 Task: Research Airbnb properties in Villepinte, France from 1st November, 2023 to 9th November, 2023 for 4 adults.2 bedrooms having 2 beds and 2 bathrooms. Property type can be house. Booking option can be shelf check-in. Look for 3 properties as per requirement.
Action: Mouse pressed left at (424, 102)
Screenshot: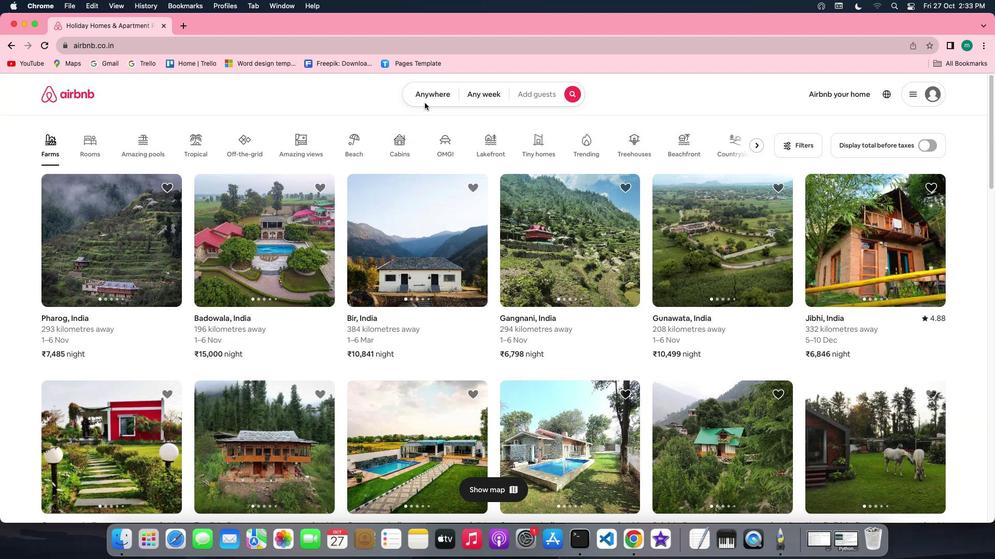 
Action: Mouse moved to (430, 97)
Screenshot: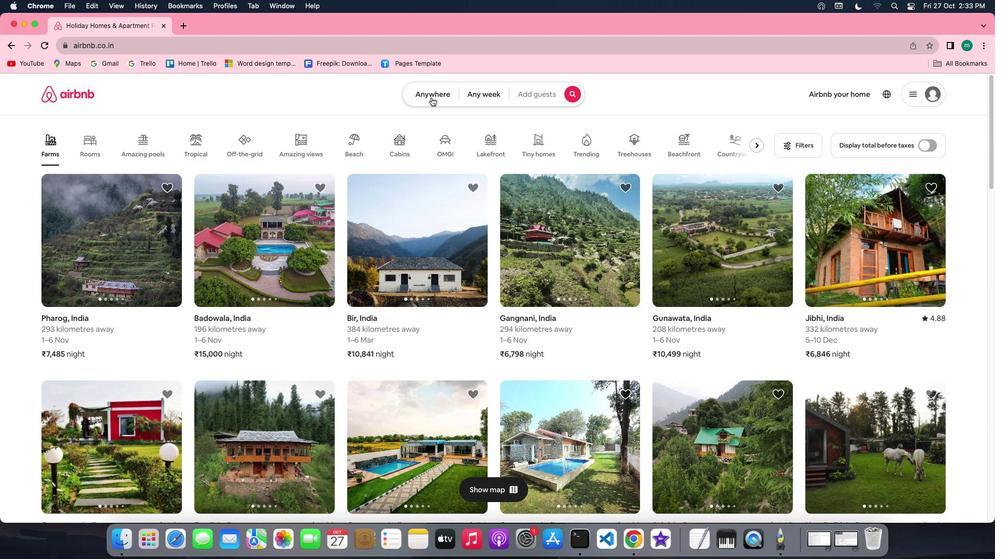 
Action: Mouse pressed left at (430, 97)
Screenshot: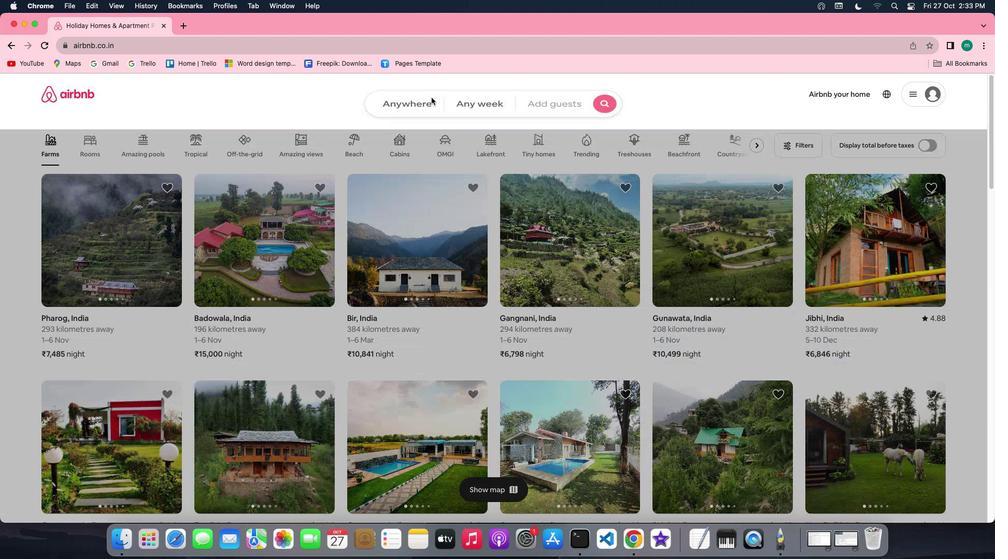 
Action: Mouse moved to (350, 143)
Screenshot: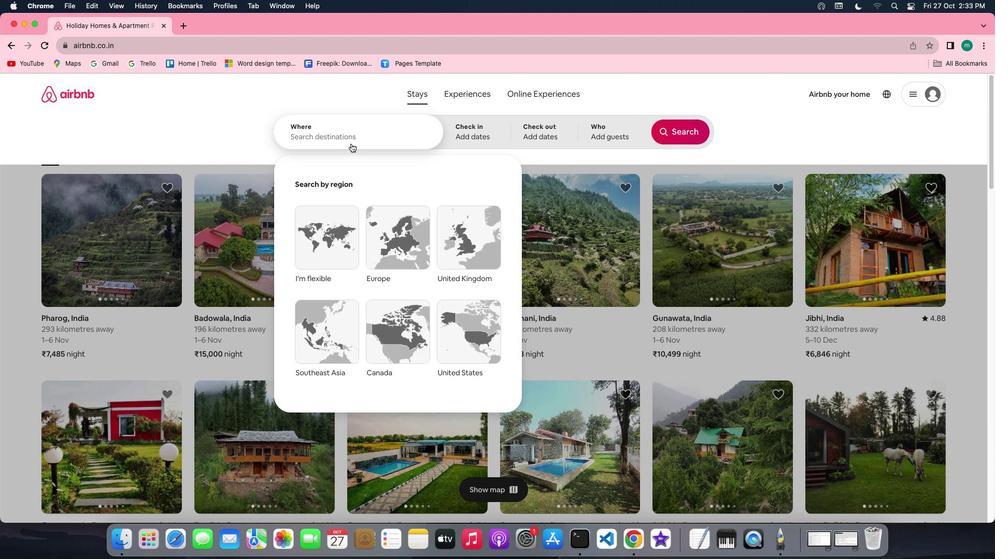 
Action: Key pressed Key.shift'V''i''l''l''e''p''i''n''t''e'','Key.spaceKey.shift'F''r''a''n''c''e'
Screenshot: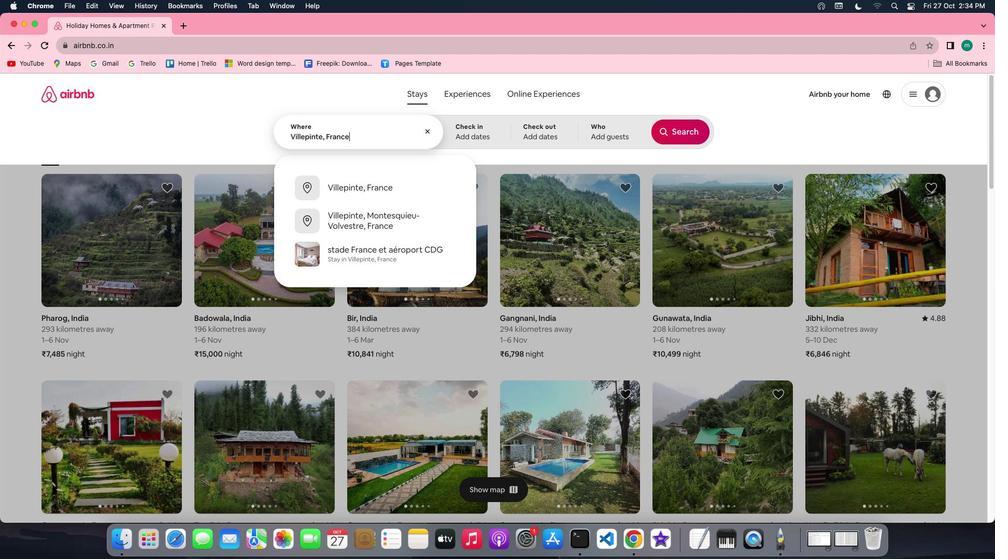 
Action: Mouse moved to (465, 132)
Screenshot: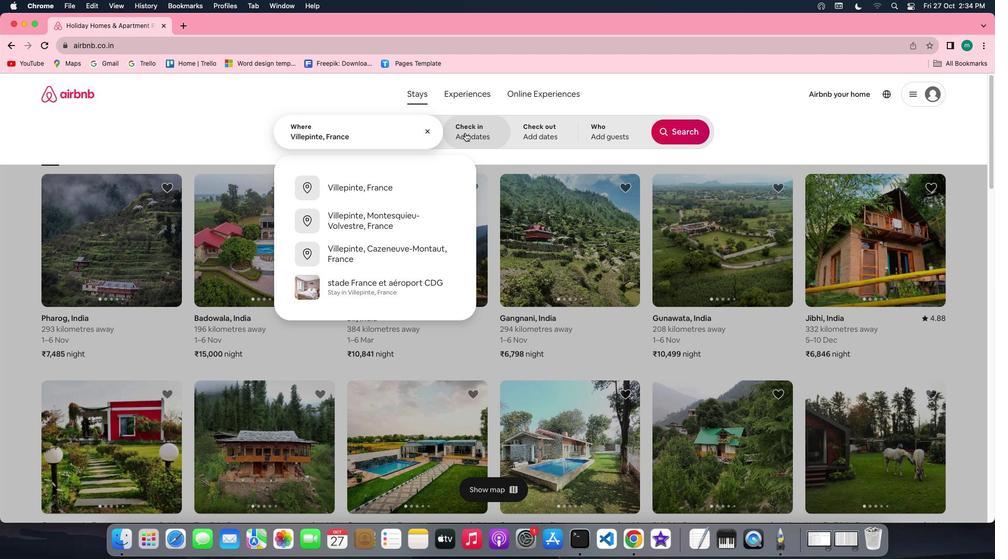 
Action: Mouse pressed left at (465, 132)
Screenshot: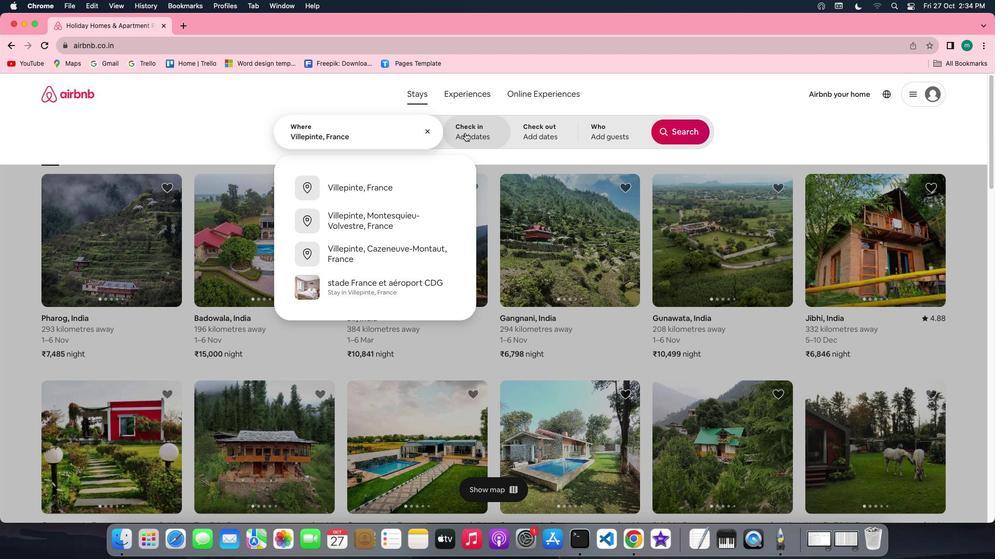 
Action: Mouse moved to (600, 251)
Screenshot: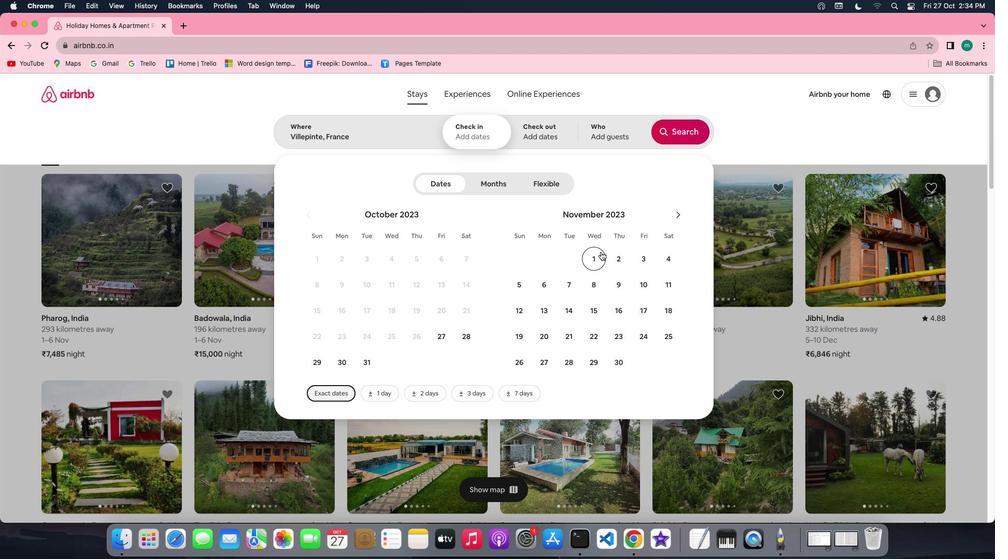 
Action: Mouse pressed left at (600, 251)
Screenshot: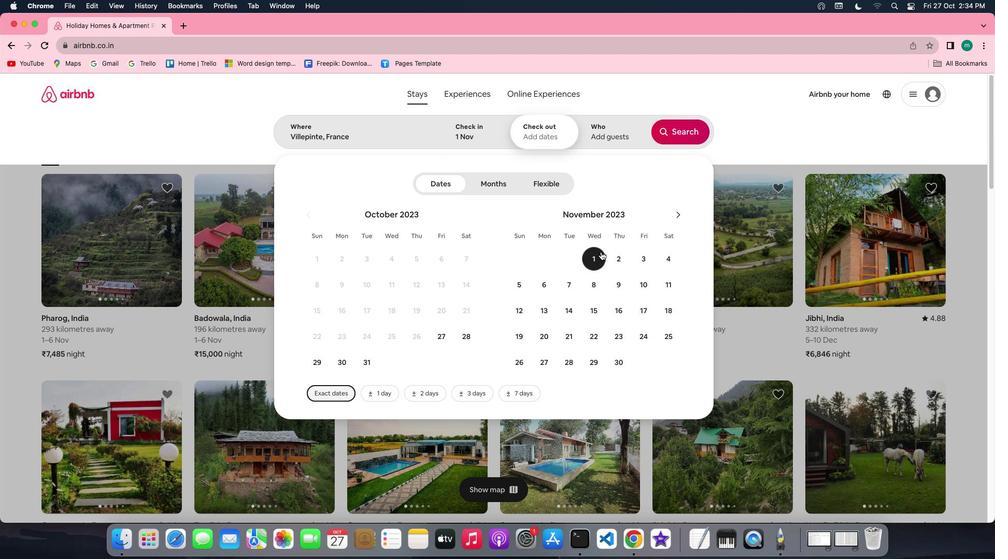 
Action: Mouse moved to (623, 274)
Screenshot: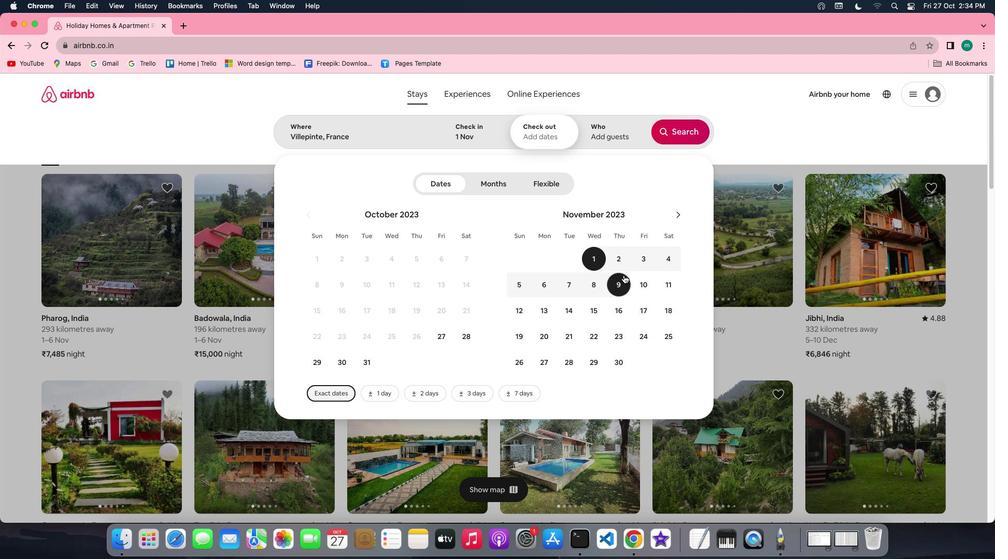 
Action: Mouse pressed left at (623, 274)
Screenshot: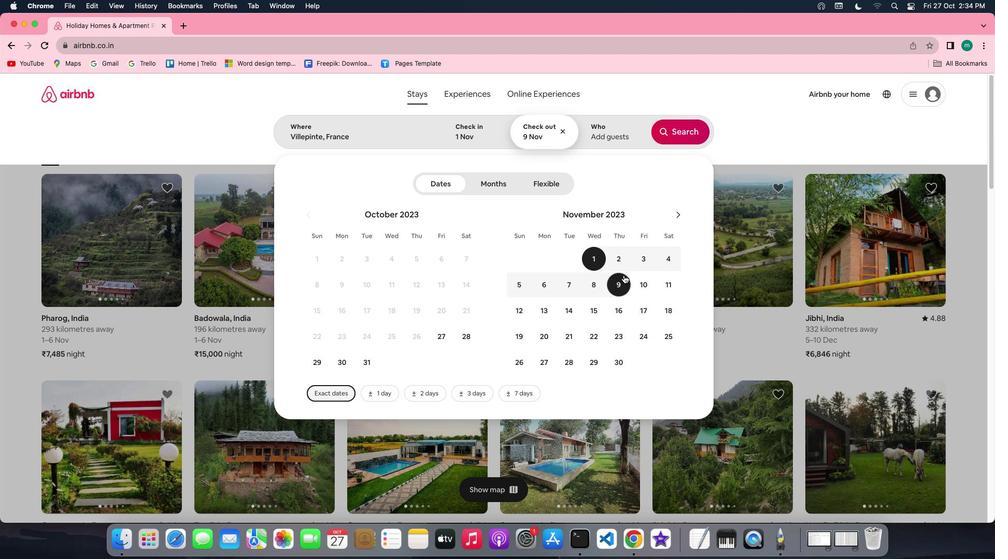
Action: Mouse moved to (600, 128)
Screenshot: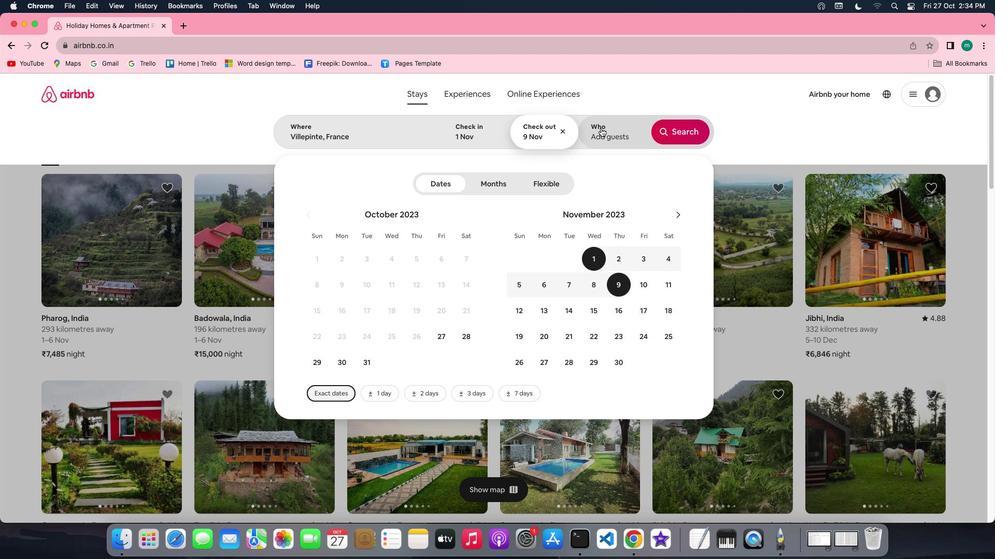
Action: Mouse pressed left at (600, 128)
Screenshot: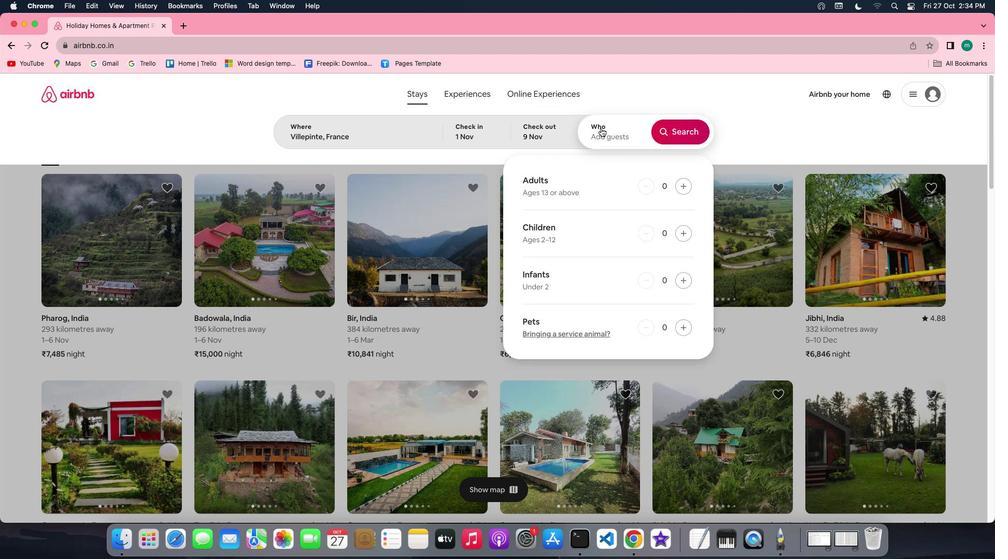 
Action: Mouse moved to (688, 189)
Screenshot: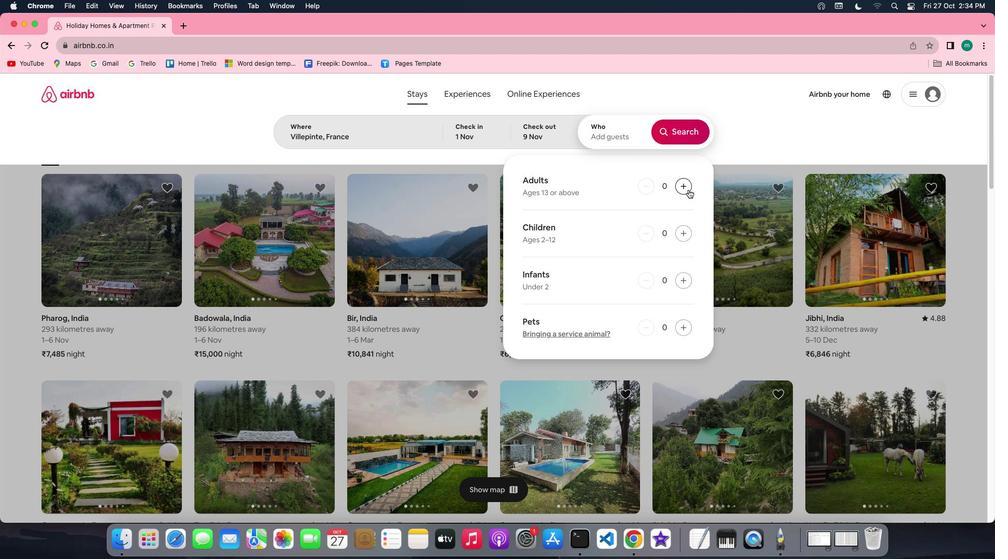 
Action: Mouse pressed left at (688, 189)
Screenshot: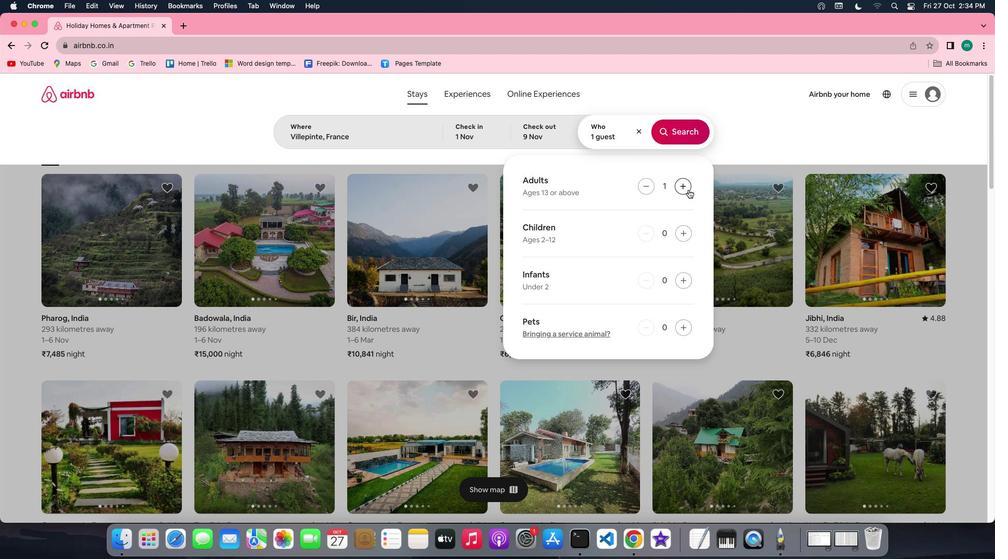 
Action: Mouse pressed left at (688, 189)
Screenshot: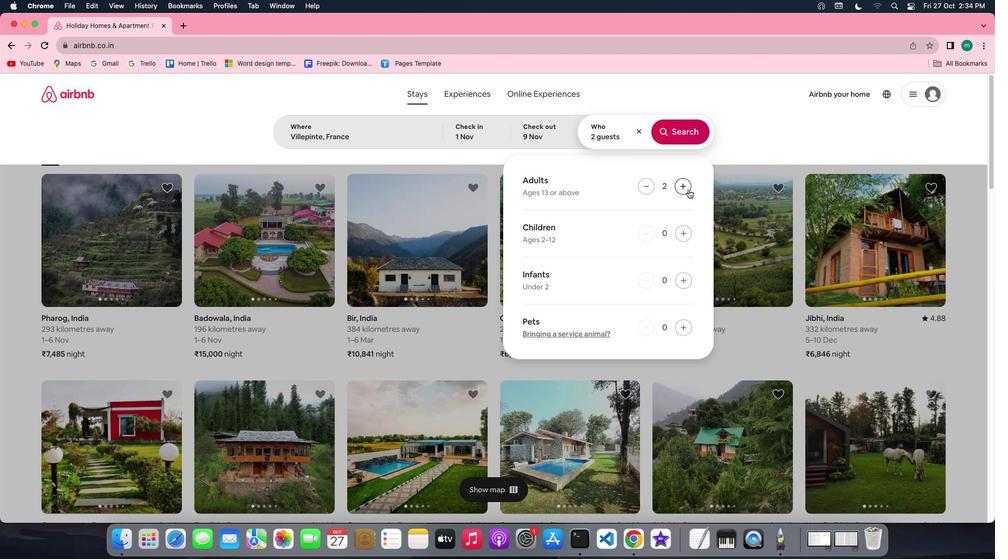 
Action: Mouse pressed left at (688, 189)
Screenshot: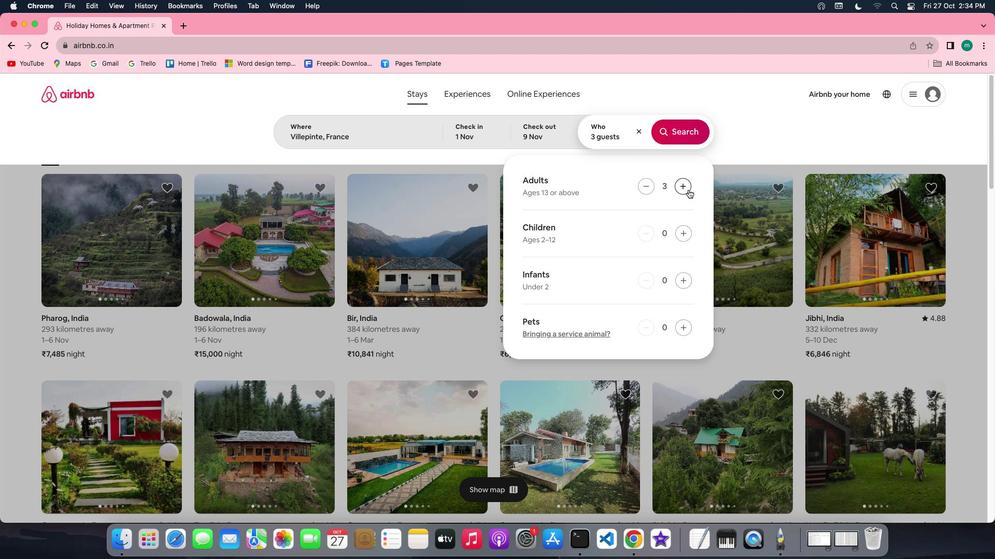 
Action: Mouse pressed left at (688, 189)
Screenshot: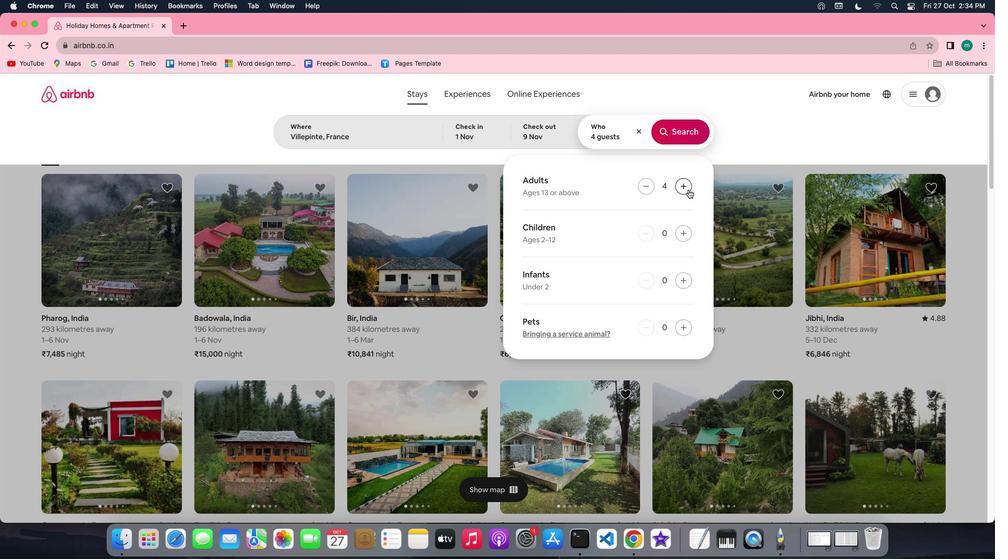 
Action: Mouse moved to (681, 137)
Screenshot: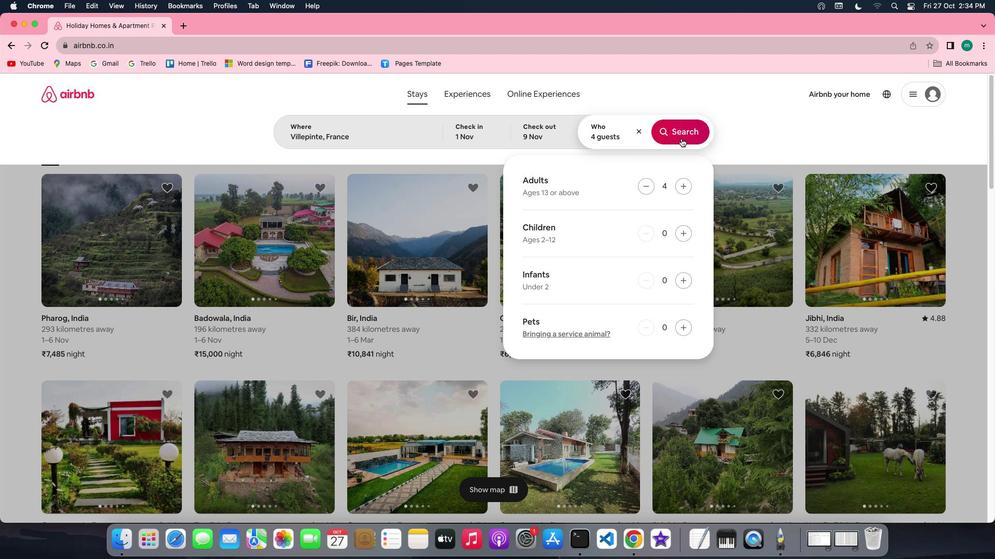 
Action: Mouse pressed left at (681, 137)
Screenshot: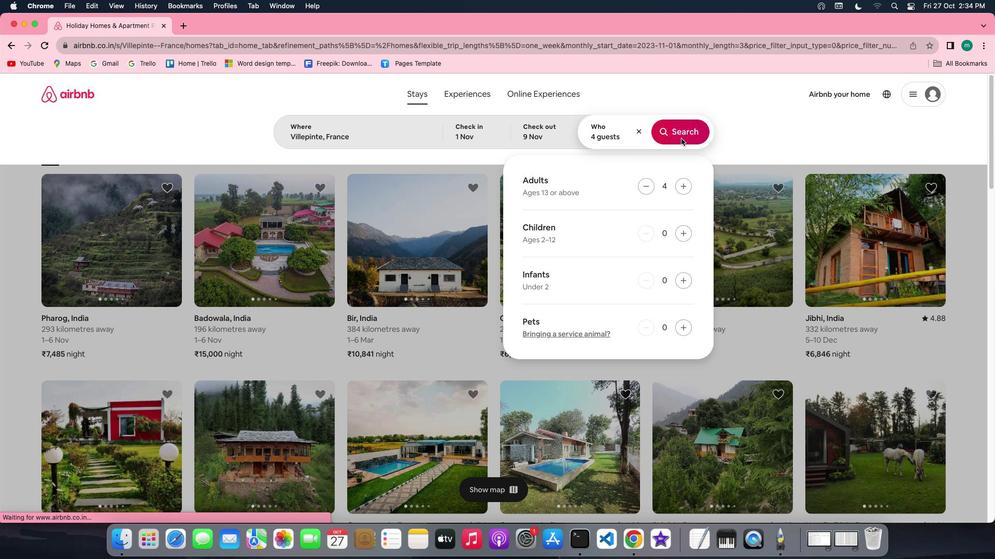 
Action: Mouse moved to (826, 131)
Screenshot: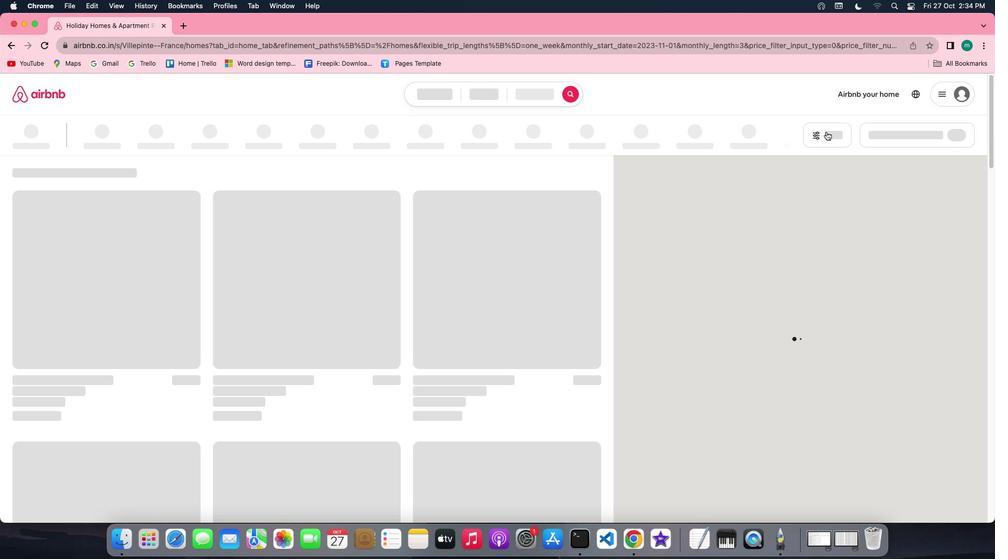 
Action: Mouse pressed left at (826, 131)
Screenshot: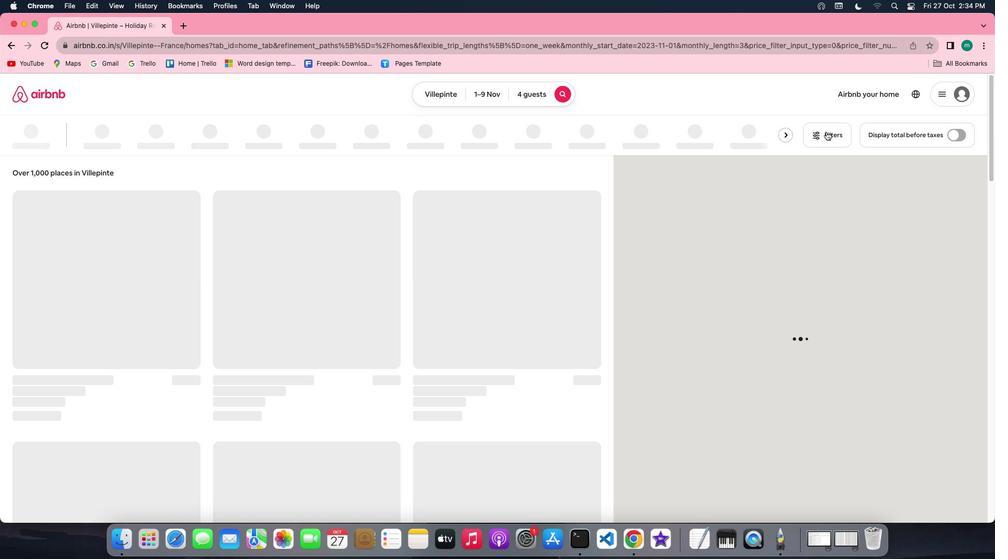 
Action: Mouse moved to (822, 132)
Screenshot: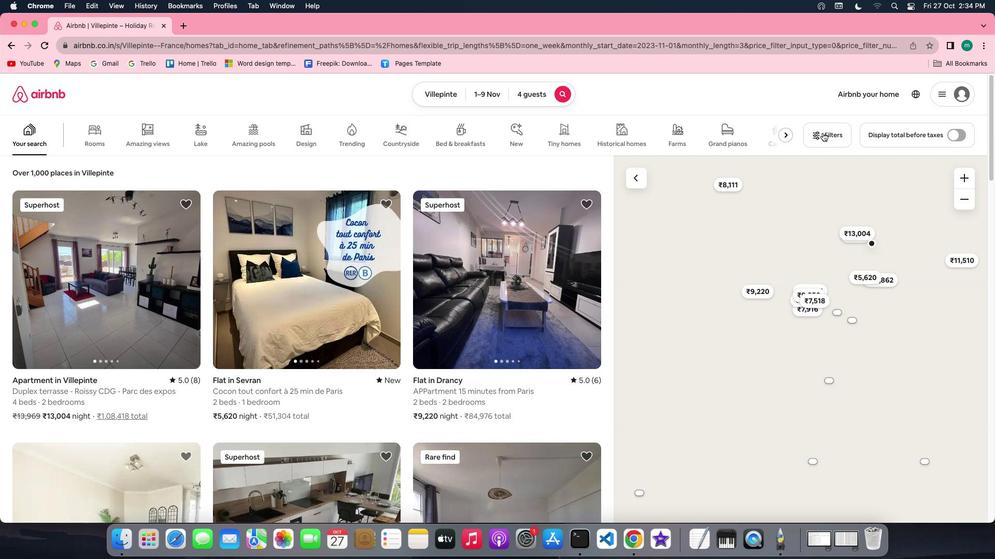 
Action: Mouse pressed left at (822, 132)
Screenshot: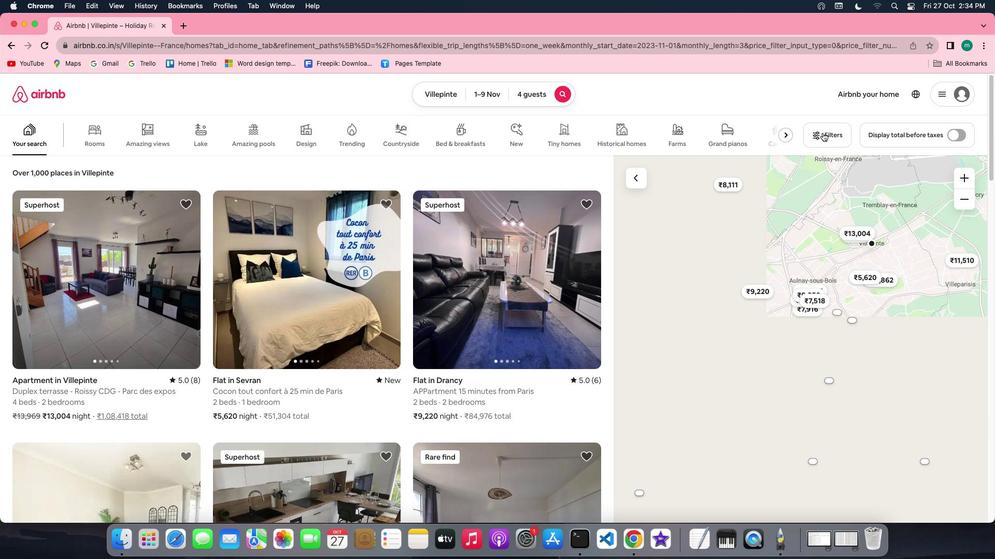 
Action: Mouse moved to (476, 295)
Screenshot: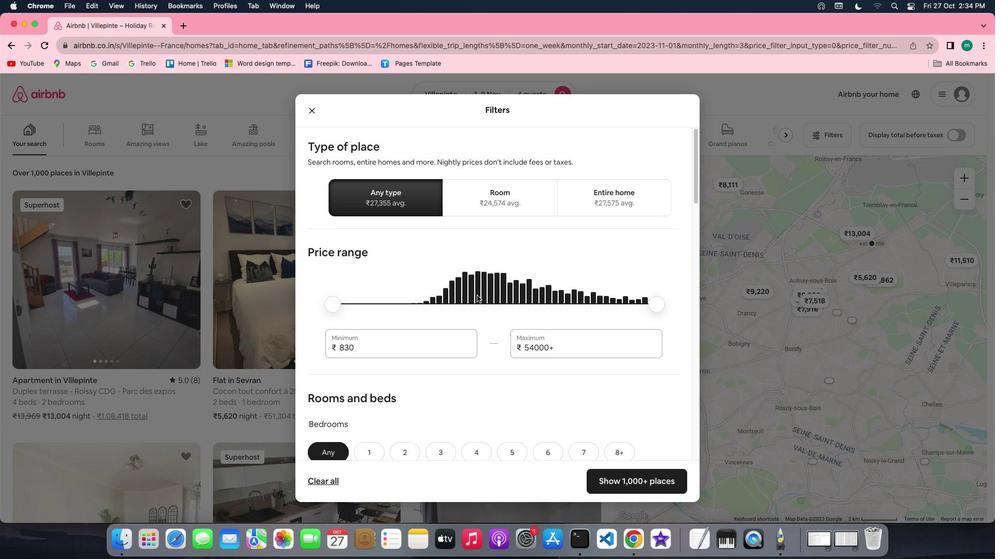 
Action: Mouse scrolled (476, 295) with delta (0, 0)
Screenshot: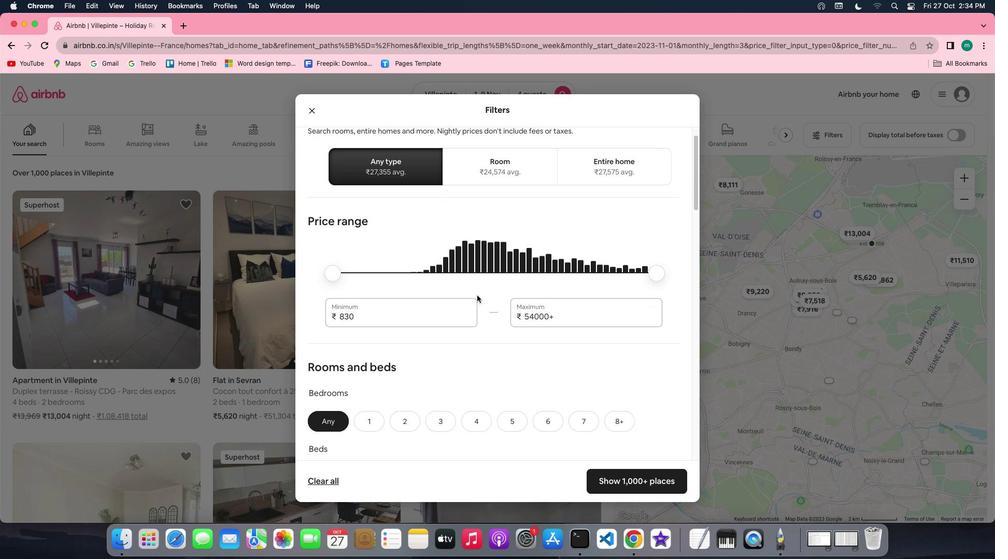 
Action: Mouse scrolled (476, 295) with delta (0, 0)
Screenshot: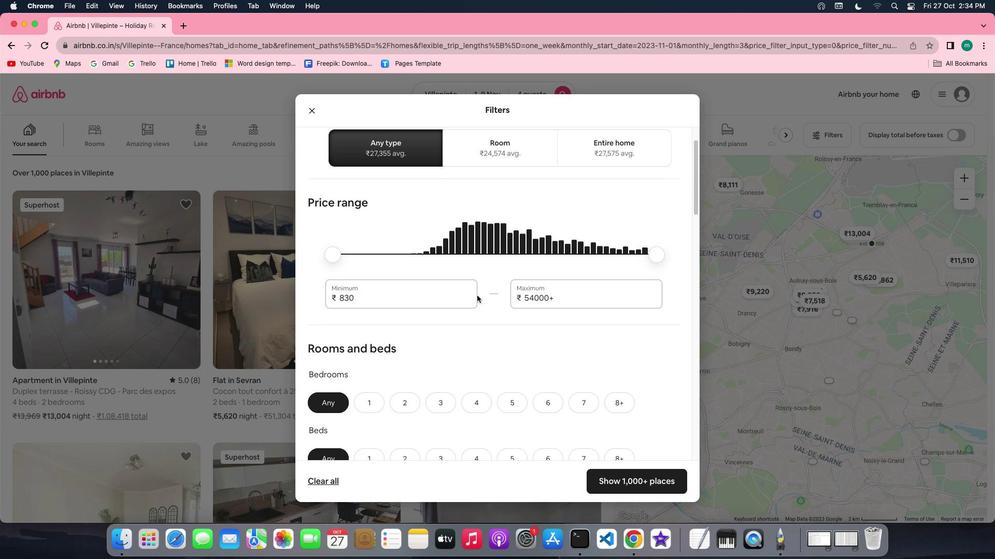 
Action: Mouse scrolled (476, 295) with delta (0, -1)
Screenshot: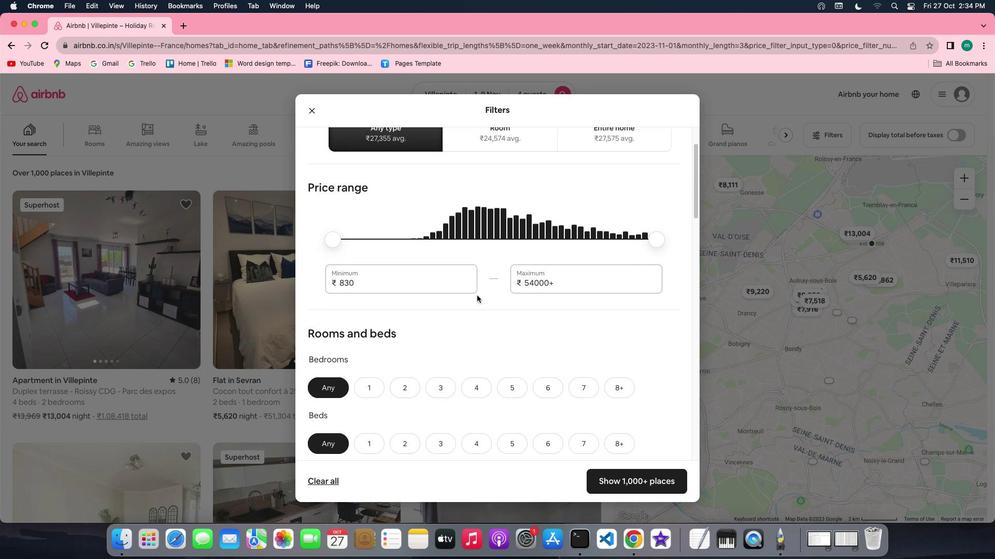 
Action: Mouse scrolled (476, 295) with delta (0, 0)
Screenshot: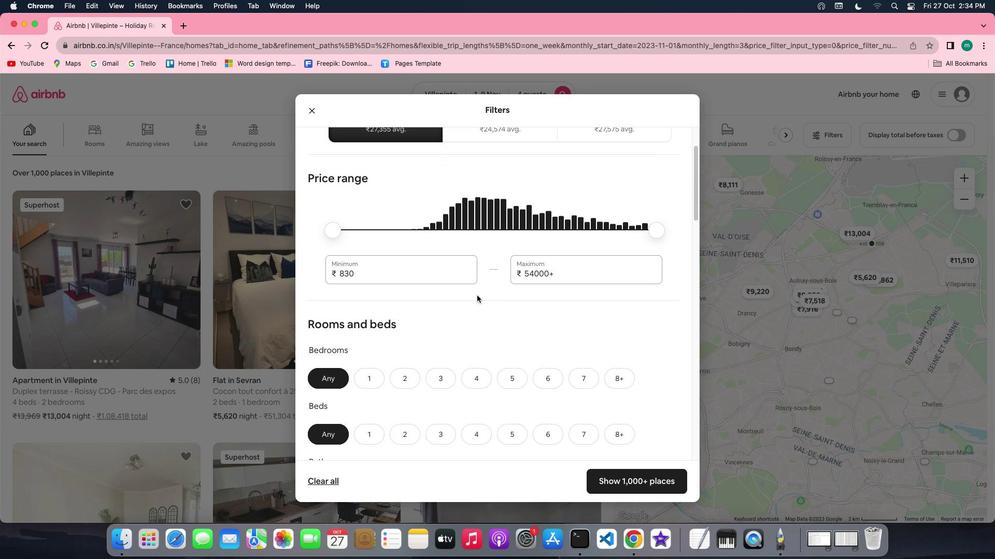 
Action: Mouse scrolled (476, 295) with delta (0, 0)
Screenshot: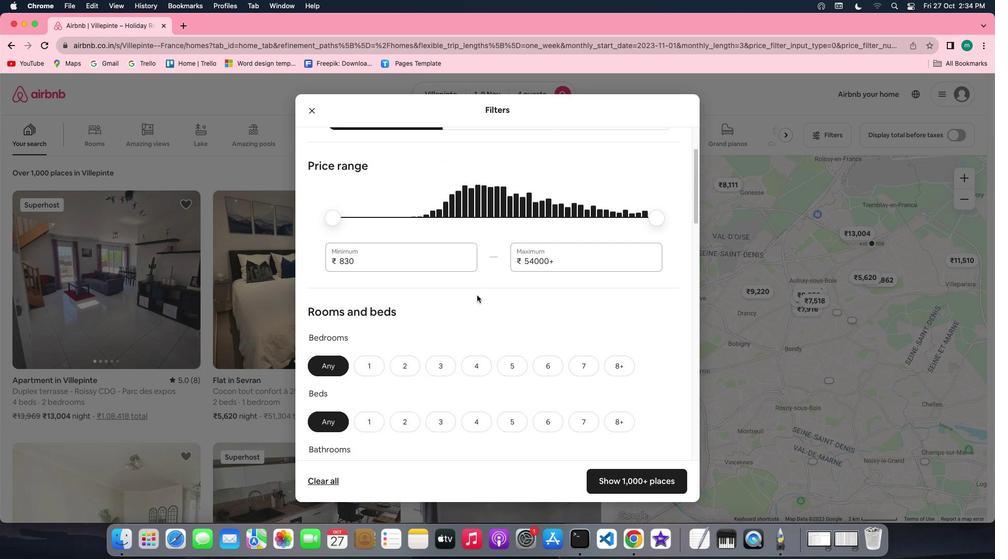 
Action: Mouse scrolled (476, 295) with delta (0, 0)
Screenshot: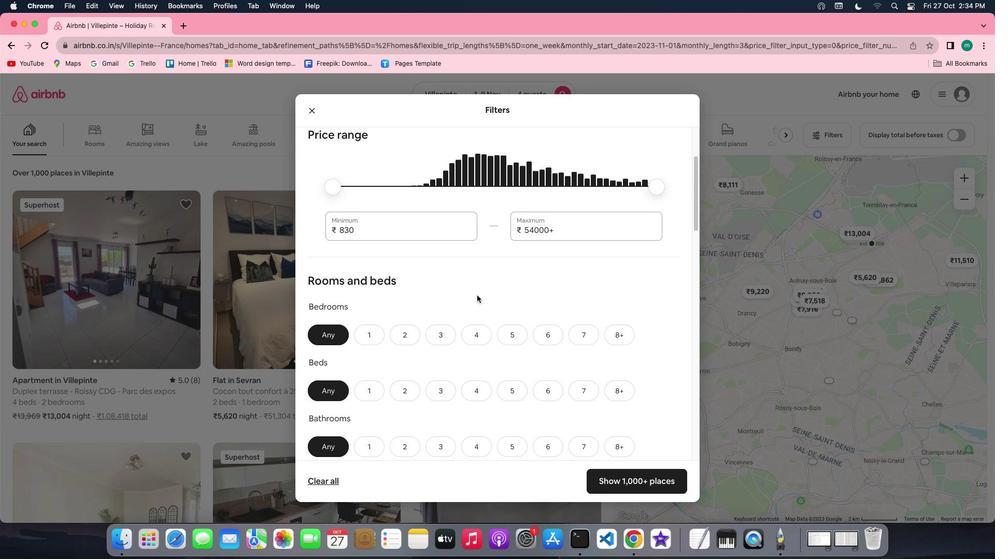 
Action: Mouse scrolled (476, 295) with delta (0, -1)
Screenshot: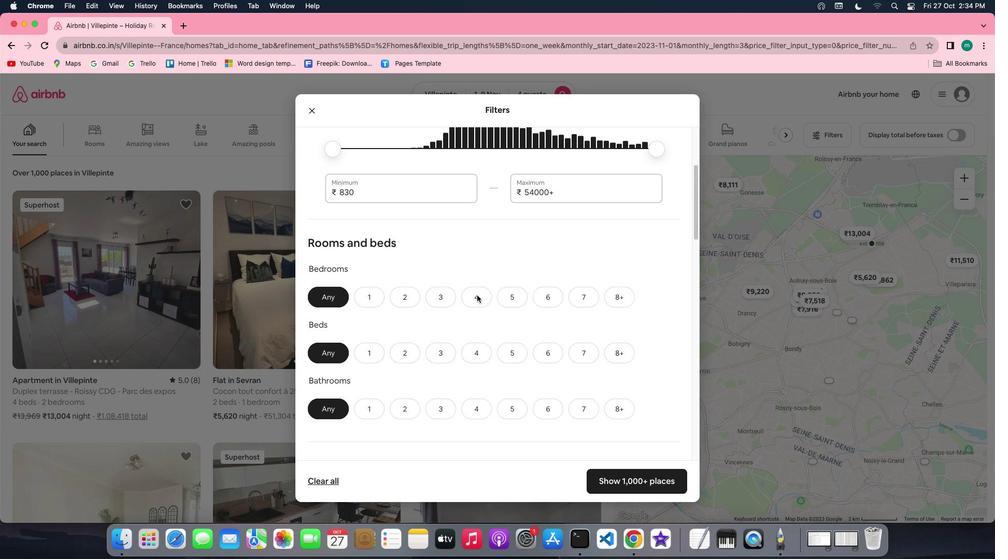 
Action: Mouse scrolled (476, 295) with delta (0, -1)
Screenshot: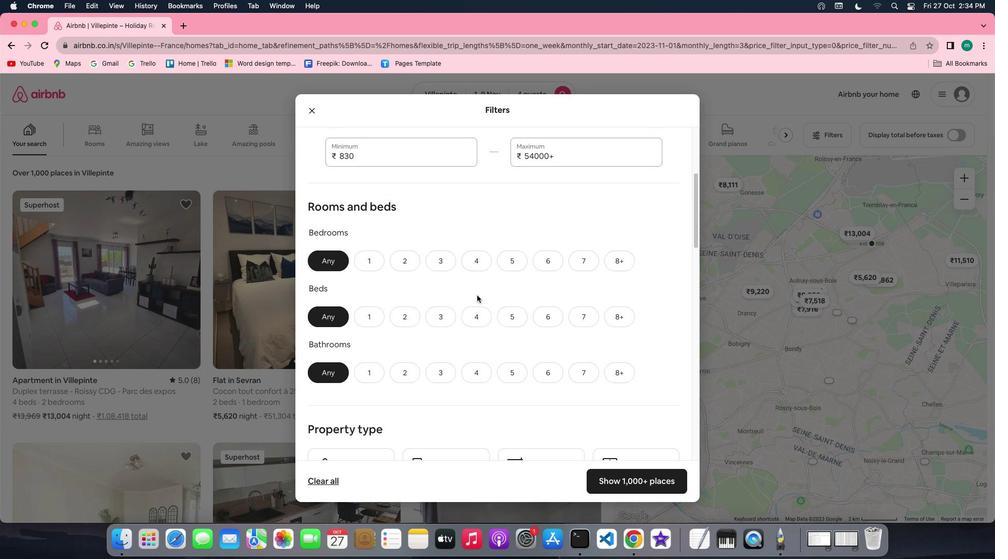 
Action: Mouse moved to (416, 264)
Screenshot: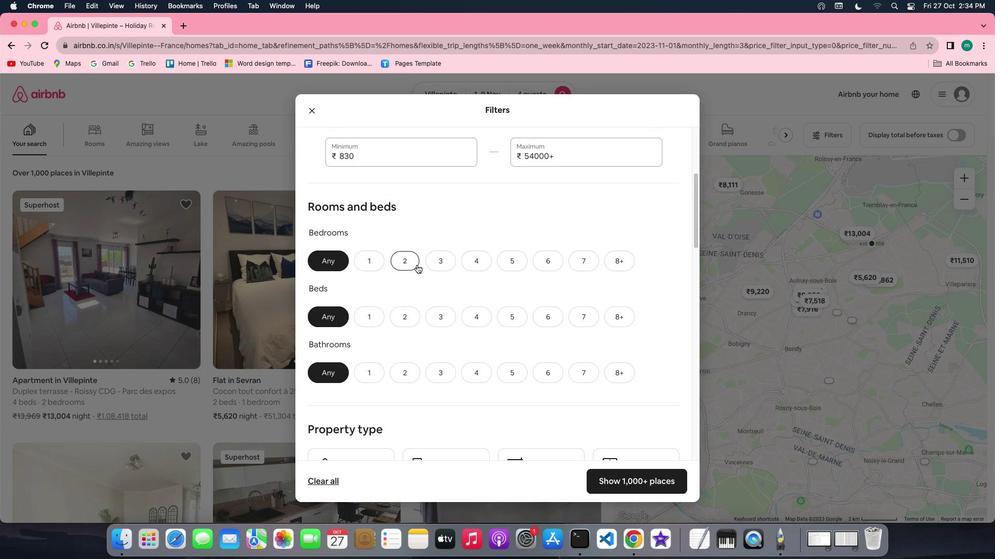 
Action: Mouse pressed left at (416, 264)
Screenshot: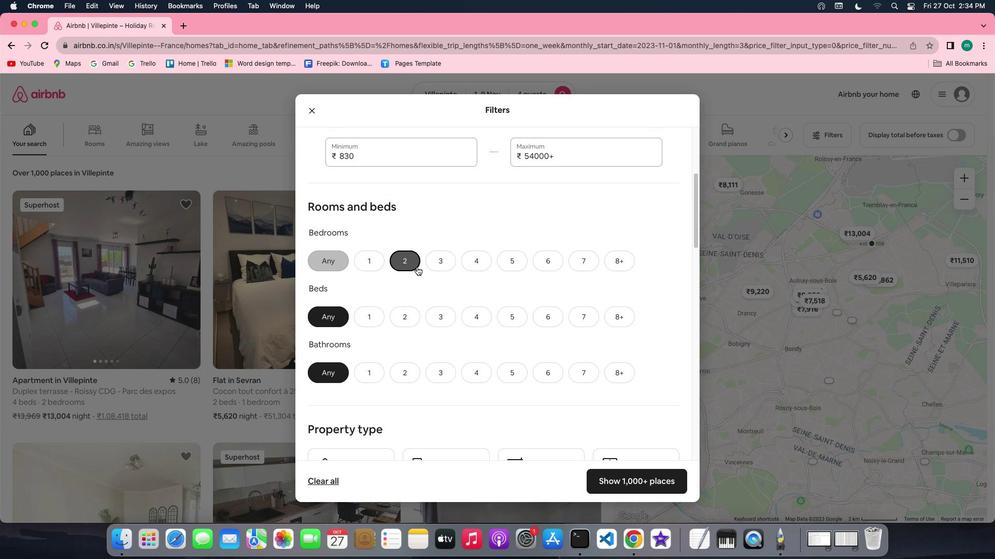 
Action: Mouse moved to (409, 308)
Screenshot: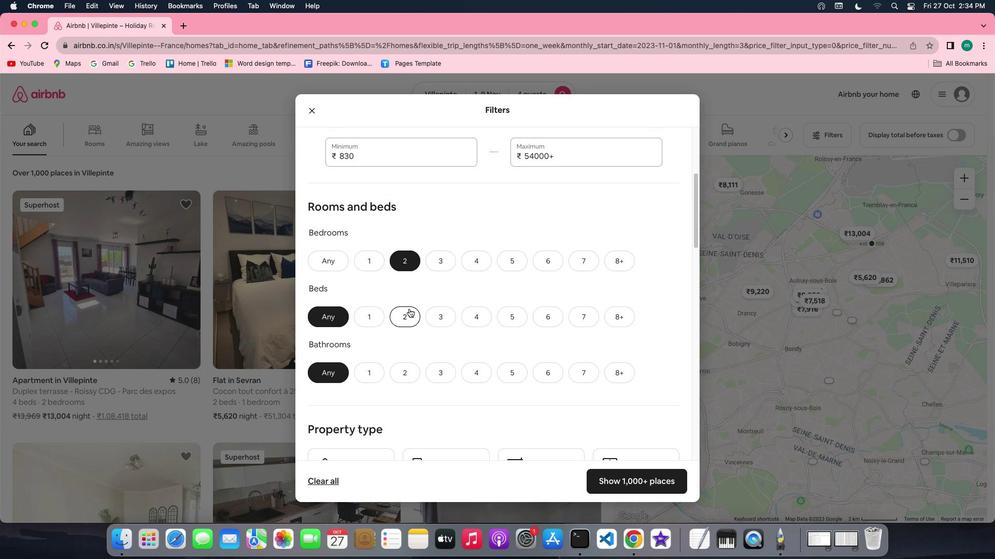 
Action: Mouse pressed left at (409, 308)
Screenshot: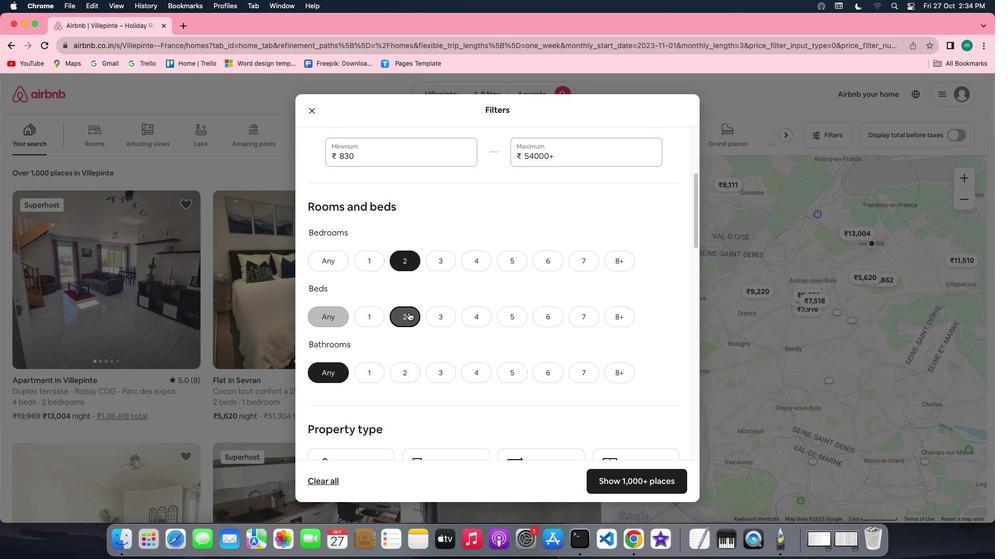 
Action: Mouse moved to (404, 373)
Screenshot: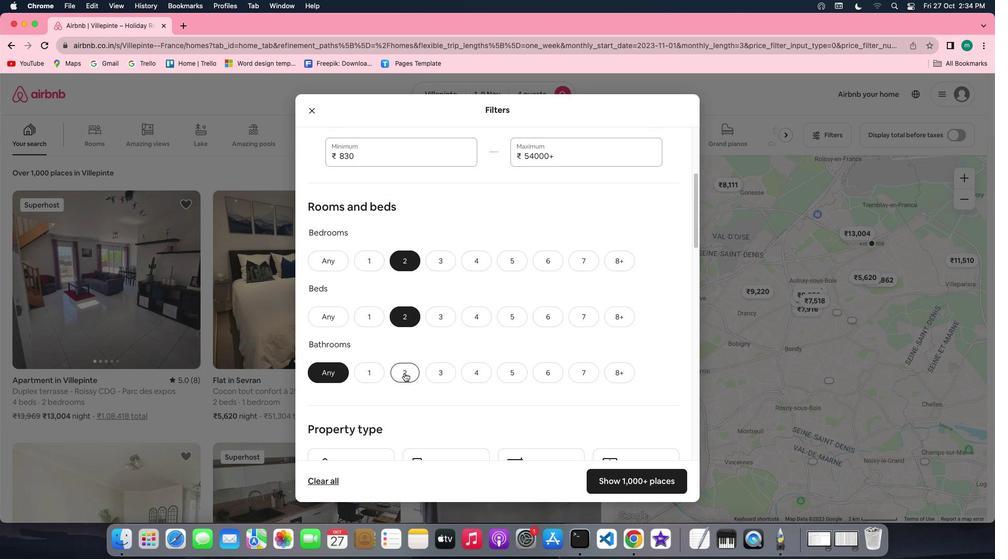 
Action: Mouse pressed left at (404, 373)
Screenshot: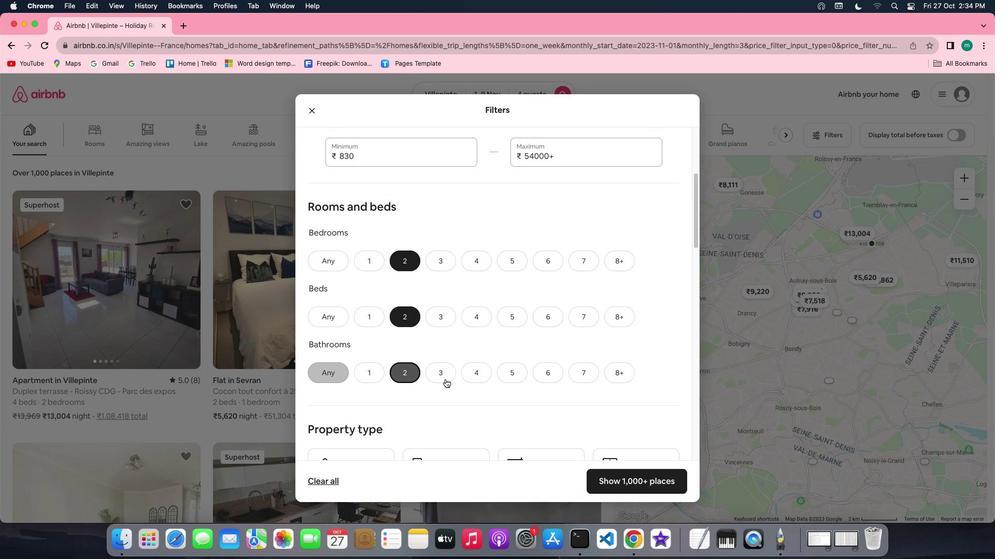 
Action: Mouse moved to (522, 375)
Screenshot: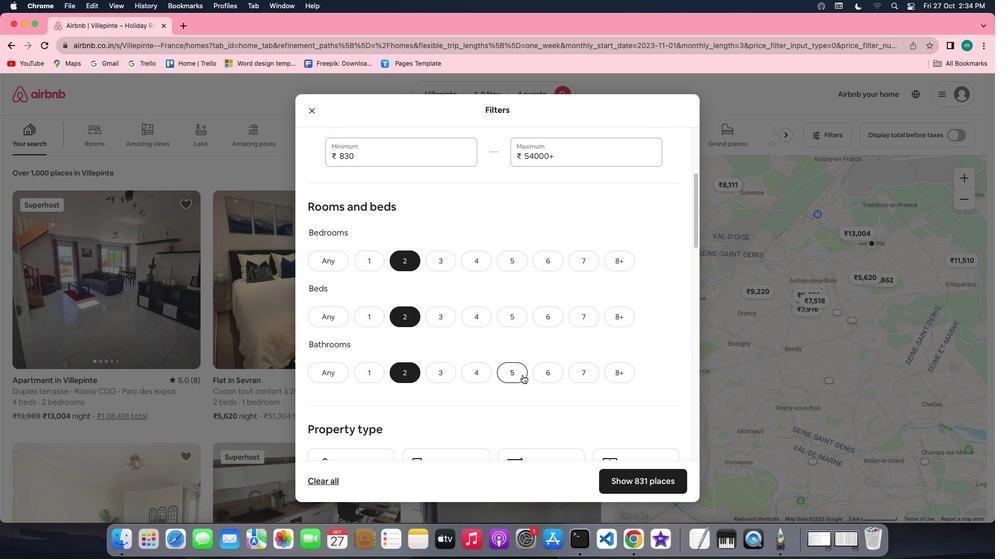 
Action: Mouse scrolled (522, 375) with delta (0, 0)
Screenshot: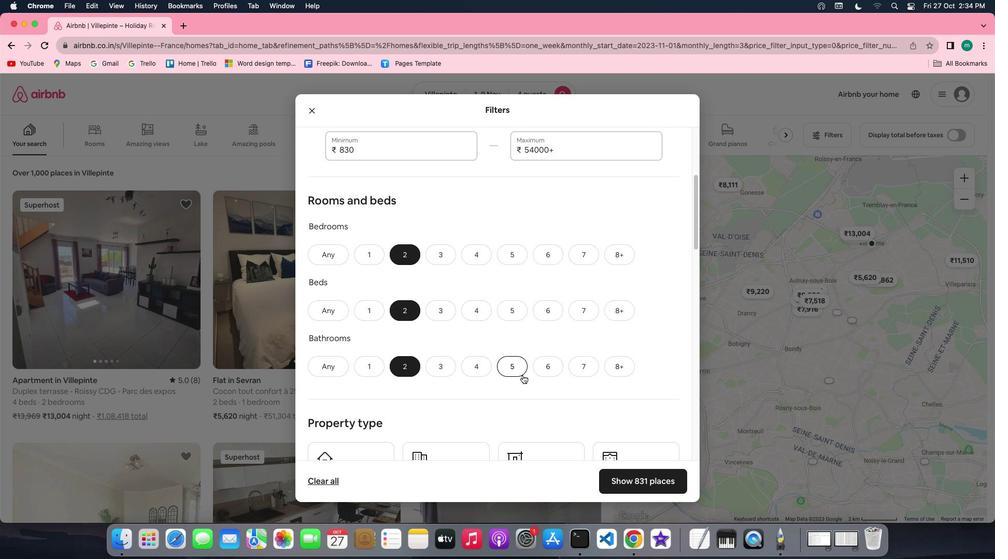 
Action: Mouse scrolled (522, 375) with delta (0, 0)
Screenshot: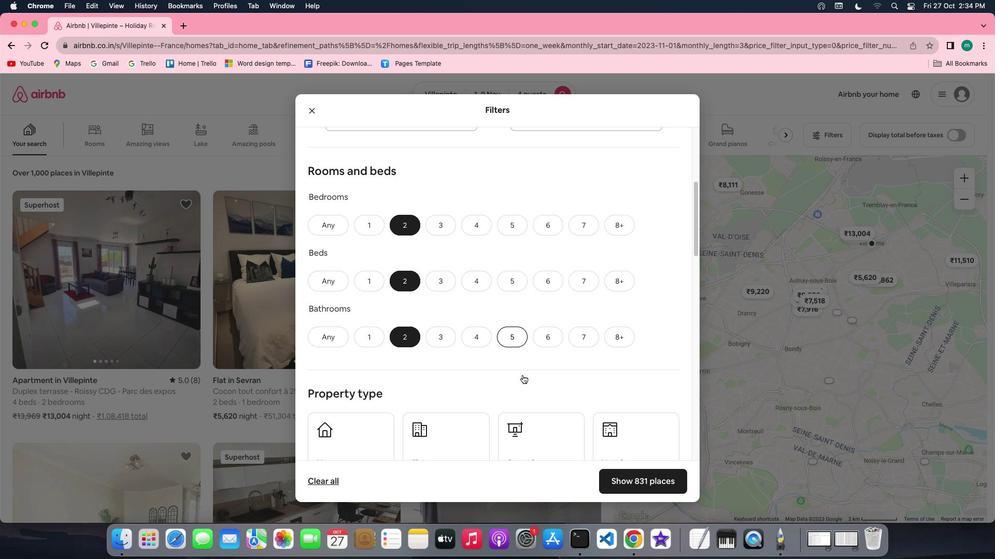
Action: Mouse scrolled (522, 375) with delta (0, 0)
Screenshot: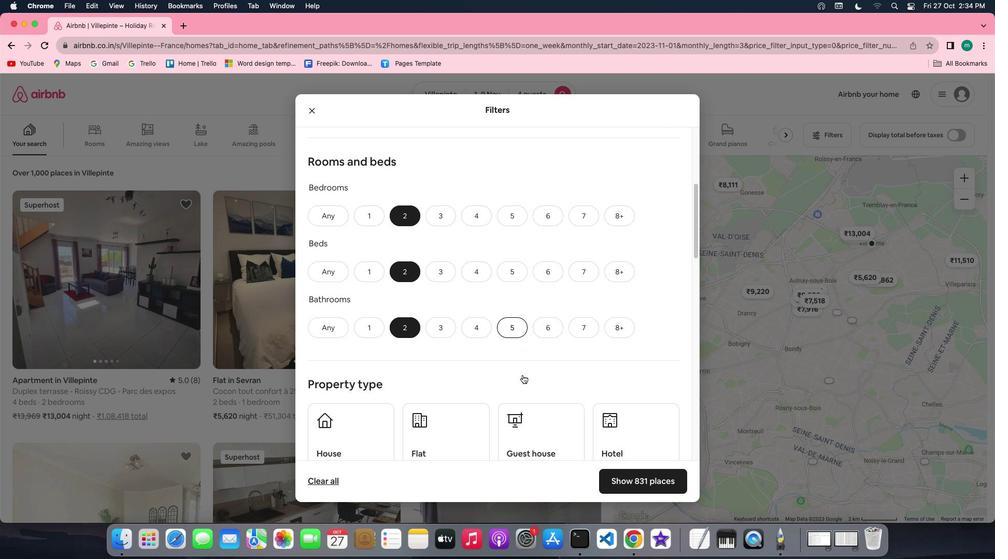 
Action: Mouse scrolled (522, 375) with delta (0, 0)
Screenshot: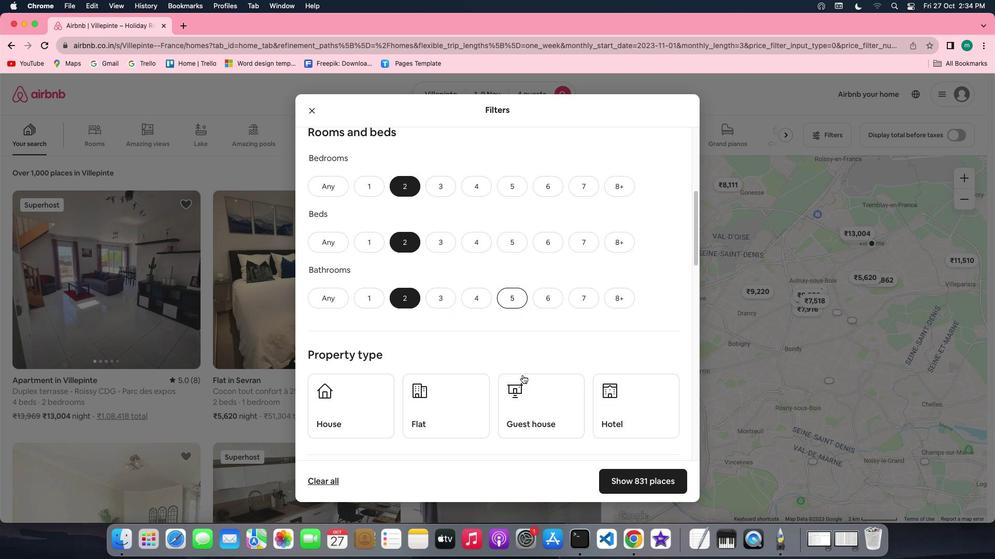 
Action: Mouse scrolled (522, 375) with delta (0, 0)
Screenshot: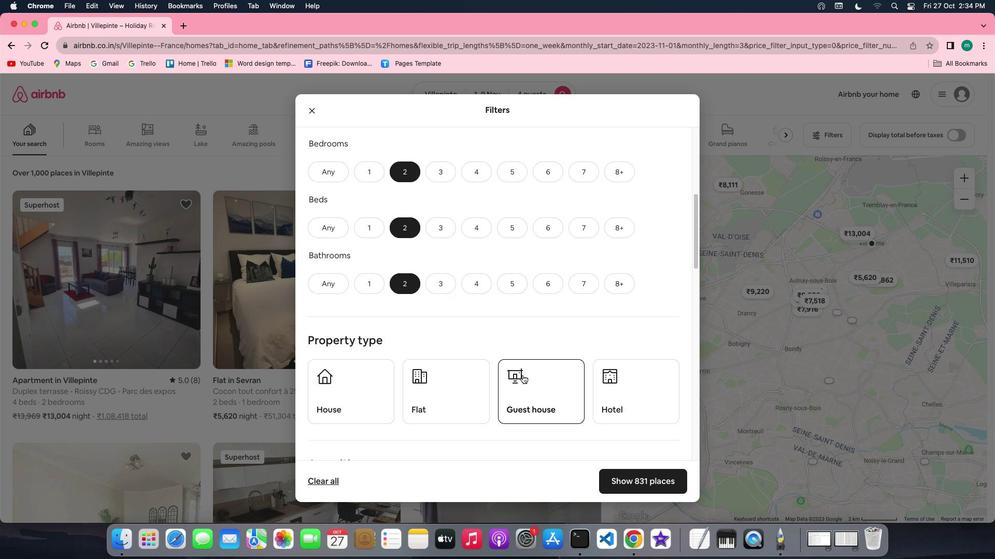 
Action: Mouse scrolled (522, 375) with delta (0, 0)
Screenshot: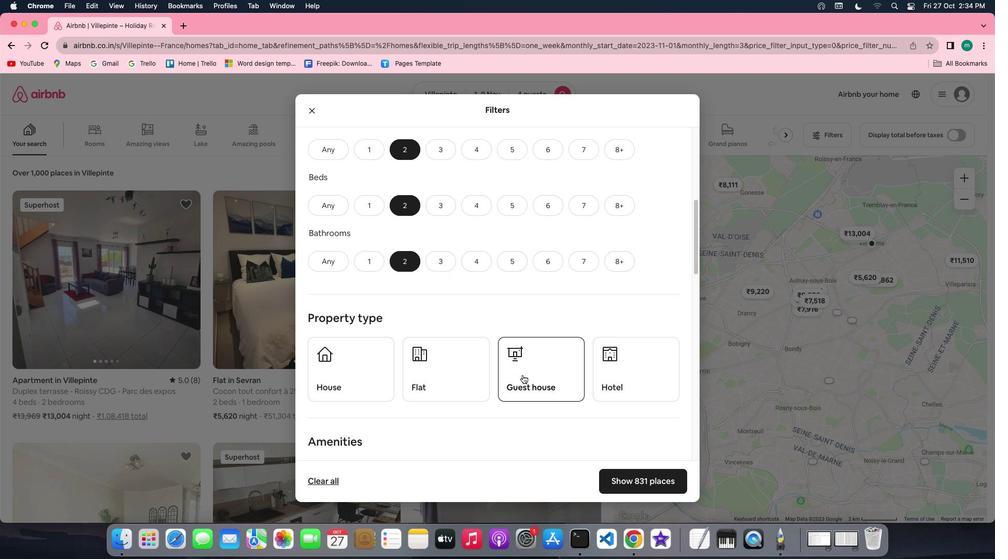 
Action: Mouse scrolled (522, 375) with delta (0, 0)
Screenshot: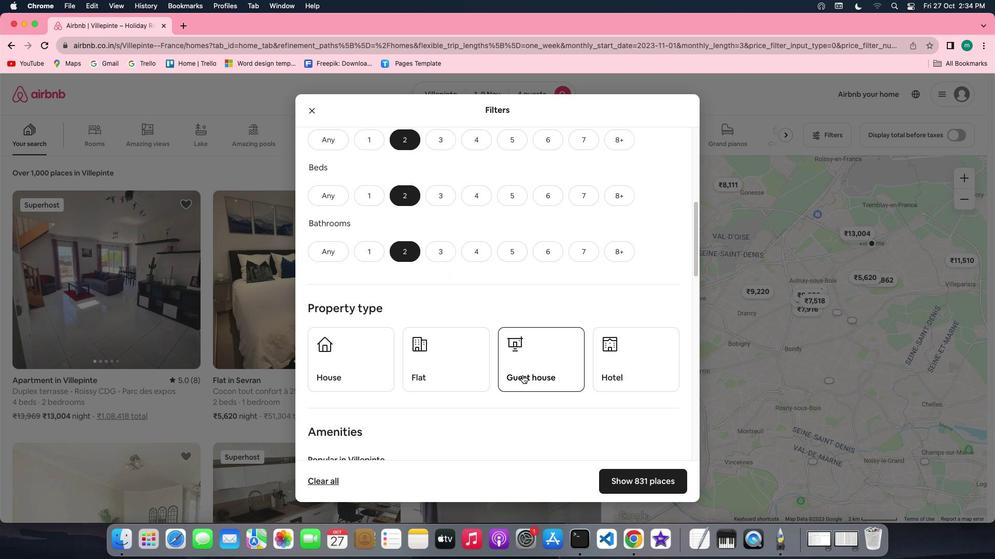 
Action: Mouse scrolled (522, 375) with delta (0, 0)
Screenshot: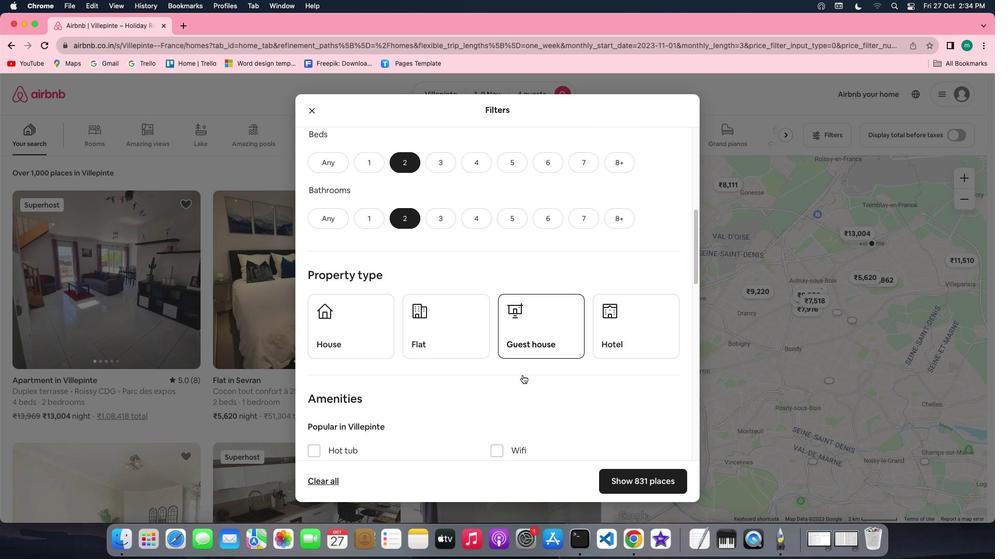 
Action: Mouse scrolled (522, 375) with delta (0, 0)
Screenshot: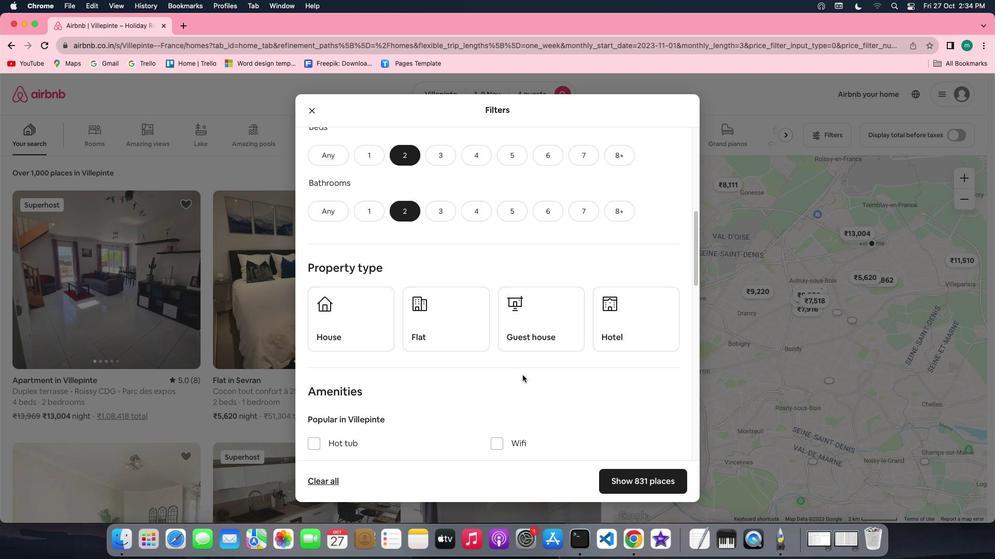 
Action: Mouse scrolled (522, 375) with delta (0, 0)
Screenshot: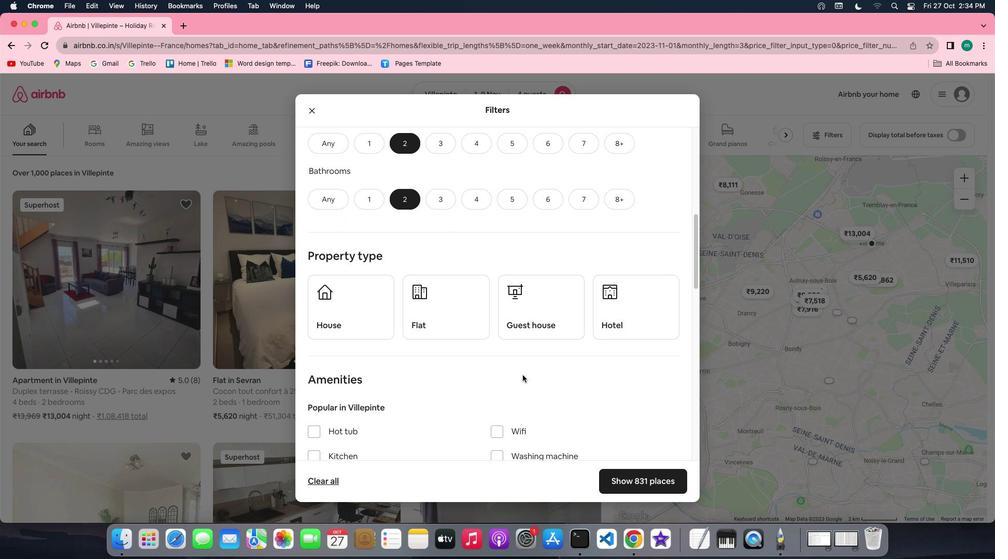 
Action: Mouse scrolled (522, 375) with delta (0, 0)
Screenshot: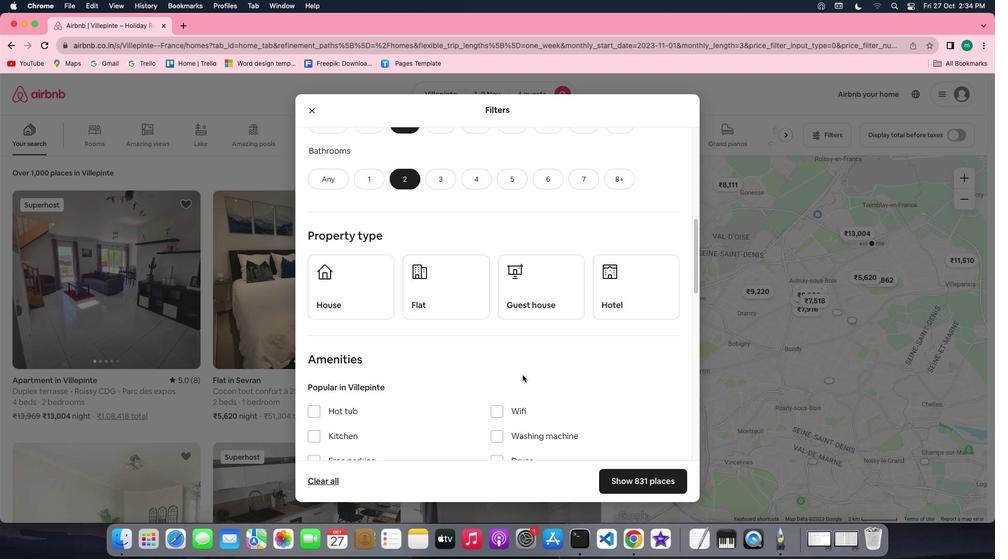 
Action: Mouse moved to (377, 288)
Screenshot: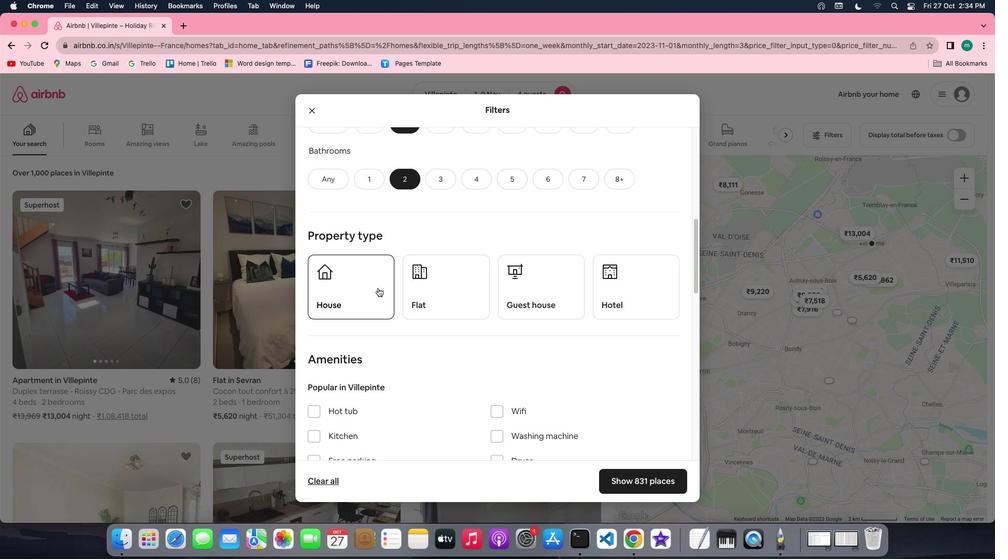 
Action: Mouse pressed left at (377, 288)
Screenshot: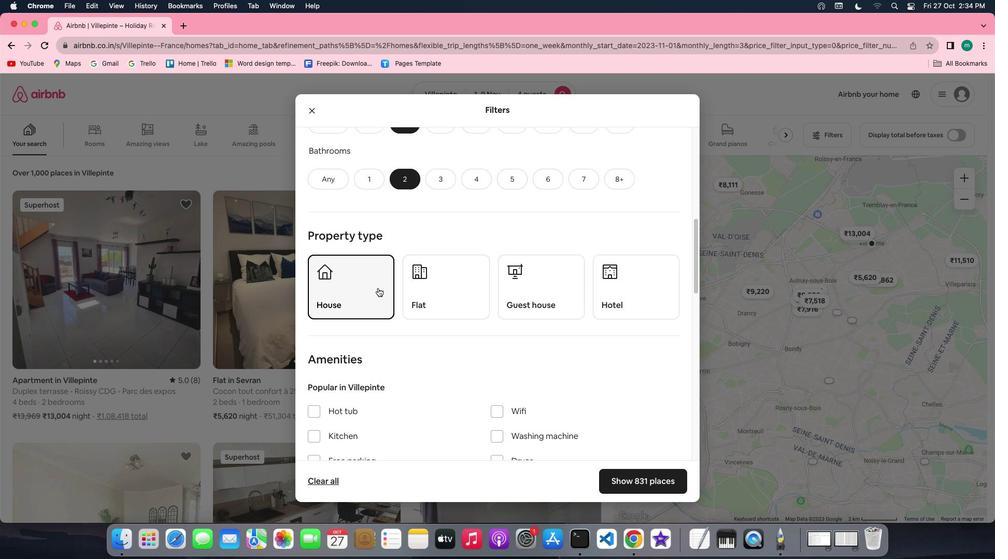 
Action: Mouse moved to (497, 326)
Screenshot: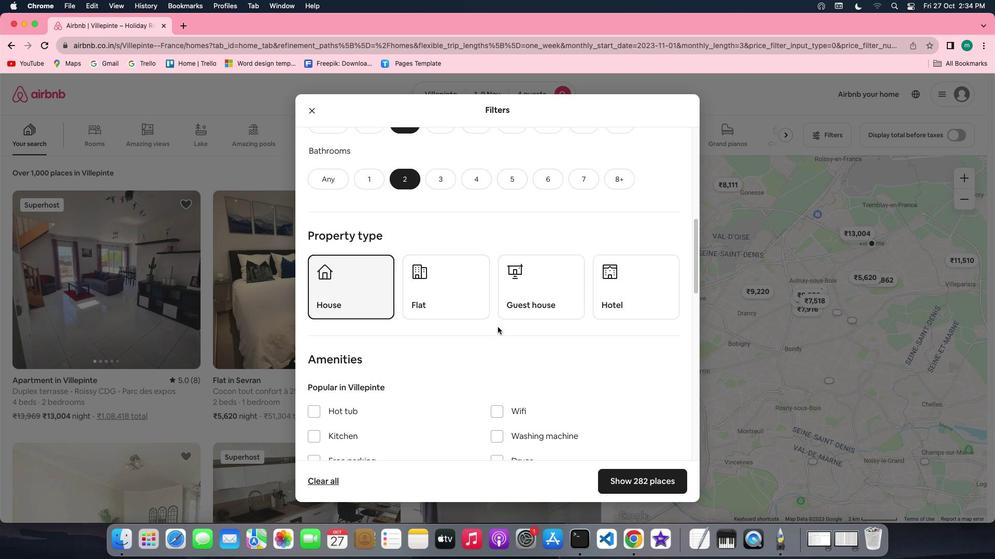
Action: Mouse scrolled (497, 326) with delta (0, 0)
Screenshot: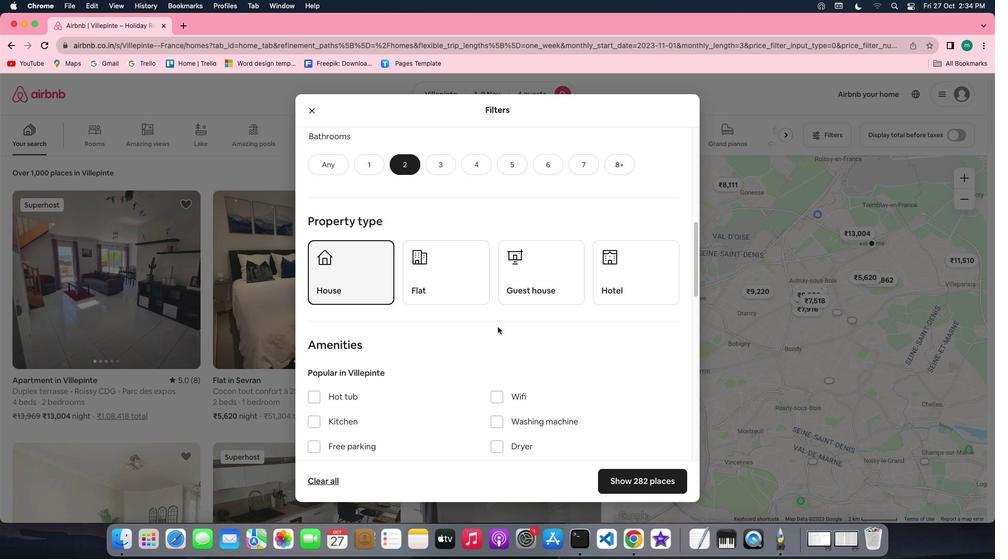 
Action: Mouse scrolled (497, 326) with delta (0, 0)
Screenshot: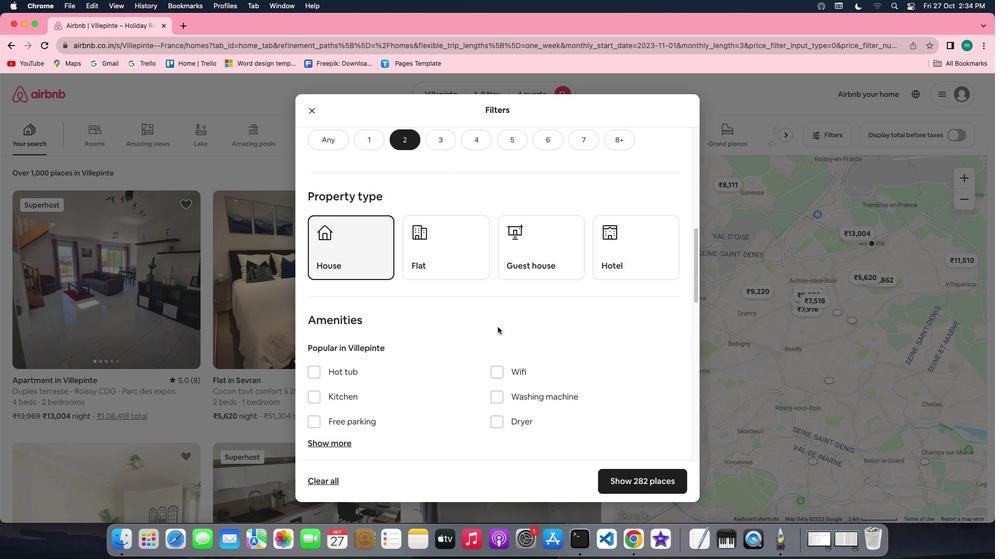 
Action: Mouse scrolled (497, 326) with delta (0, 0)
Screenshot: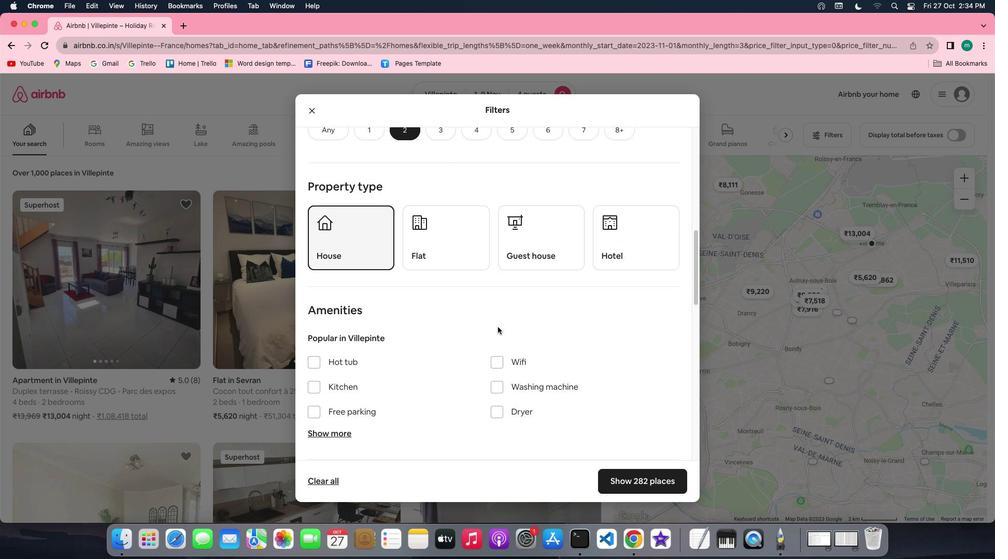 
Action: Mouse moved to (529, 346)
Screenshot: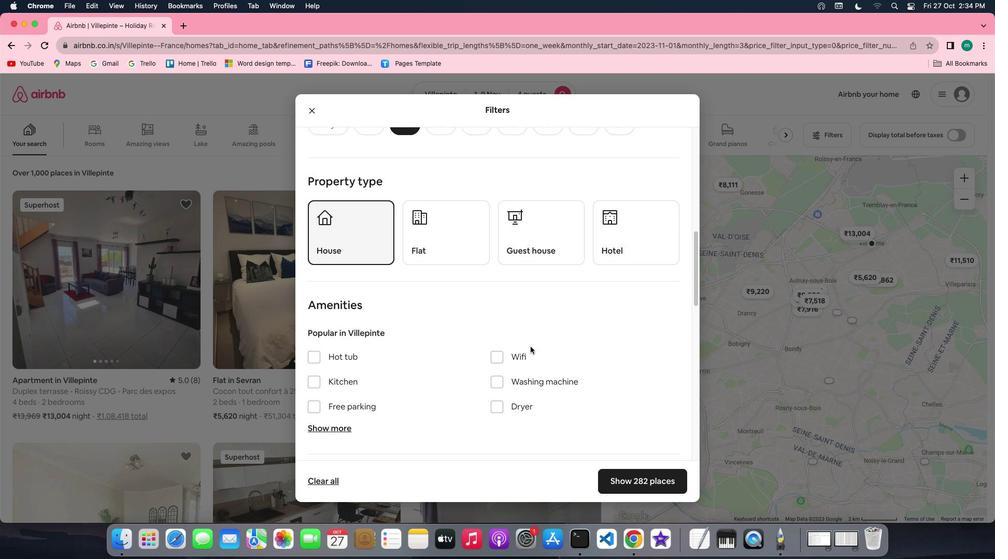 
Action: Mouse scrolled (529, 346) with delta (0, 0)
Screenshot: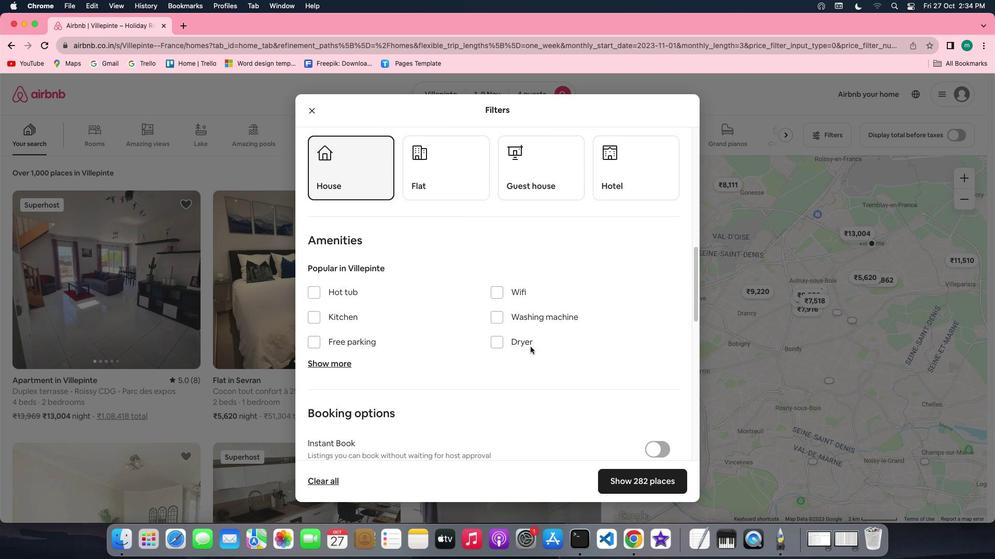 
Action: Mouse scrolled (529, 346) with delta (0, 0)
Screenshot: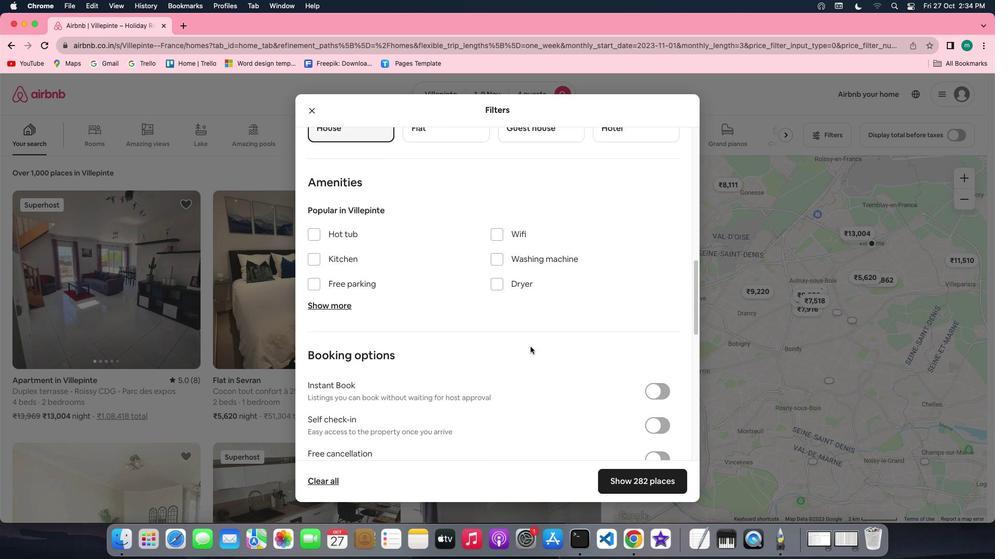 
Action: Mouse scrolled (529, 346) with delta (0, -1)
Screenshot: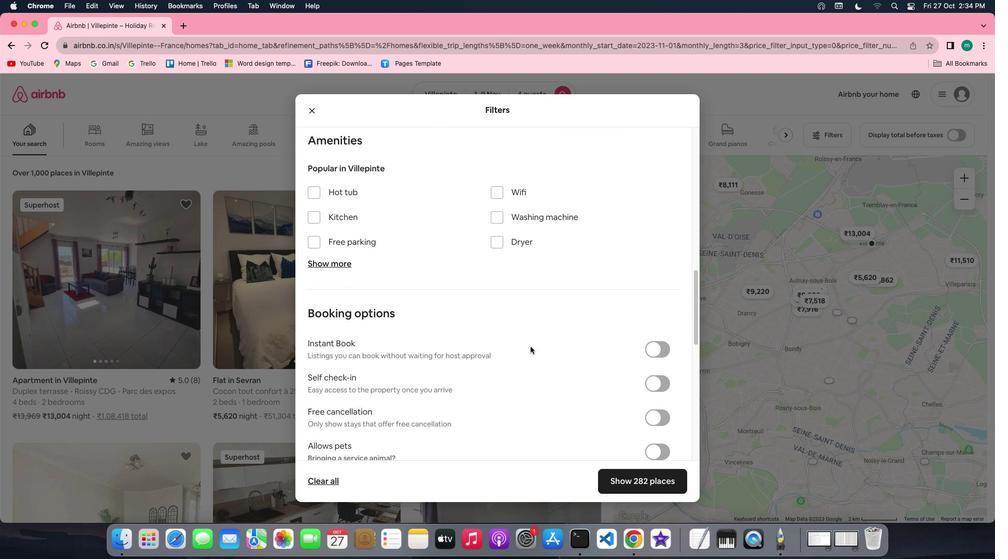 
Action: Mouse scrolled (529, 346) with delta (0, -2)
Screenshot: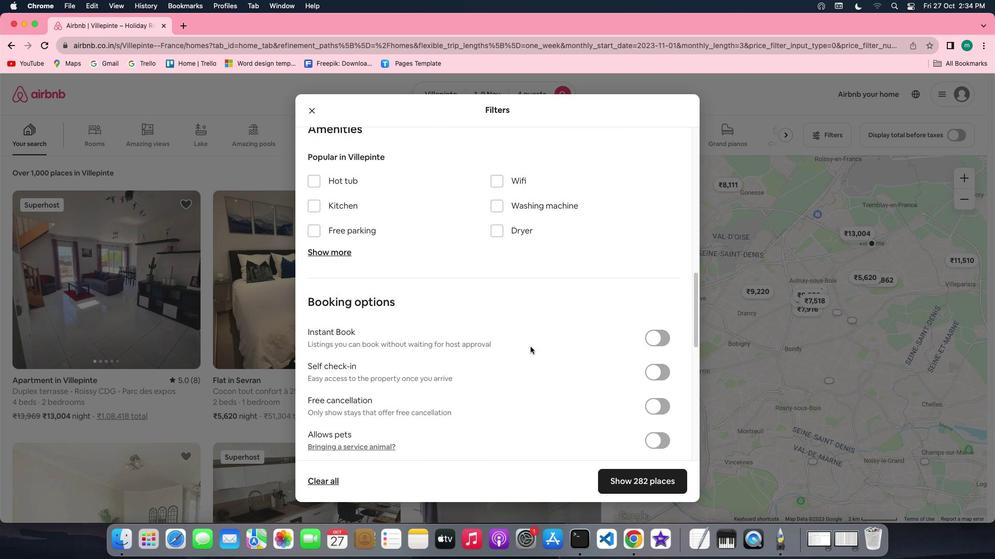 
Action: Mouse moved to (658, 377)
Screenshot: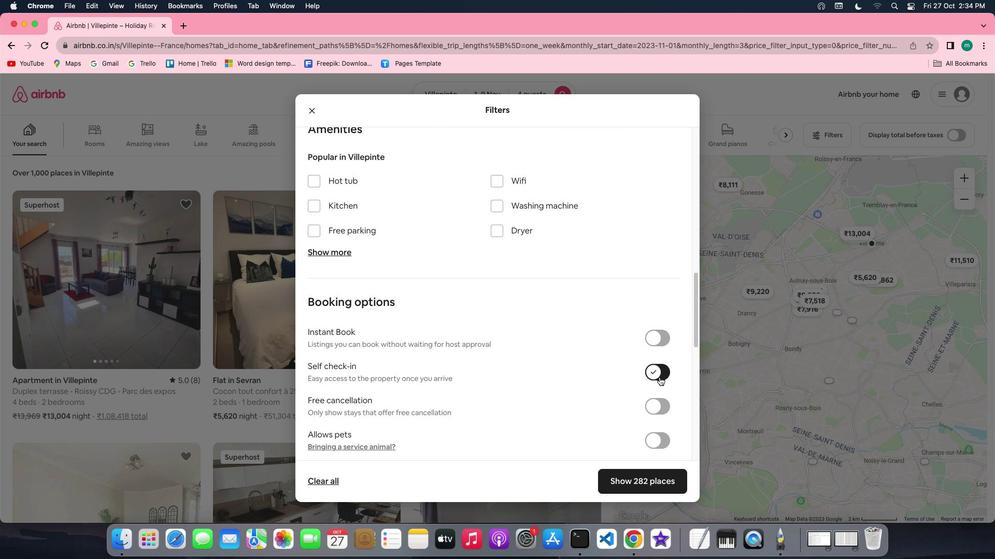 
Action: Mouse pressed left at (658, 377)
Screenshot: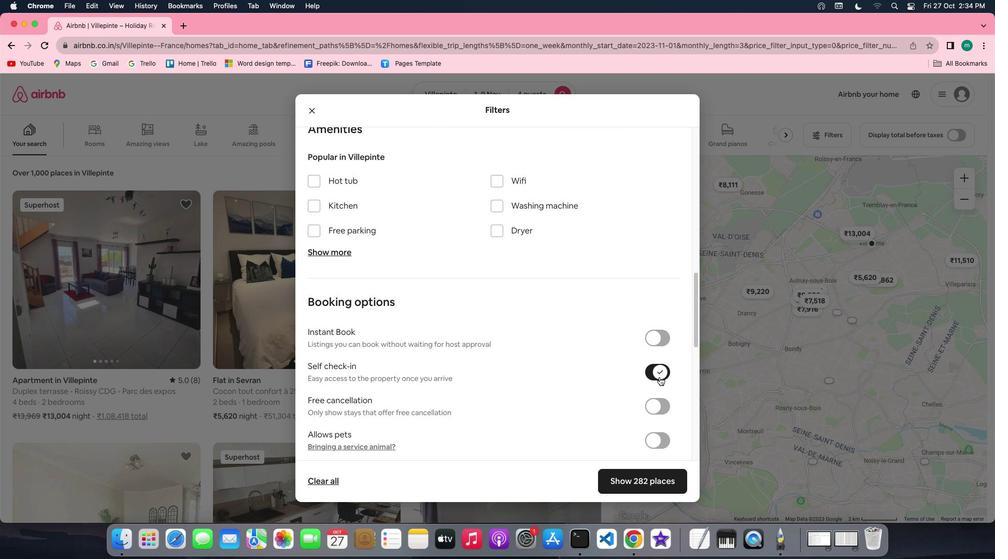 
Action: Mouse moved to (532, 424)
Screenshot: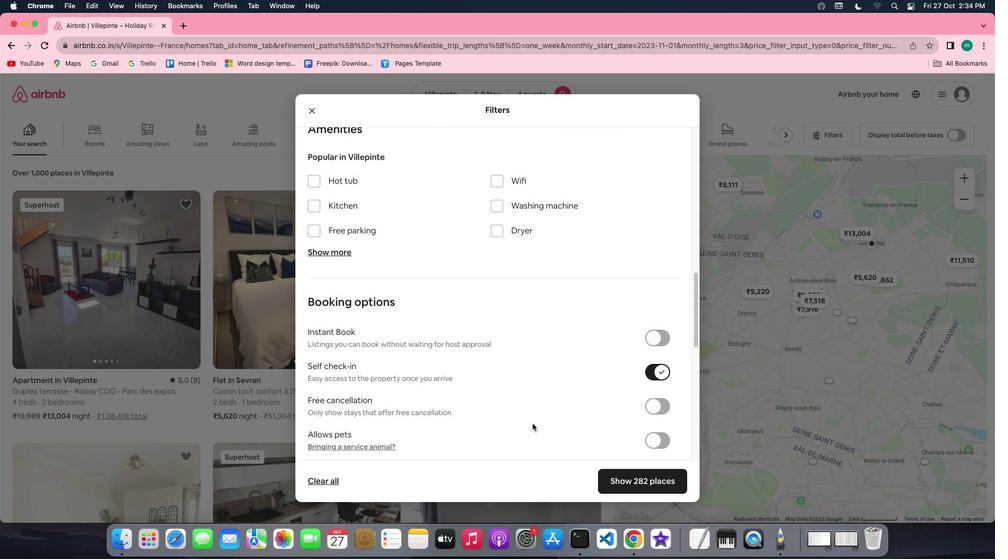 
Action: Mouse scrolled (532, 424) with delta (0, 0)
Screenshot: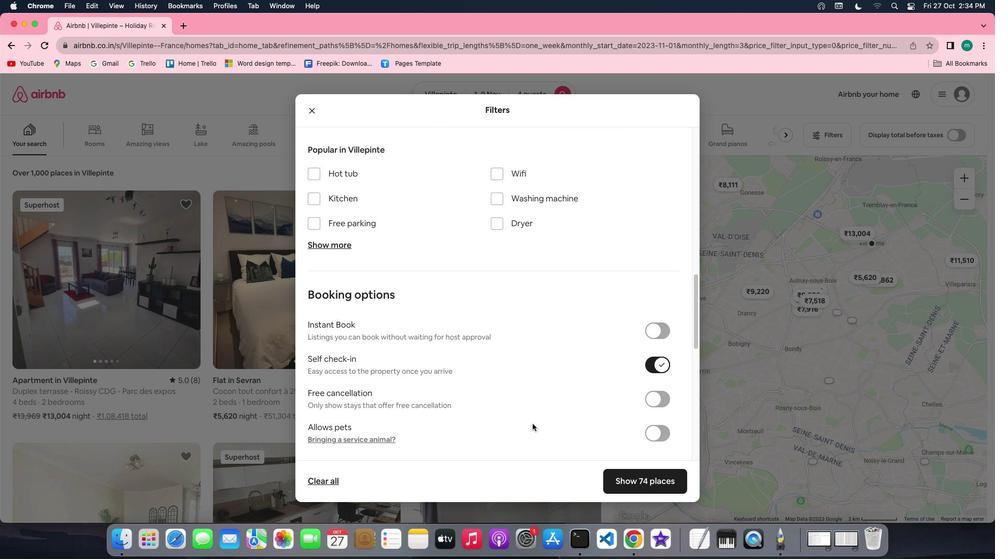 
Action: Mouse scrolled (532, 424) with delta (0, 0)
Screenshot: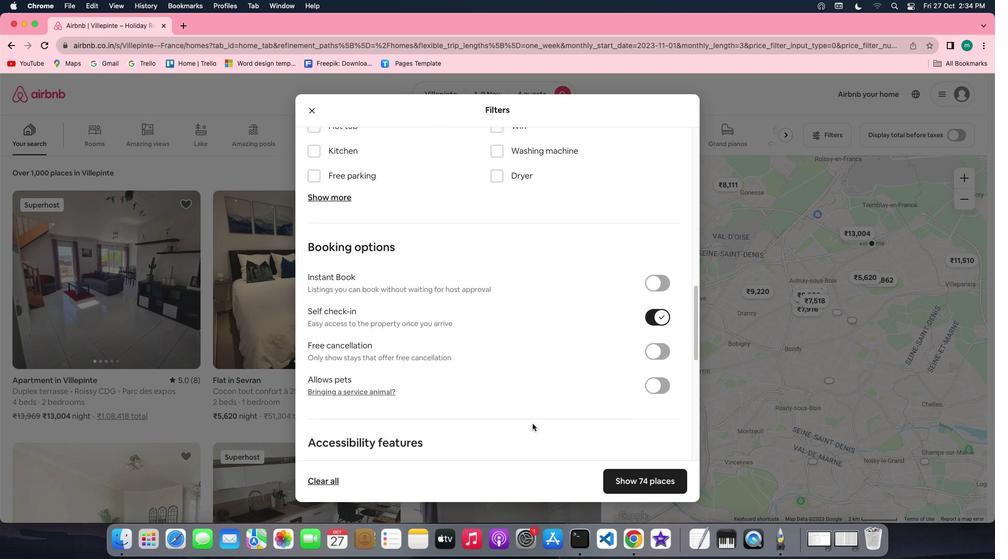 
Action: Mouse scrolled (532, 424) with delta (0, 0)
Screenshot: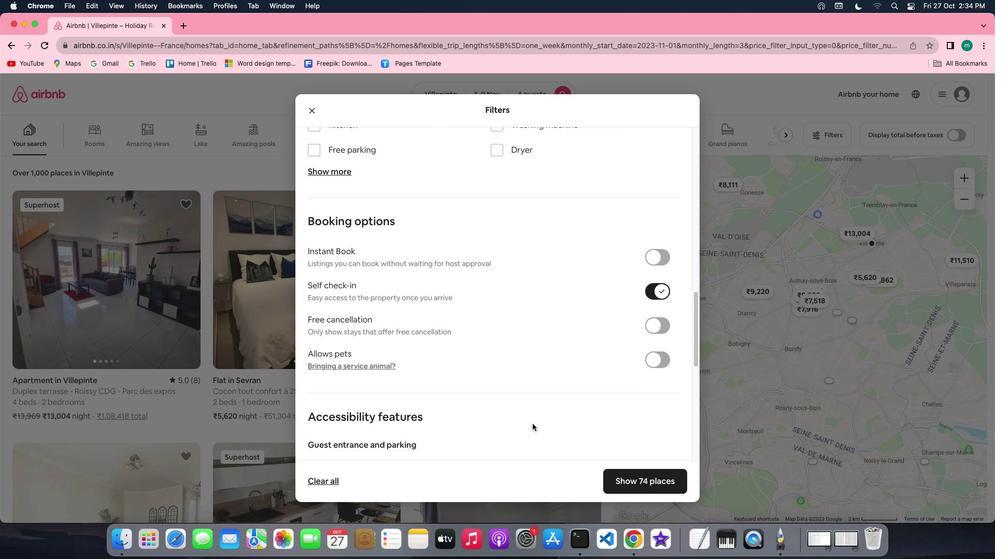 
Action: Mouse scrolled (532, 424) with delta (0, -1)
Screenshot: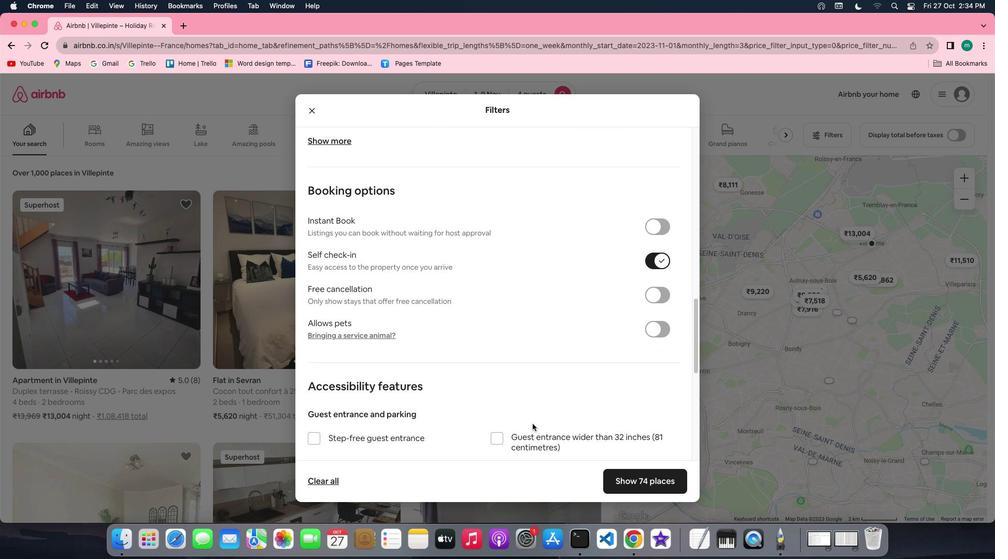 
Action: Mouse scrolled (532, 424) with delta (0, 0)
Screenshot: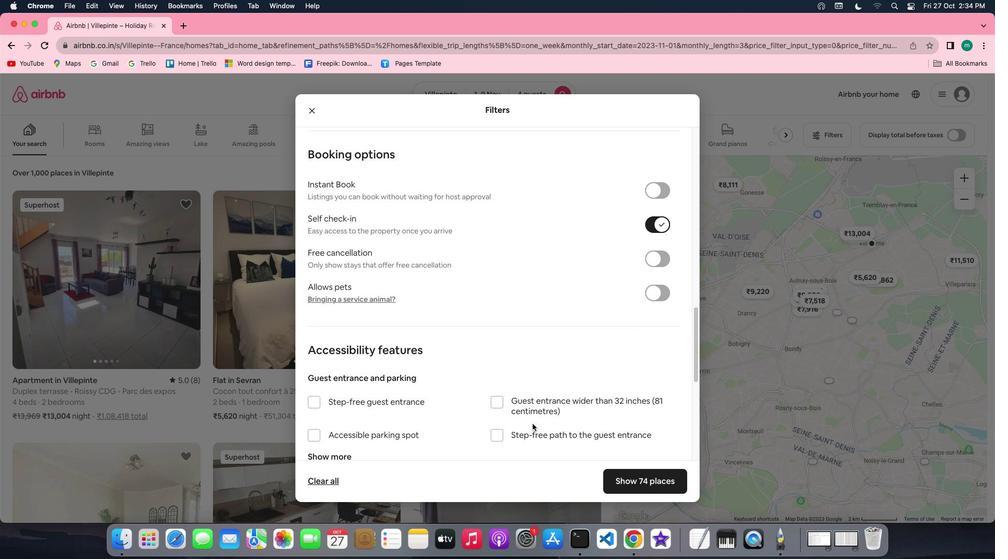 
Action: Mouse scrolled (532, 424) with delta (0, 0)
Screenshot: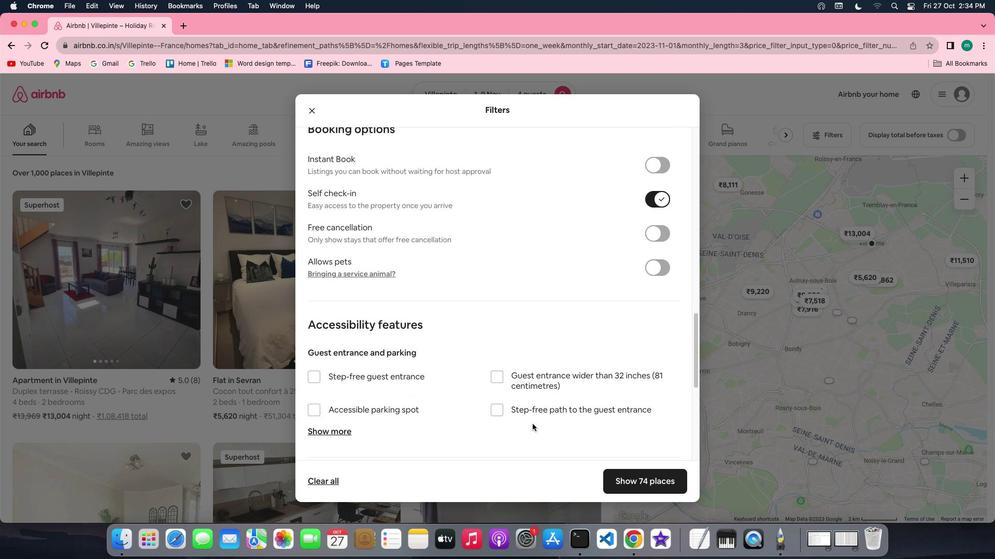 
Action: Mouse scrolled (532, 424) with delta (0, -1)
Screenshot: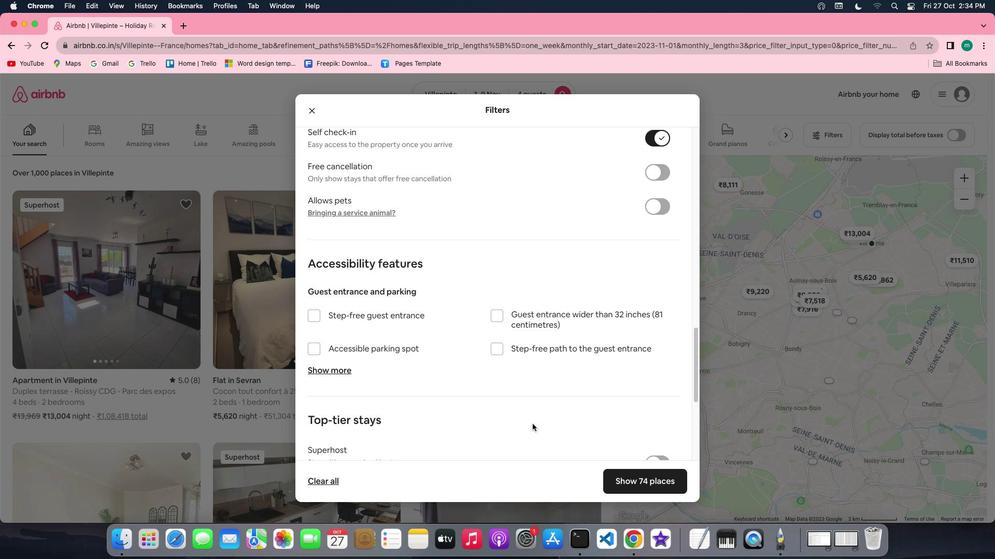 
Action: Mouse scrolled (532, 424) with delta (0, -1)
Screenshot: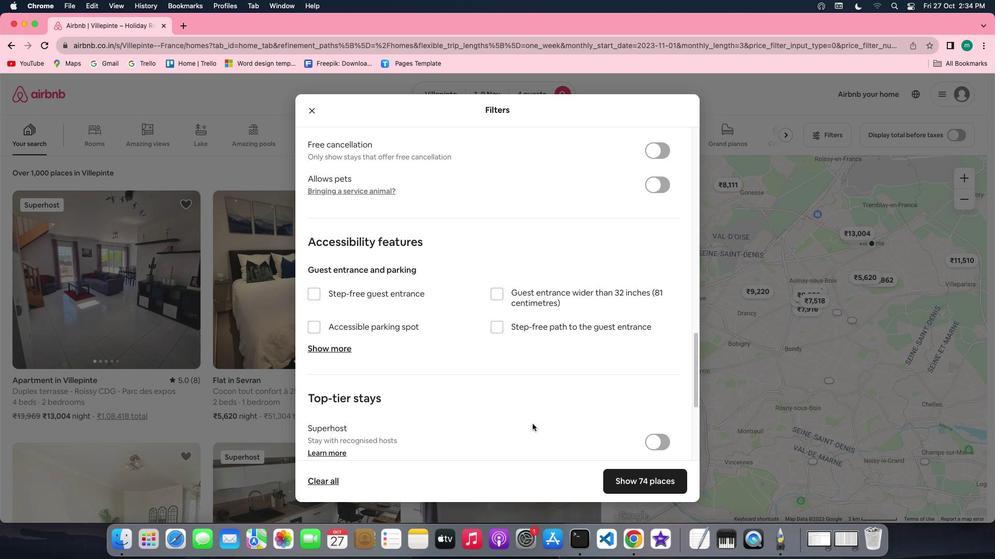
Action: Mouse scrolled (532, 424) with delta (0, 0)
Screenshot: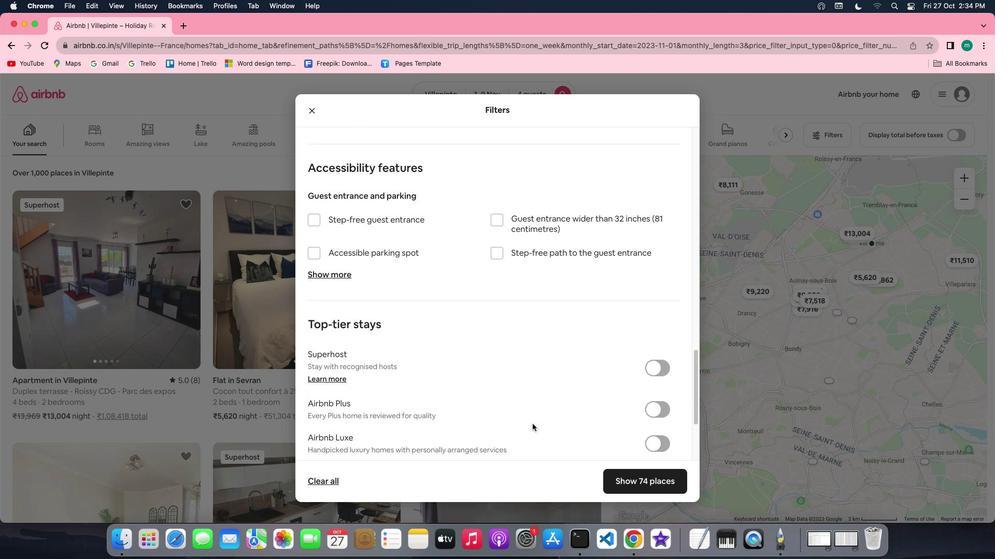 
Action: Mouse scrolled (532, 424) with delta (0, 0)
Screenshot: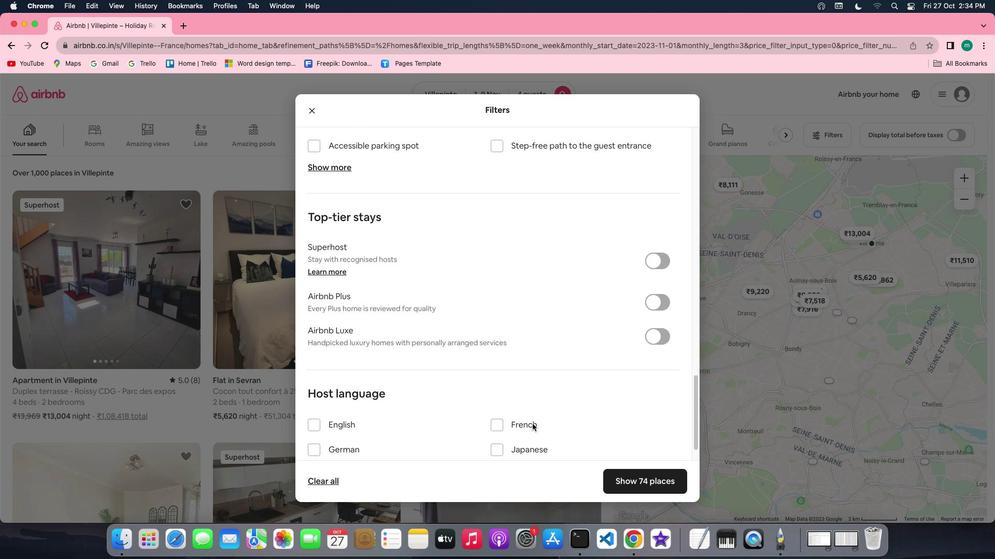 
Action: Mouse scrolled (532, 424) with delta (0, -1)
Screenshot: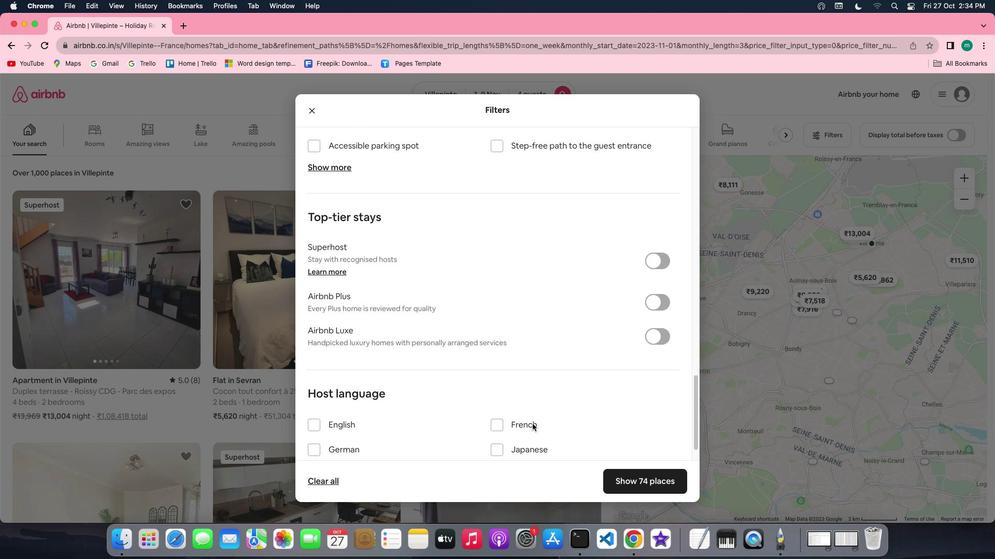 
Action: Mouse scrolled (532, 424) with delta (0, -2)
Screenshot: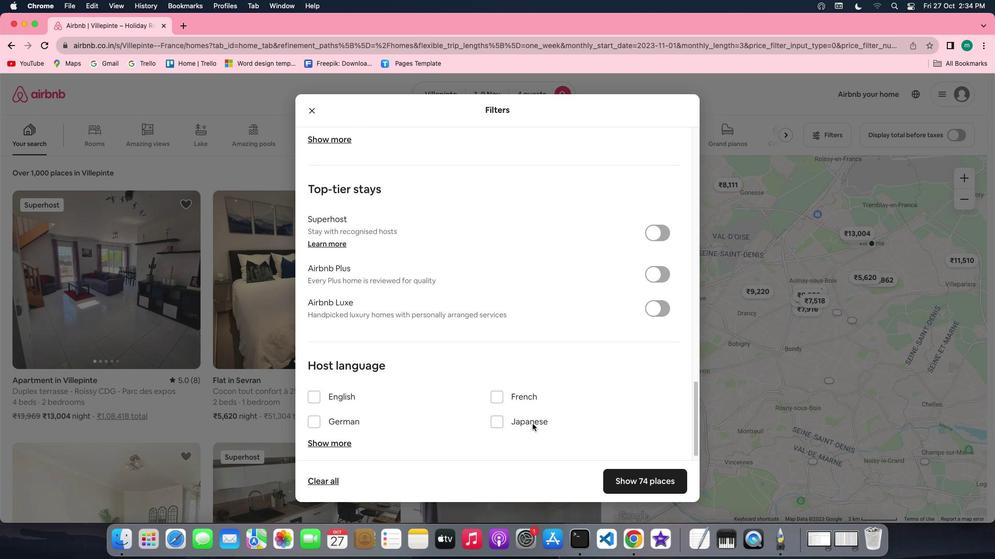 
Action: Mouse scrolled (532, 424) with delta (0, -2)
Screenshot: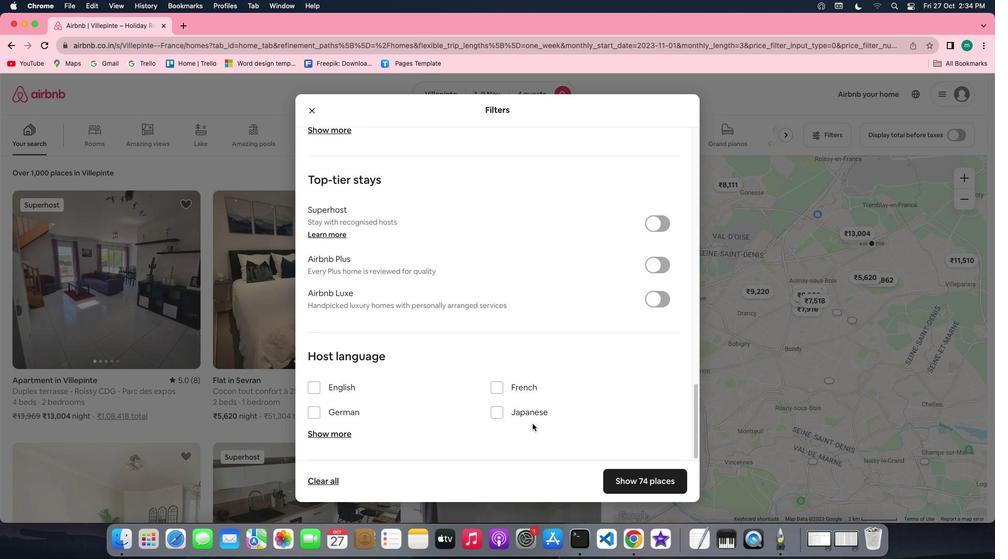 
Action: Mouse scrolled (532, 424) with delta (0, 0)
Screenshot: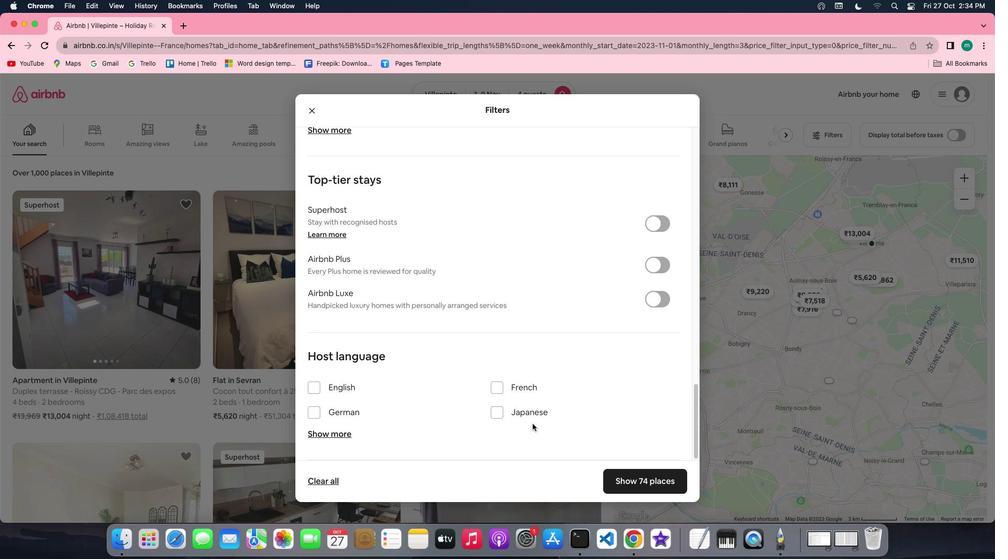 
Action: Mouse scrolled (532, 424) with delta (0, 0)
Screenshot: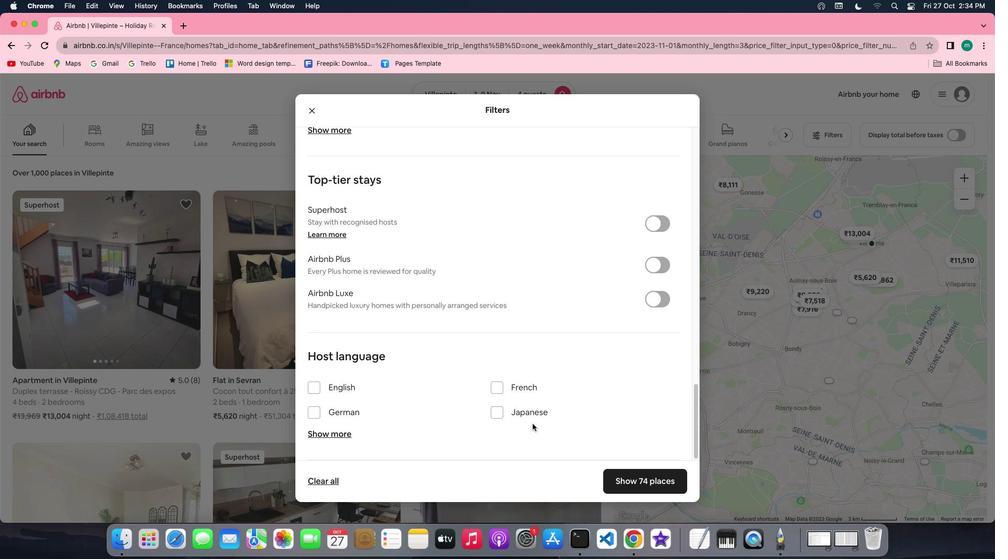 
Action: Mouse scrolled (532, 424) with delta (0, -1)
Screenshot: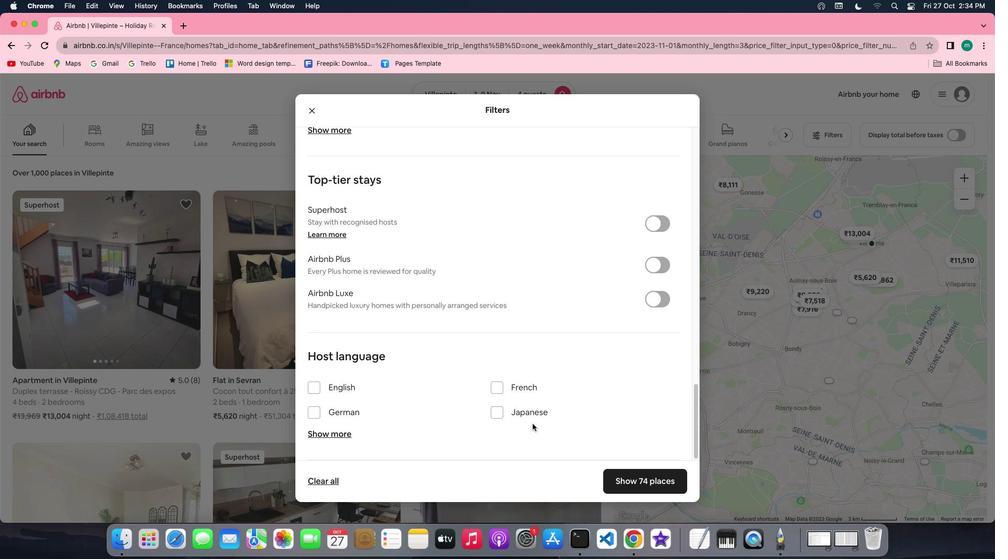 
Action: Mouse scrolled (532, 424) with delta (0, -2)
Screenshot: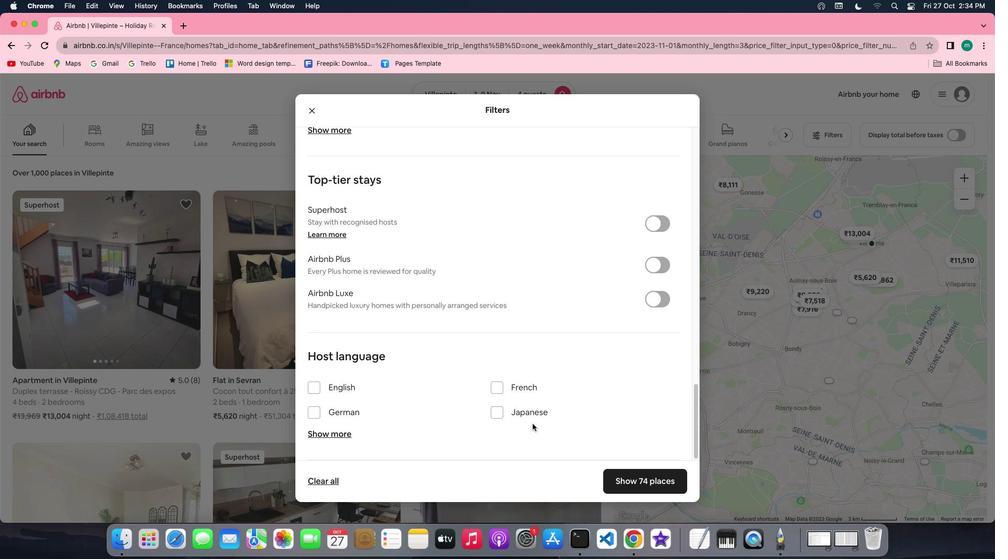 
Action: Mouse scrolled (532, 424) with delta (0, -2)
Screenshot: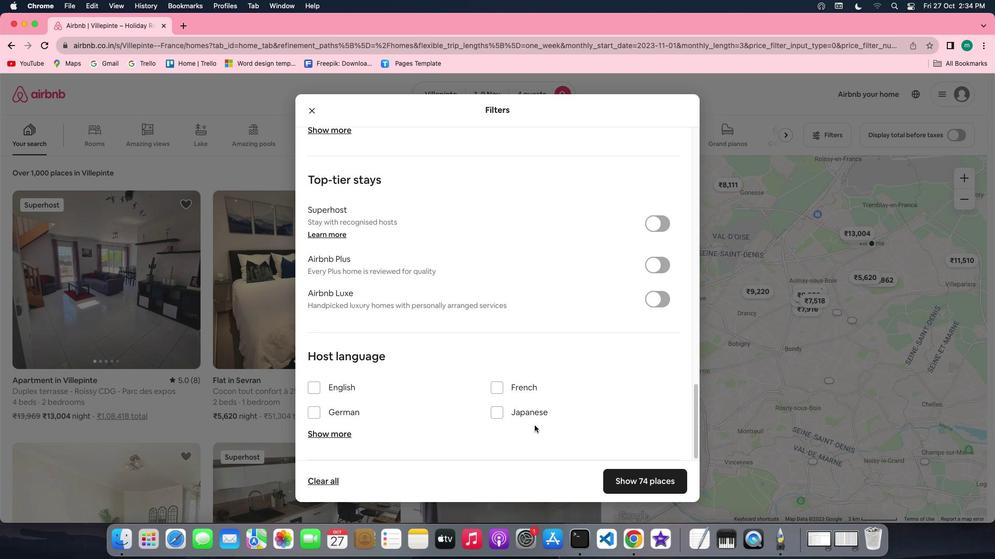 
Action: Mouse scrolled (532, 424) with delta (0, -2)
Screenshot: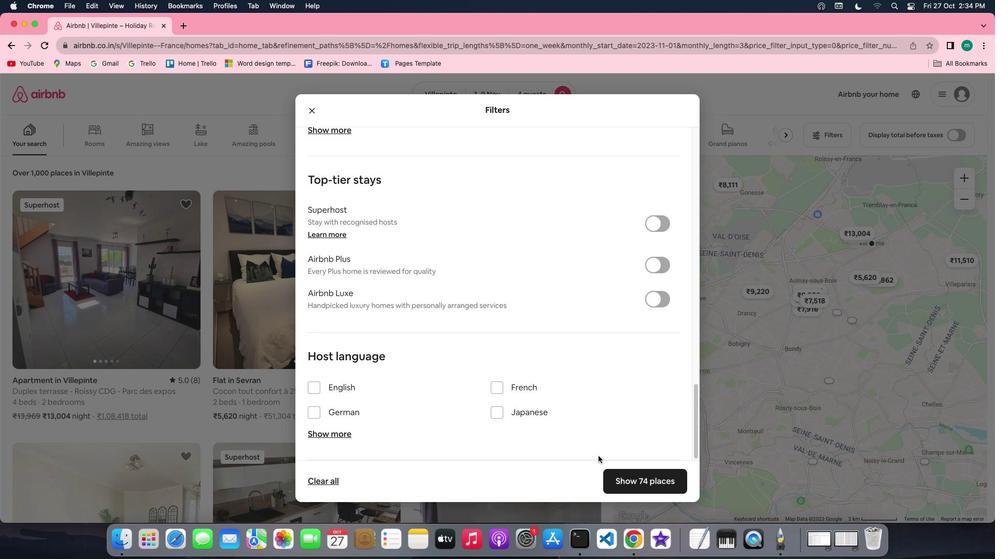 
Action: Mouse moved to (651, 480)
Screenshot: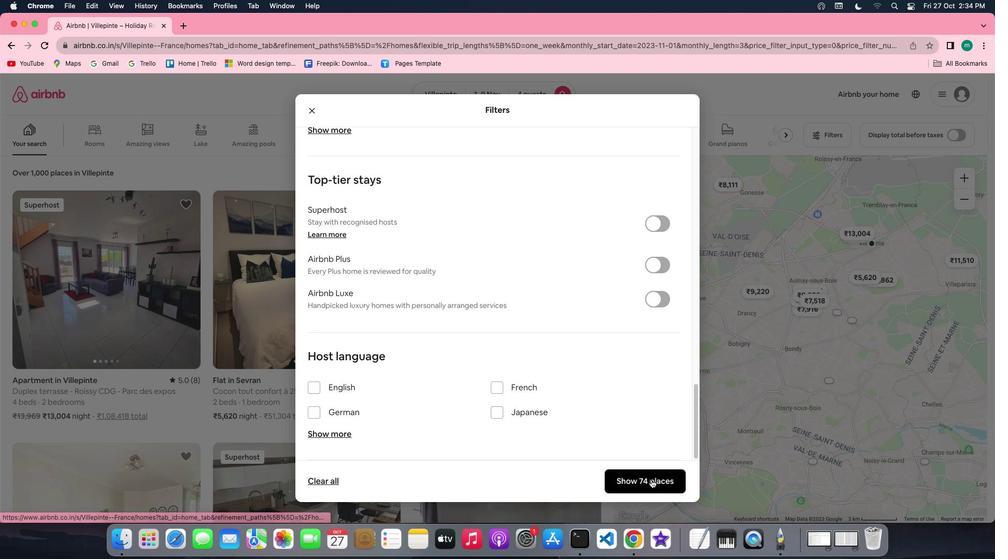 
Action: Mouse pressed left at (651, 480)
Screenshot: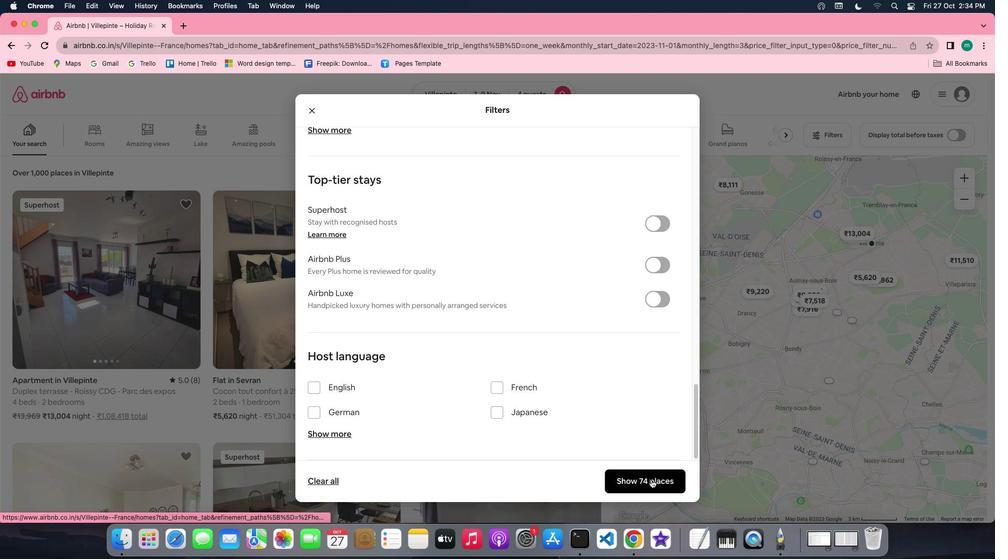 
Action: Mouse moved to (173, 300)
Screenshot: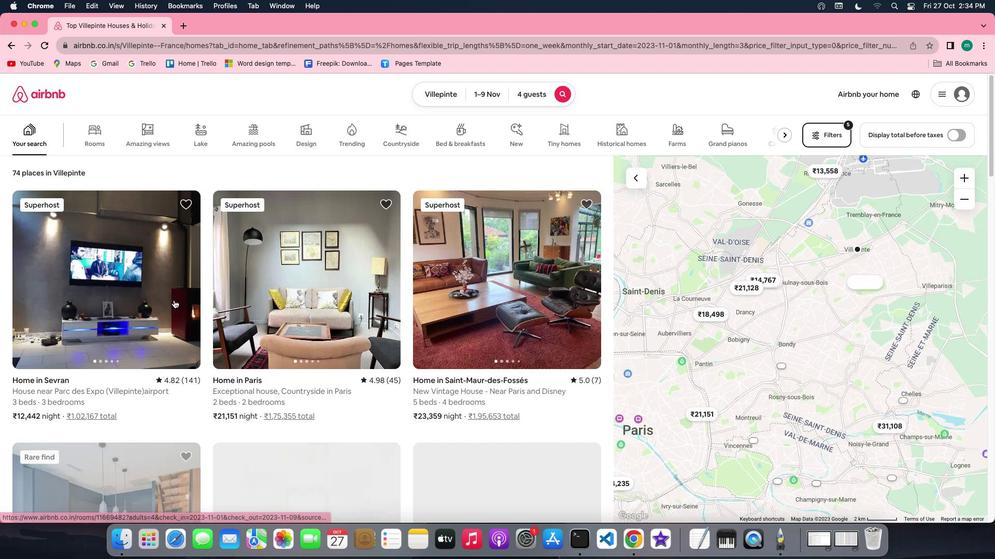 
Action: Mouse pressed left at (173, 300)
Screenshot: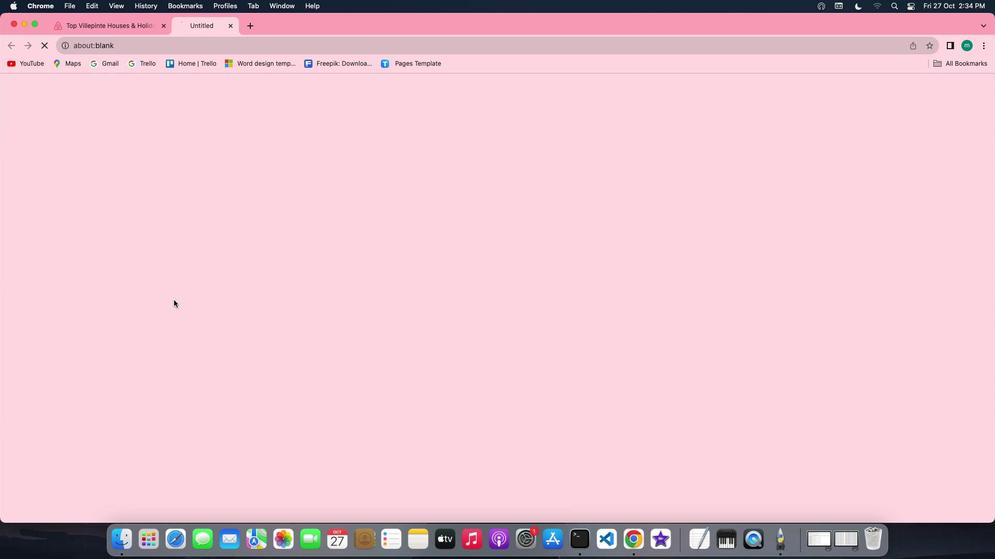 
Action: Mouse moved to (740, 374)
Screenshot: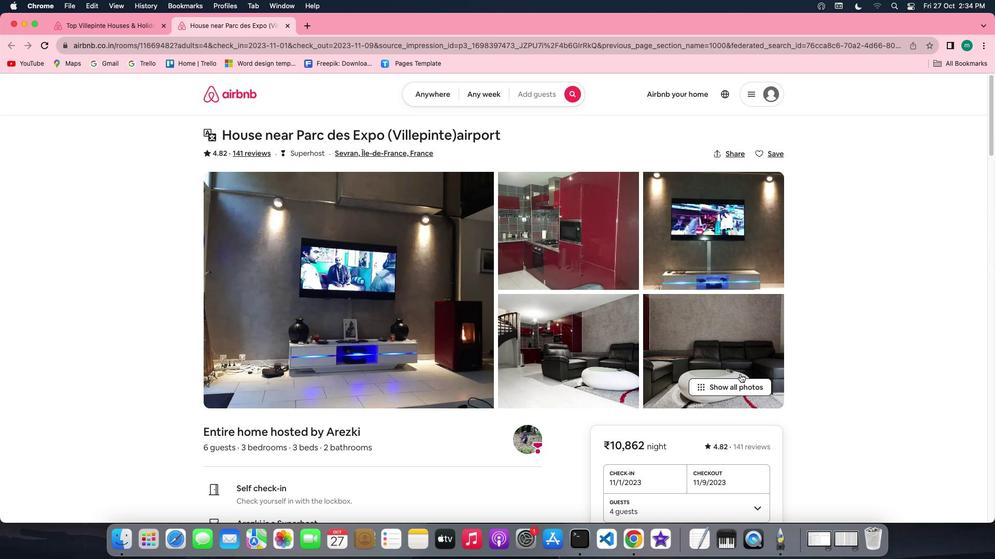 
Action: Mouse pressed left at (740, 374)
Screenshot: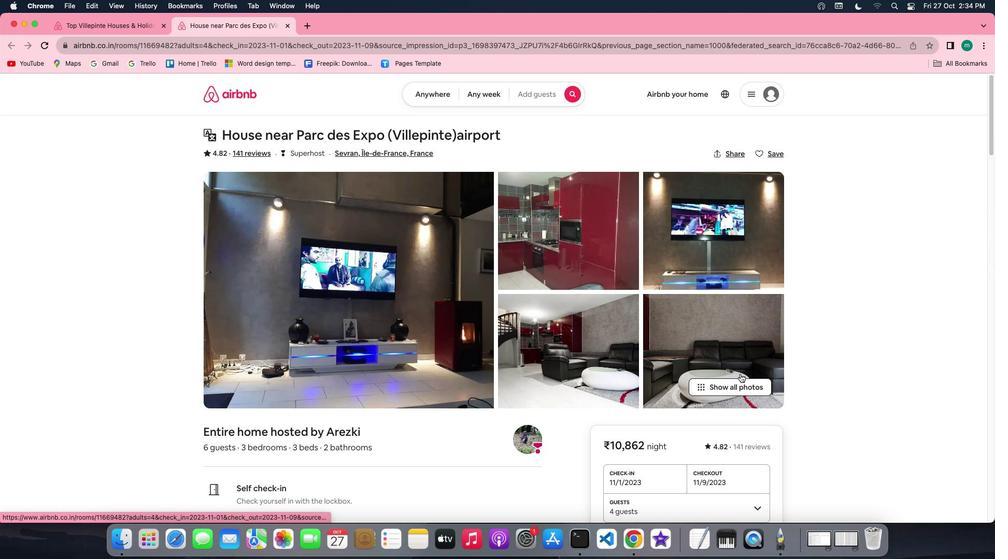 
Action: Mouse moved to (738, 377)
Screenshot: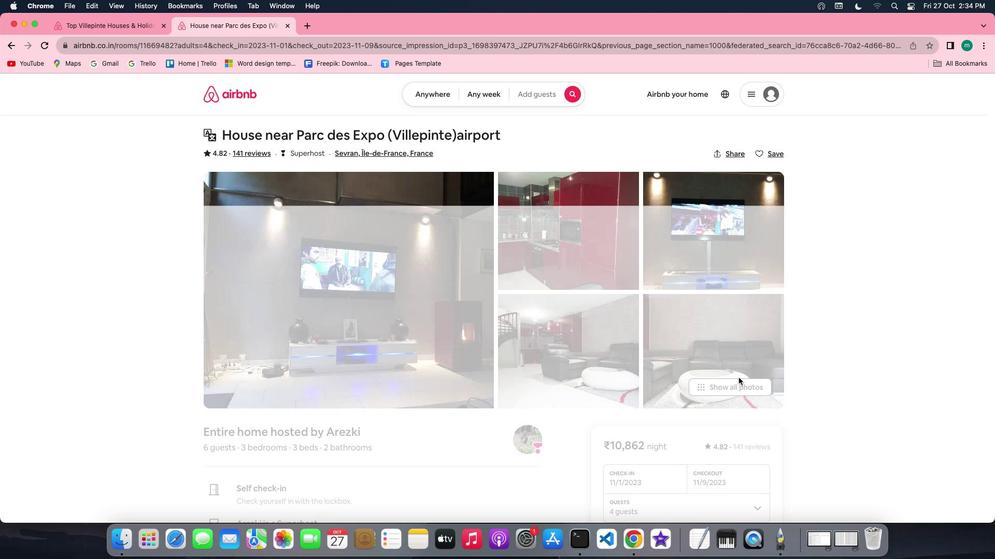 
Action: Mouse pressed left at (738, 377)
Screenshot: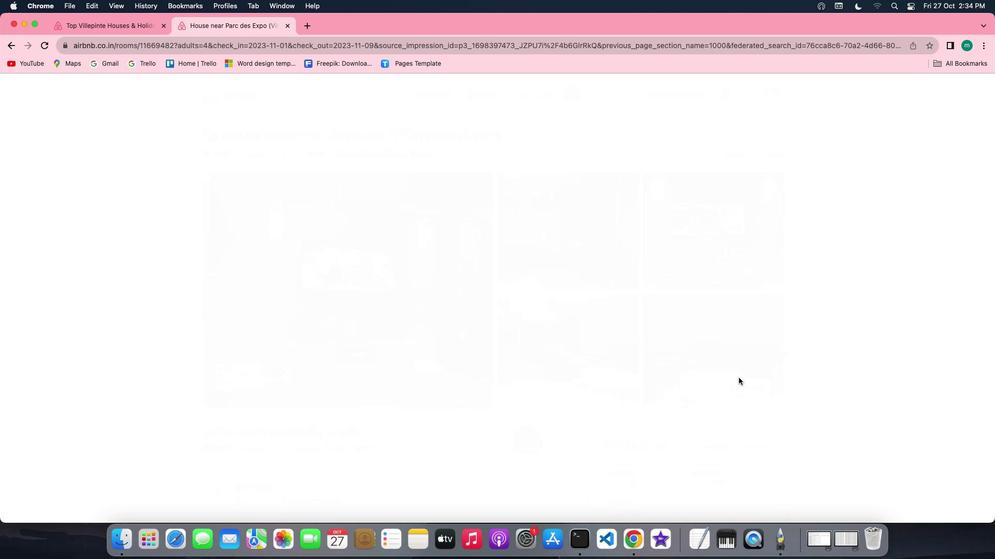 
Action: Mouse moved to (732, 392)
Screenshot: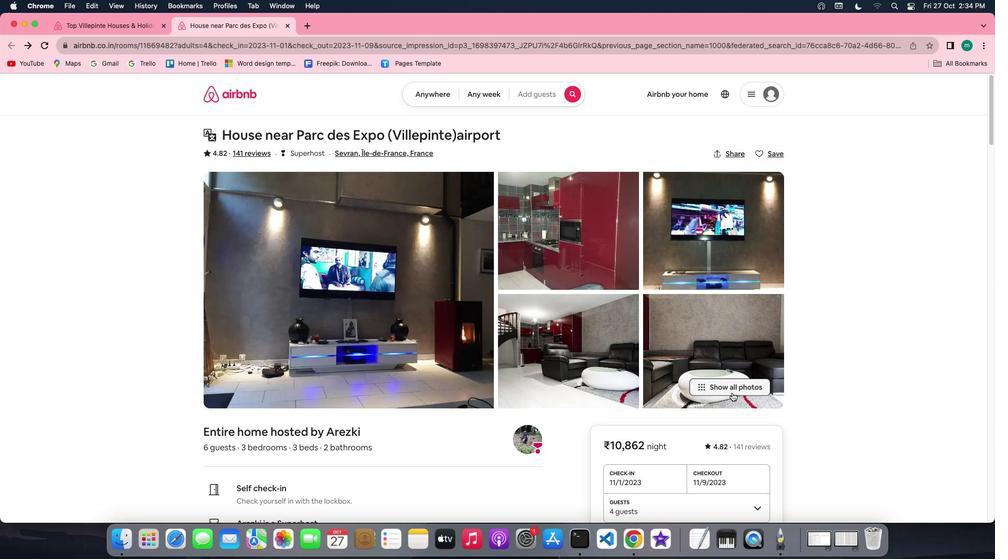 
Action: Mouse pressed left at (732, 392)
Screenshot: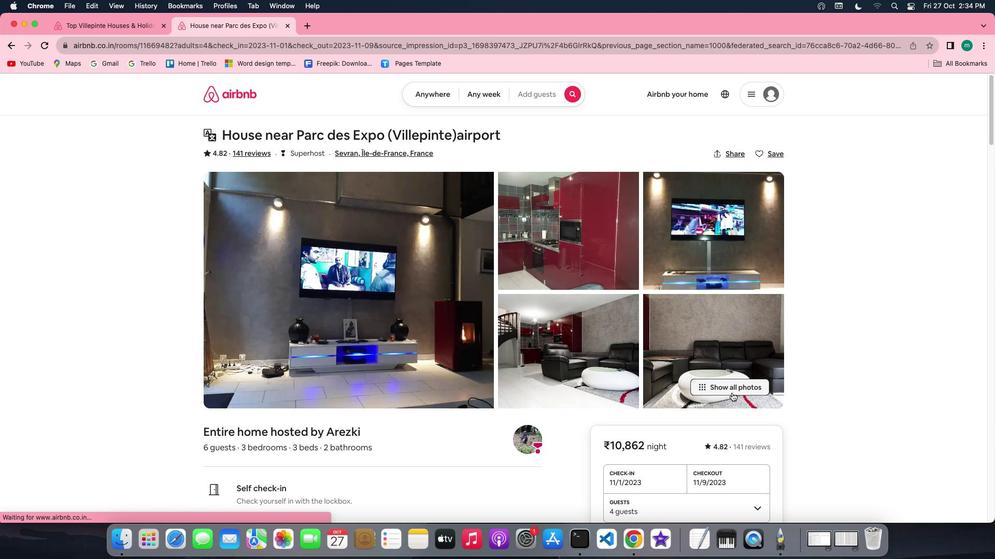 
Action: Mouse moved to (473, 378)
Screenshot: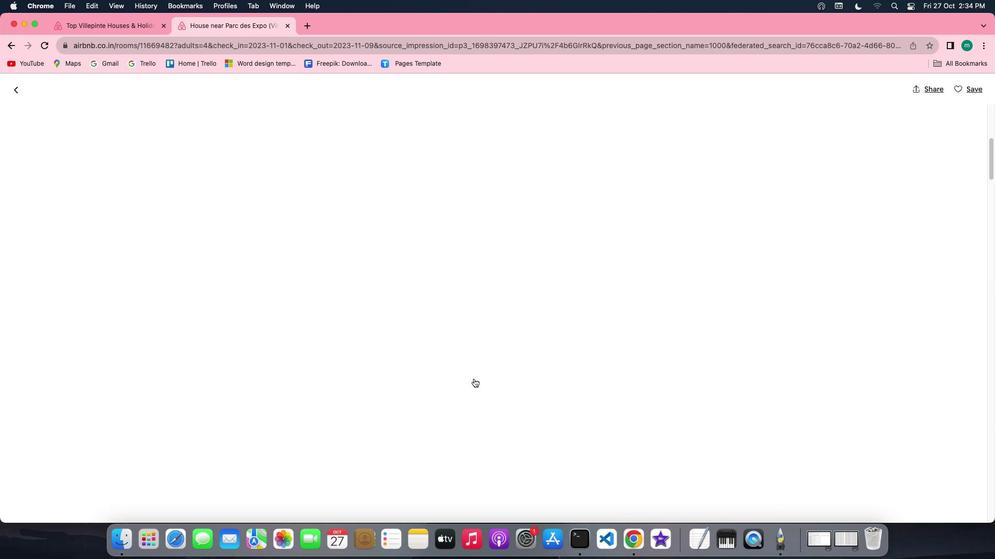 
Action: Mouse scrolled (473, 378) with delta (0, 0)
Screenshot: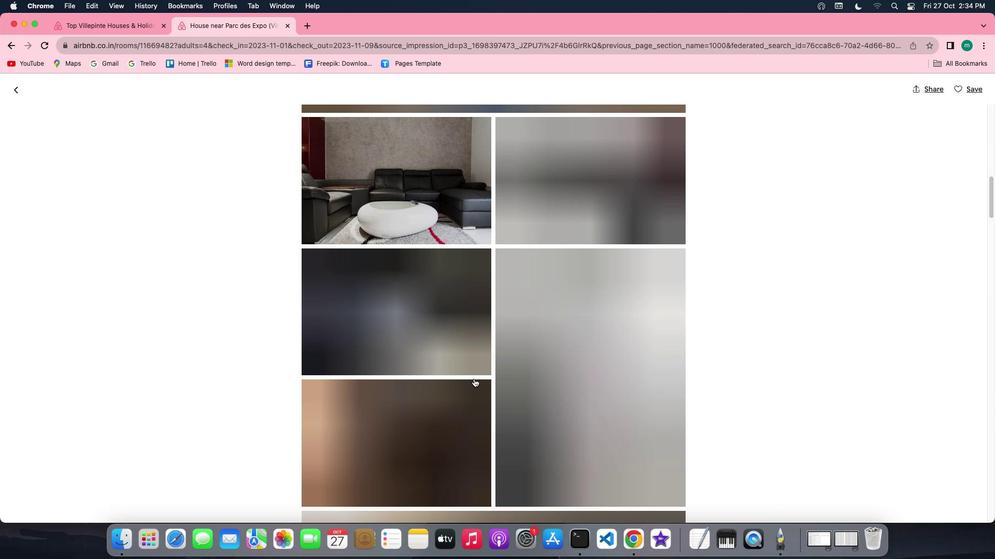
Action: Mouse scrolled (473, 378) with delta (0, 0)
Screenshot: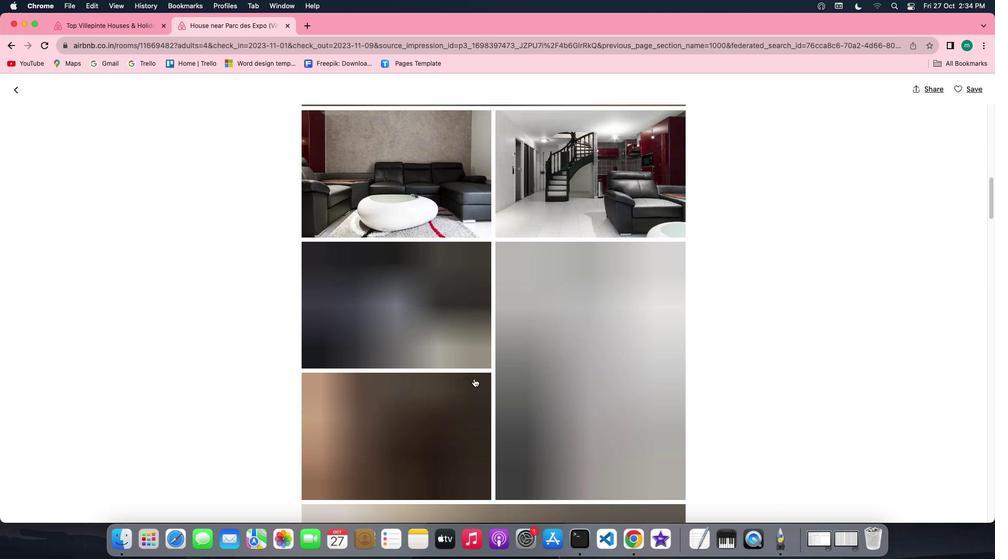 
Action: Mouse scrolled (473, 378) with delta (0, 0)
Screenshot: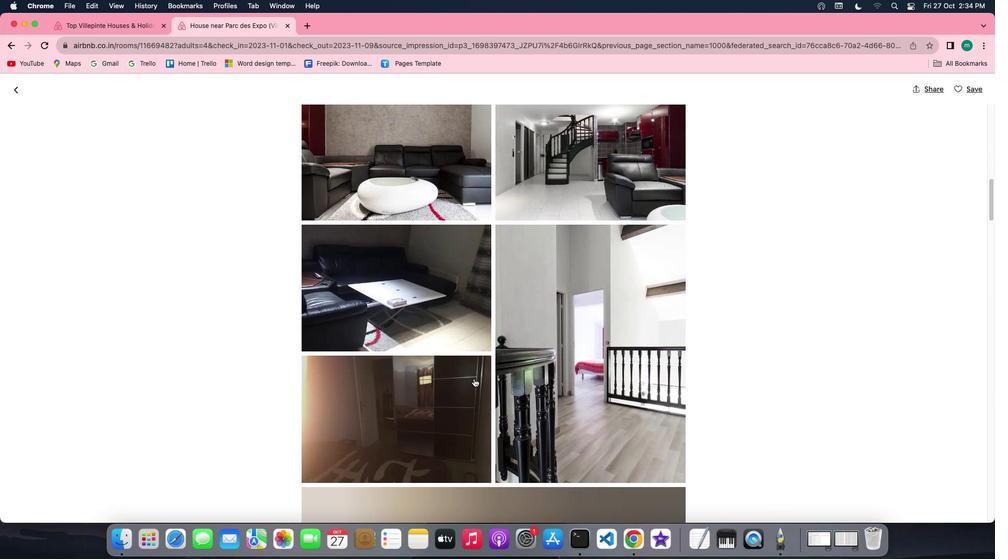 
Action: Mouse scrolled (473, 378) with delta (0, 0)
Screenshot: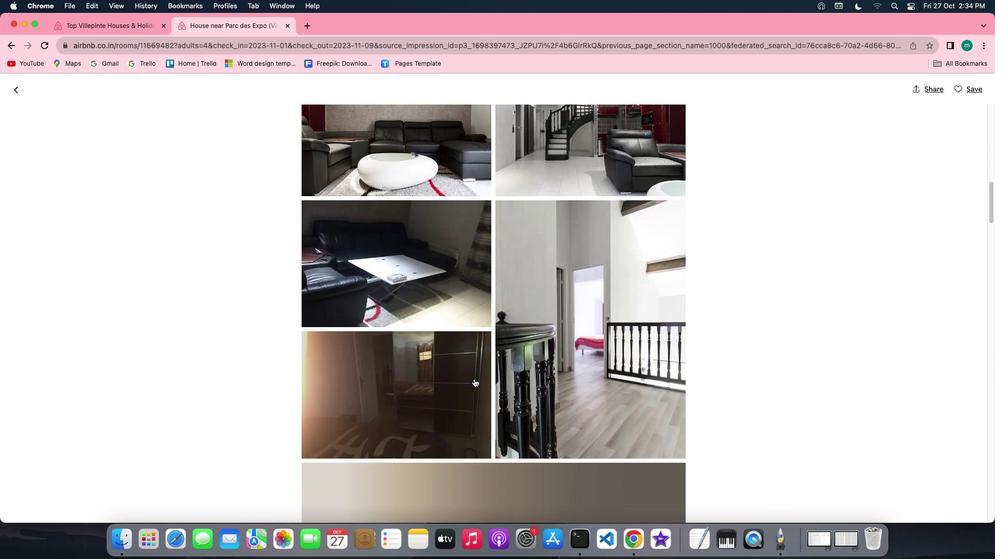 
Action: Mouse scrolled (473, 378) with delta (0, 0)
Screenshot: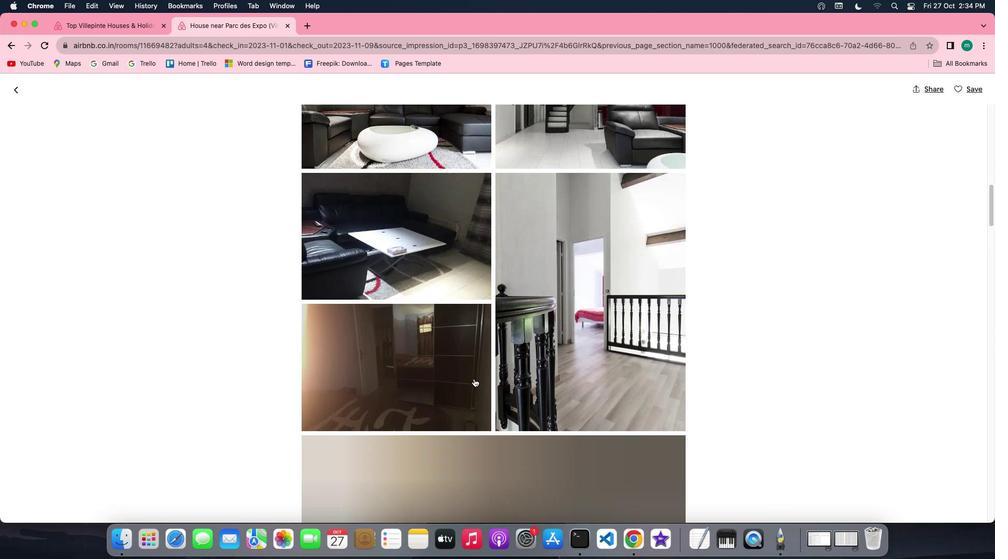 
Action: Mouse scrolled (473, 378) with delta (0, 0)
Screenshot: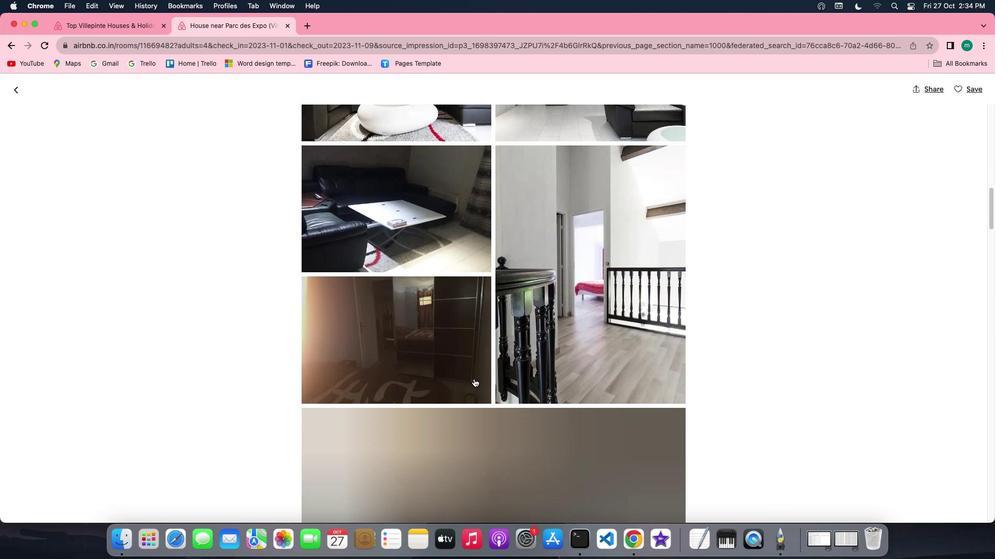 
Action: Mouse scrolled (473, 378) with delta (0, 0)
Screenshot: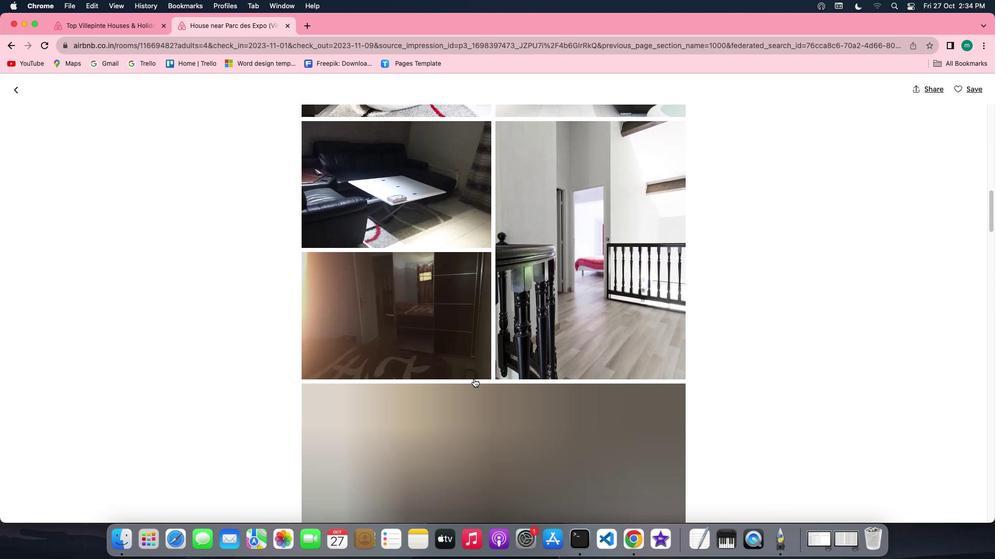 
Action: Mouse scrolled (473, 378) with delta (0, 0)
Screenshot: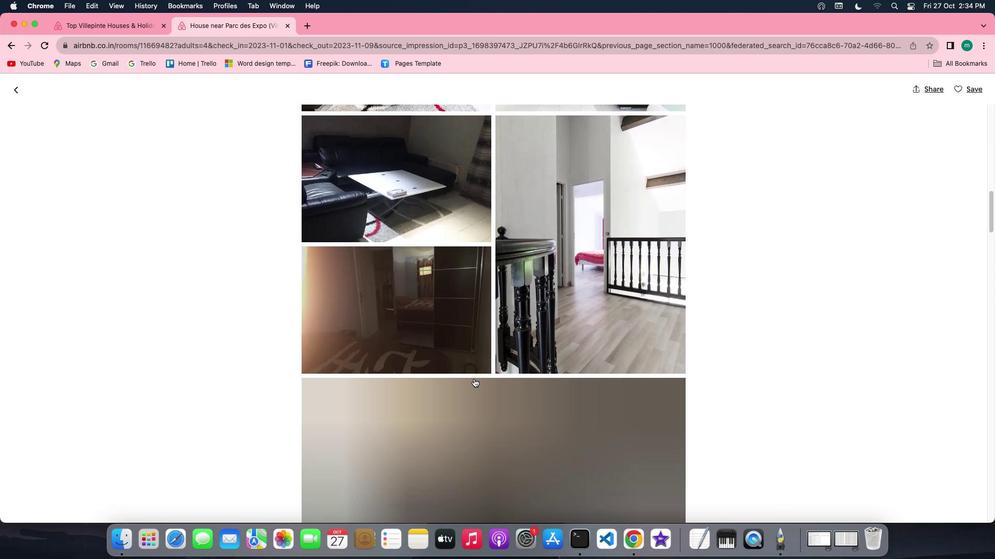 
Action: Mouse scrolled (473, 378) with delta (0, 0)
Screenshot: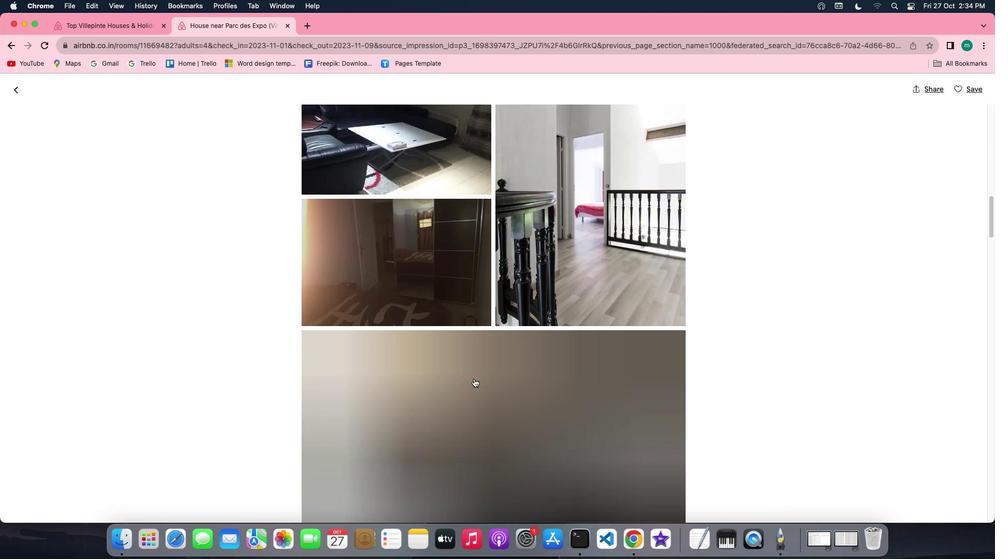 
Action: Mouse scrolled (473, 378) with delta (0, -1)
Screenshot: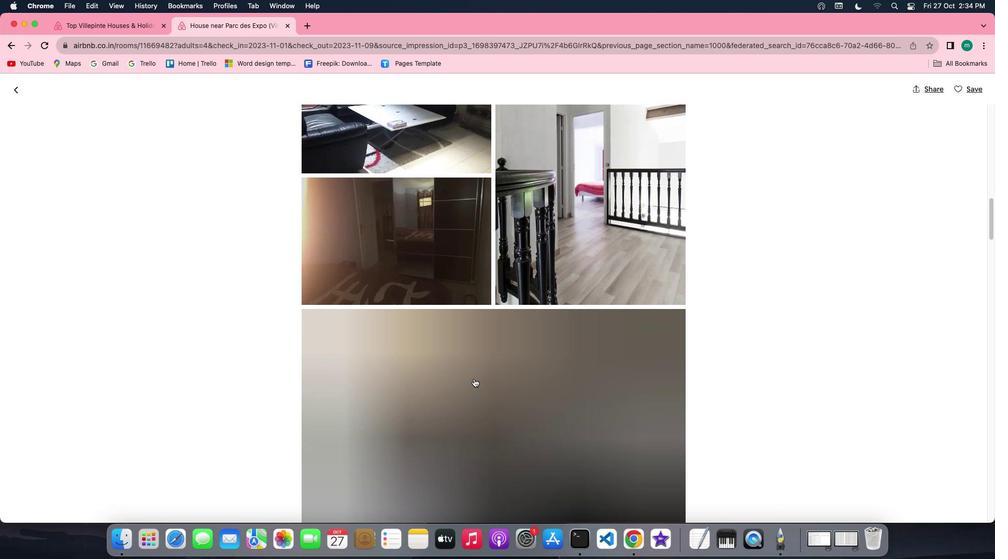 
Action: Mouse scrolled (473, 378) with delta (0, 0)
Screenshot: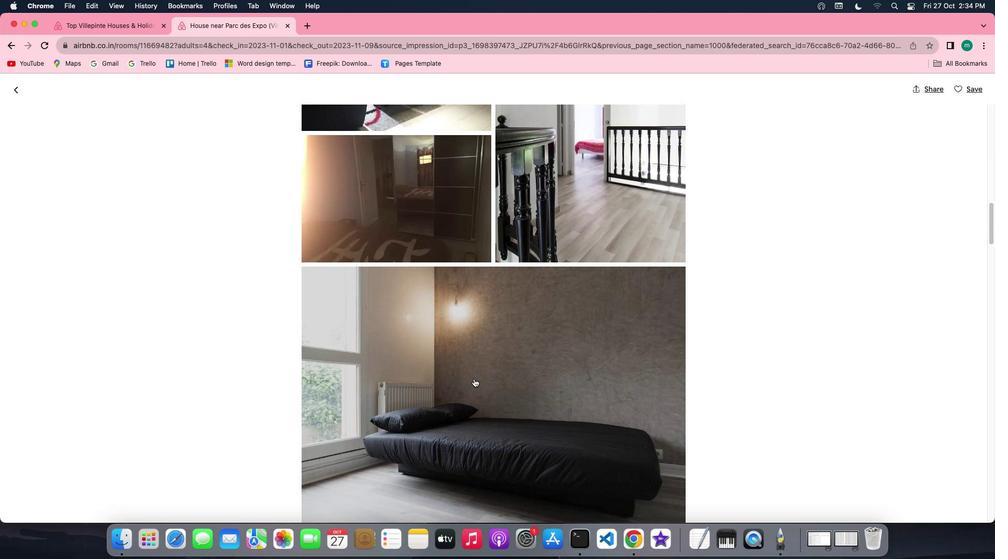 
Action: Mouse scrolled (473, 378) with delta (0, 0)
Screenshot: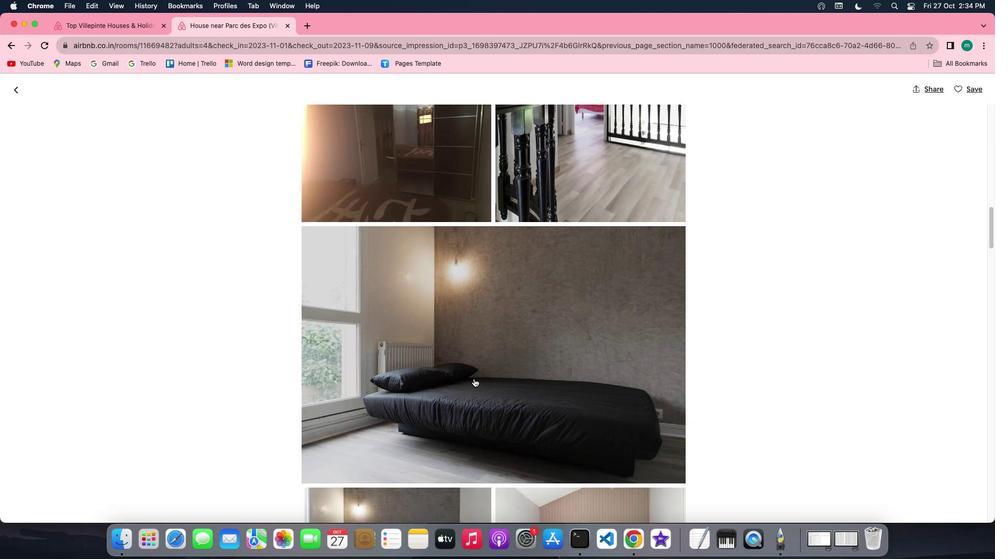 
Action: Mouse scrolled (473, 378) with delta (0, -1)
Screenshot: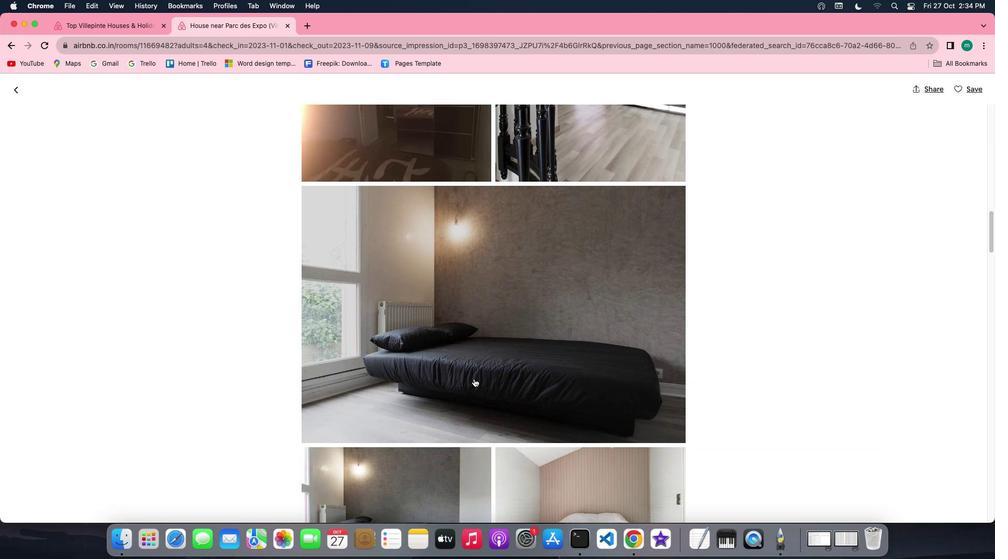 
Action: Mouse scrolled (473, 378) with delta (0, -1)
Screenshot: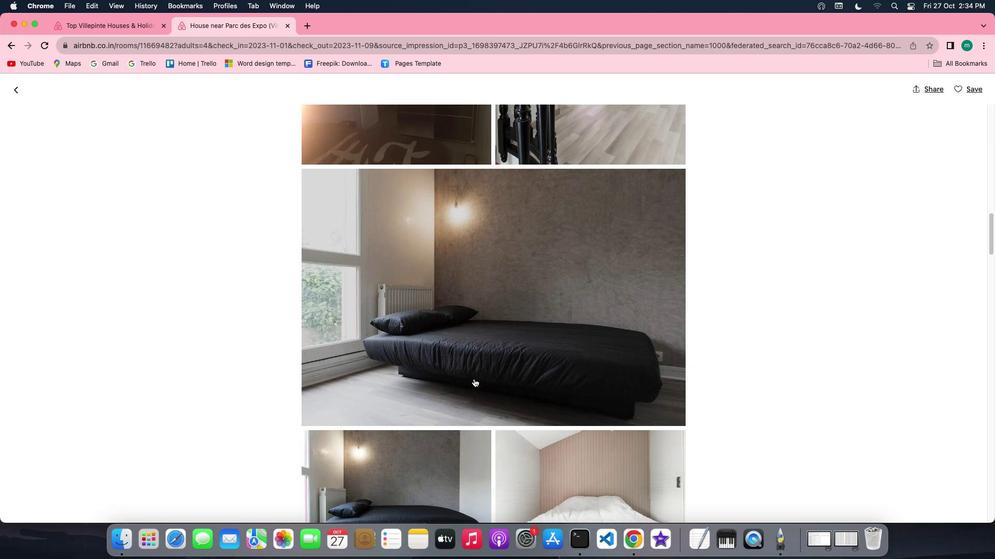 
Action: Mouse scrolled (473, 378) with delta (0, 0)
Screenshot: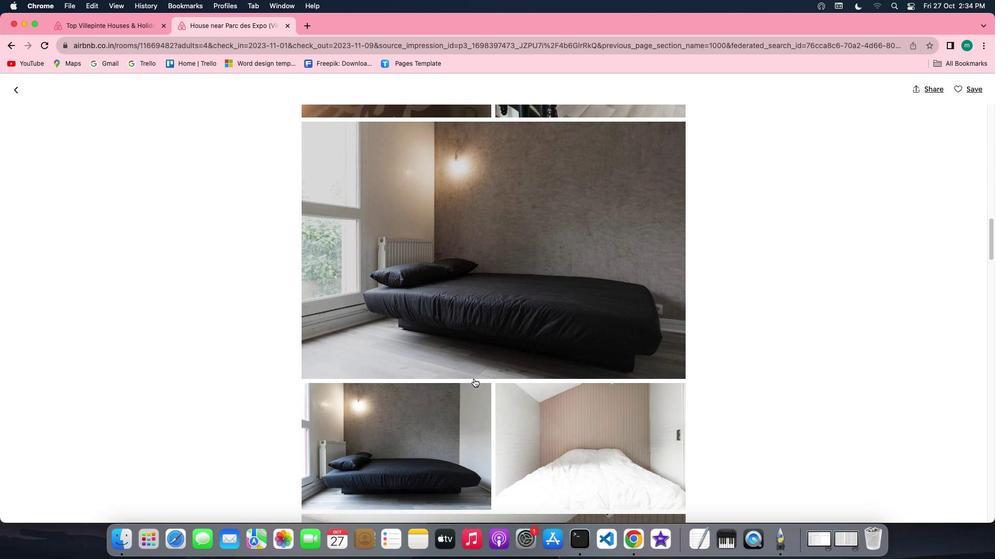 
Action: Mouse scrolled (473, 378) with delta (0, 0)
Screenshot: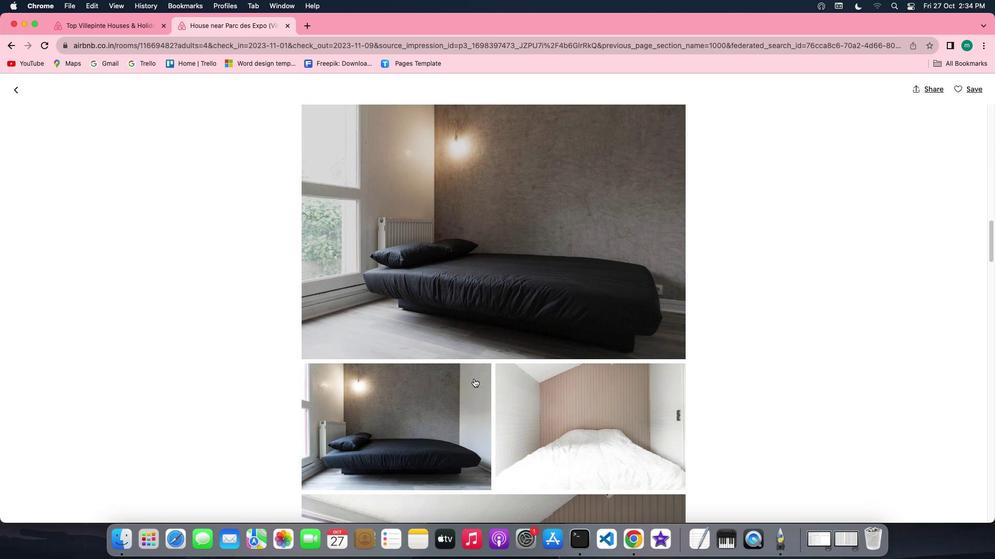 
Action: Mouse scrolled (473, 378) with delta (0, -1)
Screenshot: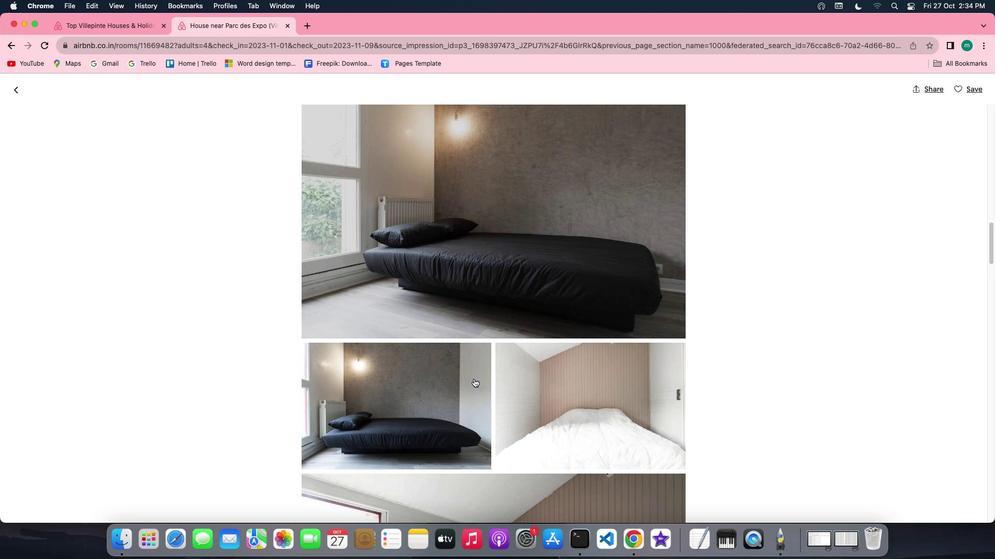 
Action: Mouse scrolled (473, 378) with delta (0, -1)
Screenshot: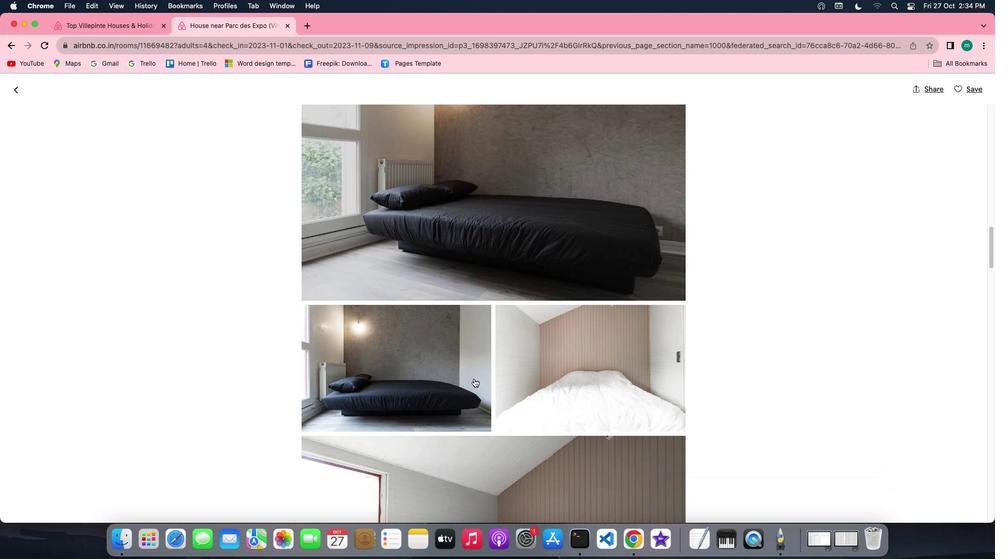 
Action: Mouse scrolled (473, 378) with delta (0, 0)
Screenshot: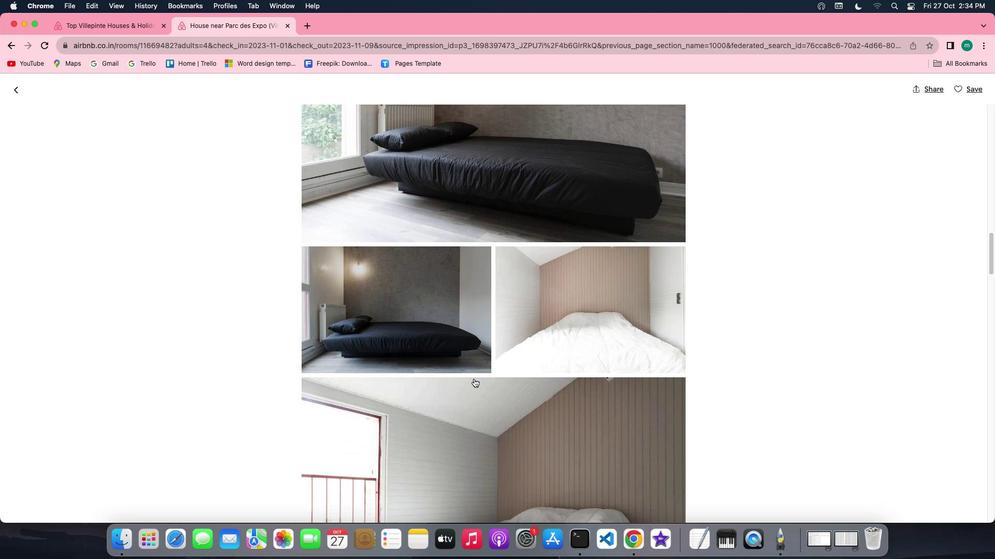 
Action: Mouse scrolled (473, 378) with delta (0, 0)
Screenshot: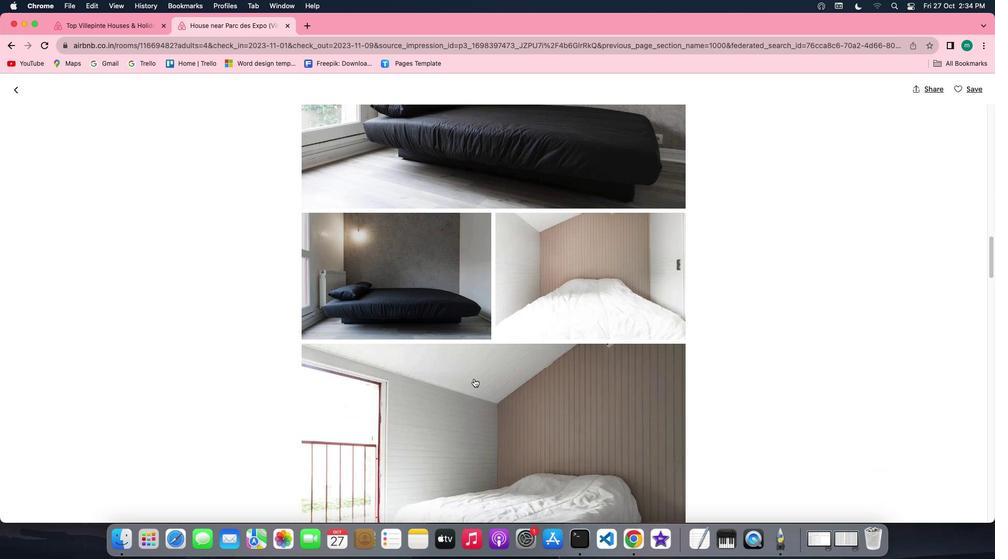 
Action: Mouse scrolled (473, 378) with delta (0, -1)
Screenshot: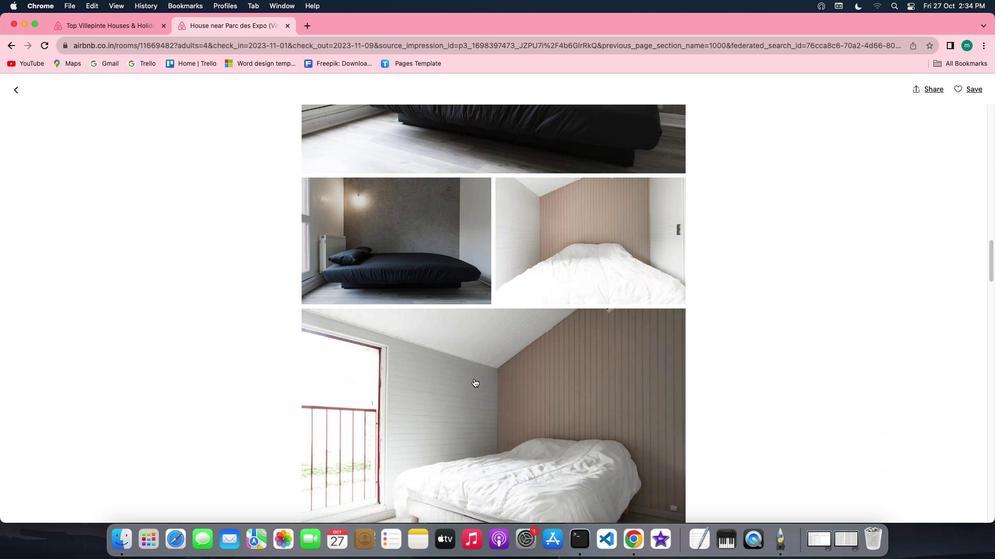 
Action: Mouse scrolled (473, 378) with delta (0, -1)
Screenshot: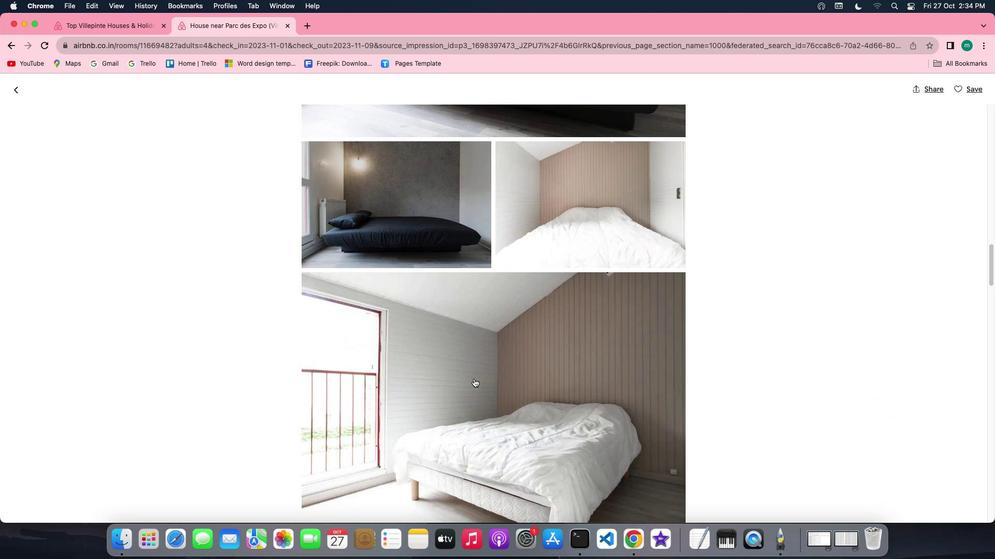 
Action: Mouse scrolled (473, 378) with delta (0, 0)
Screenshot: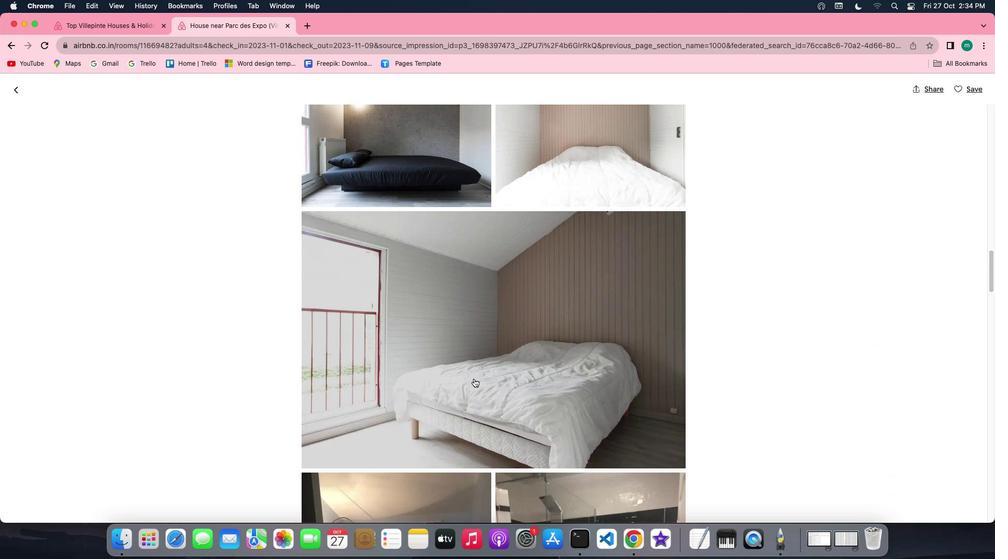 
Action: Mouse scrolled (473, 378) with delta (0, 0)
Screenshot: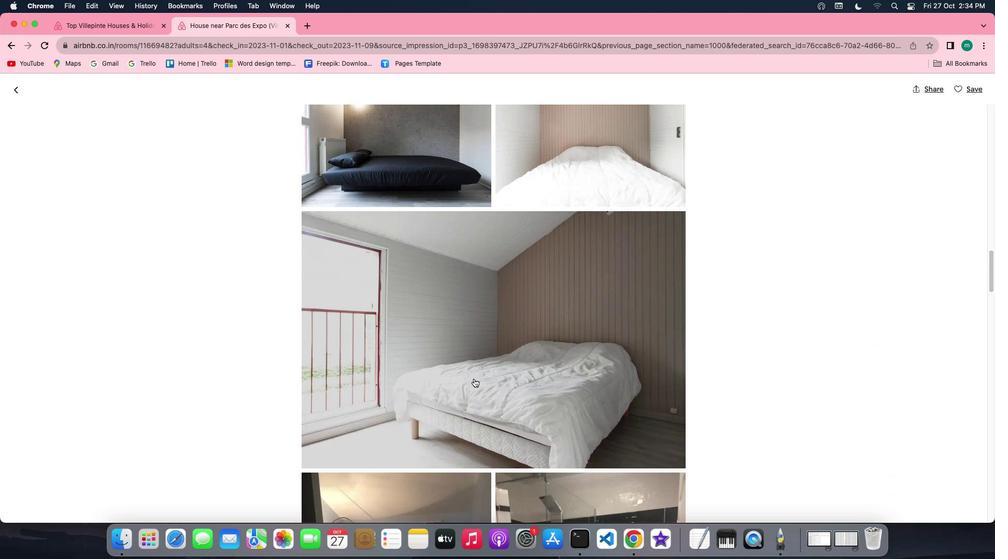 
Action: Mouse scrolled (473, 378) with delta (0, -1)
Screenshot: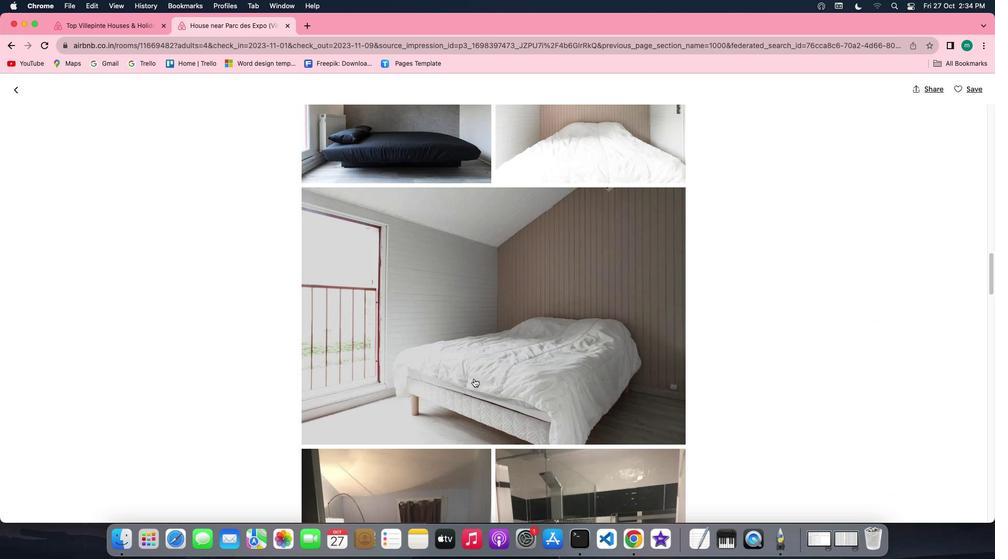 
Action: Mouse scrolled (473, 378) with delta (0, -1)
Screenshot: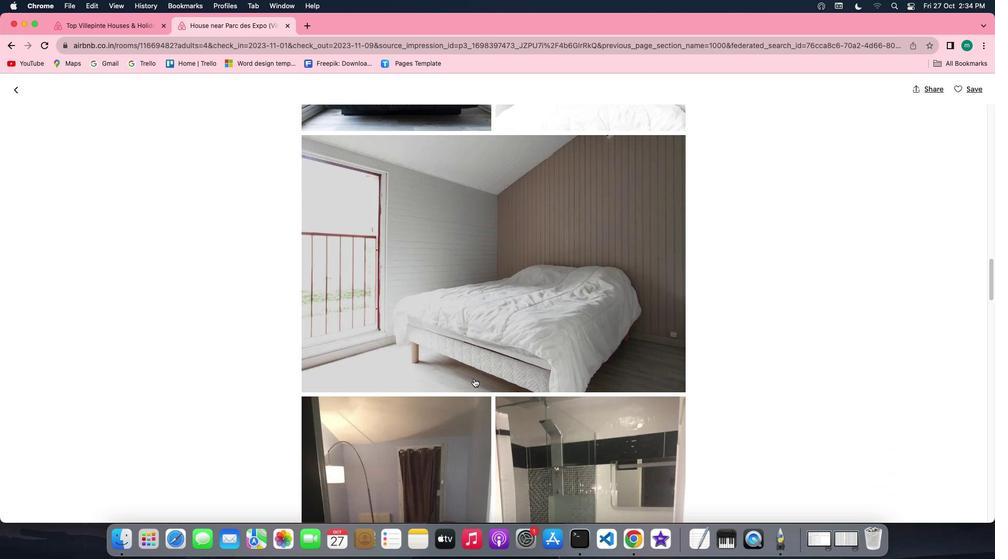 
Action: Mouse scrolled (473, 378) with delta (0, 0)
Screenshot: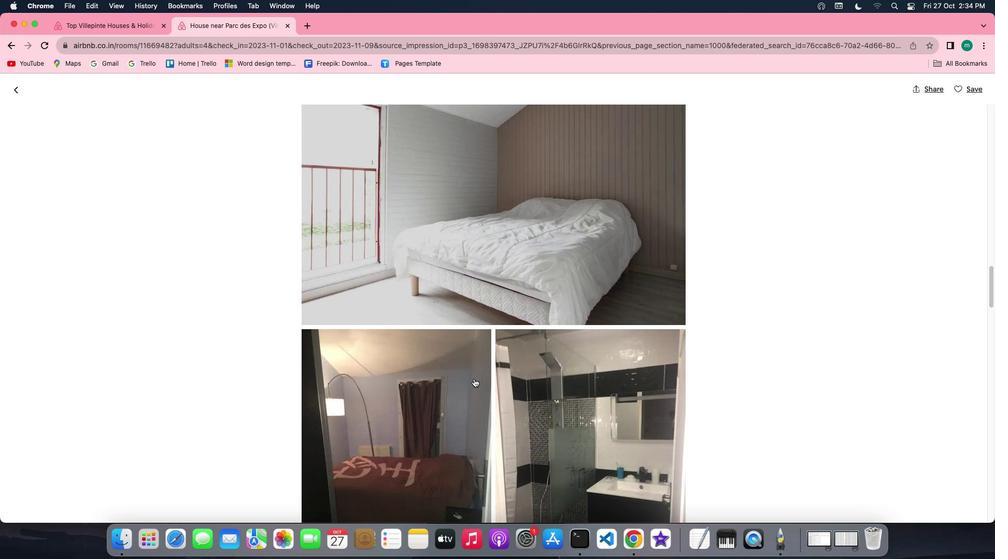 
Action: Mouse scrolled (473, 378) with delta (0, 0)
Screenshot: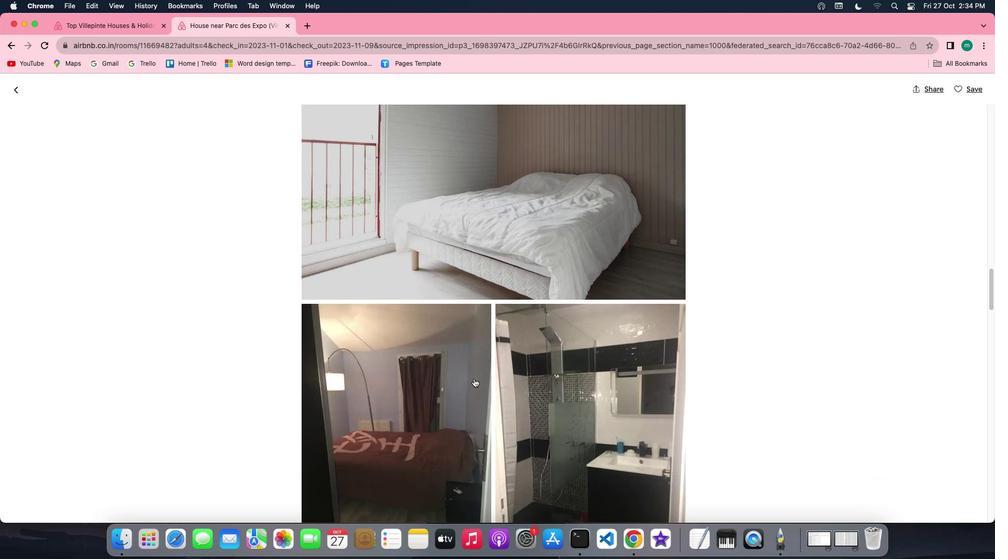 
Action: Mouse scrolled (473, 378) with delta (0, -1)
Screenshot: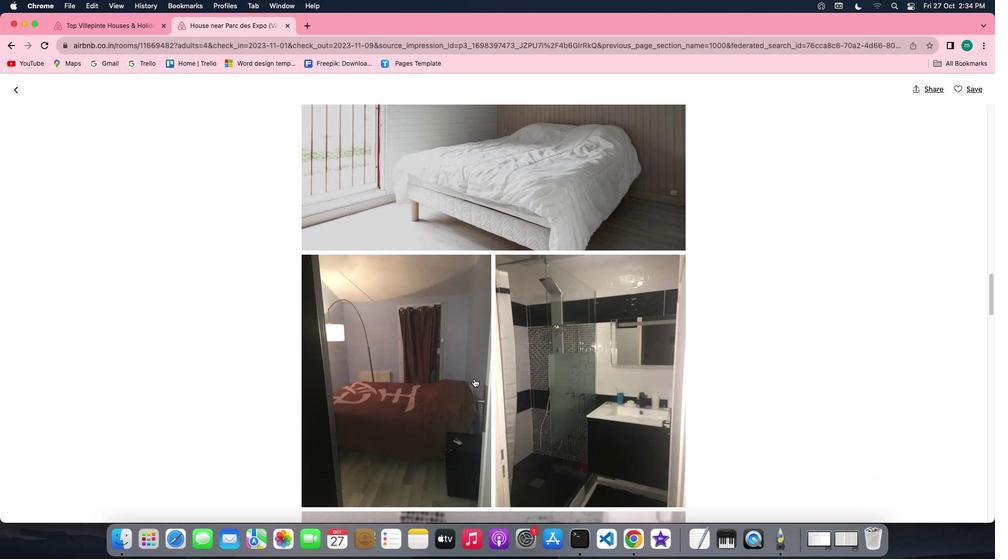 
Action: Mouse scrolled (473, 378) with delta (0, -2)
Screenshot: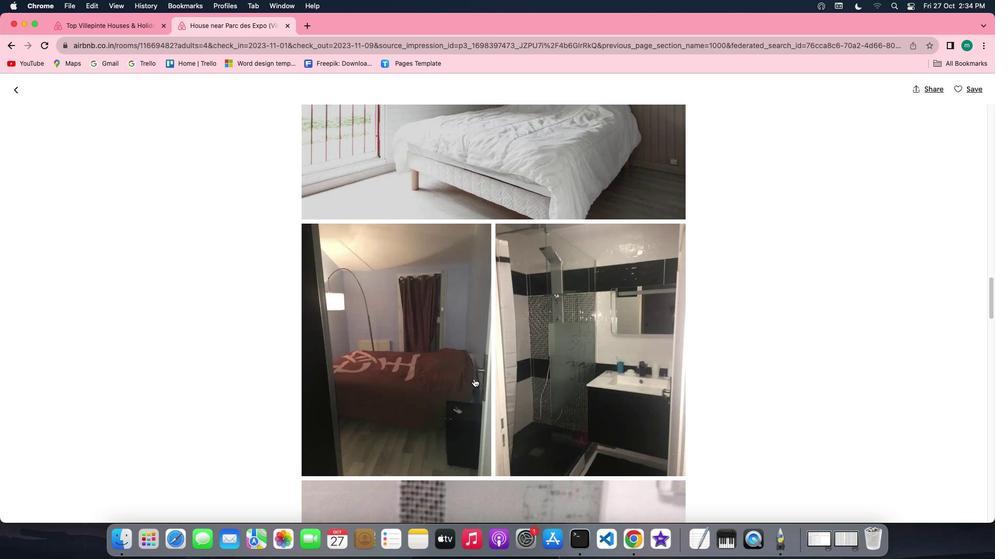 
Action: Mouse scrolled (473, 378) with delta (0, 0)
Screenshot: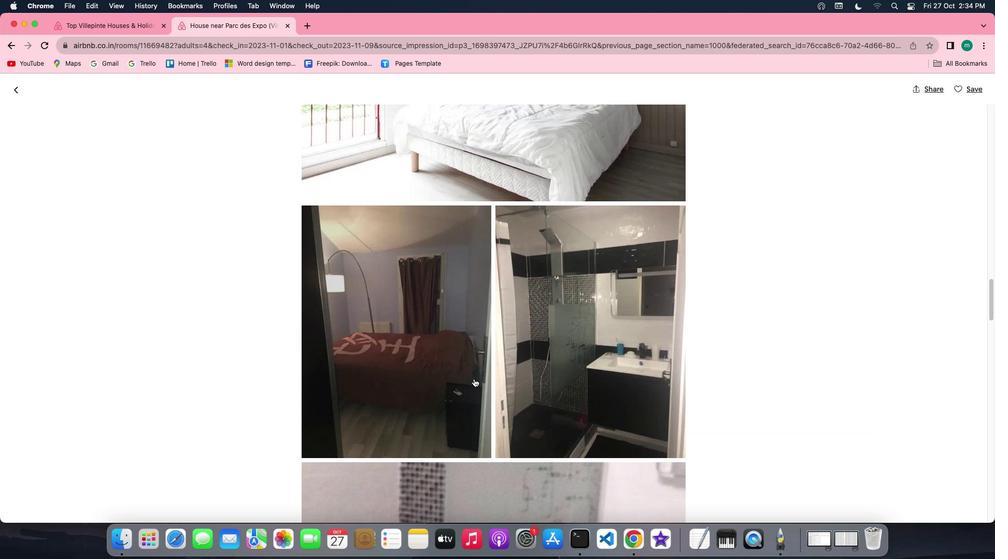 
Action: Mouse scrolled (473, 378) with delta (0, 0)
Screenshot: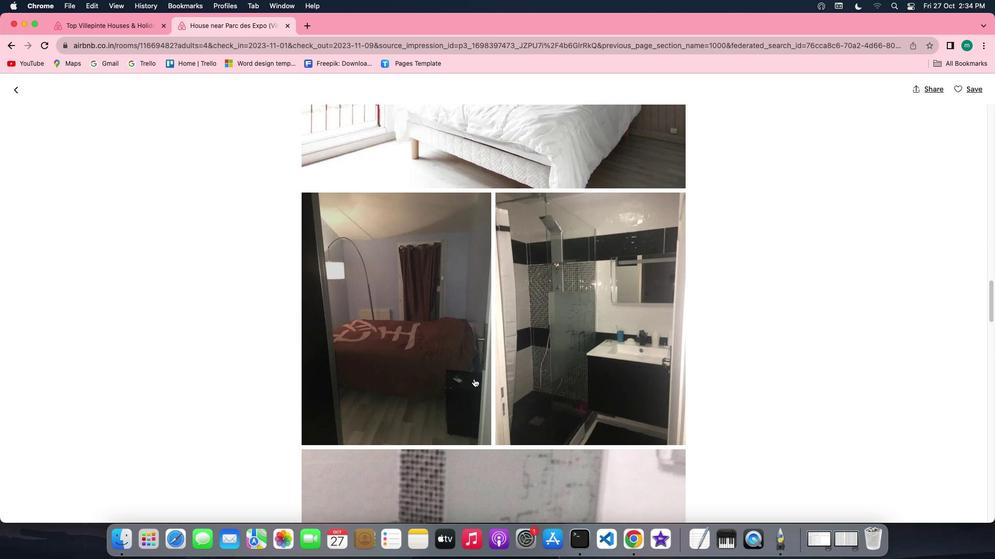 
Action: Mouse scrolled (473, 378) with delta (0, 0)
Screenshot: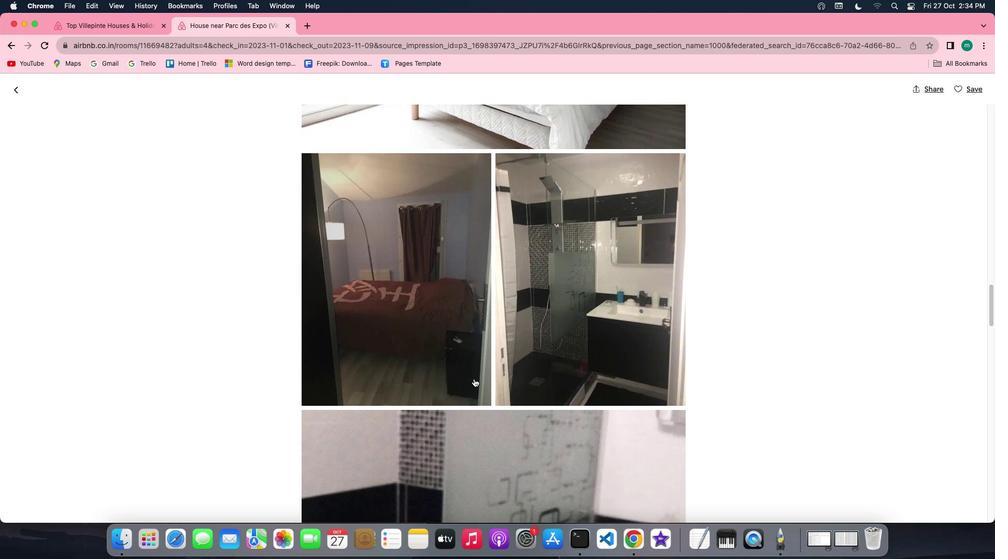 
Action: Mouse scrolled (473, 378) with delta (0, 0)
Screenshot: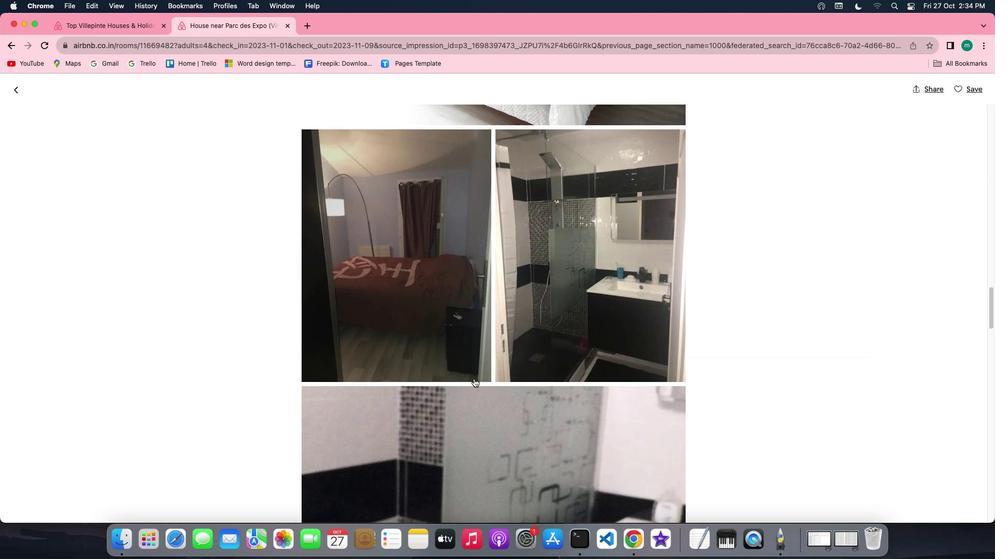 
Action: Mouse scrolled (473, 378) with delta (0, 0)
Screenshot: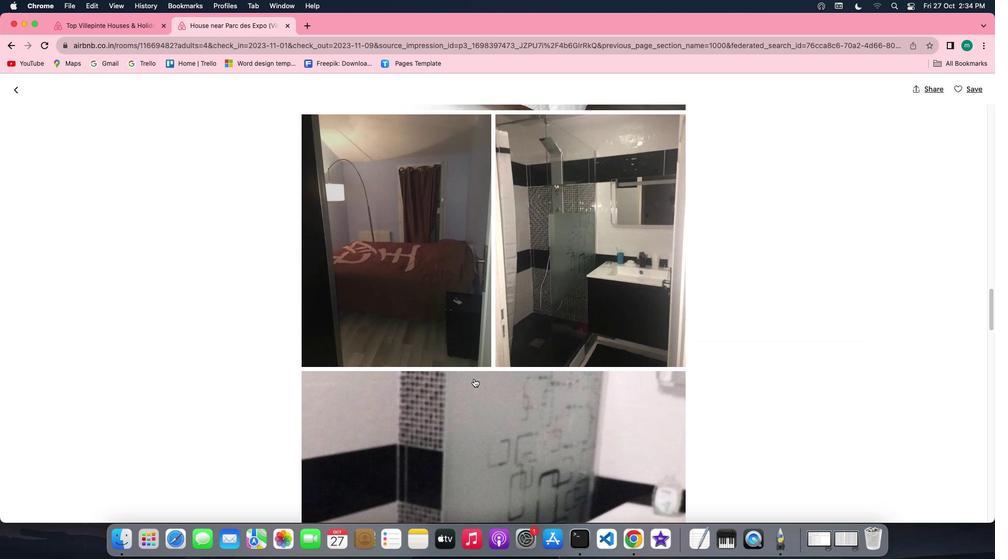 
Action: Mouse scrolled (473, 378) with delta (0, 0)
Screenshot: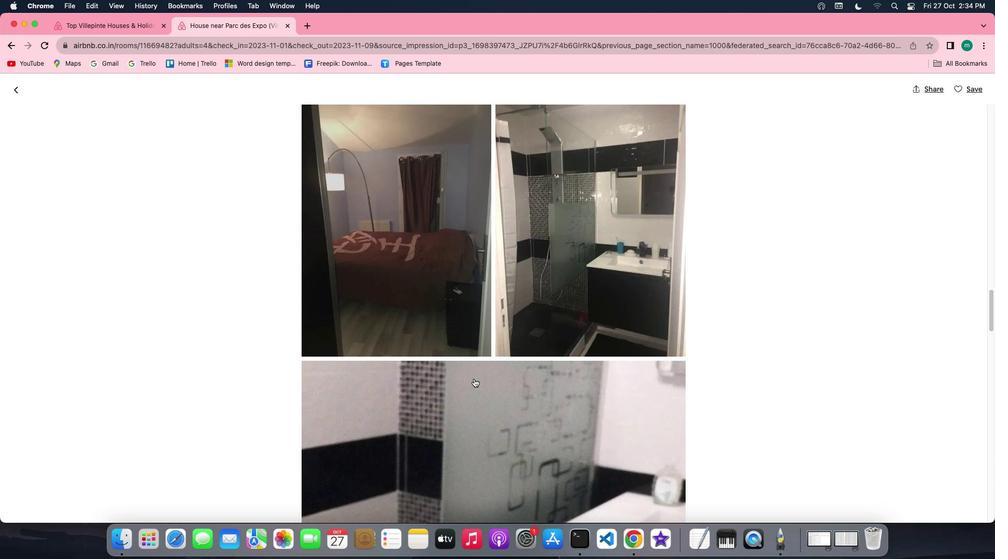 
Action: Mouse scrolled (473, 378) with delta (0, 0)
Screenshot: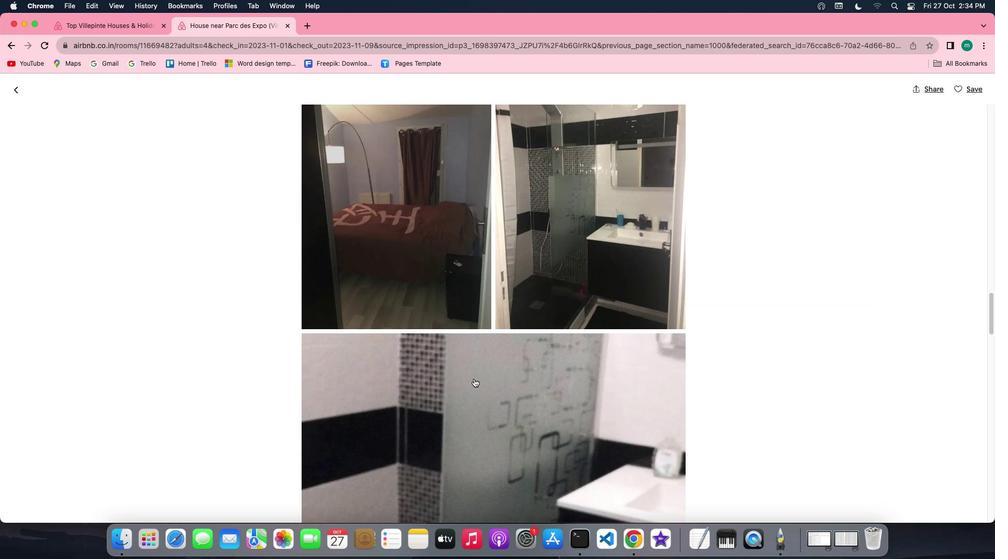 
Action: Mouse scrolled (473, 378) with delta (0, 0)
Screenshot: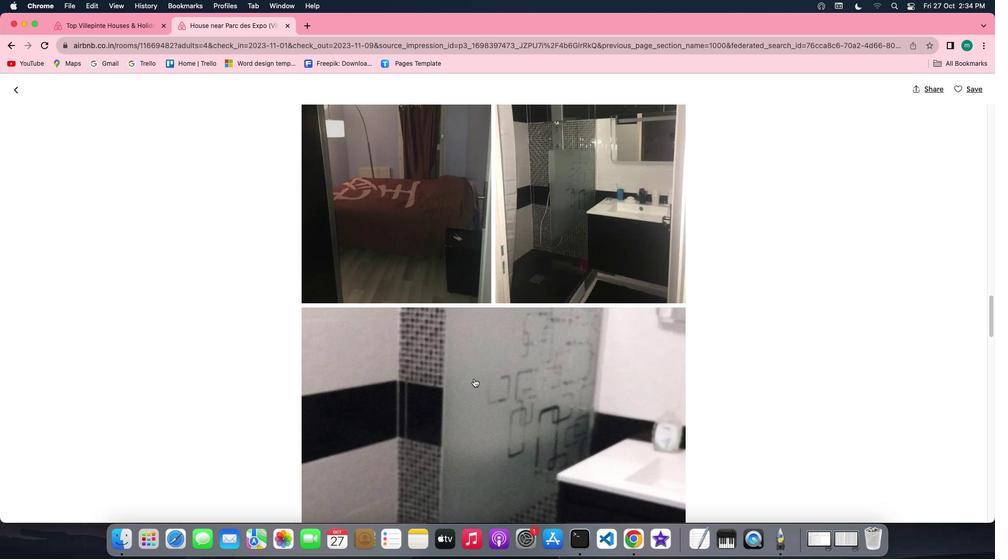 
Action: Mouse scrolled (473, 378) with delta (0, 0)
Screenshot: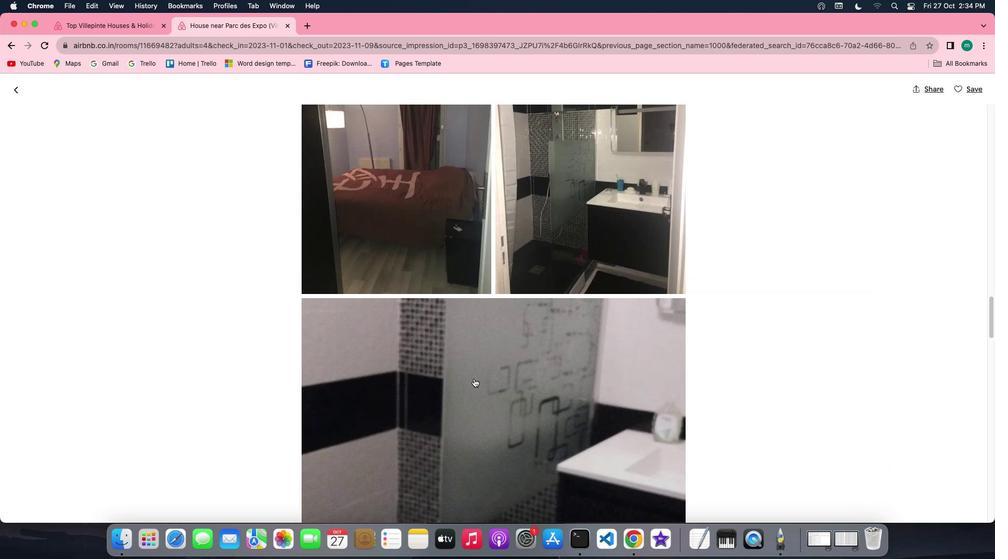 
Action: Mouse scrolled (473, 378) with delta (0, 0)
Screenshot: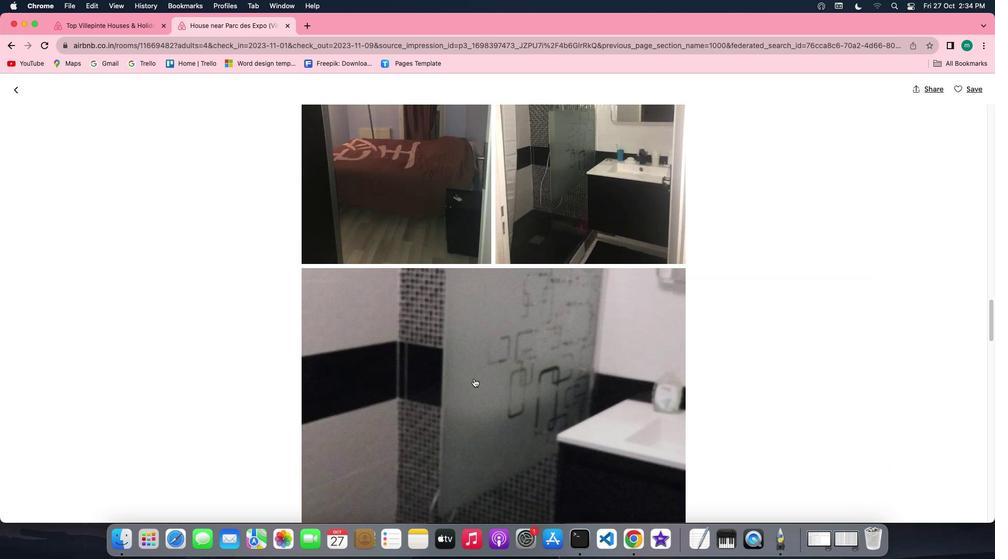 
Action: Mouse scrolled (473, 378) with delta (0, 0)
Screenshot: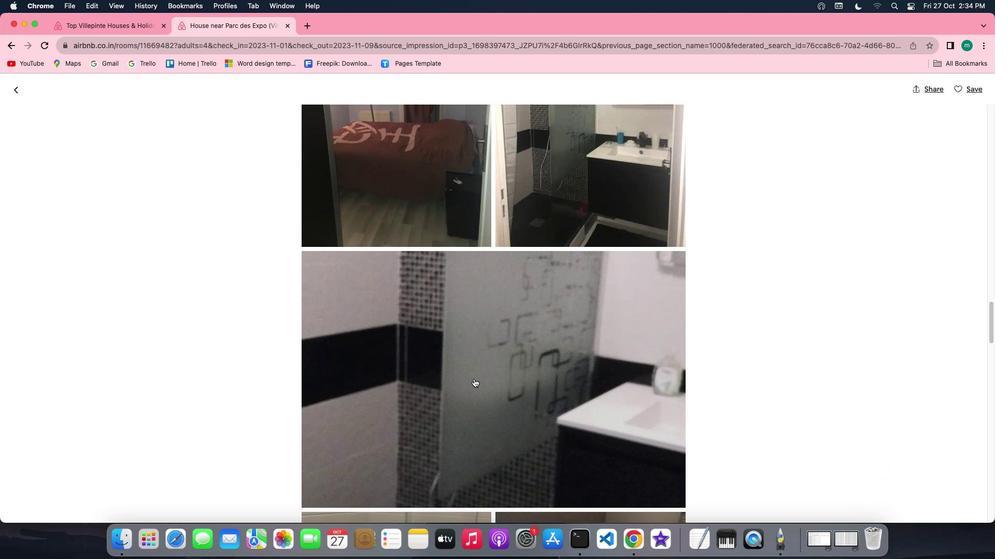 
Action: Mouse scrolled (473, 378) with delta (0, -1)
Screenshot: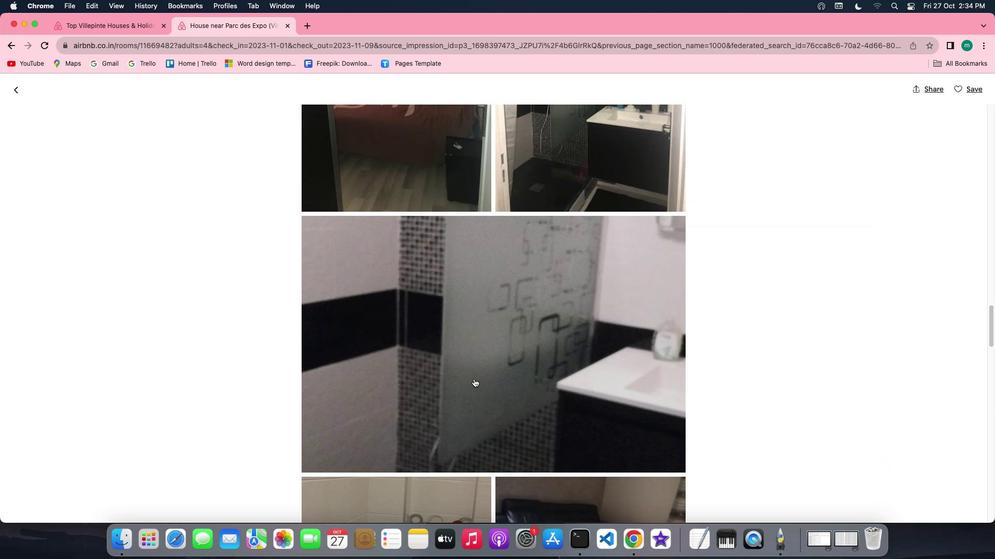 
Action: Mouse scrolled (473, 378) with delta (0, 0)
Screenshot: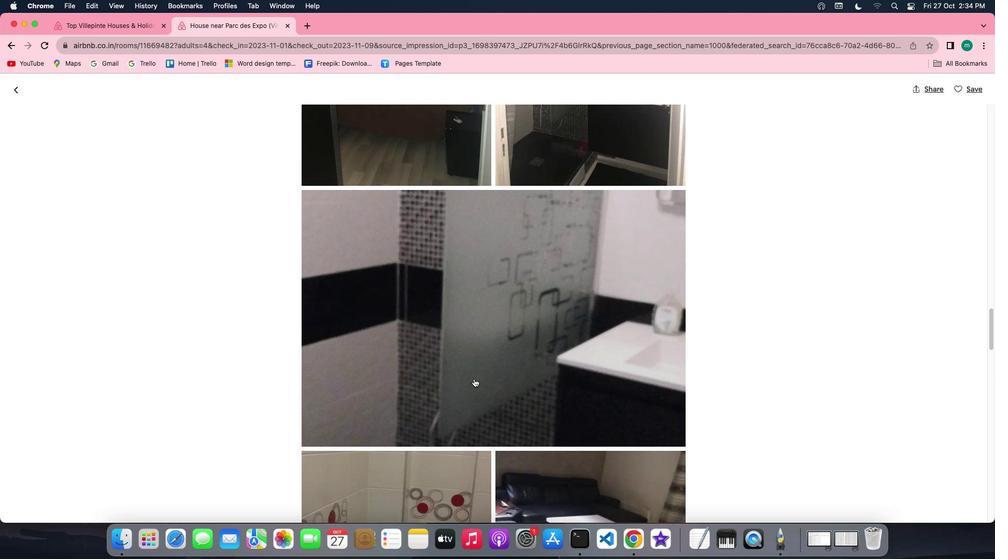 
Action: Mouse scrolled (473, 378) with delta (0, 0)
Screenshot: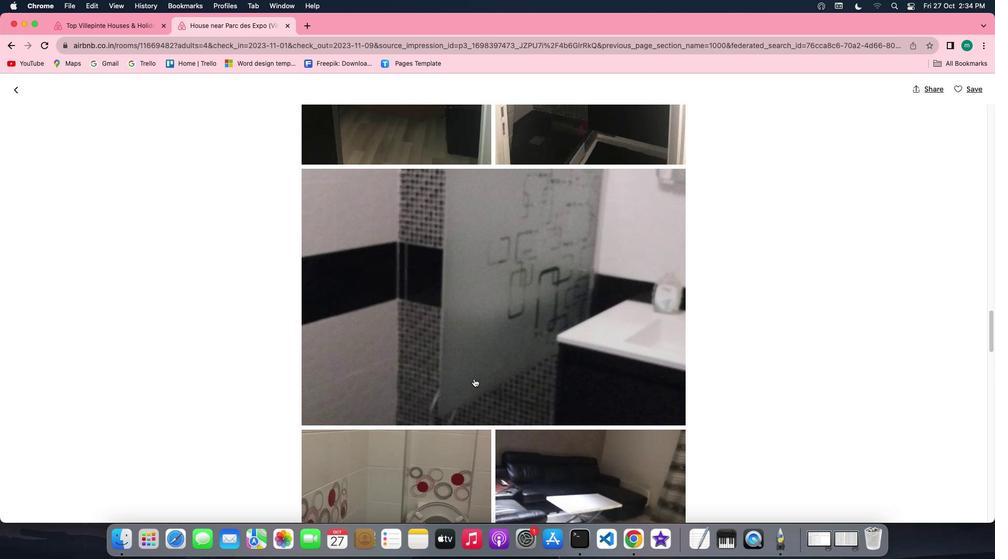 
Action: Mouse scrolled (473, 378) with delta (0, -1)
Screenshot: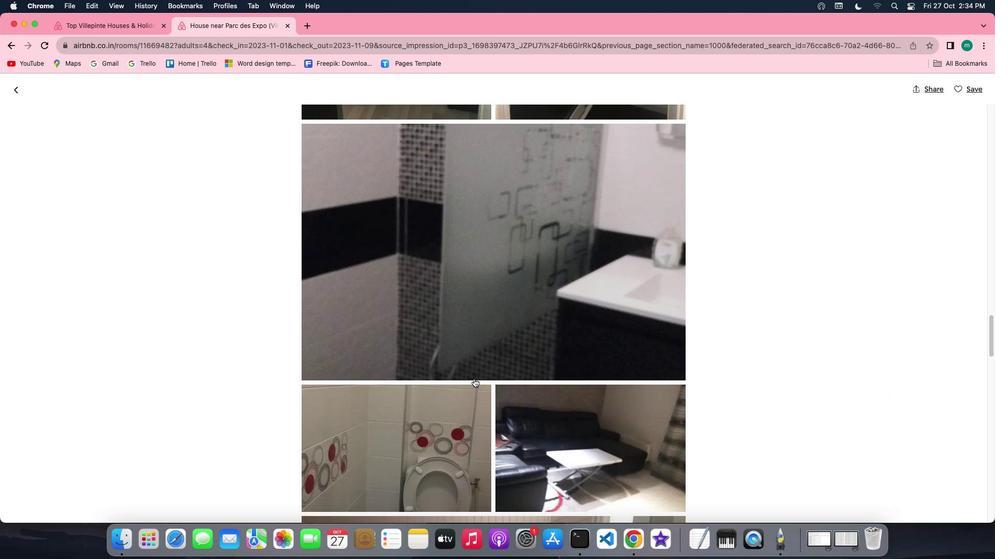 
Action: Mouse scrolled (473, 378) with delta (0, -1)
Screenshot: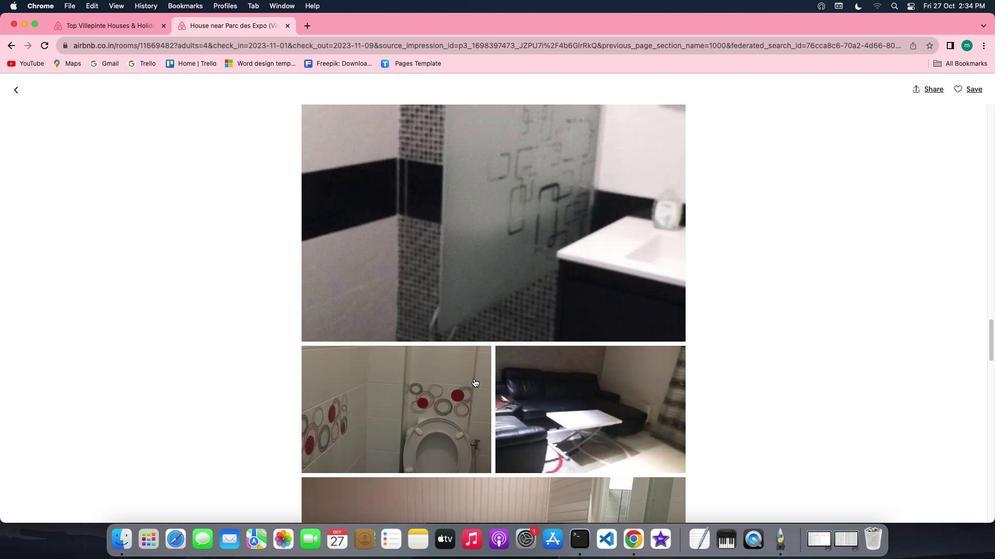 
Action: Mouse scrolled (473, 378) with delta (0, 0)
Screenshot: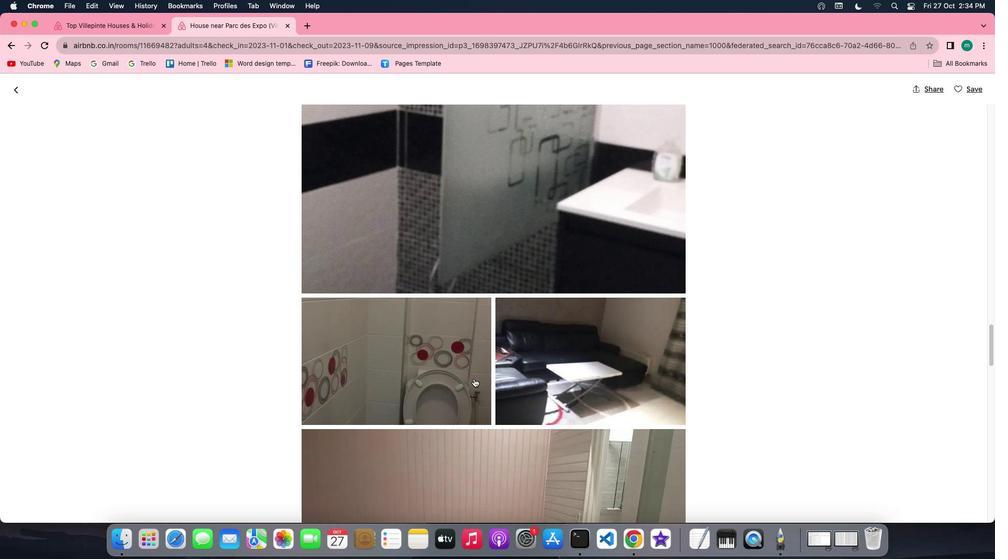 
Action: Mouse scrolled (473, 378) with delta (0, 0)
Screenshot: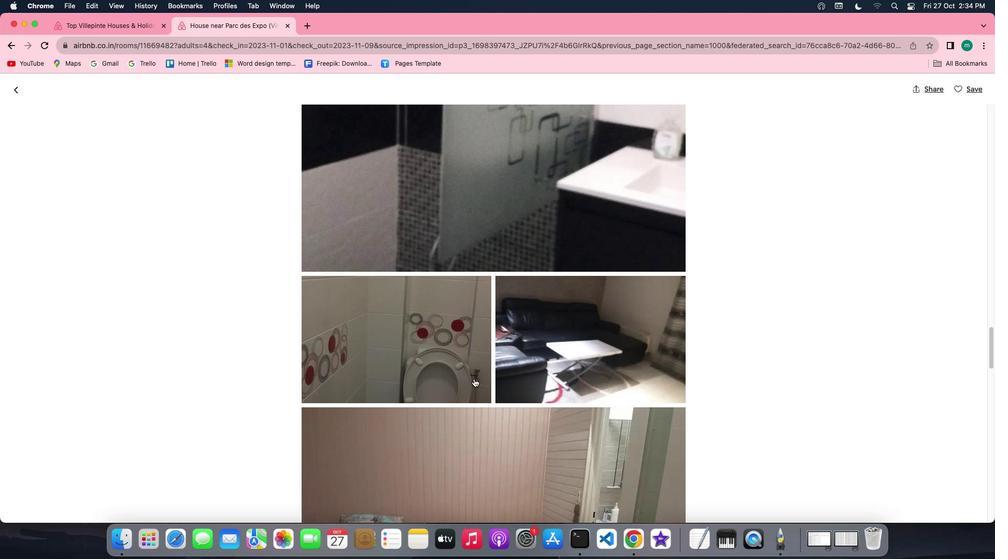 
Action: Mouse scrolled (473, 378) with delta (0, -1)
Screenshot: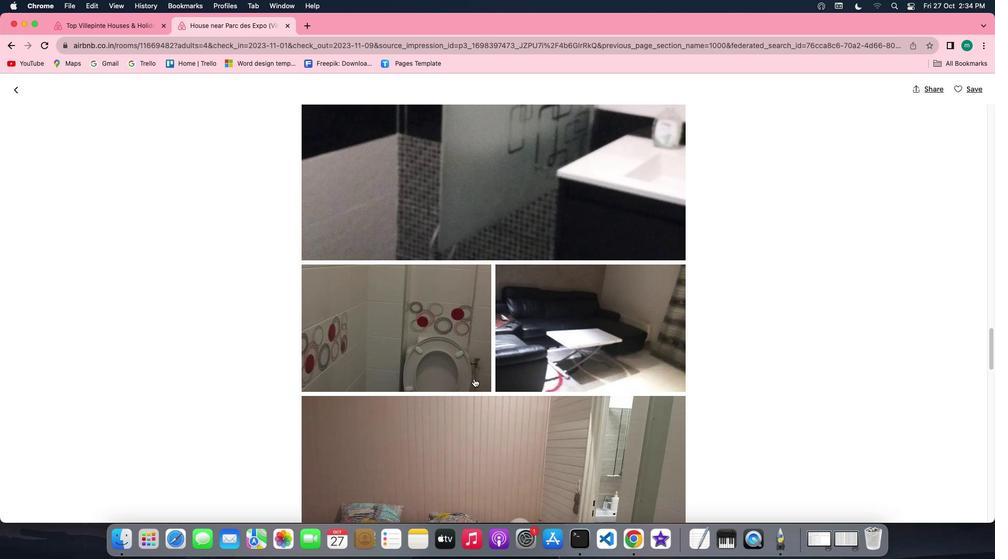 
Action: Mouse scrolled (473, 378) with delta (0, -1)
Screenshot: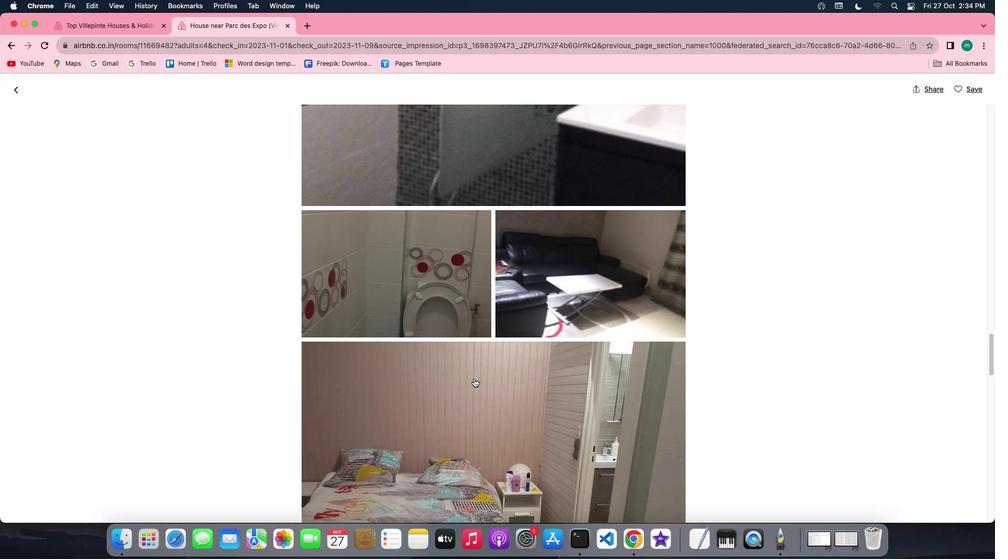 
Action: Mouse scrolled (473, 378) with delta (0, 0)
Screenshot: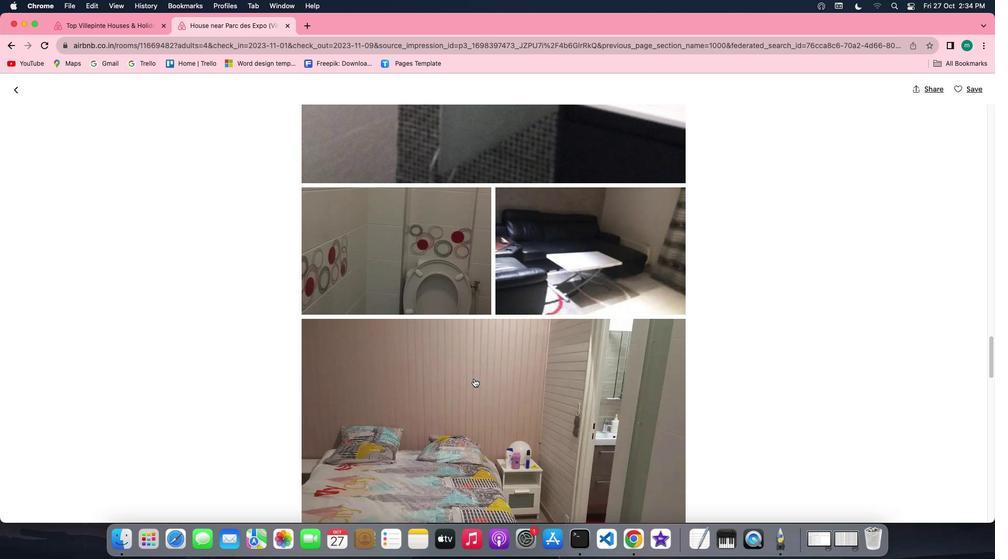 
Action: Mouse scrolled (473, 378) with delta (0, 0)
Screenshot: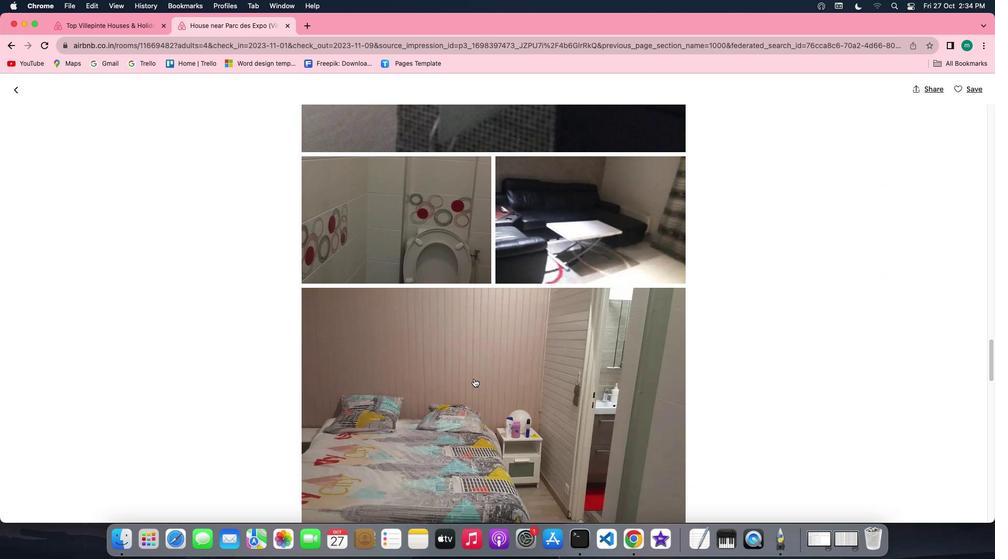 
Action: Mouse scrolled (473, 378) with delta (0, -1)
Screenshot: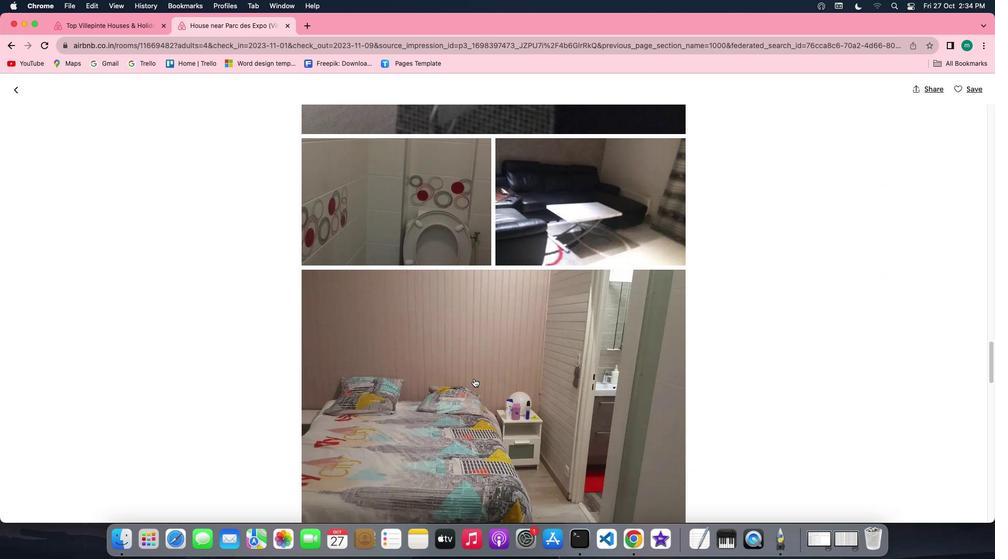 
Action: Mouse scrolled (473, 378) with delta (0, -1)
Screenshot: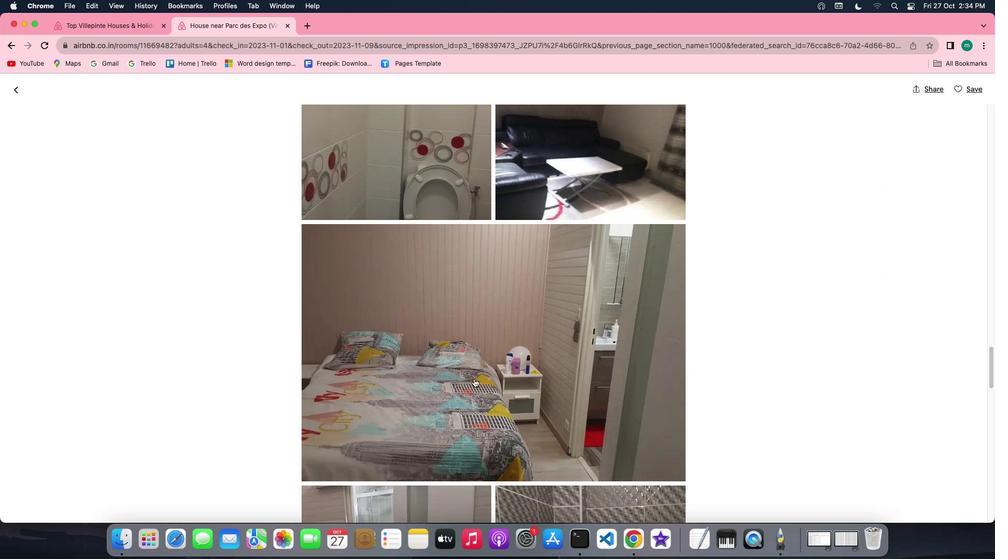 
Action: Mouse scrolled (473, 378) with delta (0, 0)
Screenshot: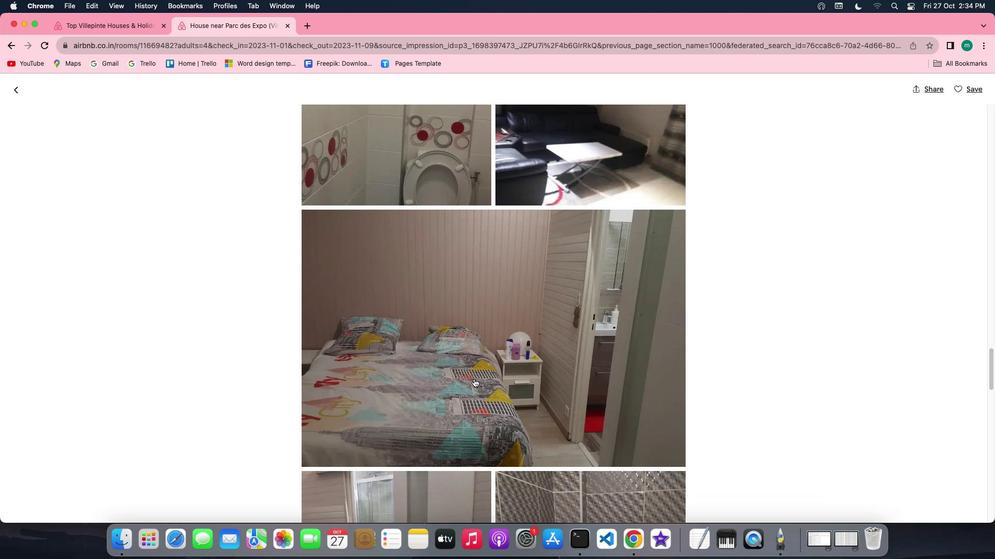 
Action: Mouse scrolled (473, 378) with delta (0, 0)
Screenshot: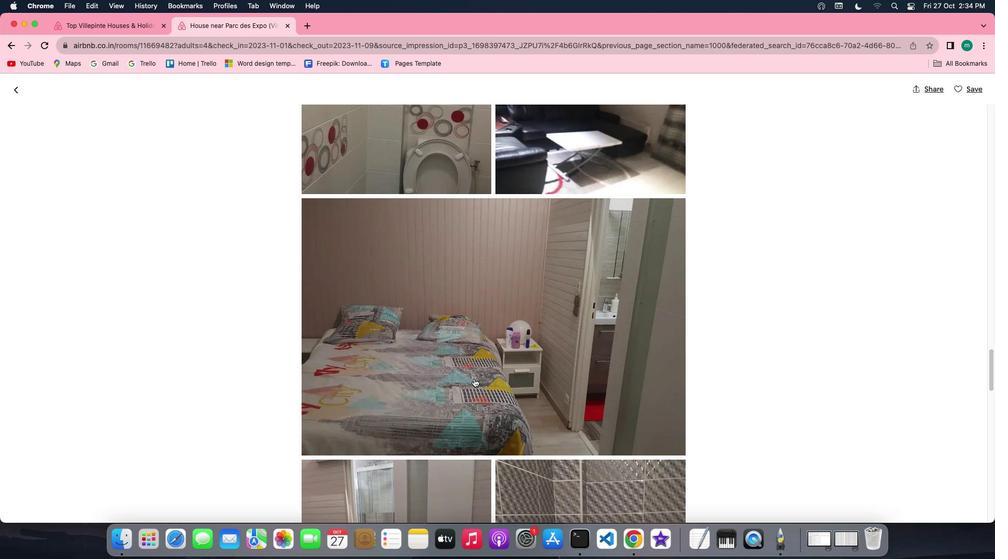 
Action: Mouse scrolled (473, 378) with delta (0, 0)
Screenshot: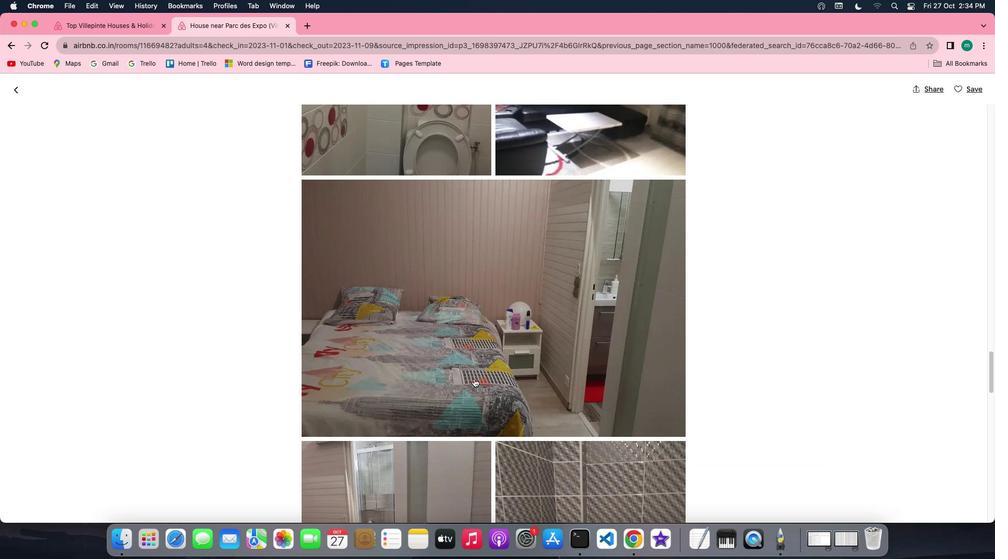 
Action: Mouse scrolled (473, 378) with delta (0, 0)
Screenshot: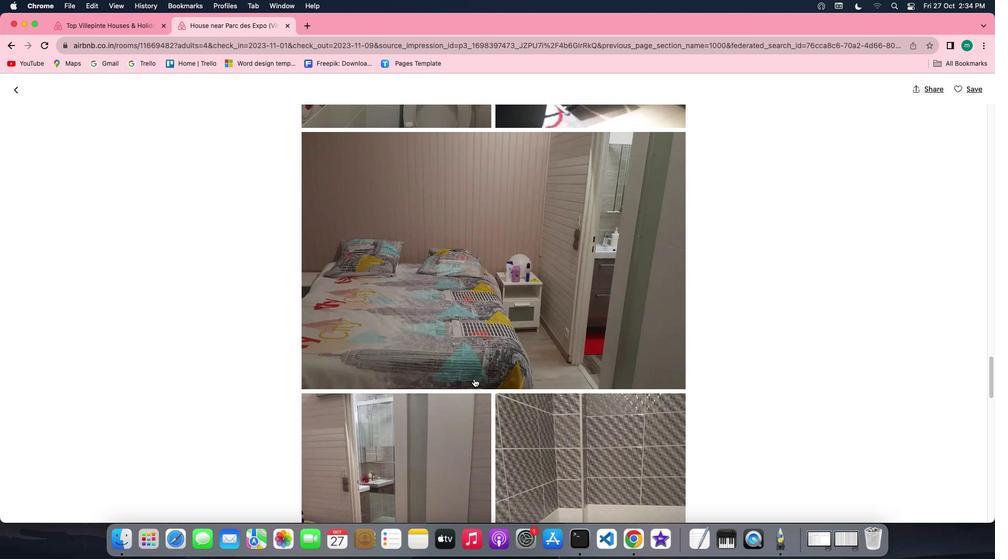 
Action: Mouse scrolled (473, 378) with delta (0, 0)
Screenshot: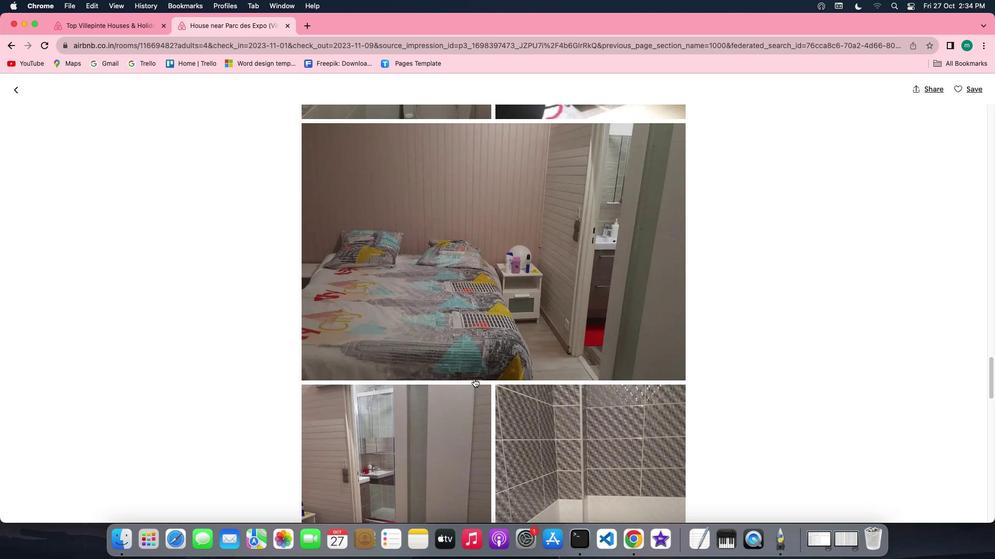 
Action: Mouse scrolled (473, 378) with delta (0, 0)
Screenshot: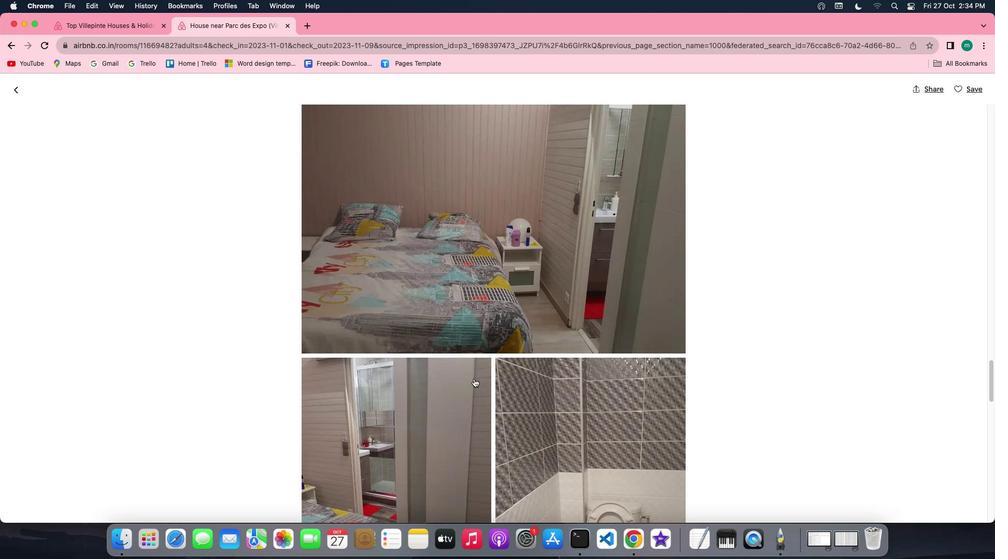 
Action: Mouse scrolled (473, 378) with delta (0, 0)
Screenshot: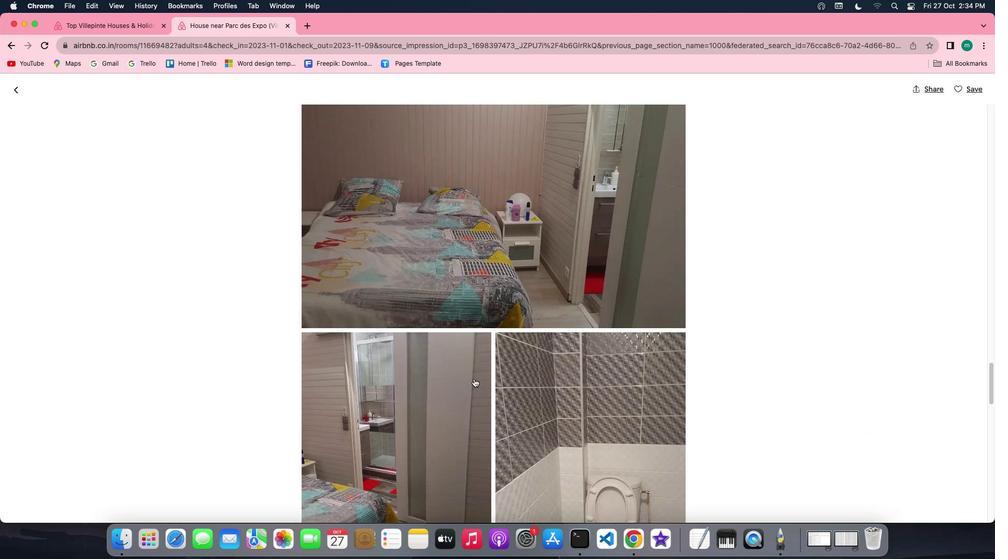 
Action: Mouse scrolled (473, 378) with delta (0, 0)
Screenshot: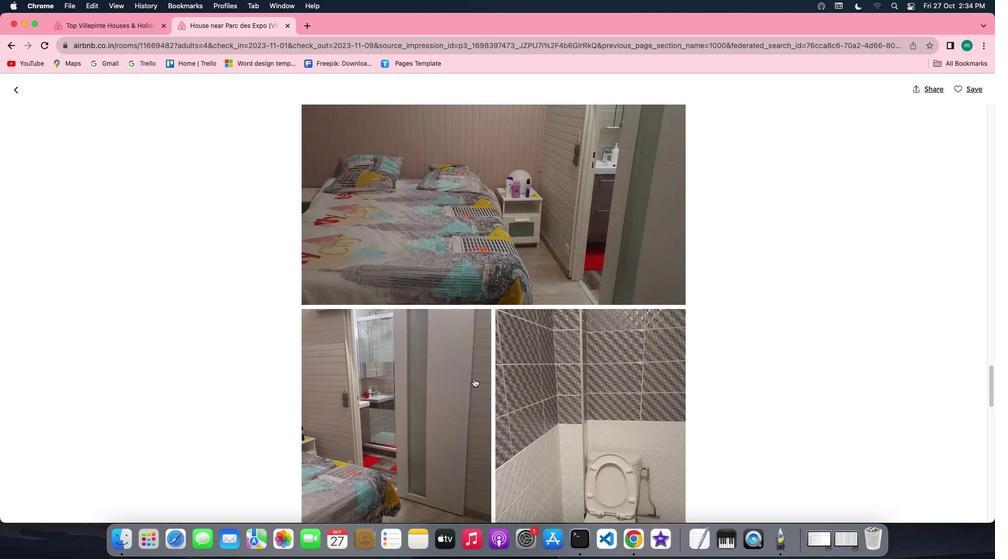 
Action: Mouse scrolled (473, 378) with delta (0, 0)
Screenshot: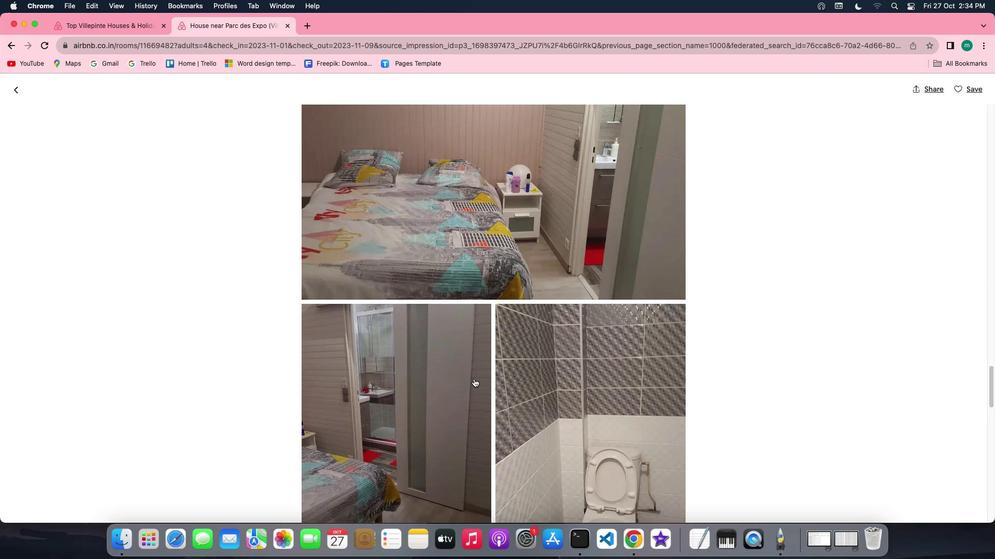 
Action: Mouse scrolled (473, 378) with delta (0, 0)
Screenshot: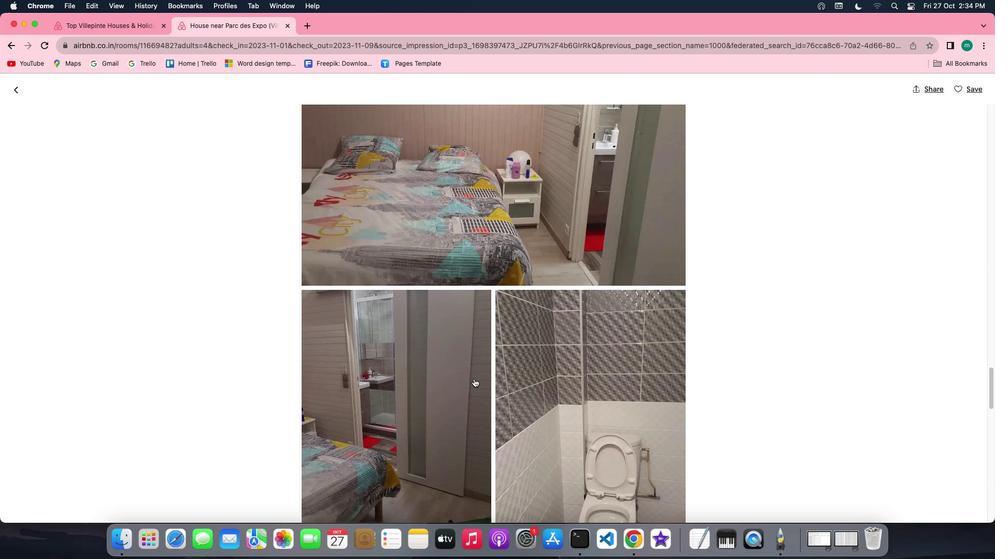
Action: Mouse scrolled (473, 378) with delta (0, 0)
Screenshot: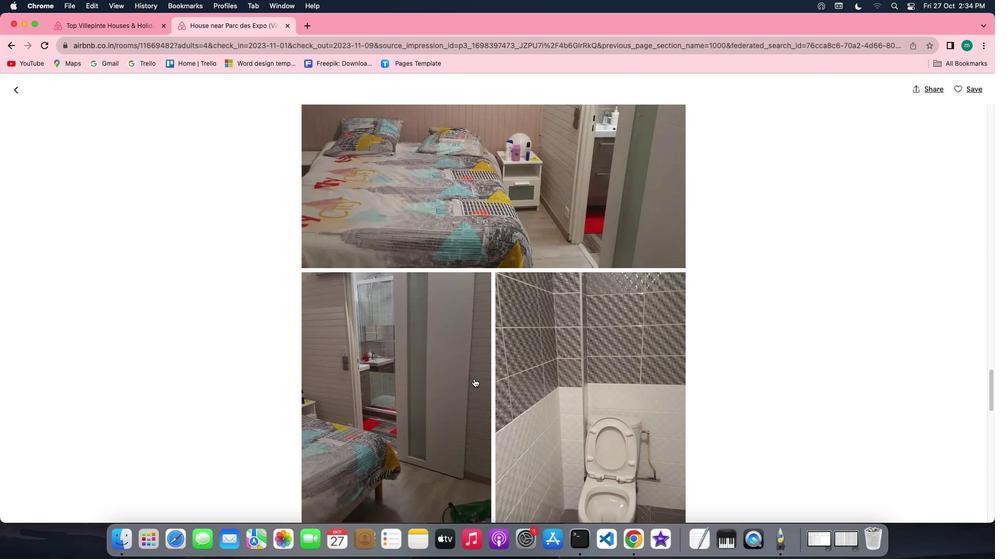 
Action: Mouse scrolled (473, 378) with delta (0, 0)
Screenshot: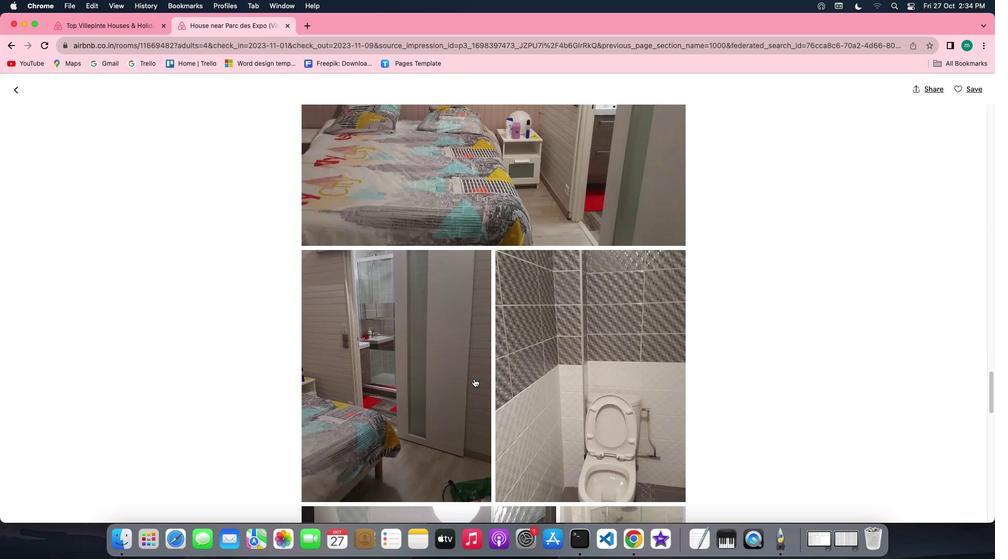 
Action: Mouse scrolled (473, 378) with delta (0, 0)
Screenshot: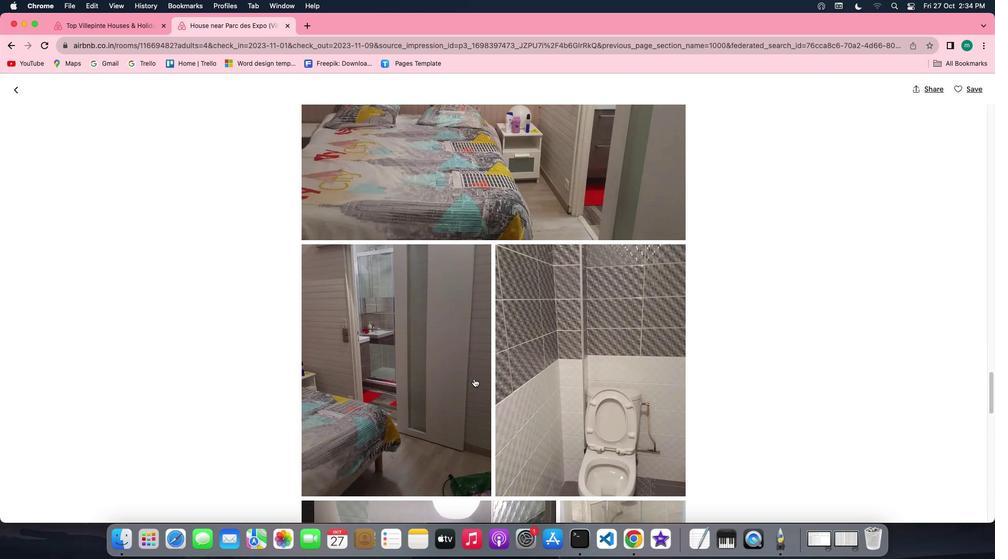 
Action: Mouse scrolled (473, 378) with delta (0, 0)
Screenshot: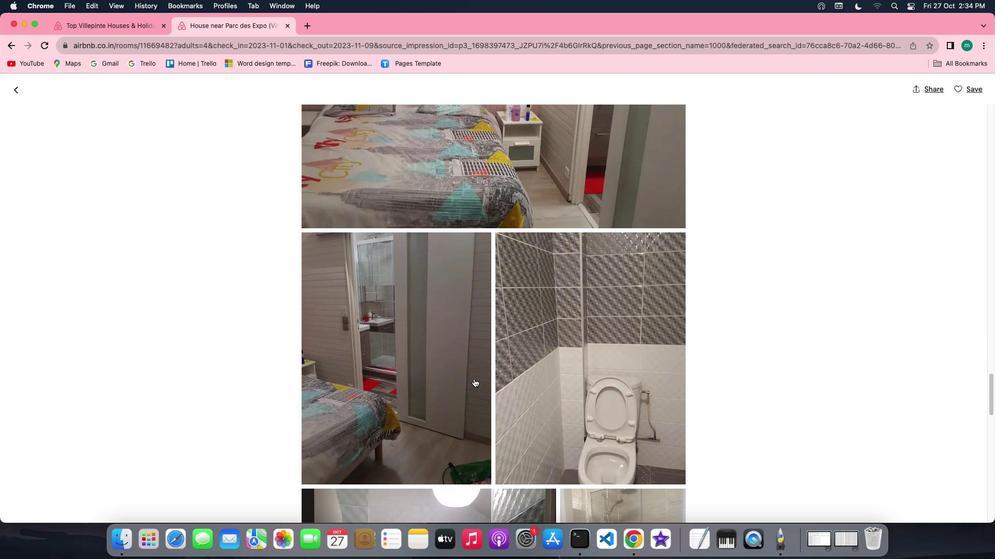 
Action: Mouse scrolled (473, 378) with delta (0, 0)
Screenshot: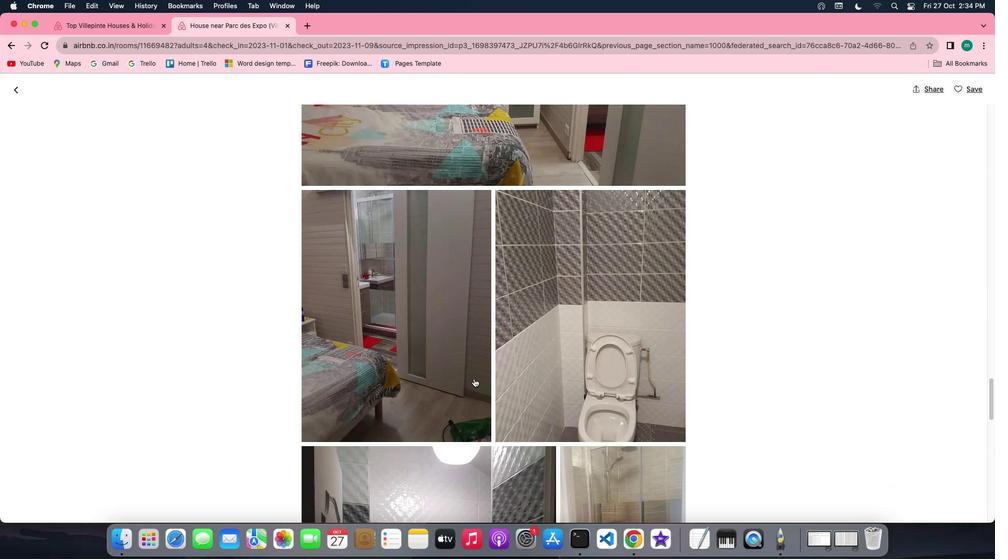 
Action: Mouse scrolled (473, 378) with delta (0, -1)
Screenshot: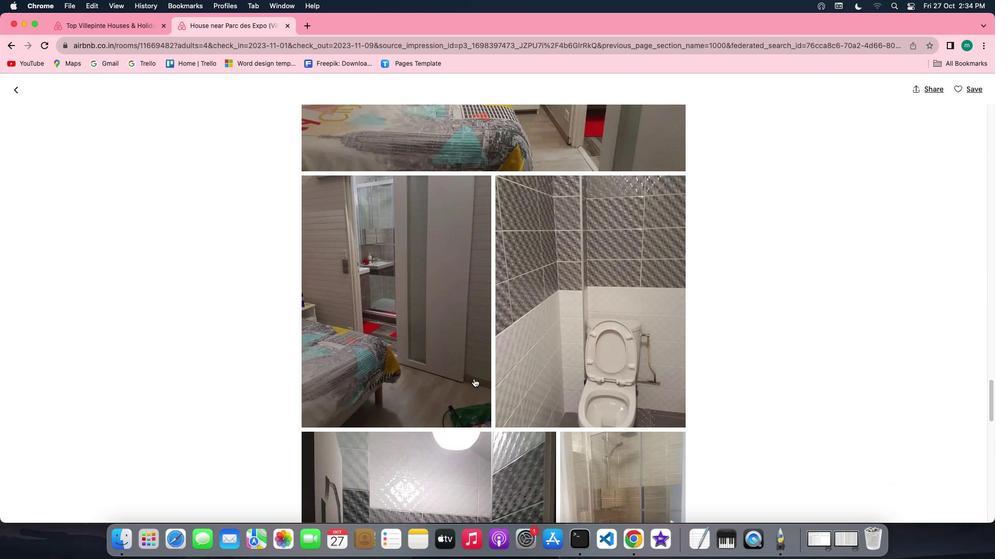 
Action: Mouse scrolled (473, 378) with delta (0, 0)
Screenshot: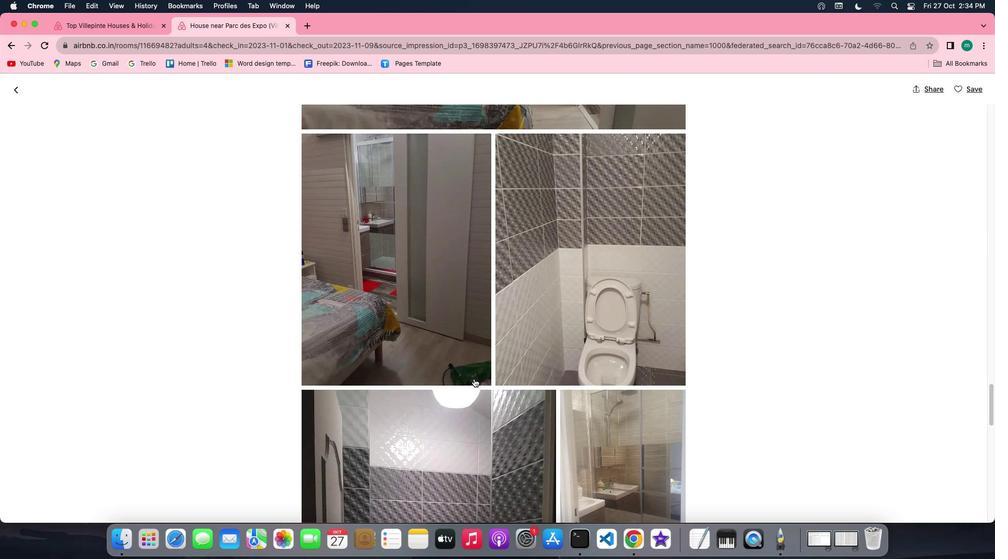 
Action: Mouse scrolled (473, 378) with delta (0, 0)
Screenshot: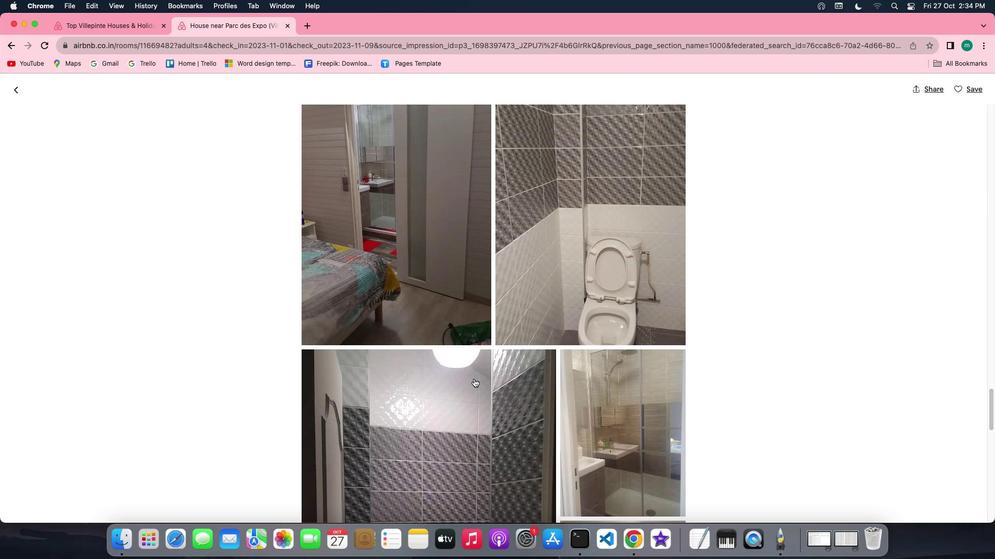 
Action: Mouse scrolled (473, 378) with delta (0, -1)
Screenshot: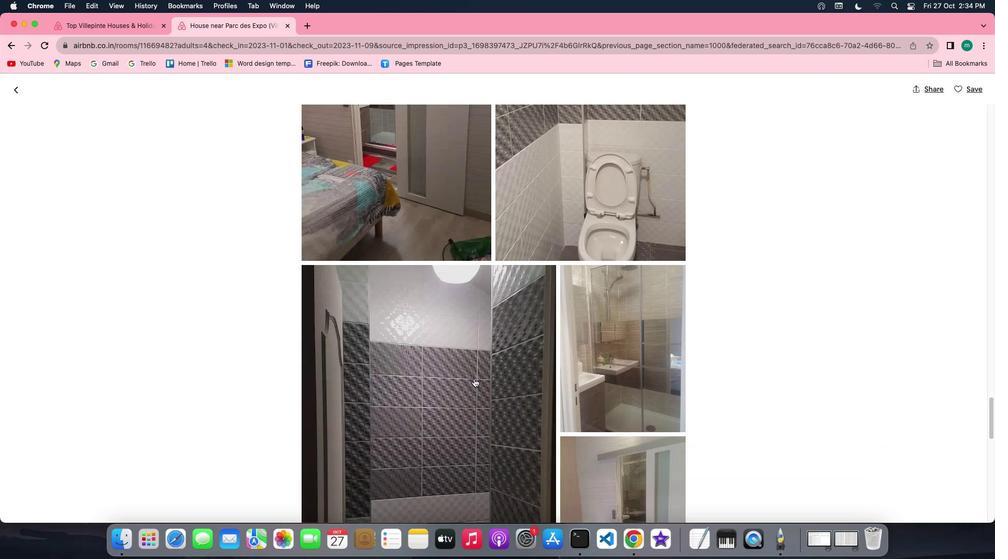 
Action: Mouse scrolled (473, 378) with delta (0, -2)
Screenshot: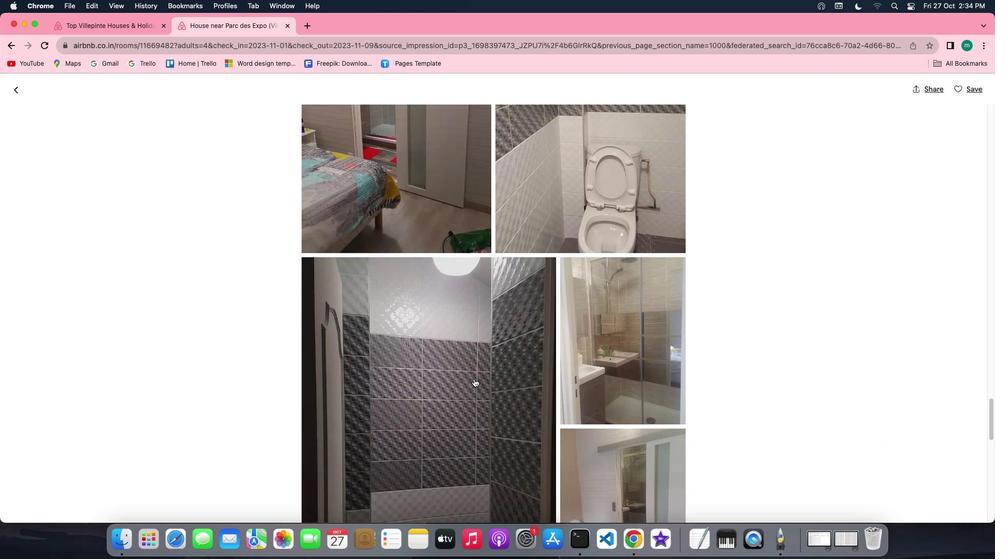
Action: Mouse scrolled (473, 378) with delta (0, -1)
Screenshot: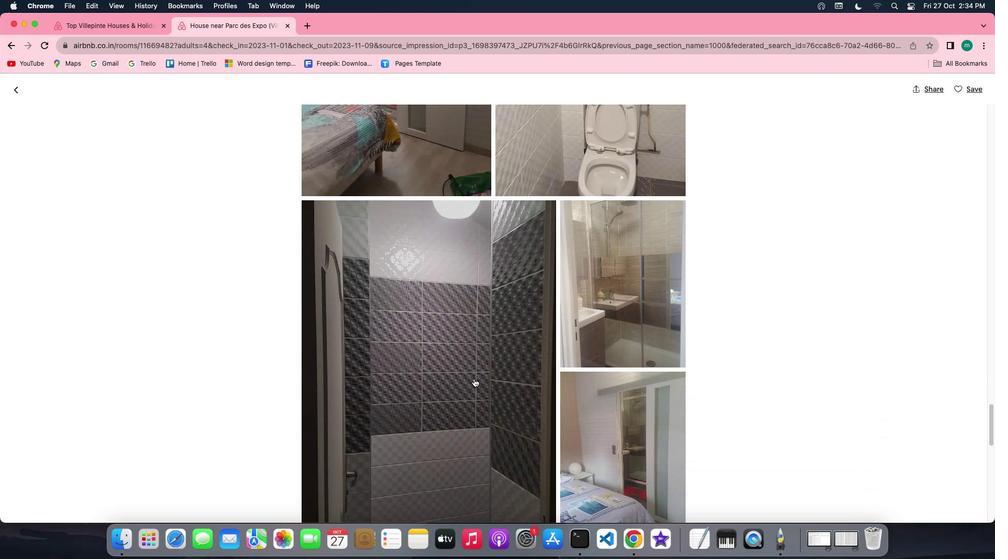 
Action: Mouse scrolled (473, 378) with delta (0, 0)
Screenshot: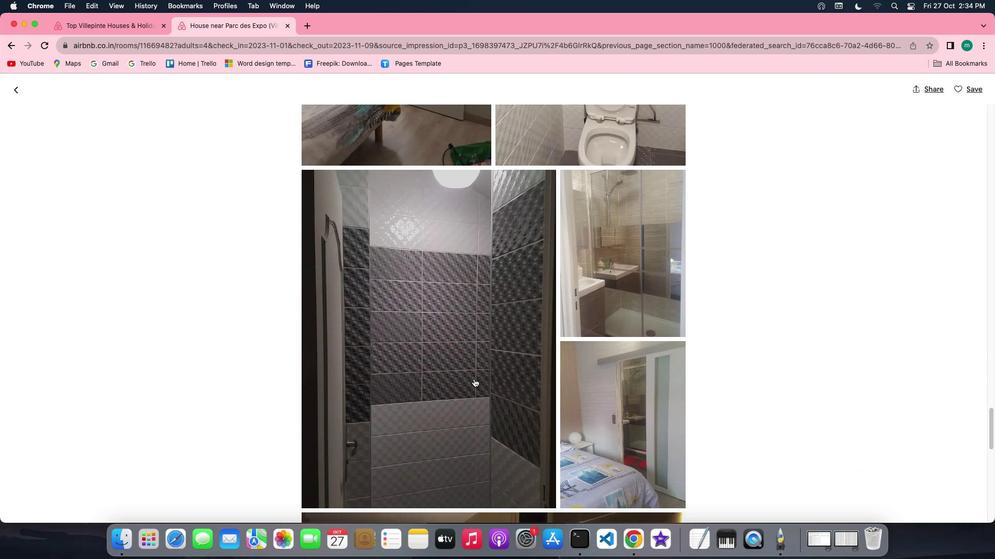 
Action: Mouse scrolled (473, 378) with delta (0, 0)
Screenshot: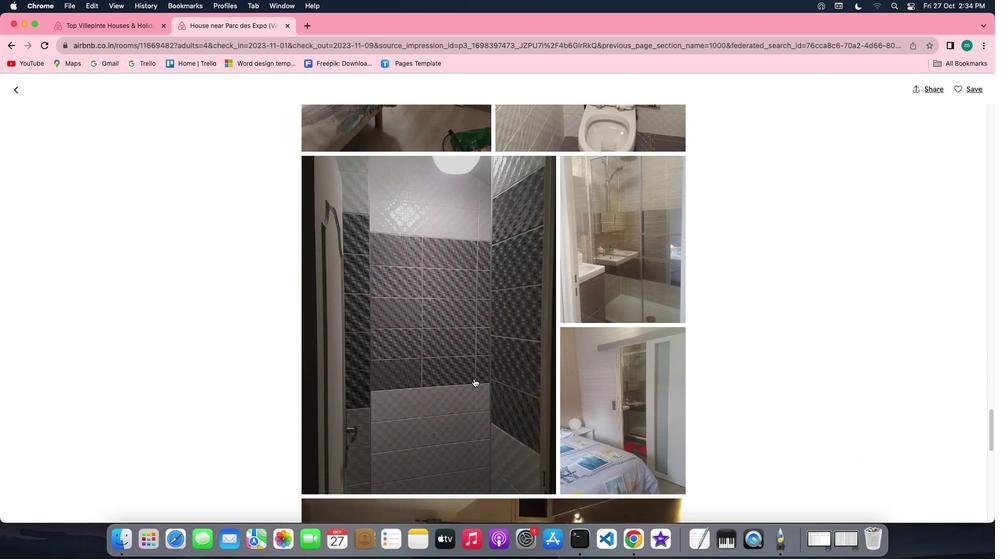 
Action: Mouse scrolled (473, 378) with delta (0, -1)
Screenshot: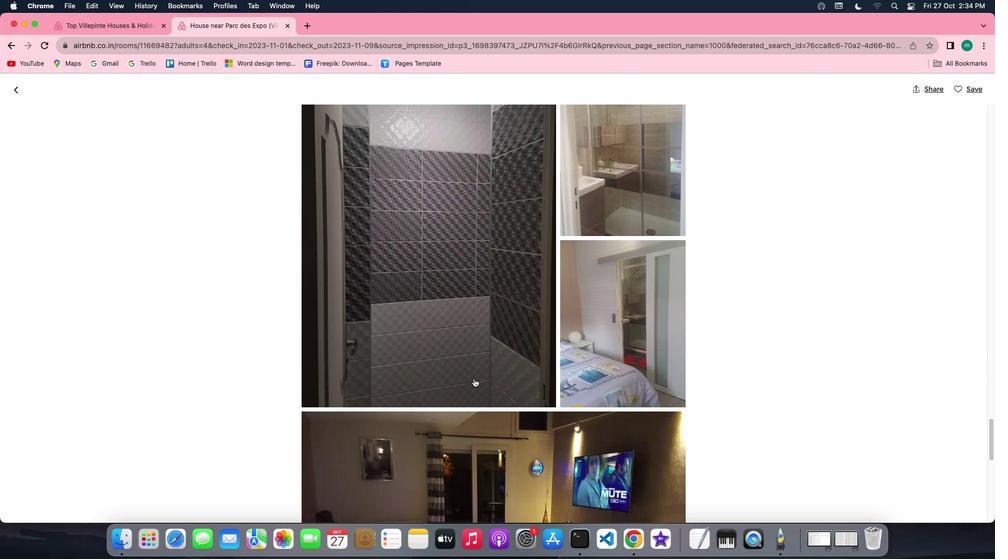 
Action: Mouse scrolled (473, 378) with delta (0, -1)
Screenshot: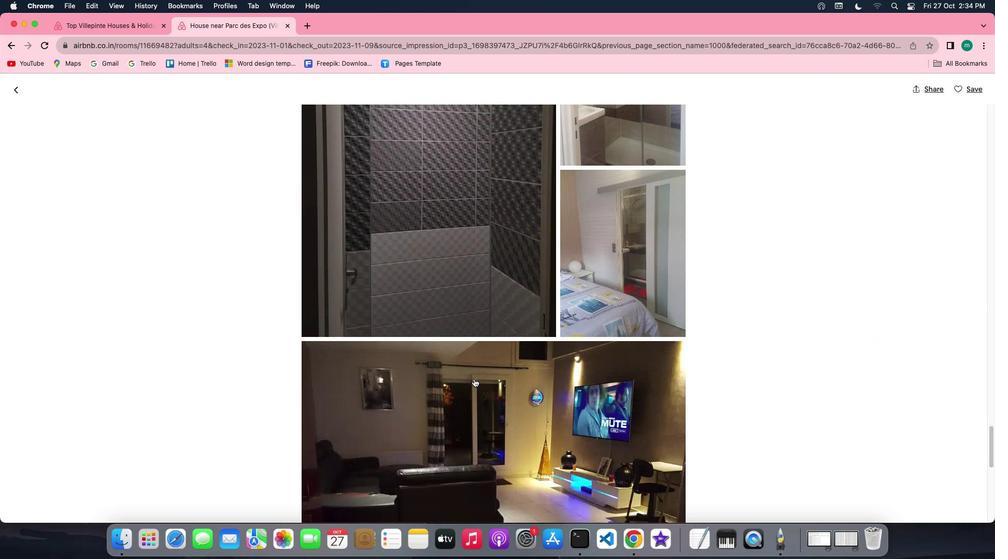 
Action: Mouse scrolled (473, 378) with delta (0, -2)
Screenshot: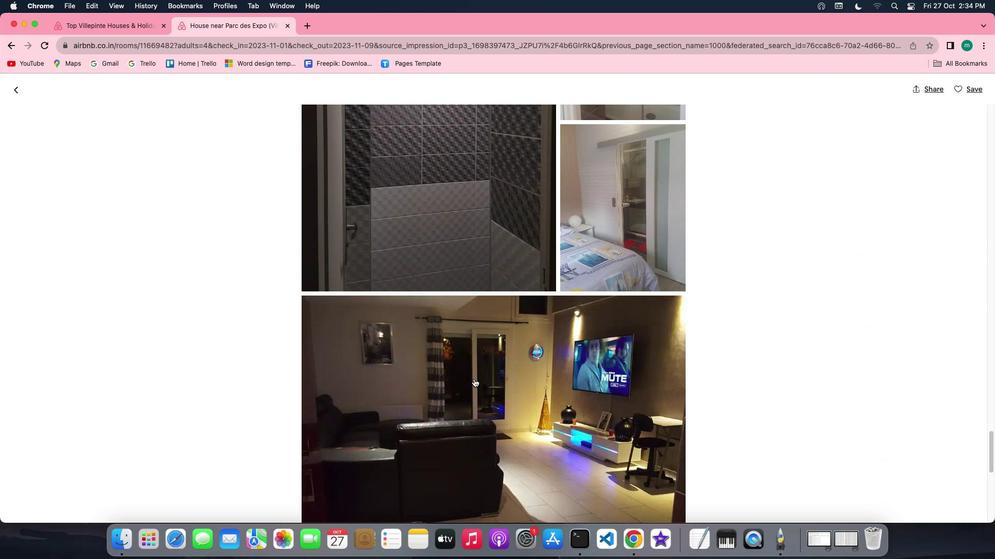 
Action: Mouse scrolled (473, 378) with delta (0, 0)
Screenshot: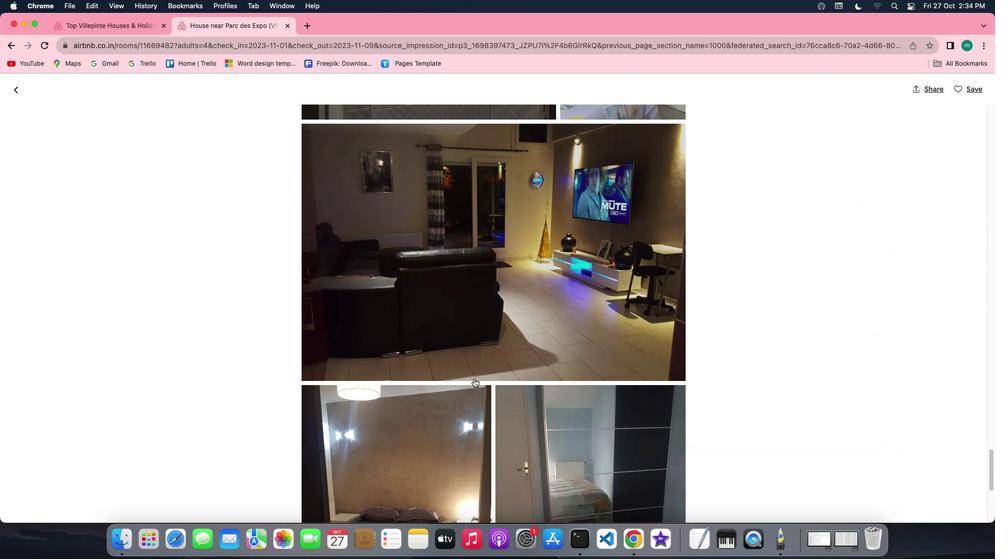 
Action: Mouse scrolled (473, 378) with delta (0, 0)
Screenshot: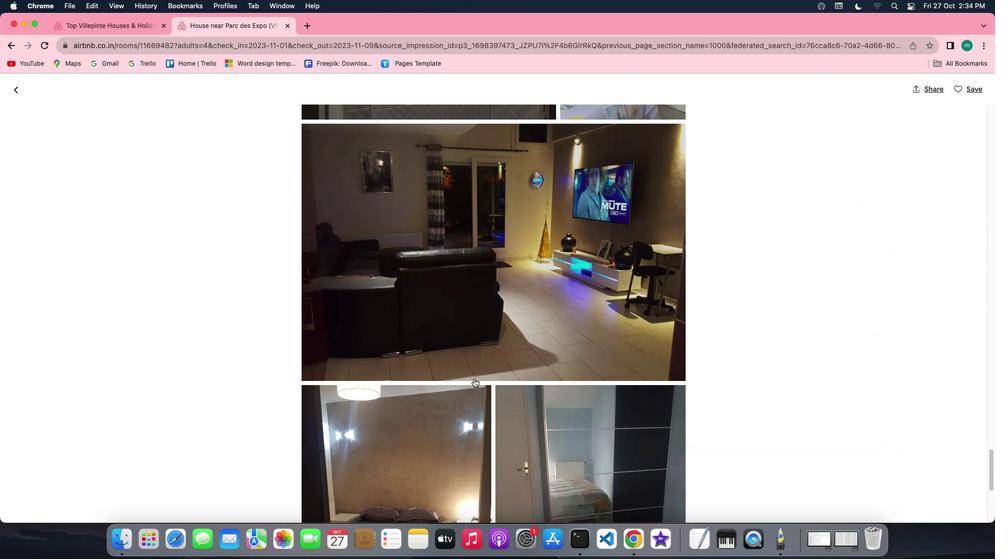 
Action: Mouse scrolled (473, 378) with delta (0, -1)
Screenshot: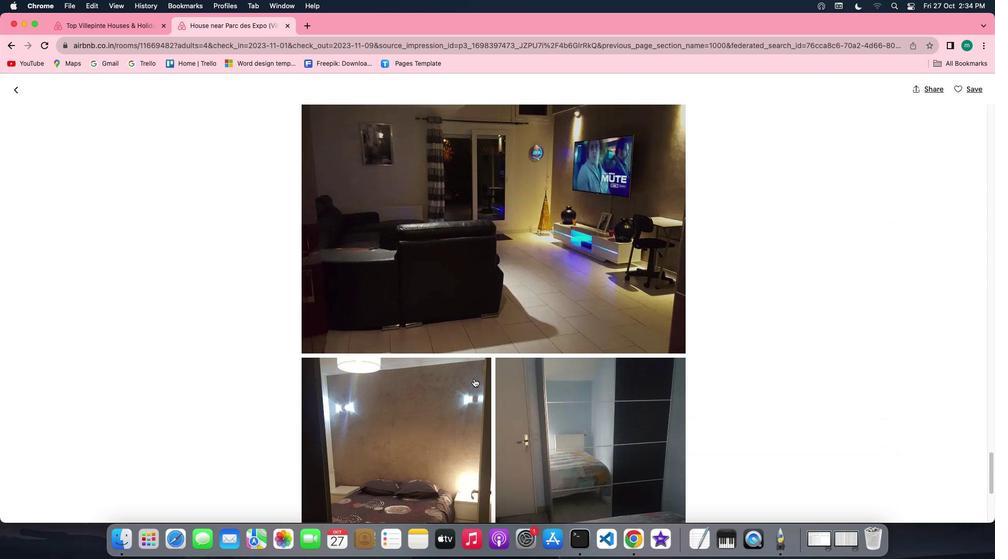 
Action: Mouse scrolled (473, 378) with delta (0, -2)
Screenshot: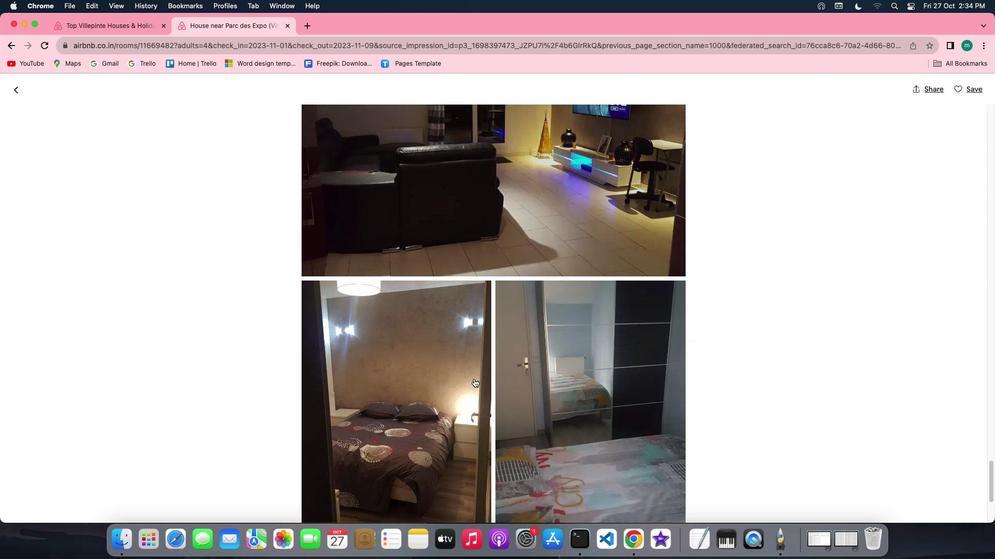 
Action: Mouse scrolled (473, 378) with delta (0, -2)
Screenshot: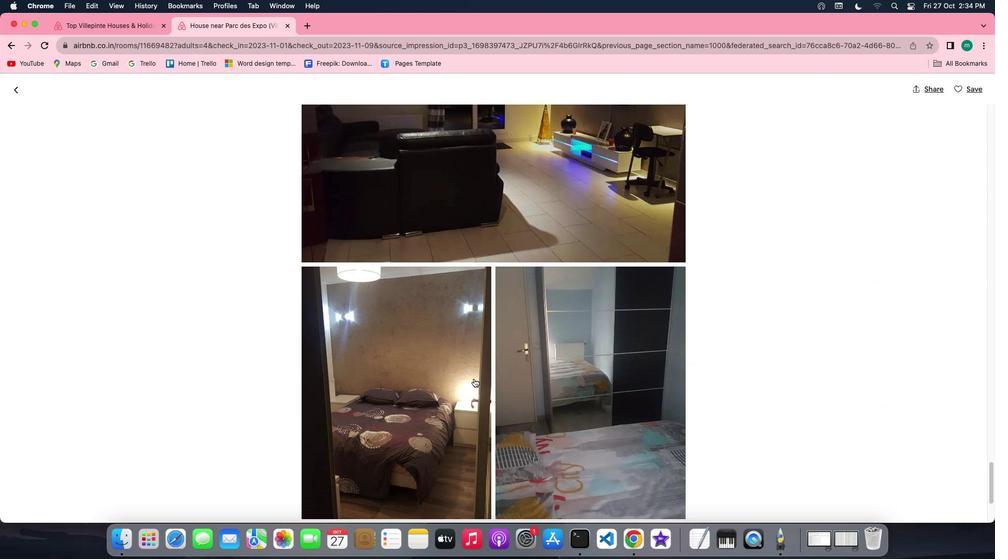 
Action: Mouse scrolled (473, 378) with delta (0, 0)
Screenshot: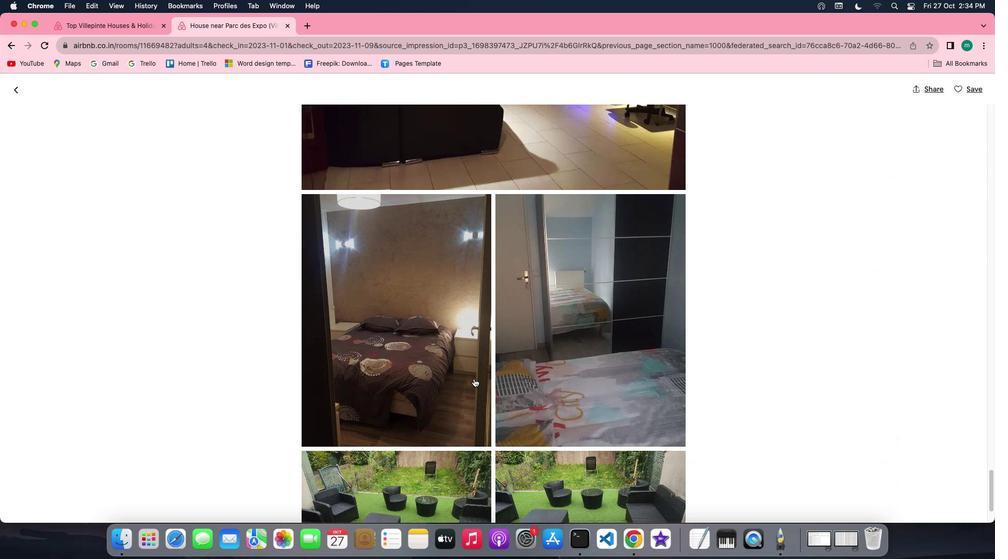 
Action: Mouse scrolled (473, 378) with delta (0, 0)
Screenshot: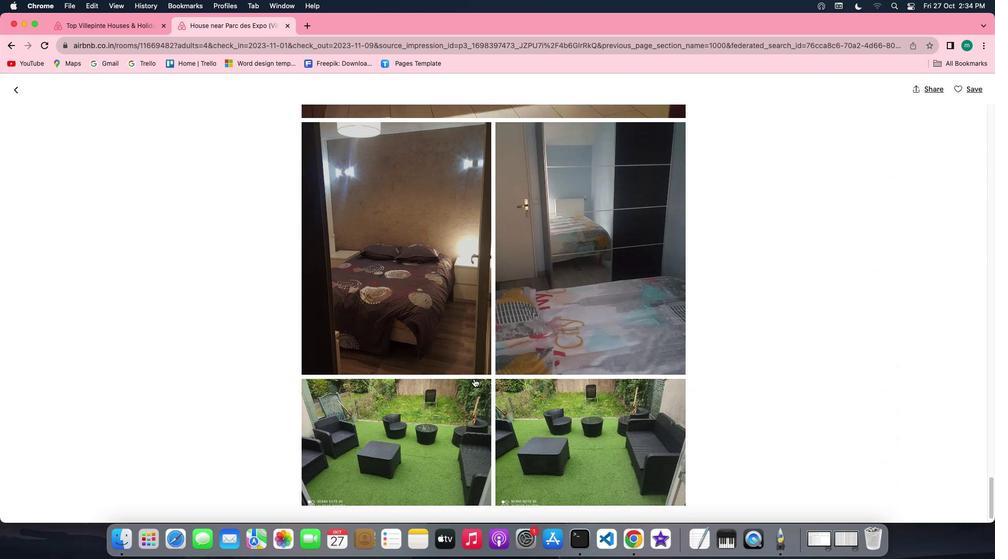 
Action: Mouse scrolled (473, 378) with delta (0, -1)
Screenshot: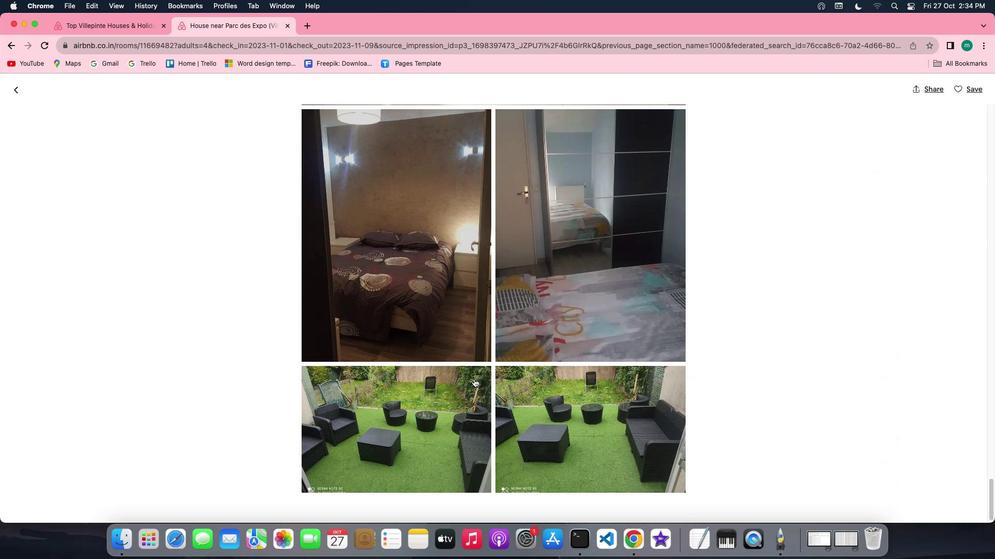 
Action: Mouse scrolled (473, 378) with delta (0, -2)
Screenshot: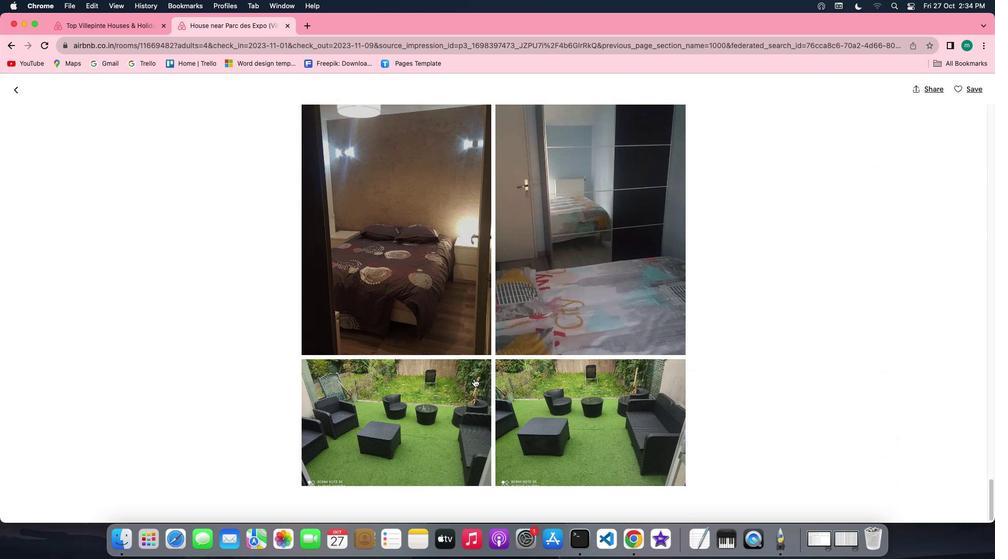
Action: Mouse scrolled (473, 378) with delta (0, -2)
Screenshot: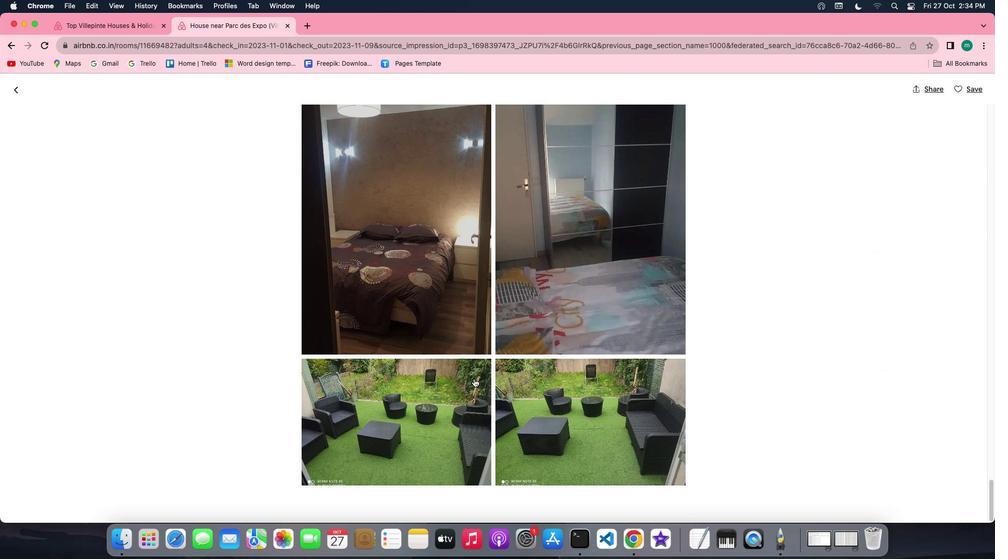 
Action: Mouse scrolled (473, 378) with delta (0, 0)
Screenshot: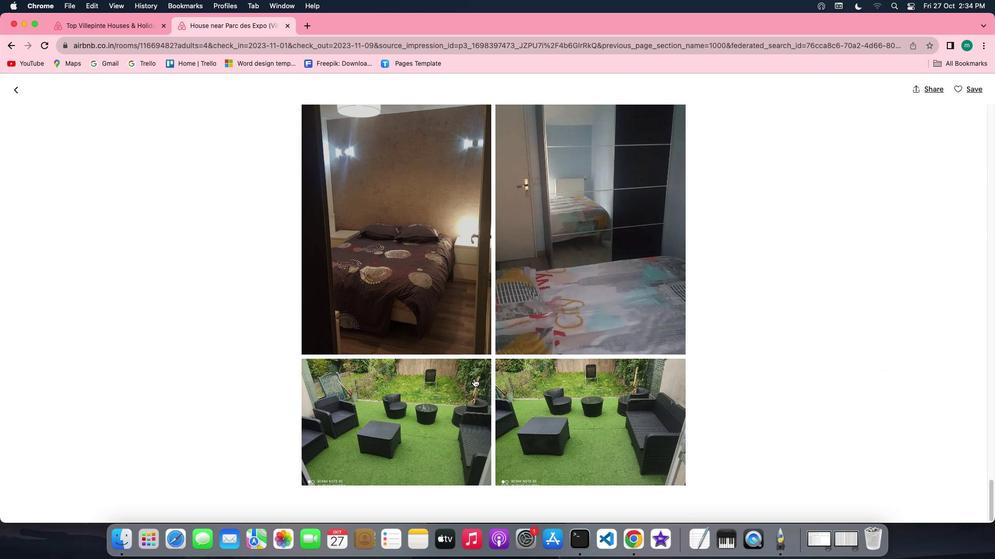 
Action: Mouse scrolled (473, 378) with delta (0, 0)
Screenshot: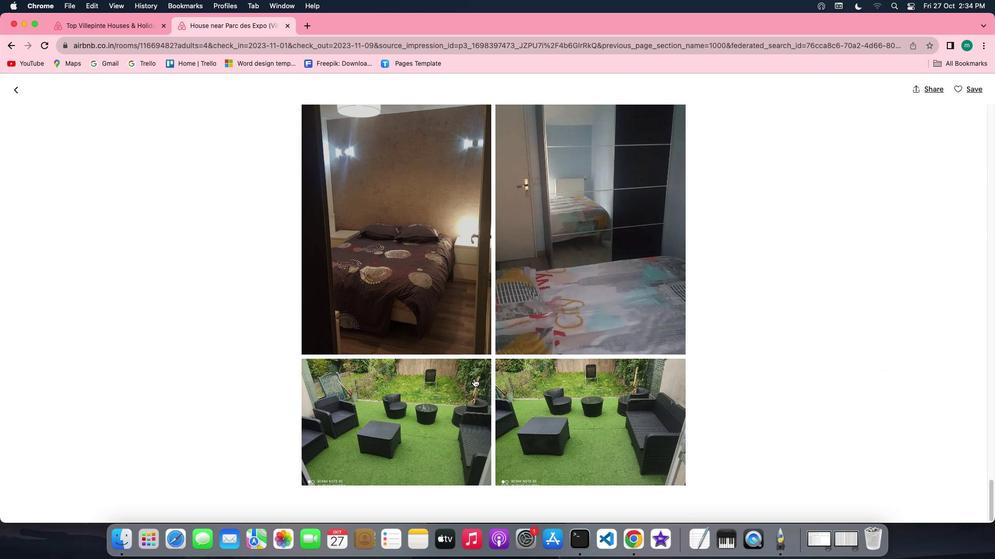 
Action: Mouse scrolled (473, 378) with delta (0, -1)
Screenshot: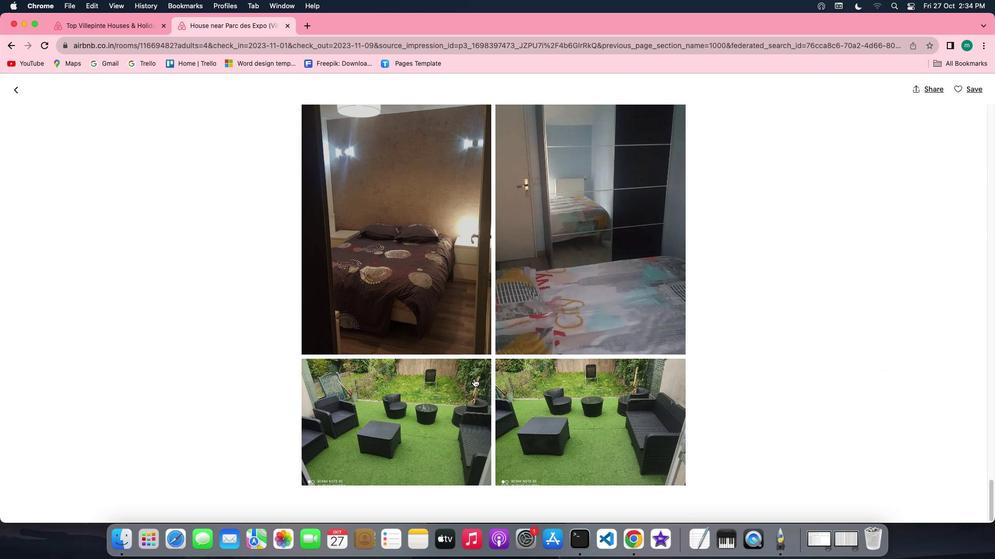 
Action: Mouse scrolled (473, 378) with delta (0, -2)
Screenshot: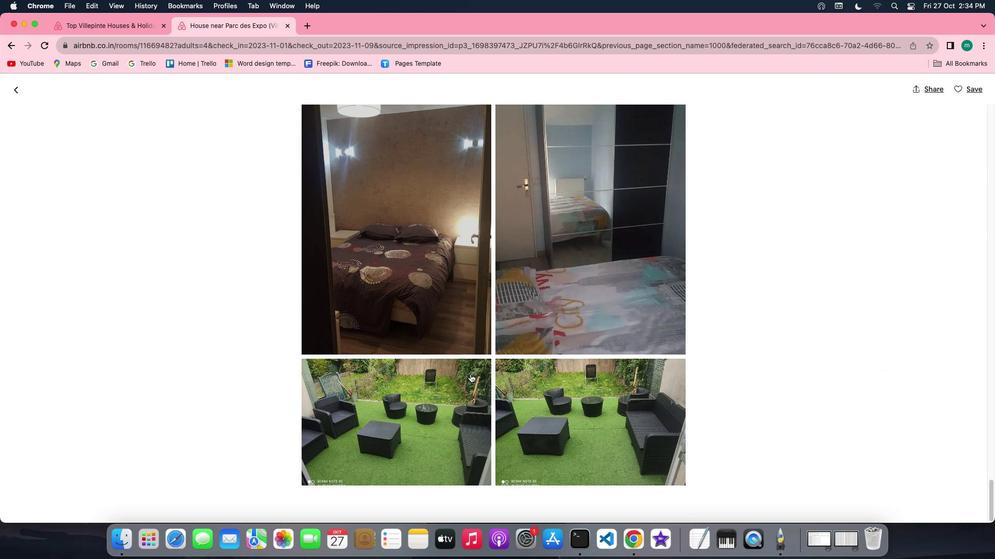 
Action: Mouse scrolled (473, 378) with delta (0, -2)
Screenshot: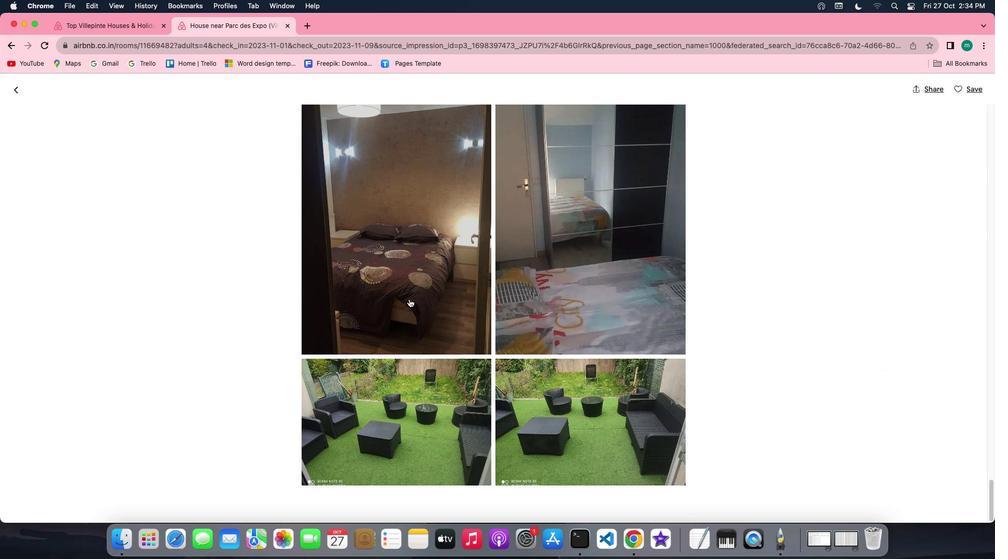 
Action: Mouse moved to (13, 89)
Screenshot: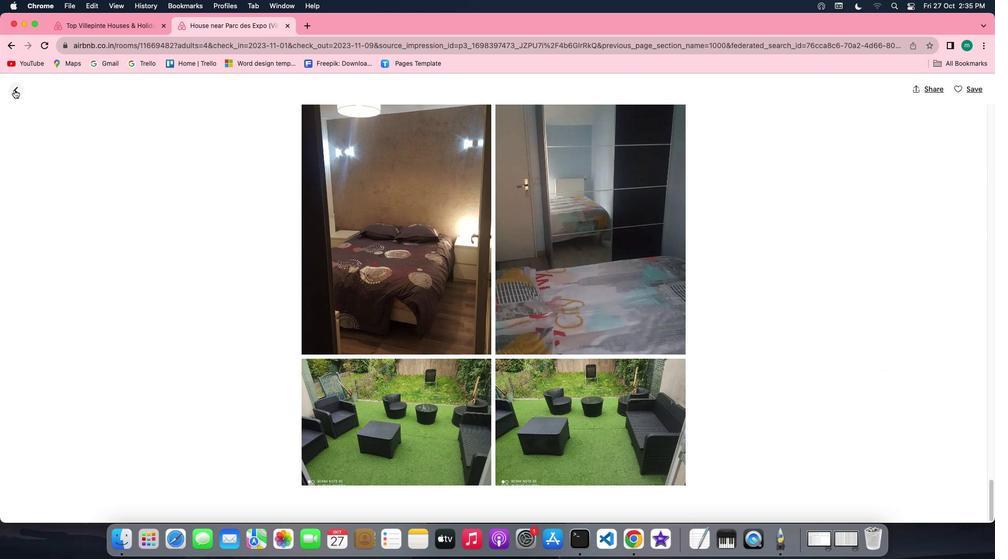 
Action: Mouse pressed left at (13, 89)
Screenshot: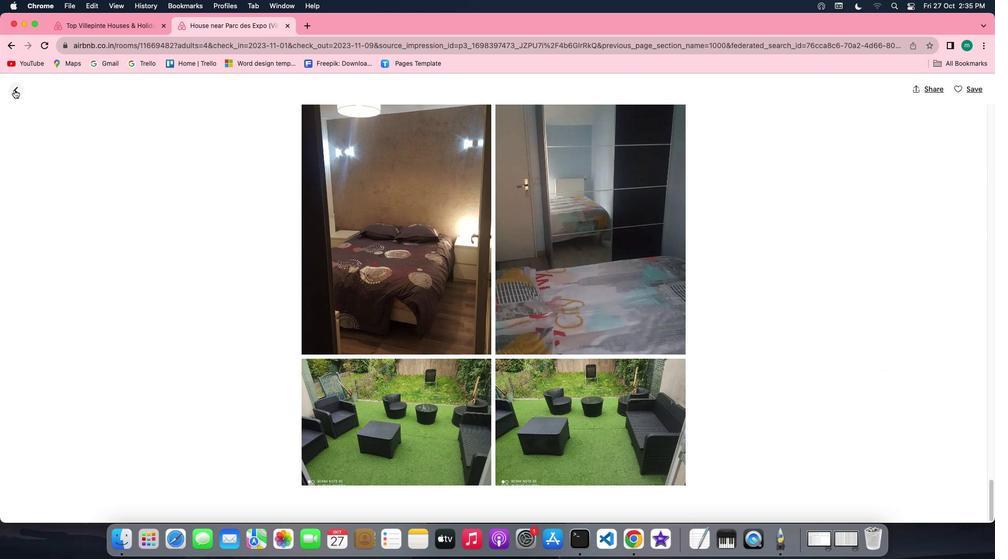 
Action: Mouse moved to (431, 251)
Screenshot: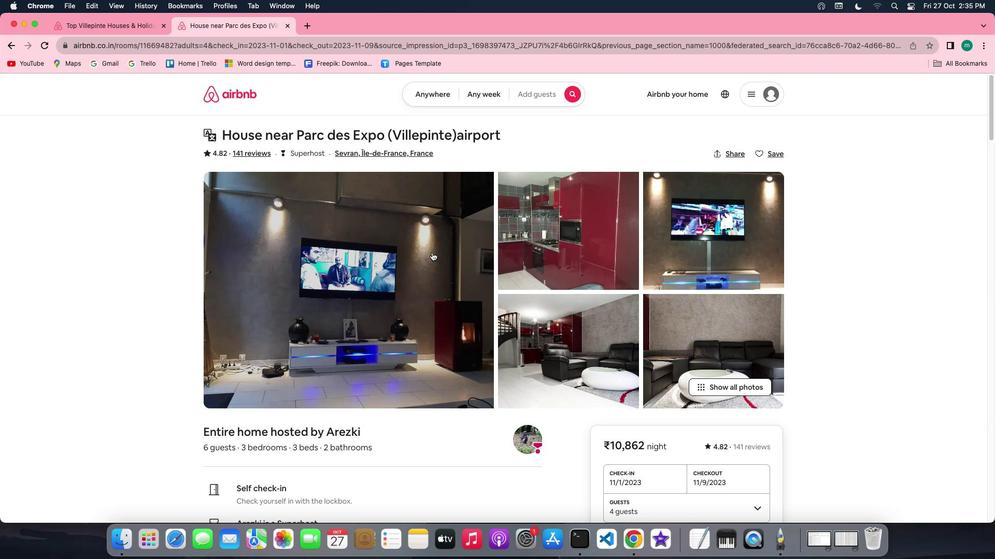 
Action: Mouse scrolled (431, 251) with delta (0, 0)
Screenshot: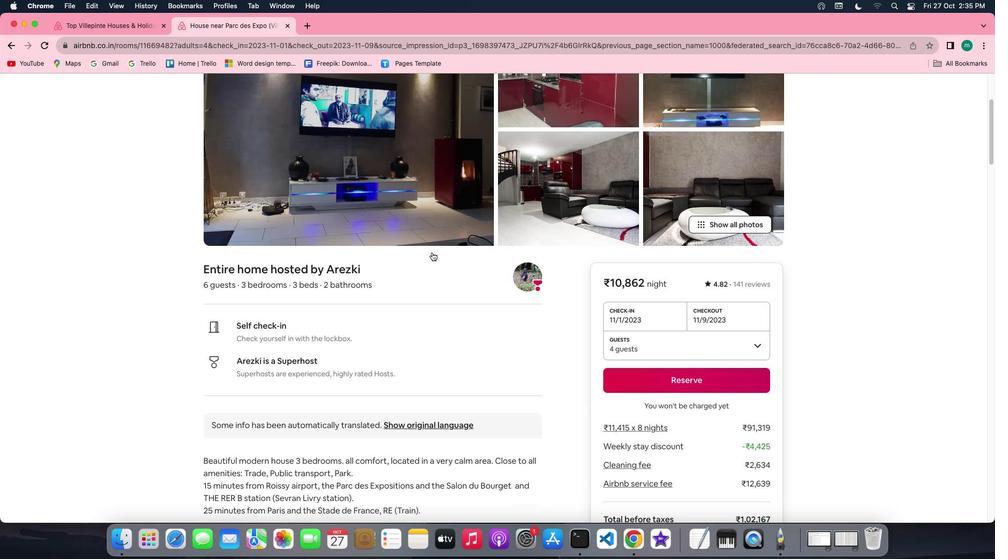 
Action: Mouse scrolled (431, 251) with delta (0, 0)
Screenshot: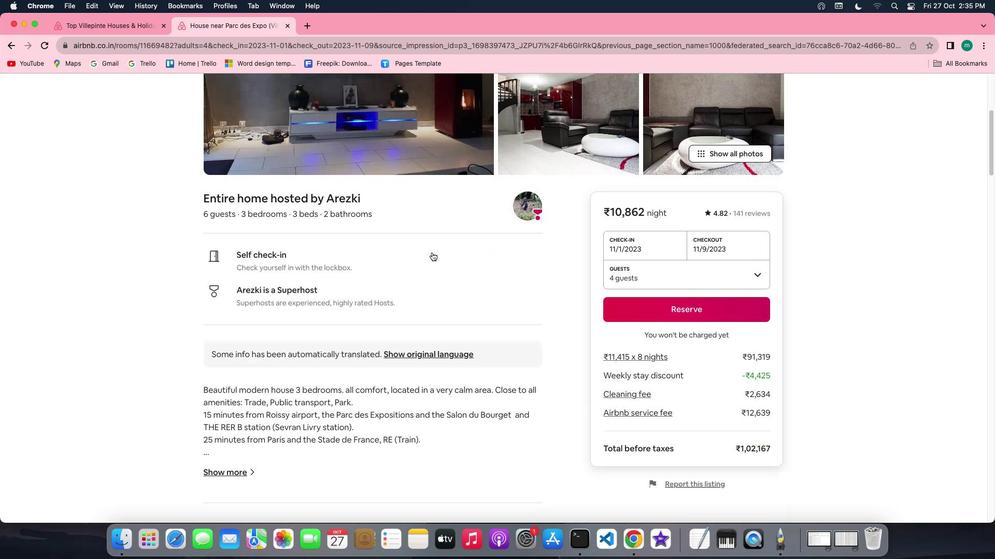 
Action: Mouse scrolled (431, 251) with delta (0, -1)
Screenshot: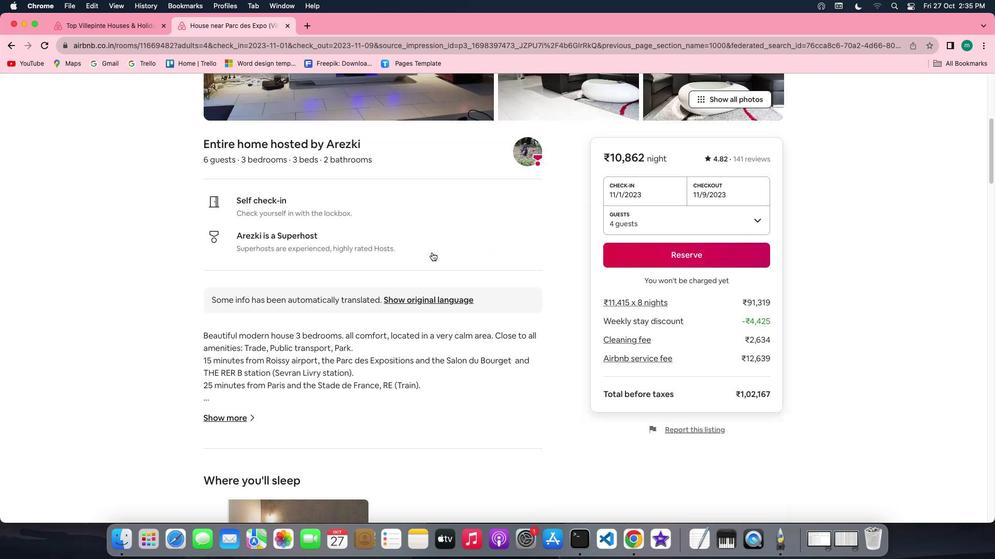
Action: Mouse scrolled (431, 251) with delta (0, -2)
Screenshot: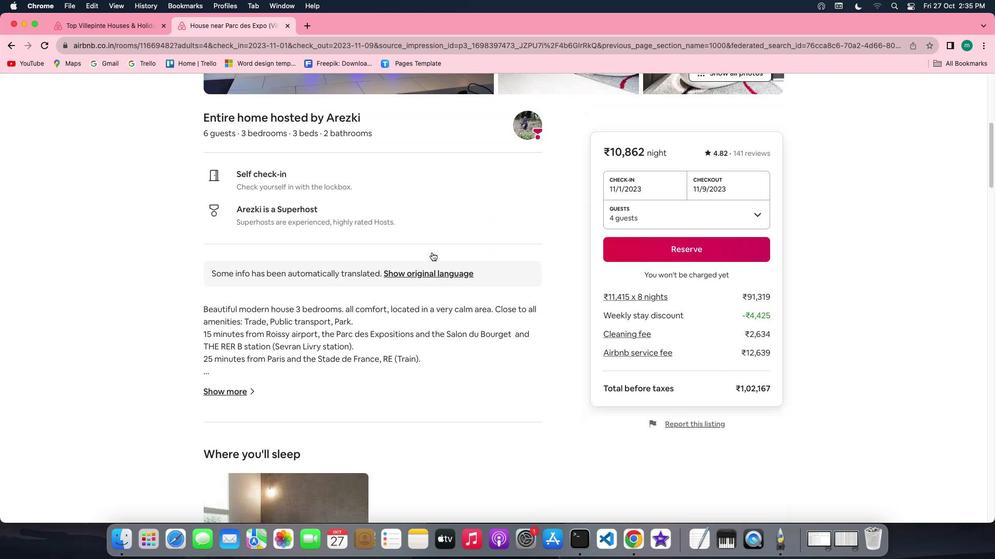 
Action: Mouse scrolled (431, 251) with delta (0, -2)
Screenshot: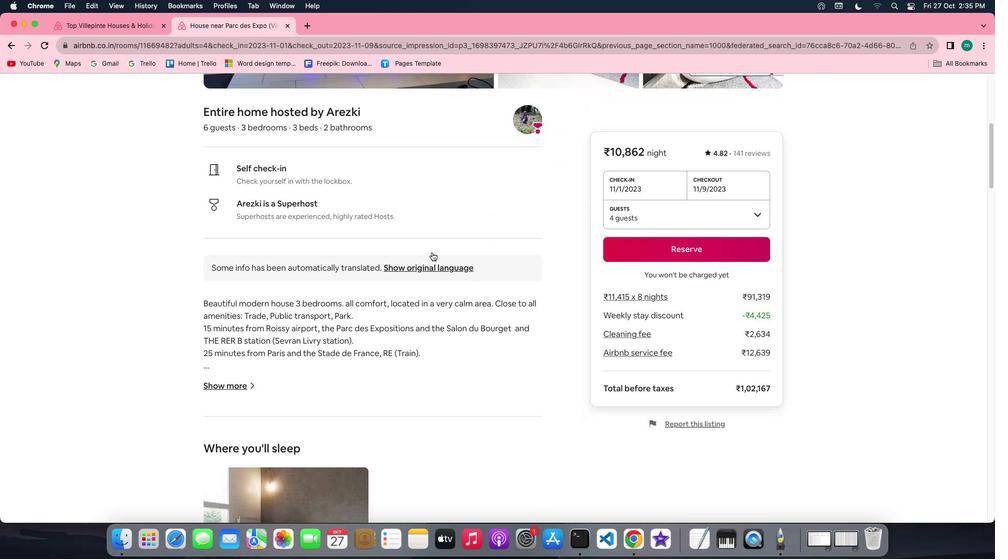 
Action: Mouse moved to (431, 253)
Screenshot: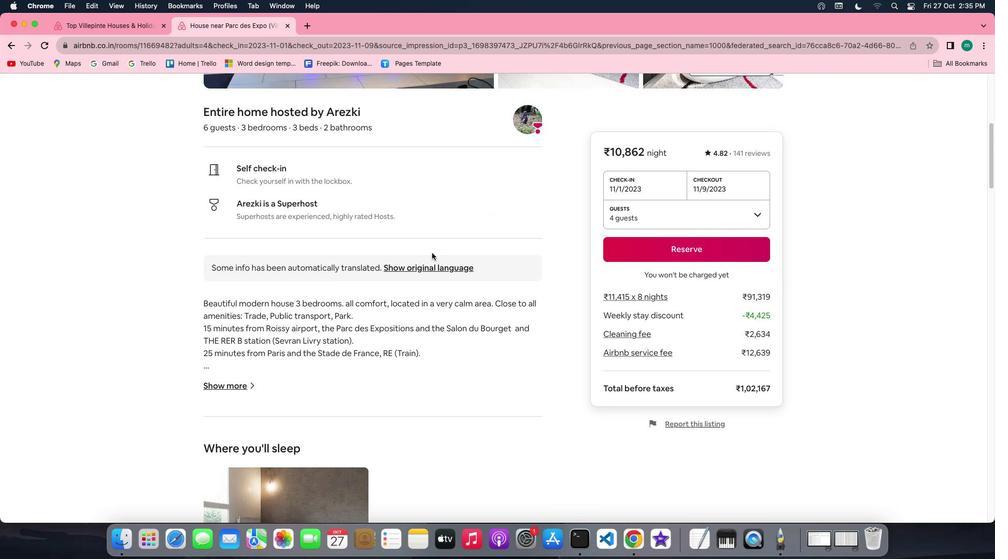 
Action: Mouse scrolled (431, 253) with delta (0, 0)
Screenshot: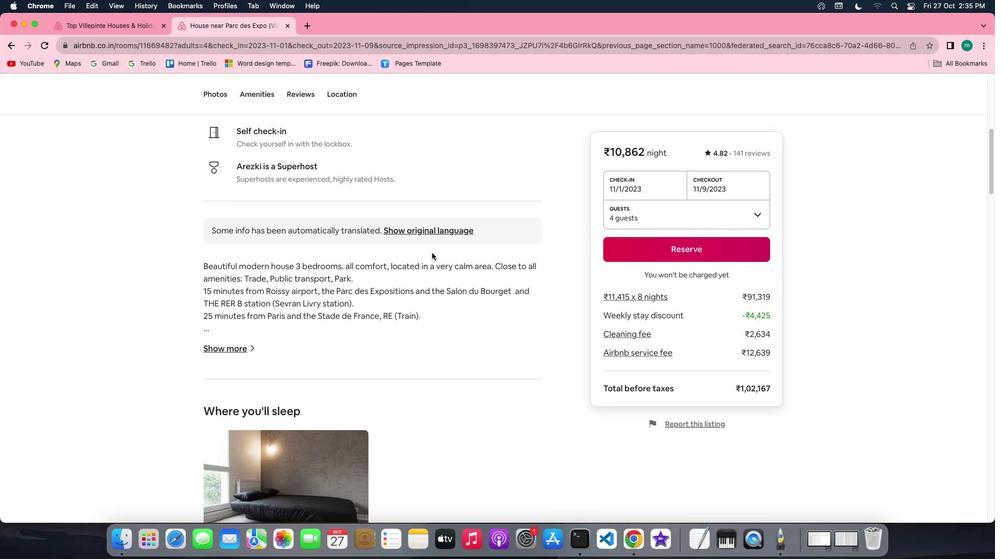
Action: Mouse scrolled (431, 253) with delta (0, 0)
Screenshot: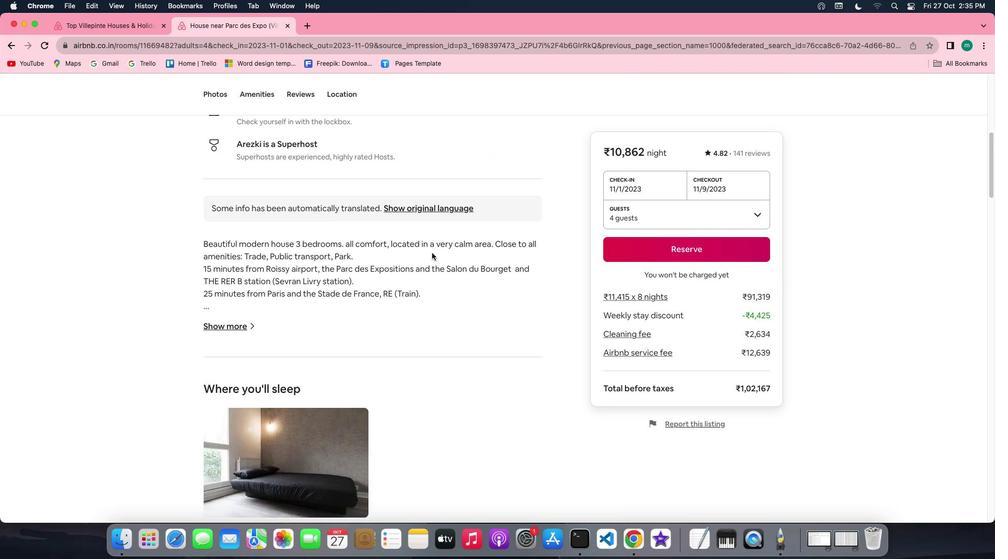 
Action: Mouse scrolled (431, 253) with delta (0, -1)
Screenshot: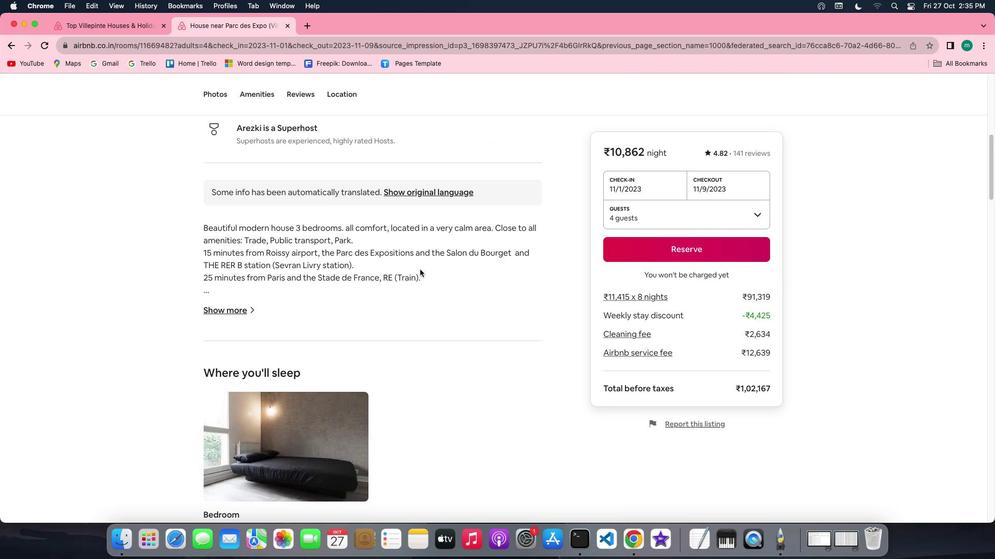 
Action: Mouse moved to (223, 304)
Screenshot: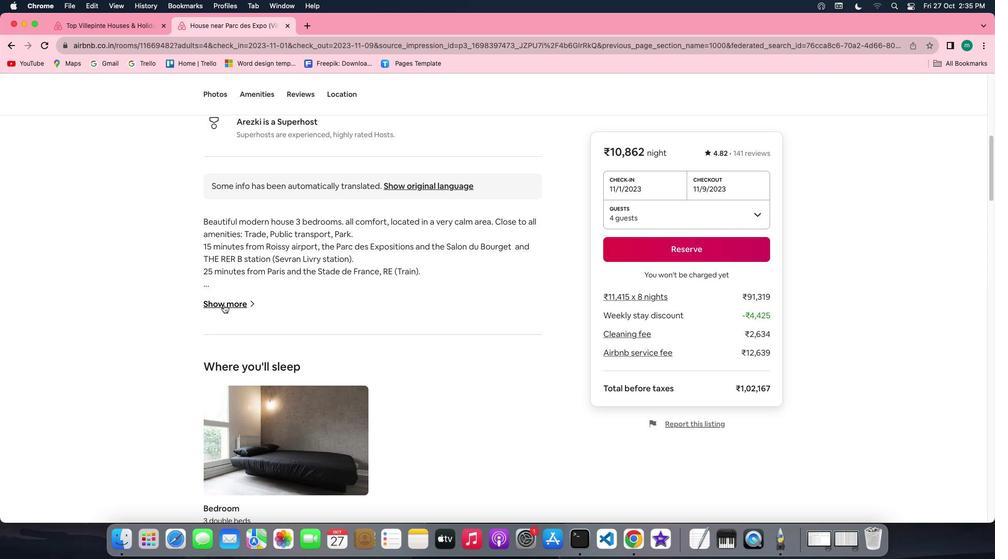 
Action: Mouse pressed left at (223, 304)
Screenshot: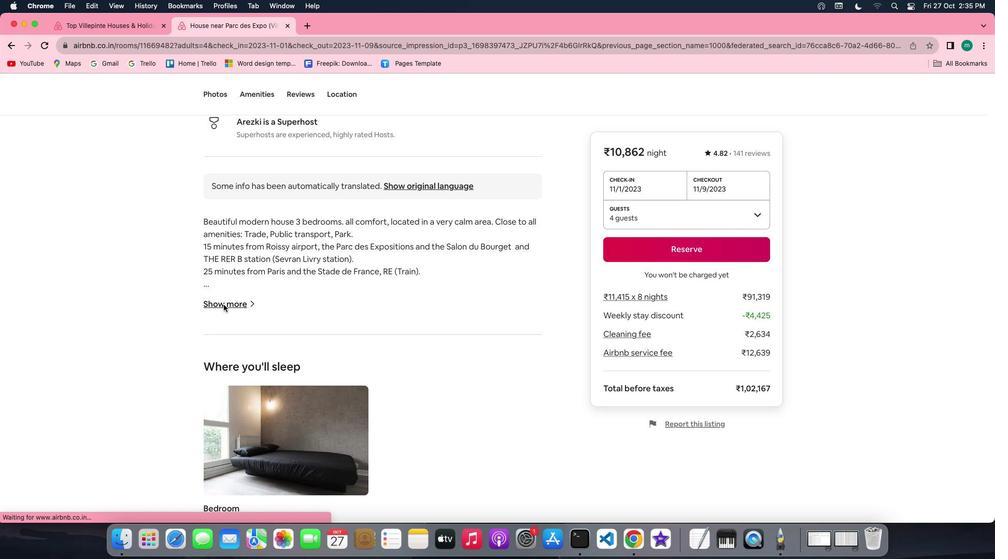
Action: Mouse moved to (527, 368)
Screenshot: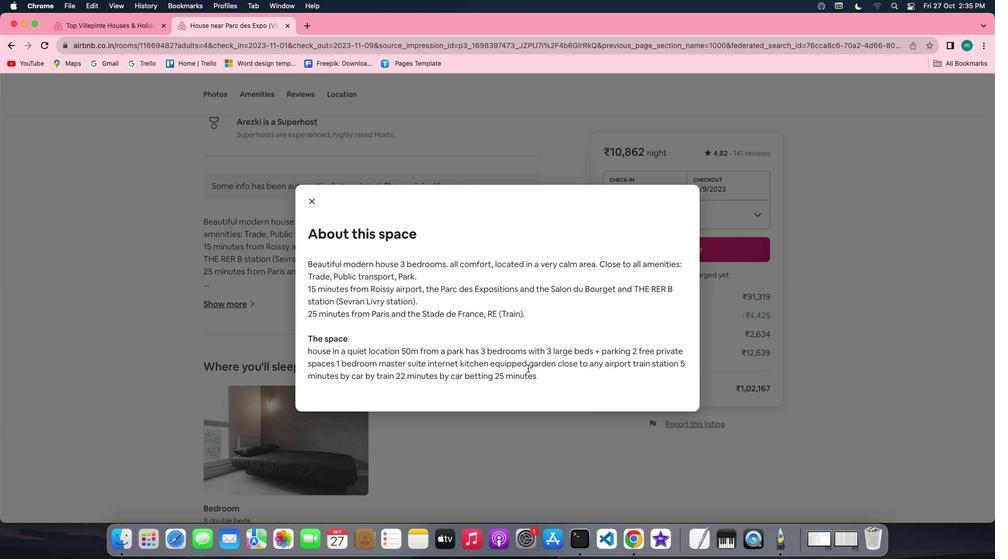 
Action: Mouse scrolled (527, 368) with delta (0, 0)
Screenshot: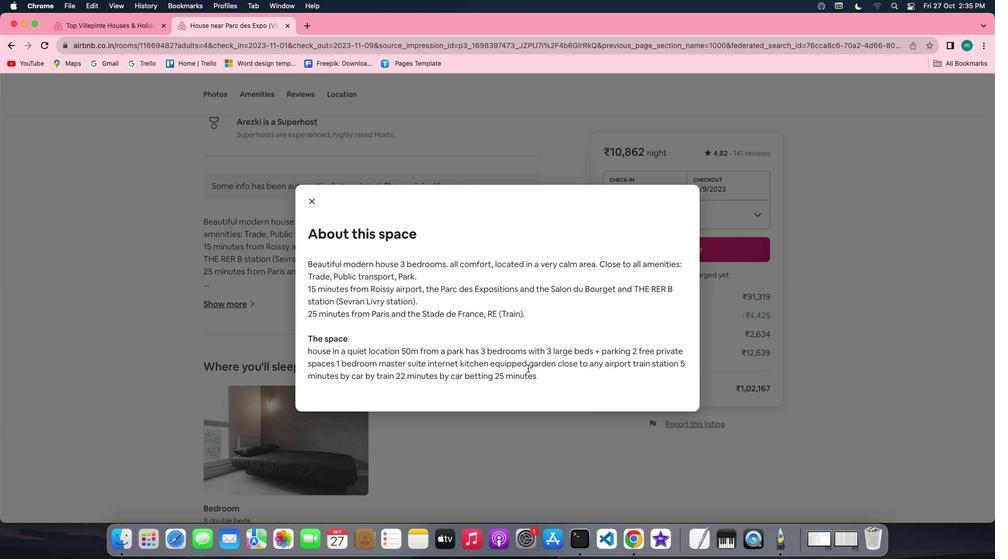 
Action: Mouse scrolled (527, 368) with delta (0, 0)
Screenshot: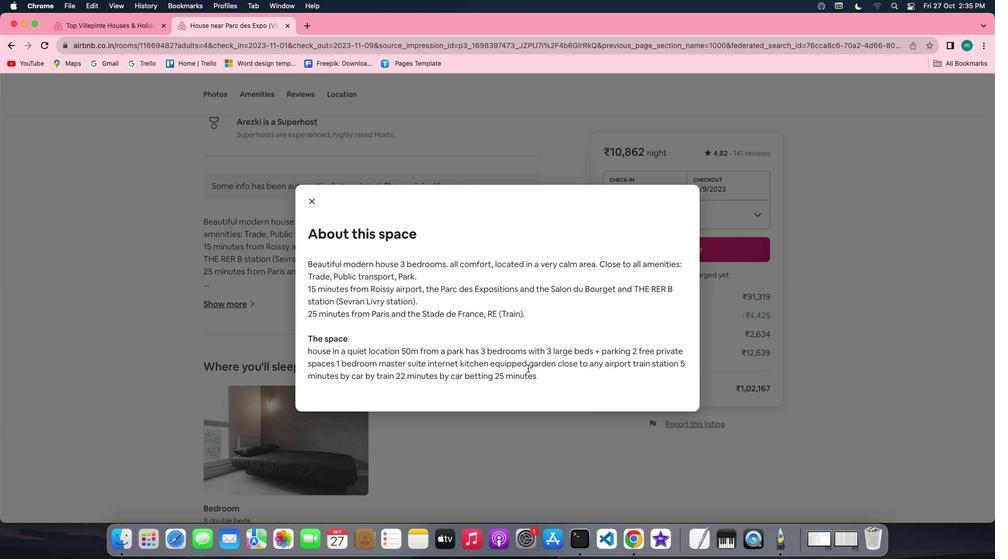
Action: Mouse scrolled (527, 368) with delta (0, -1)
Screenshot: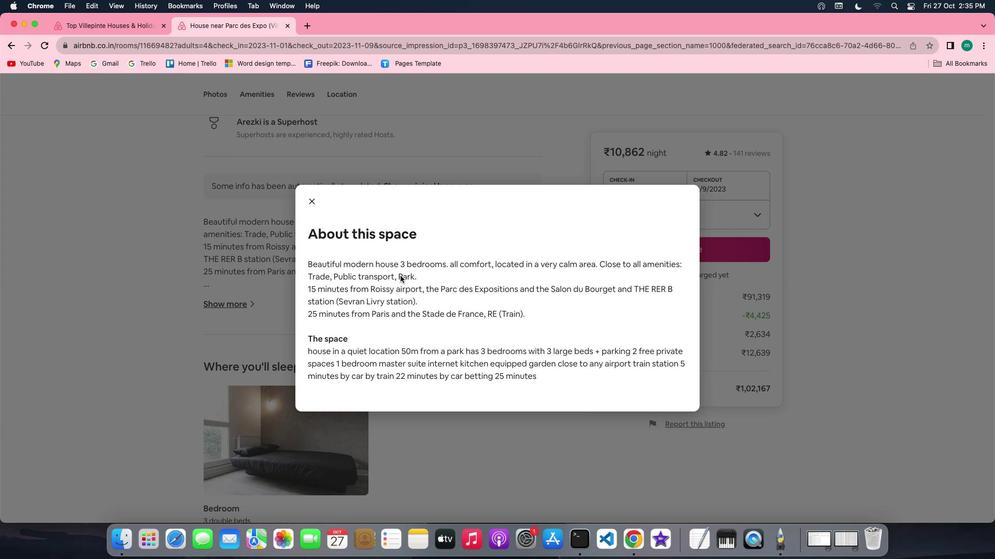 
Action: Mouse moved to (308, 201)
Screenshot: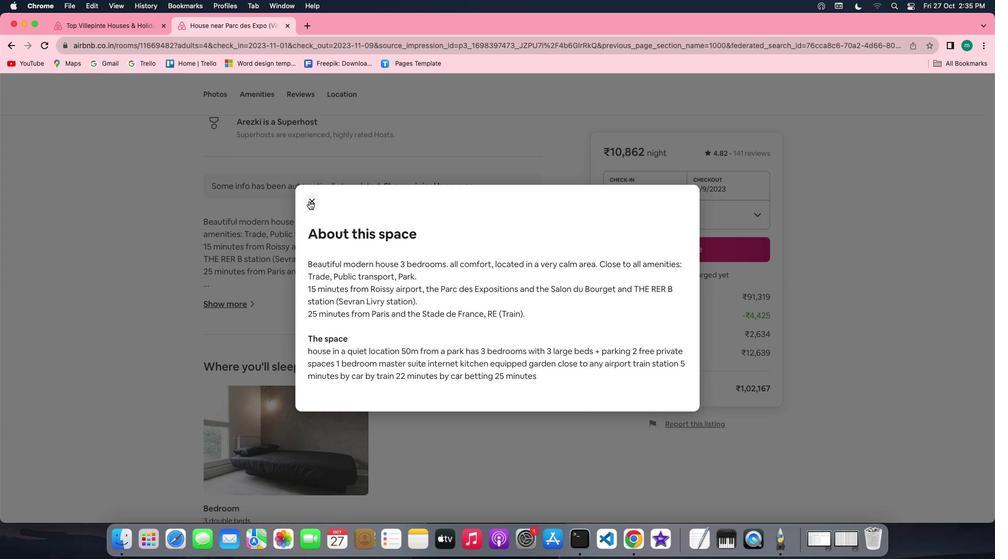 
Action: Mouse pressed left at (308, 201)
Screenshot: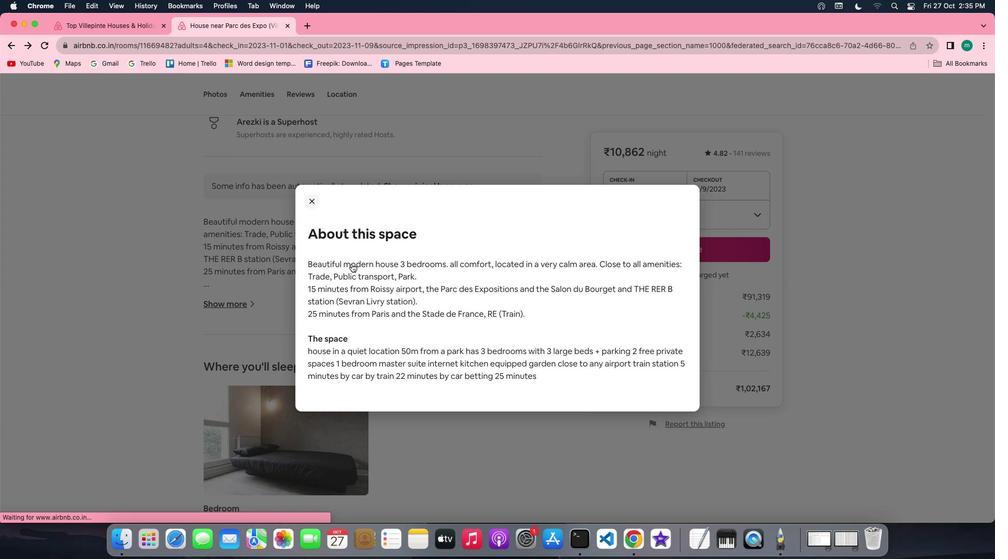 
Action: Mouse moved to (438, 362)
Screenshot: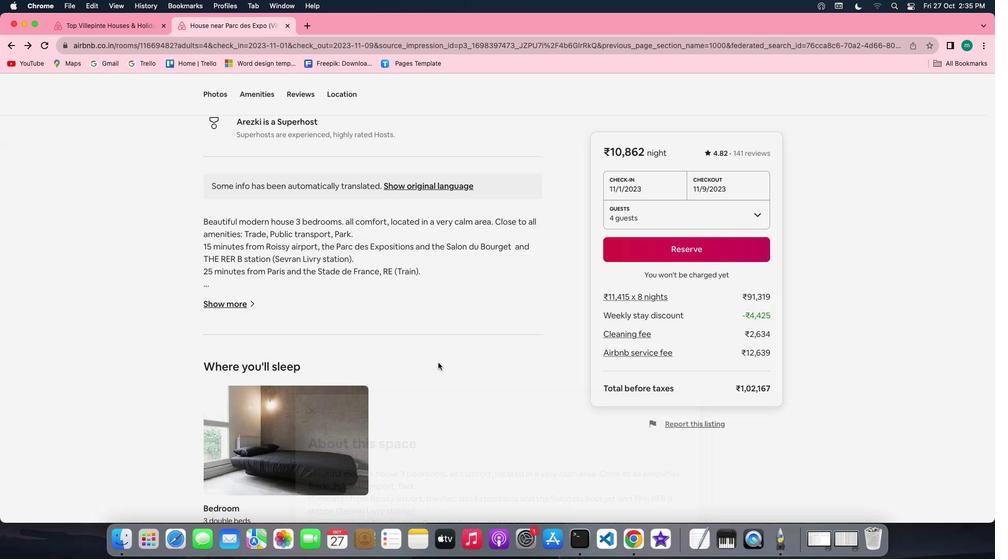 
Action: Mouse scrolled (438, 362) with delta (0, 0)
Screenshot: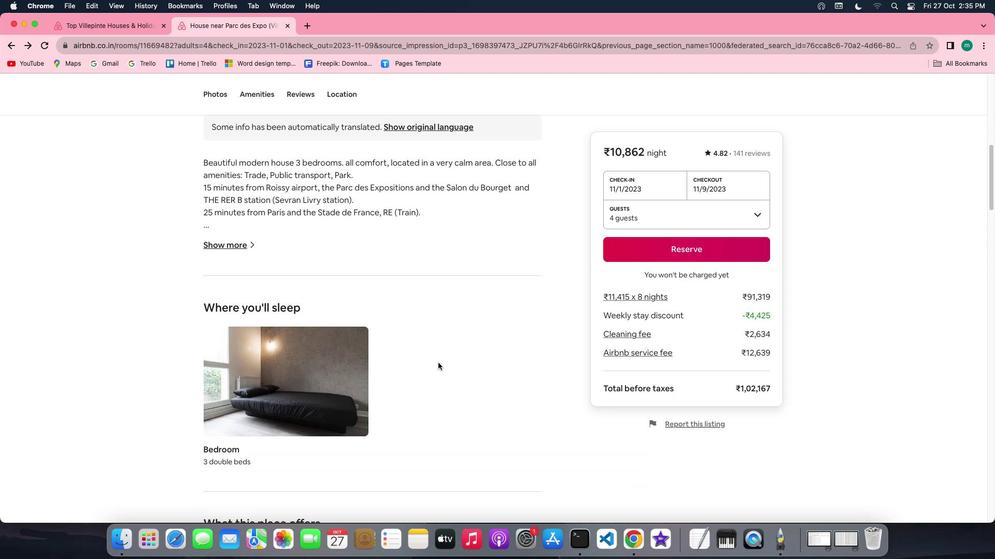 
Action: Mouse scrolled (438, 362) with delta (0, 0)
Screenshot: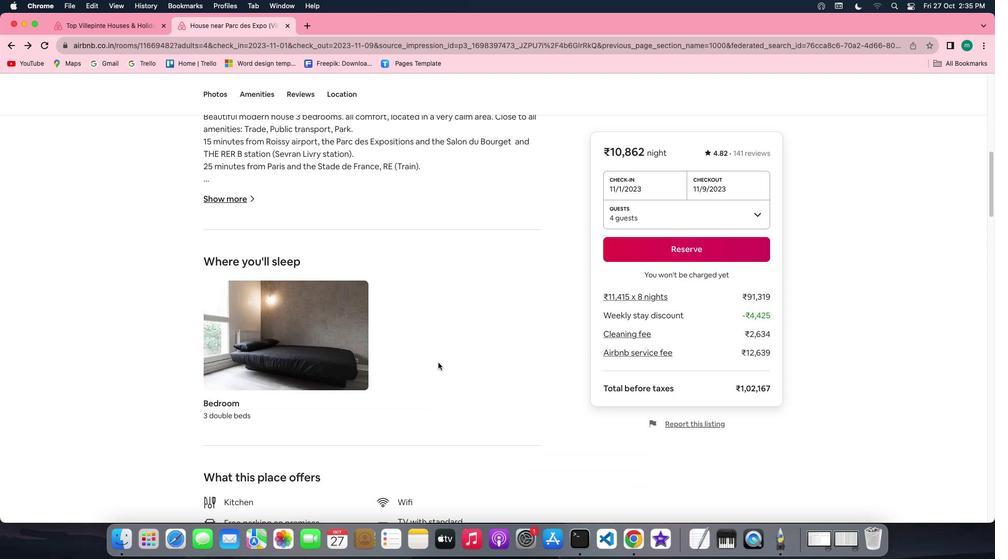 
Action: Mouse scrolled (438, 362) with delta (0, -1)
Screenshot: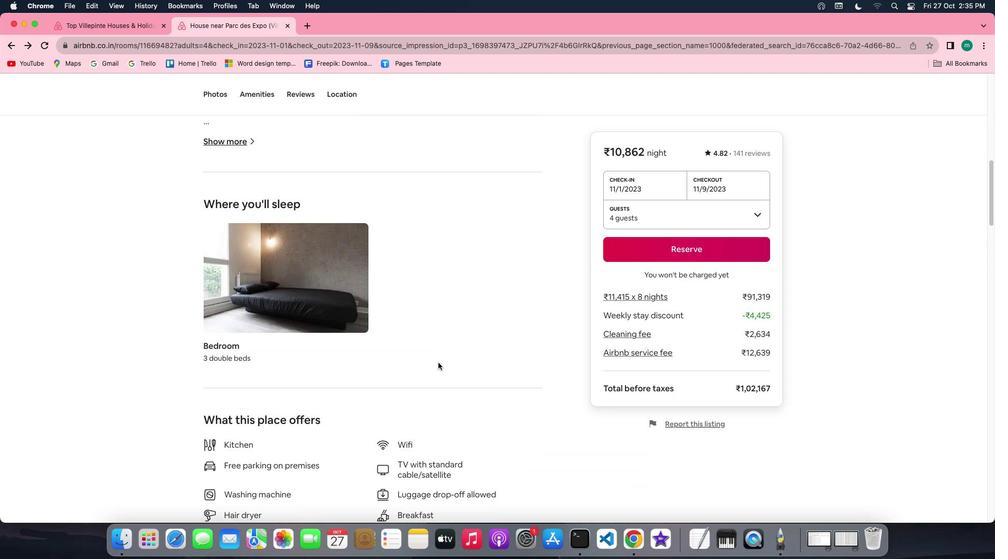 
Action: Mouse scrolled (438, 362) with delta (0, -2)
Screenshot: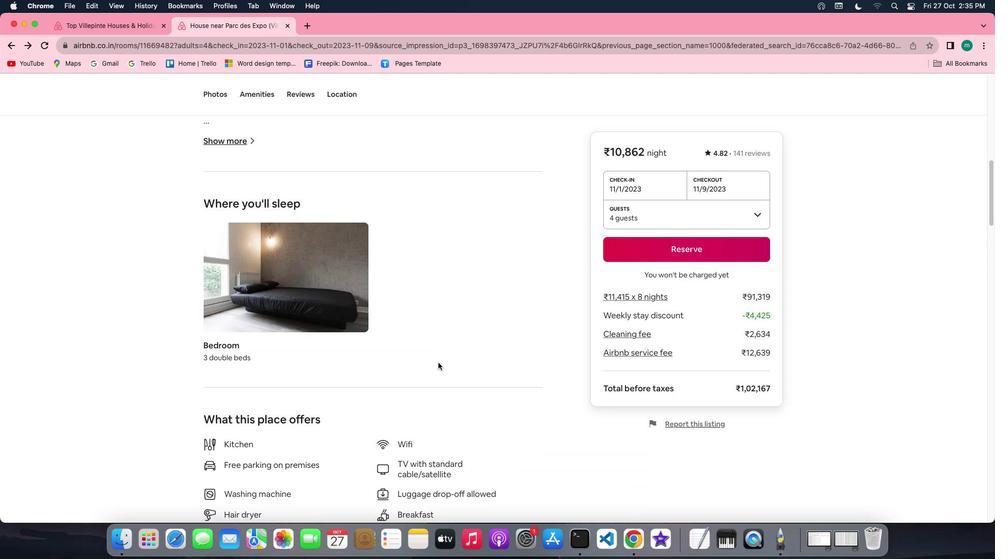 
Action: Mouse moved to (437, 362)
Screenshot: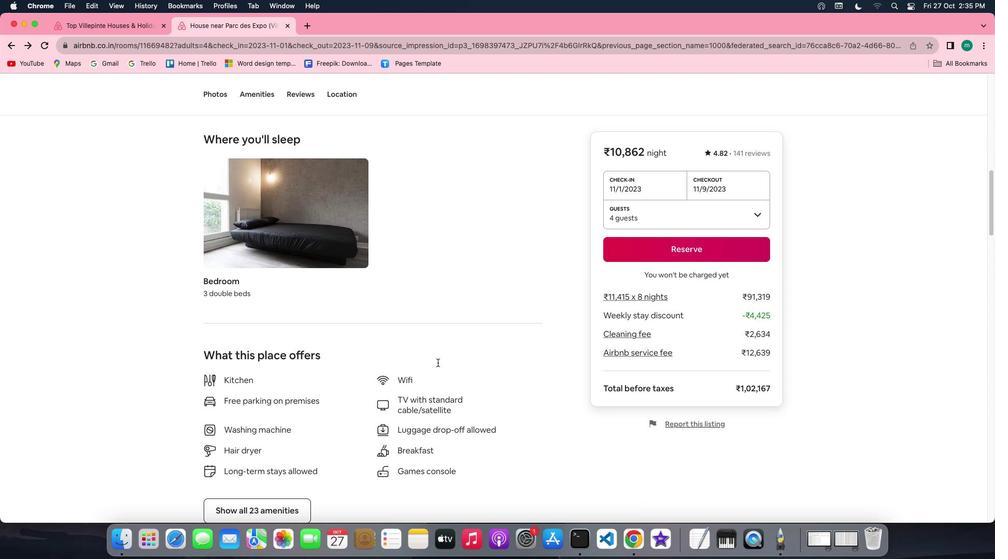 
Action: Mouse scrolled (437, 362) with delta (0, 0)
Screenshot: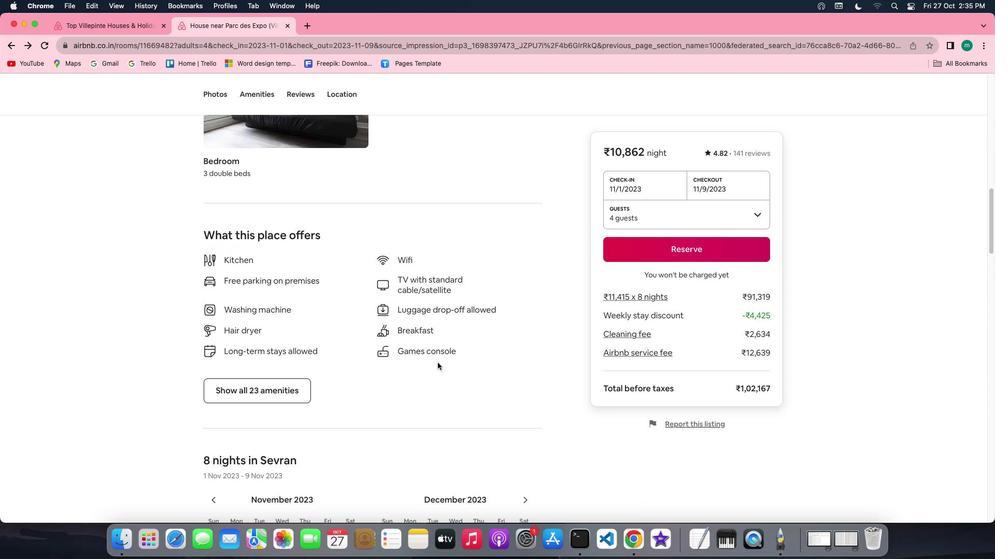 
Action: Mouse scrolled (437, 362) with delta (0, 0)
Screenshot: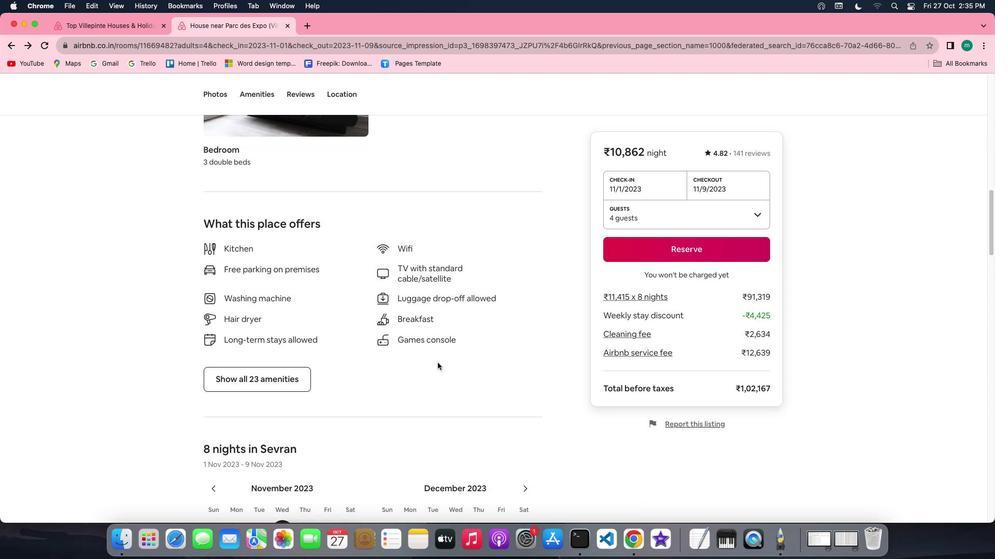 
Action: Mouse scrolled (437, 362) with delta (0, -1)
Screenshot: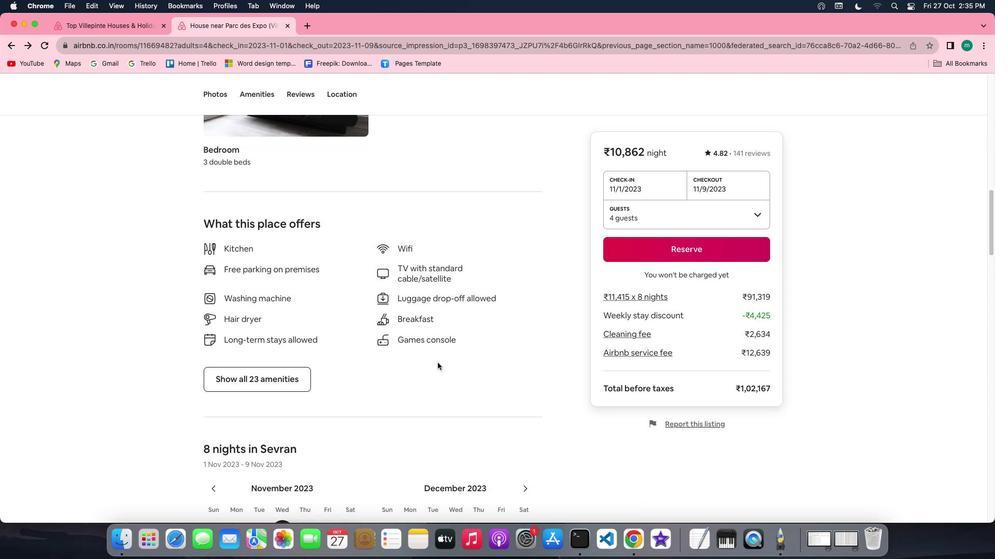 
Action: Mouse scrolled (437, 362) with delta (0, -2)
Screenshot: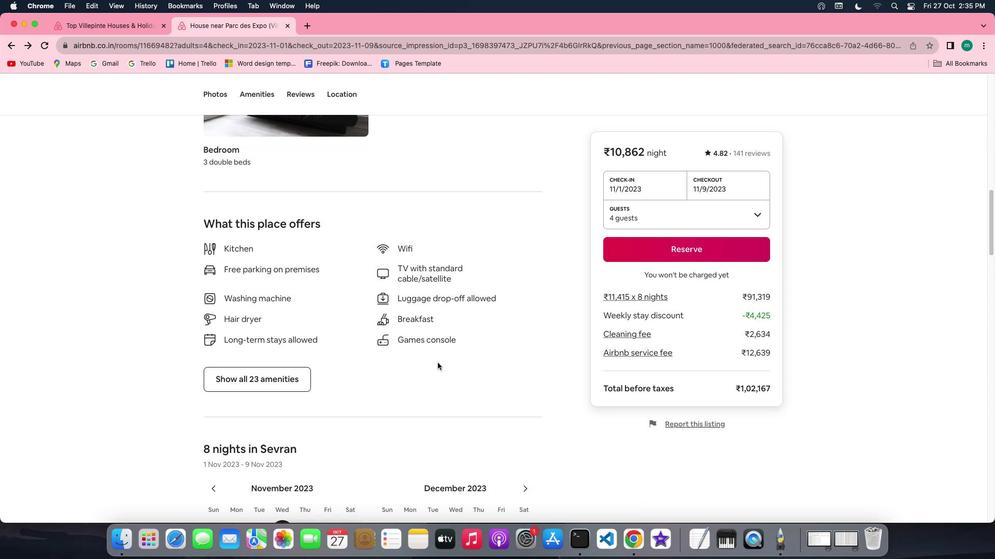 
Action: Mouse scrolled (437, 362) with delta (0, 0)
Screenshot: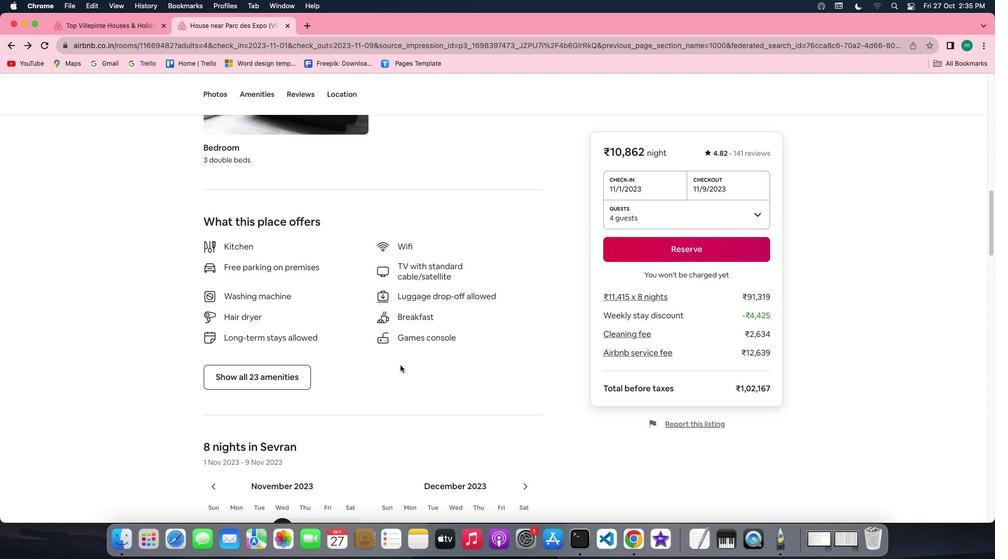 
Action: Mouse moved to (301, 372)
Screenshot: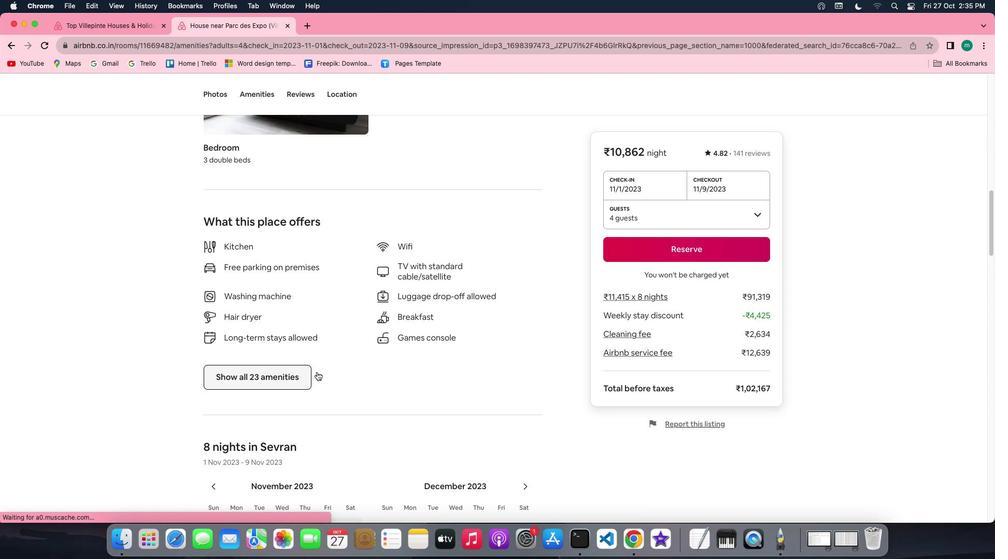 
Action: Mouse pressed left at (301, 372)
Screenshot: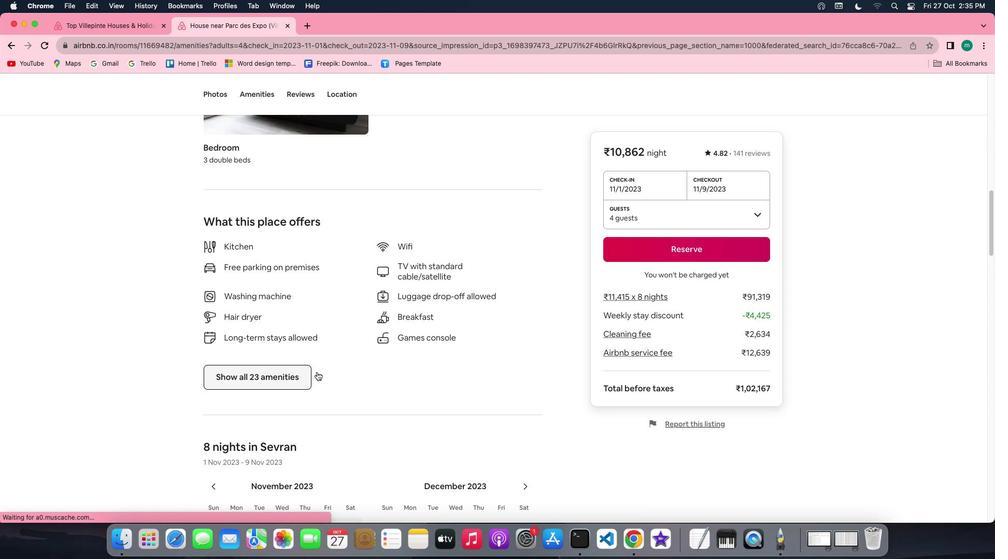 
Action: Mouse moved to (509, 381)
Screenshot: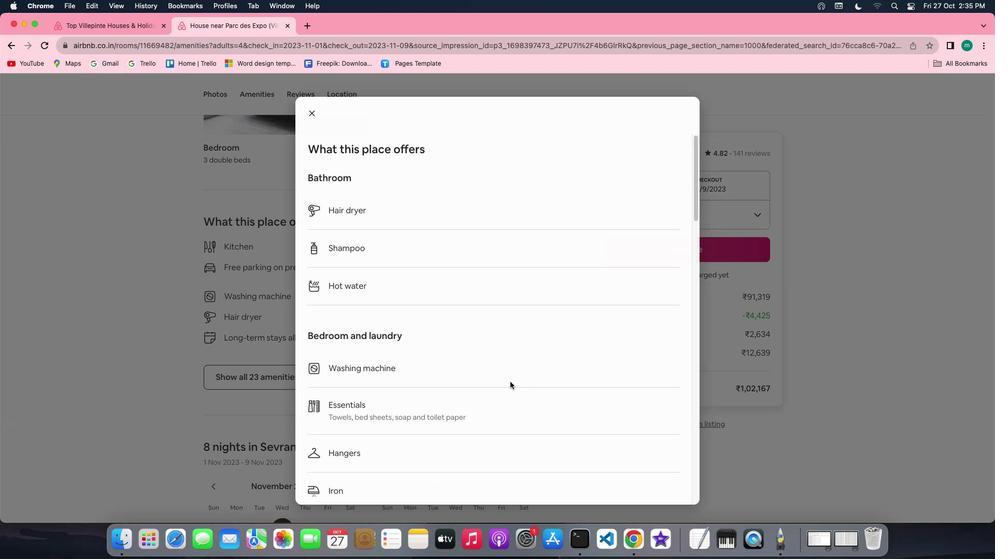 
Action: Mouse scrolled (509, 381) with delta (0, 0)
Screenshot: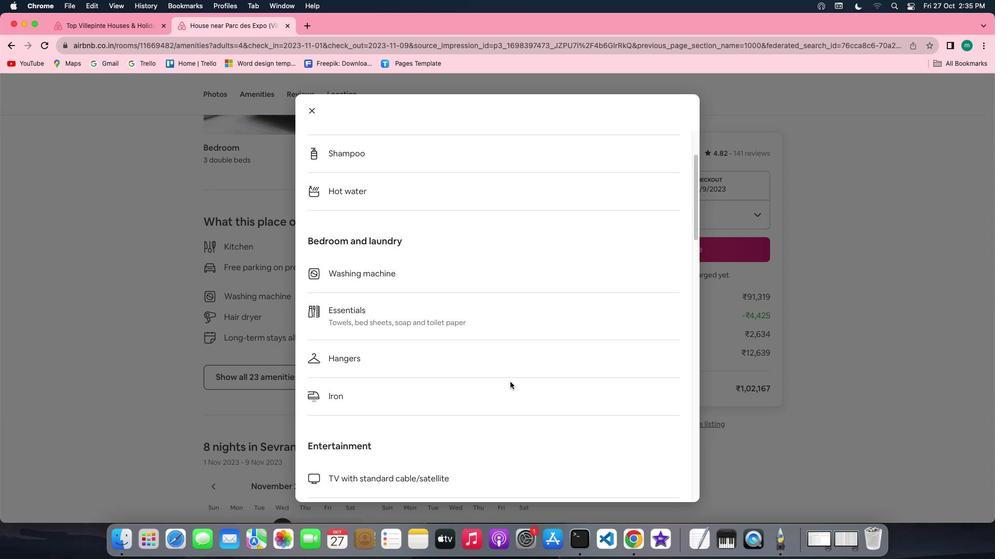 
Action: Mouse scrolled (509, 381) with delta (0, 0)
Screenshot: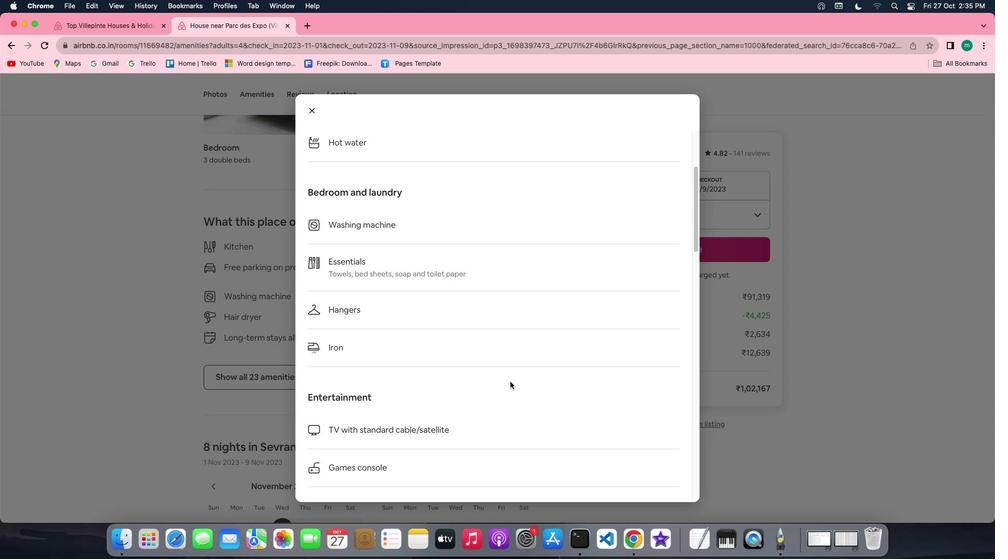 
Action: Mouse scrolled (509, 381) with delta (0, -1)
Screenshot: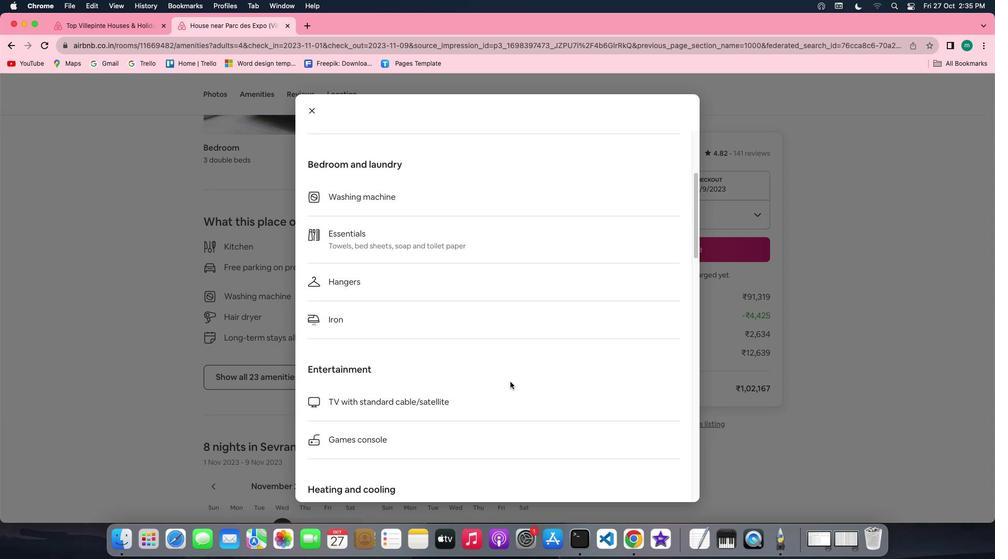 
Action: Mouse scrolled (509, 381) with delta (0, -2)
Screenshot: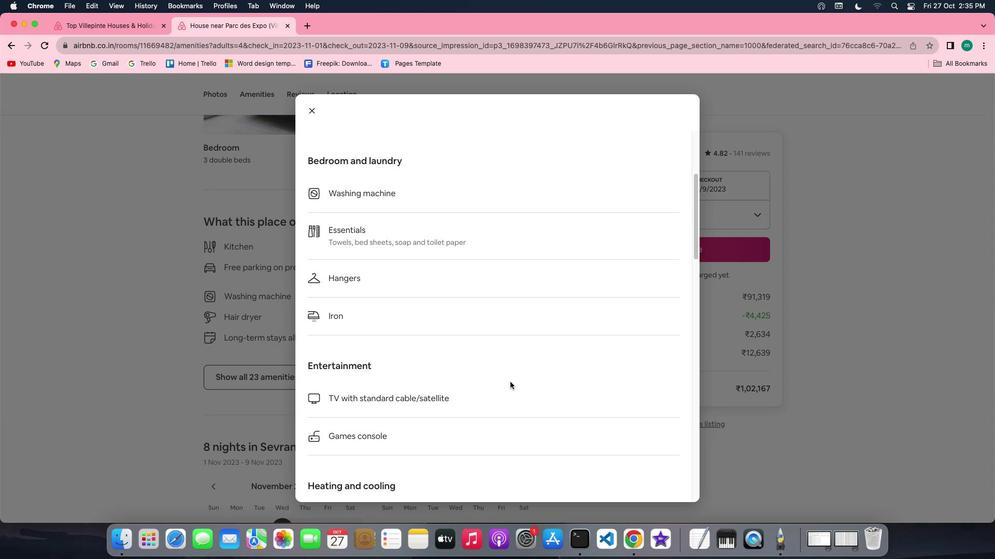 
Action: Mouse scrolled (509, 381) with delta (0, 0)
Screenshot: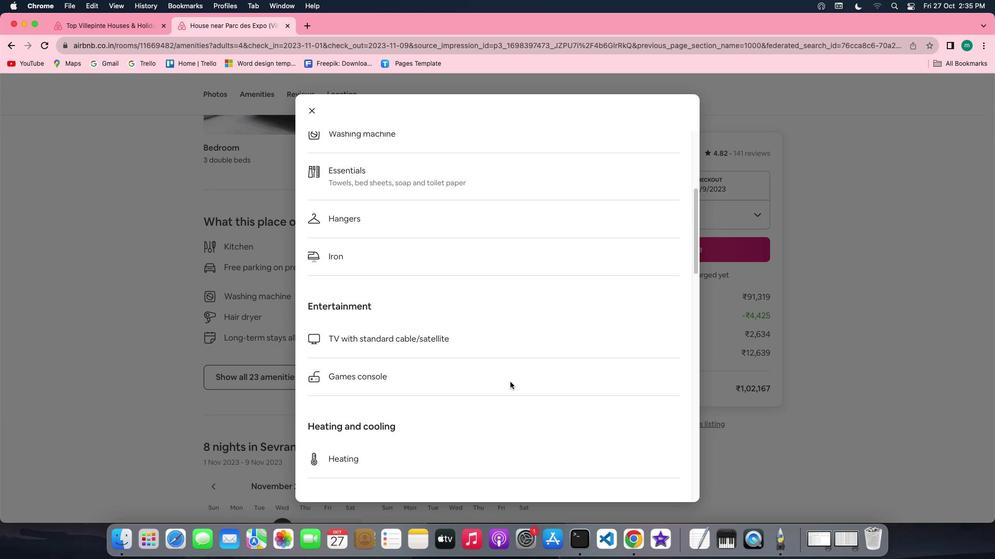 
Action: Mouse scrolled (509, 381) with delta (0, 0)
Screenshot: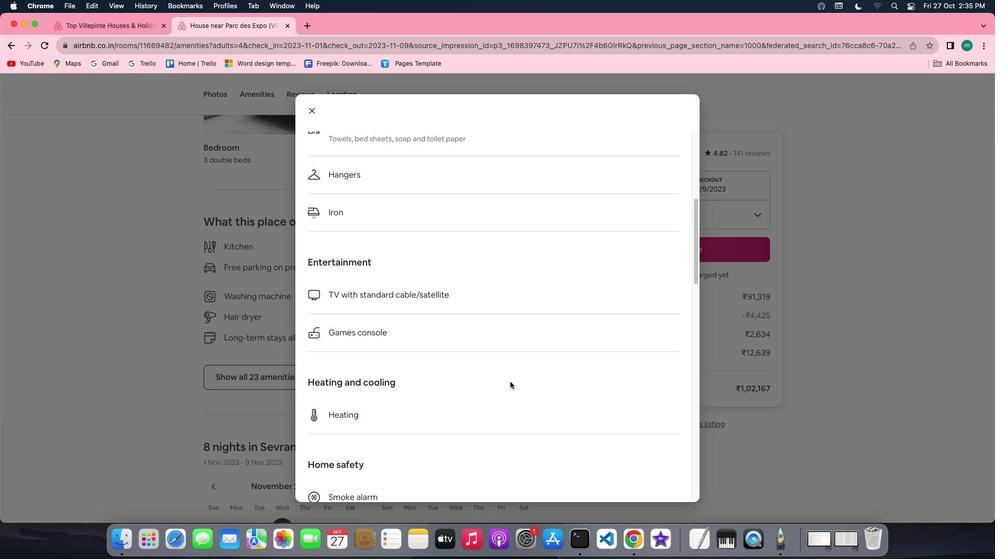 
Action: Mouse scrolled (509, 381) with delta (0, -1)
Screenshot: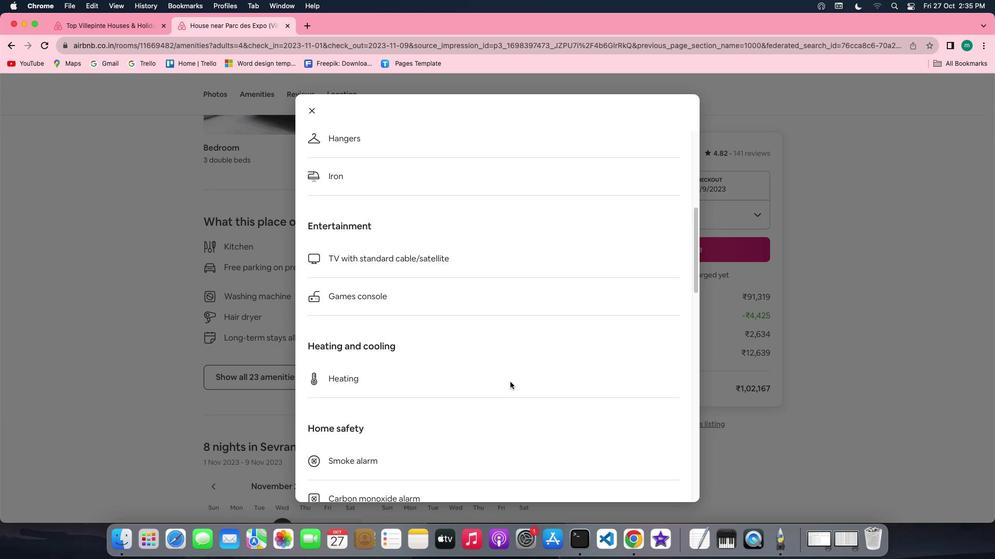 
Action: Mouse scrolled (509, 381) with delta (0, -1)
Screenshot: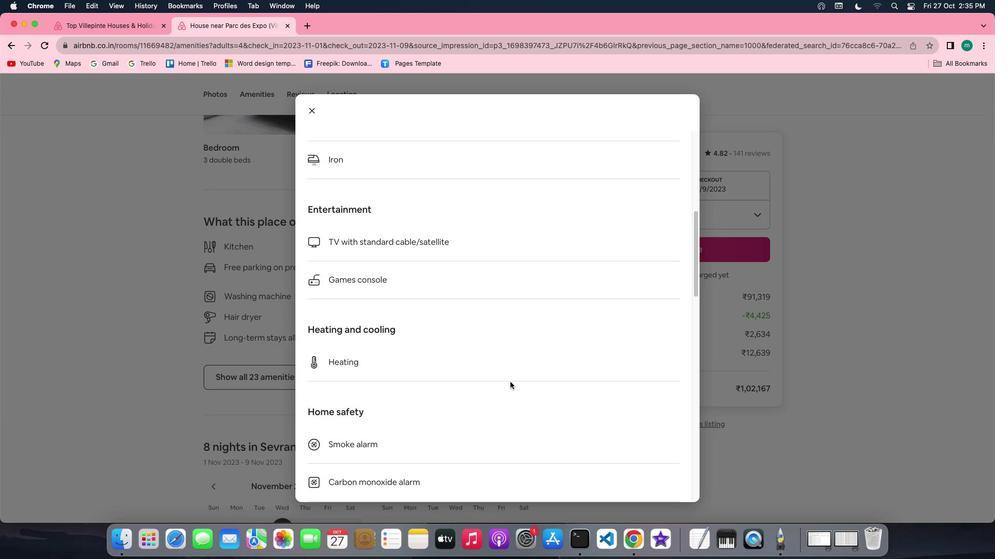 
Action: Mouse scrolled (509, 381) with delta (0, 0)
Screenshot: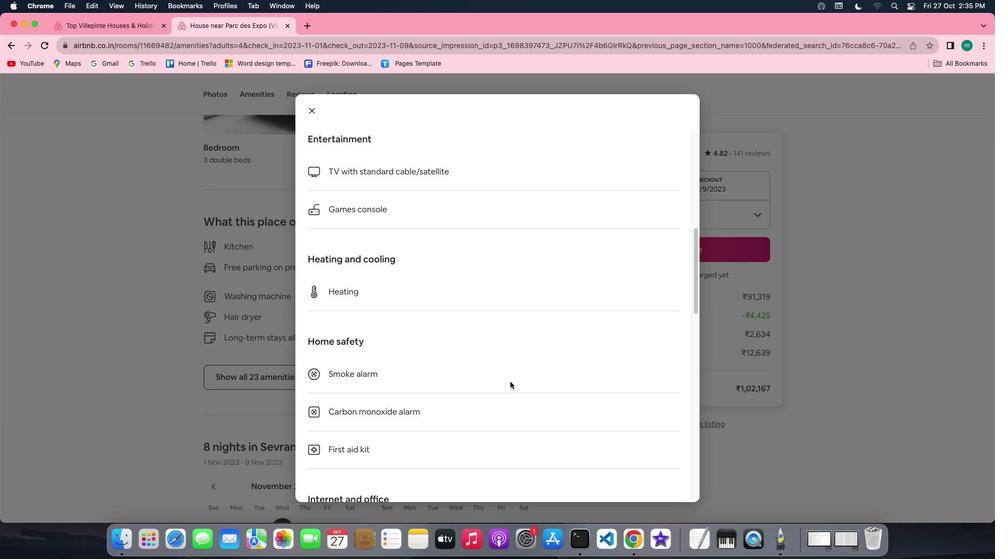 
Action: Mouse scrolled (509, 381) with delta (0, 0)
Screenshot: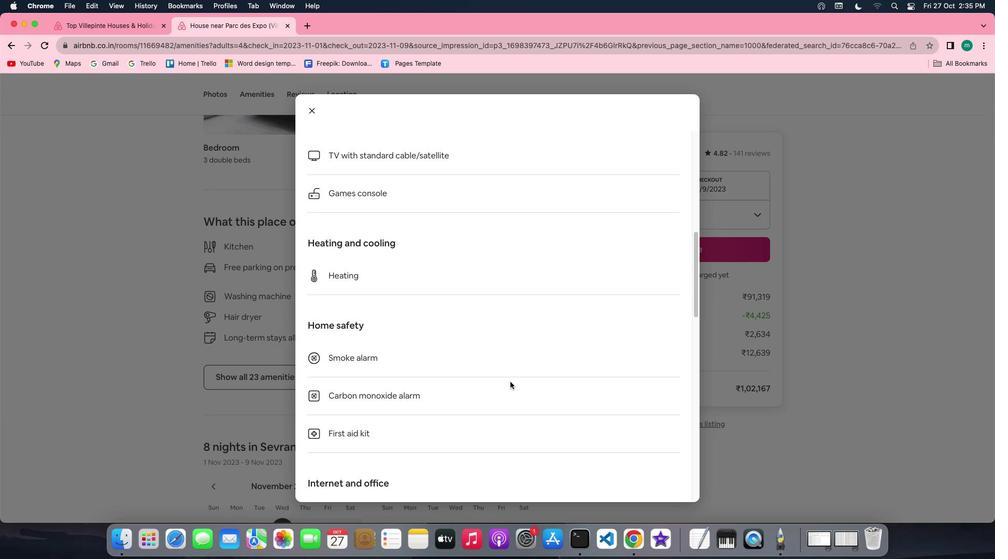 
Action: Mouse scrolled (509, 381) with delta (0, -1)
Screenshot: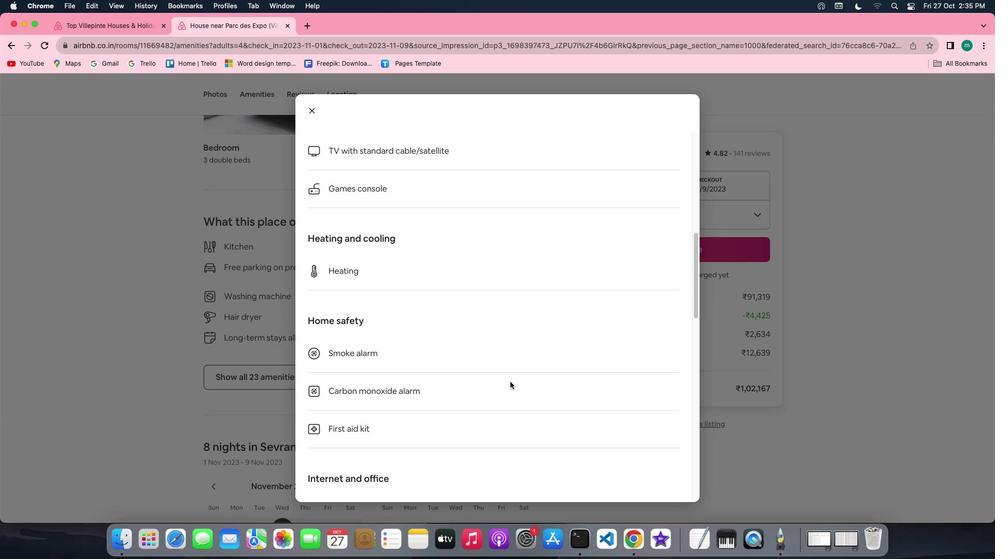
Action: Mouse scrolled (509, 381) with delta (0, 0)
Screenshot: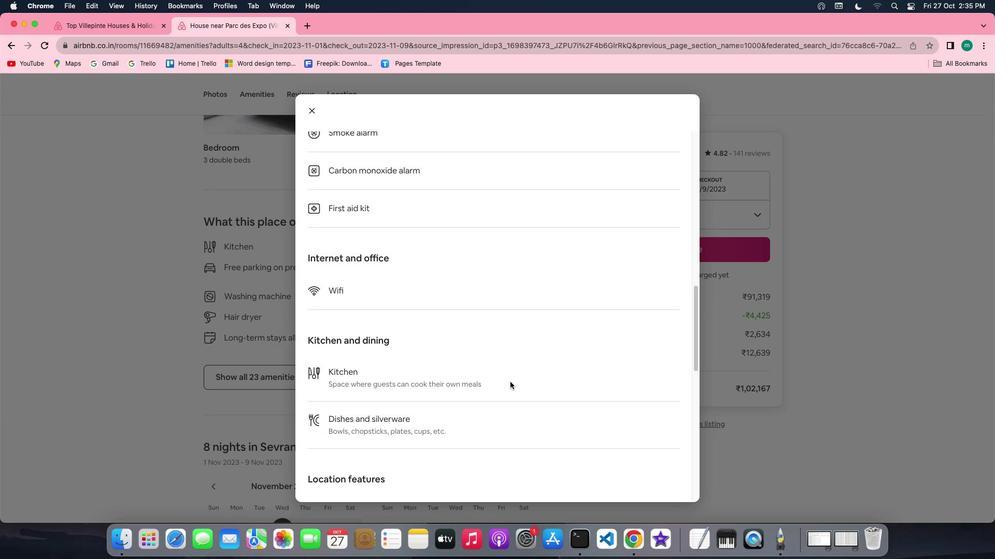 
Action: Mouse scrolled (509, 381) with delta (0, 0)
Screenshot: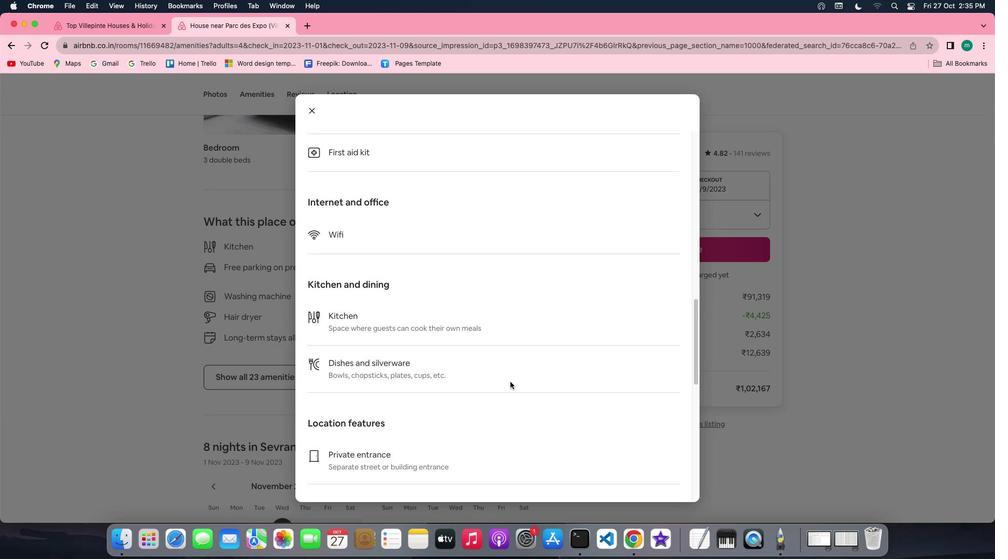 
Action: Mouse scrolled (509, 381) with delta (0, -1)
Screenshot: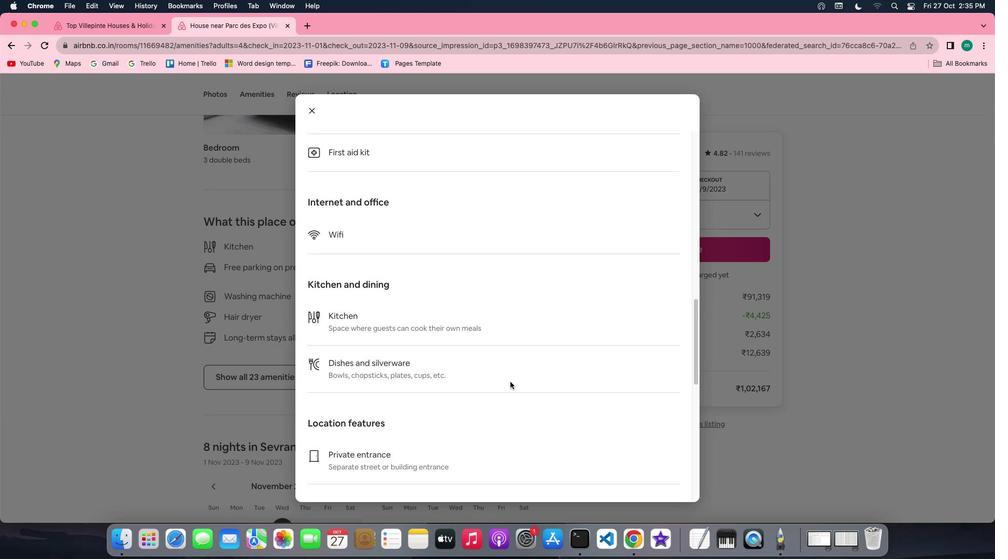 
Action: Mouse scrolled (509, 381) with delta (0, -2)
Screenshot: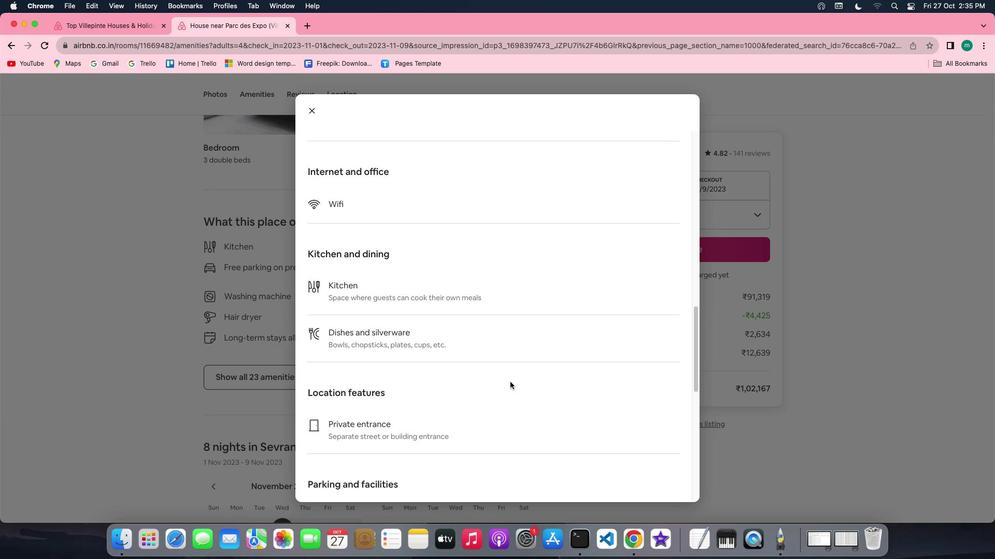 
Action: Mouse scrolled (509, 381) with delta (0, -2)
Screenshot: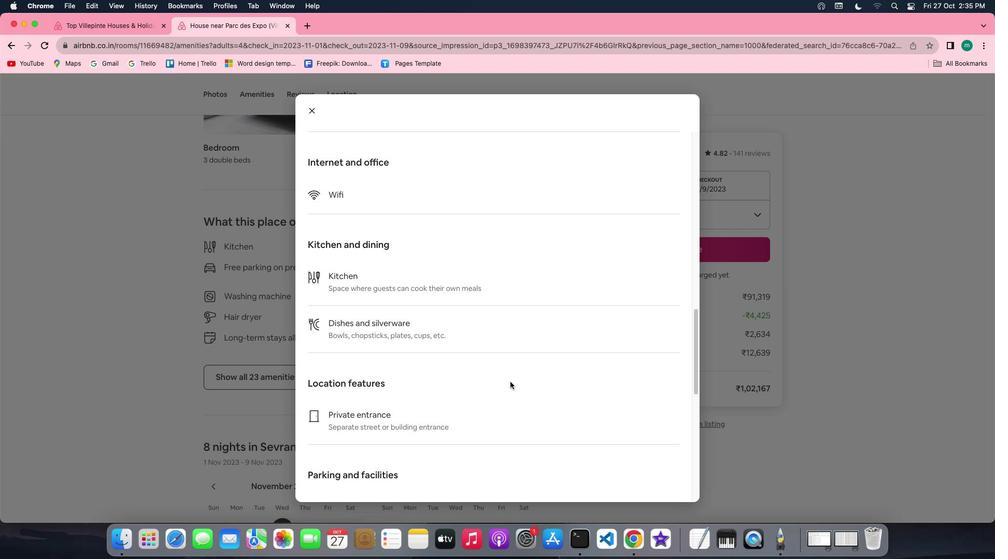 
Action: Mouse scrolled (509, 381) with delta (0, 0)
Screenshot: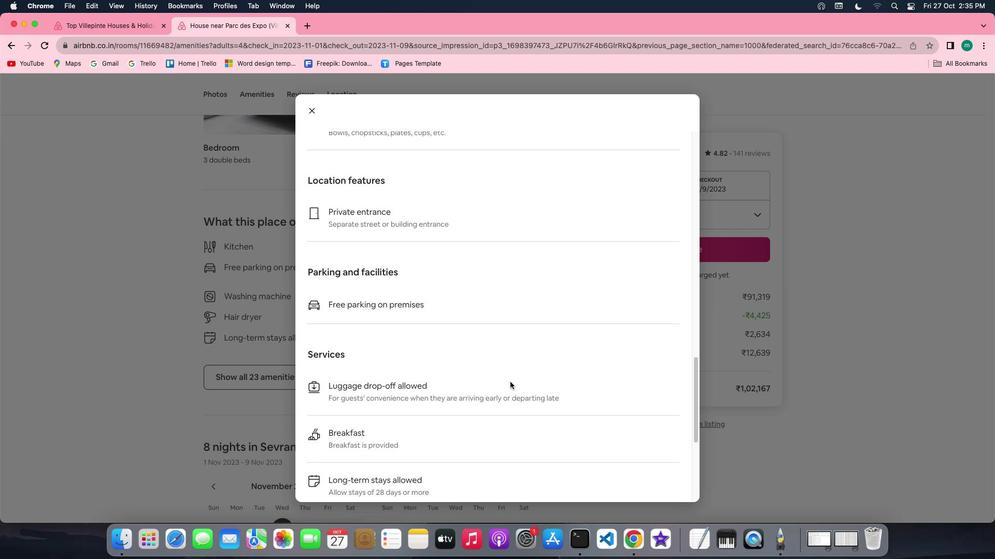 
Action: Mouse scrolled (509, 381) with delta (0, 0)
Screenshot: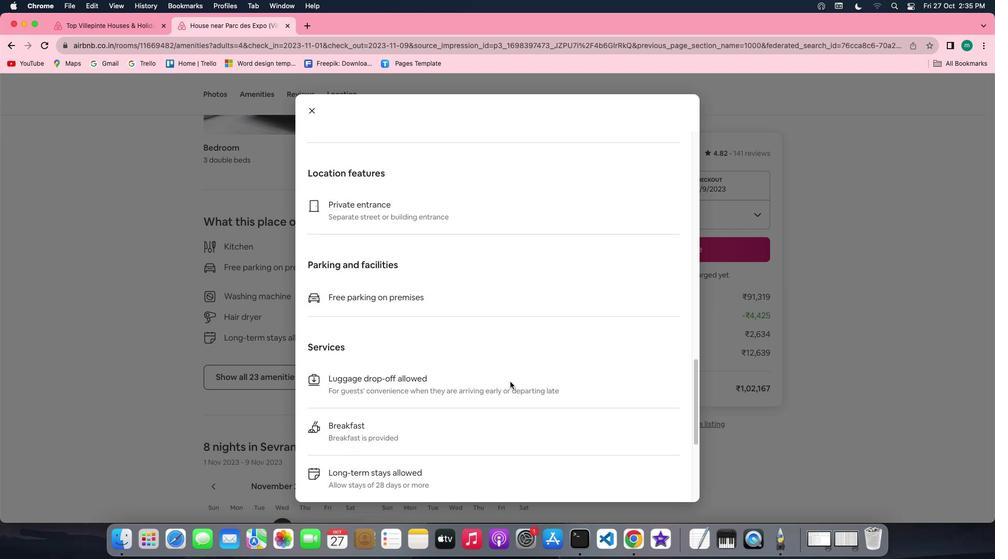 
Action: Mouse scrolled (509, 381) with delta (0, -1)
Screenshot: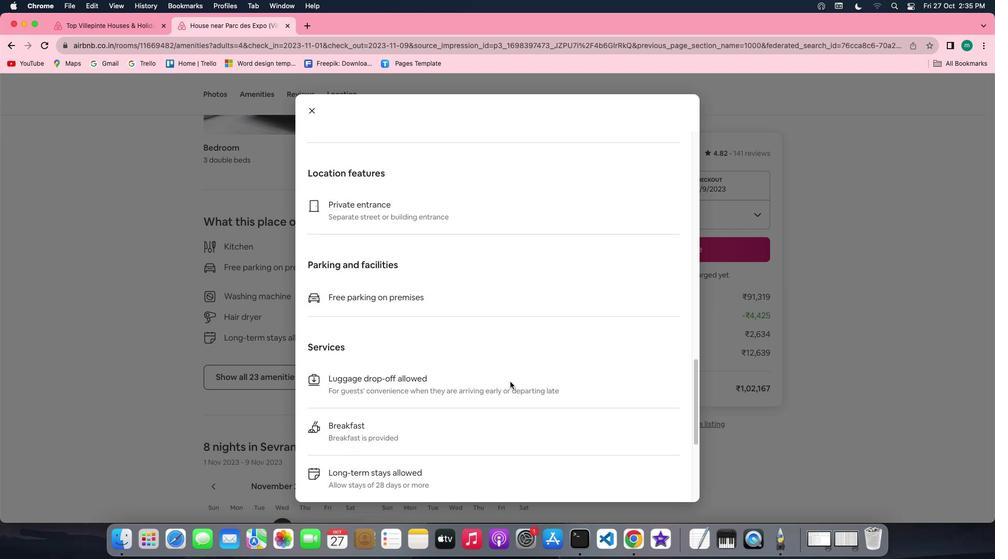 
Action: Mouse scrolled (509, 381) with delta (0, -2)
Screenshot: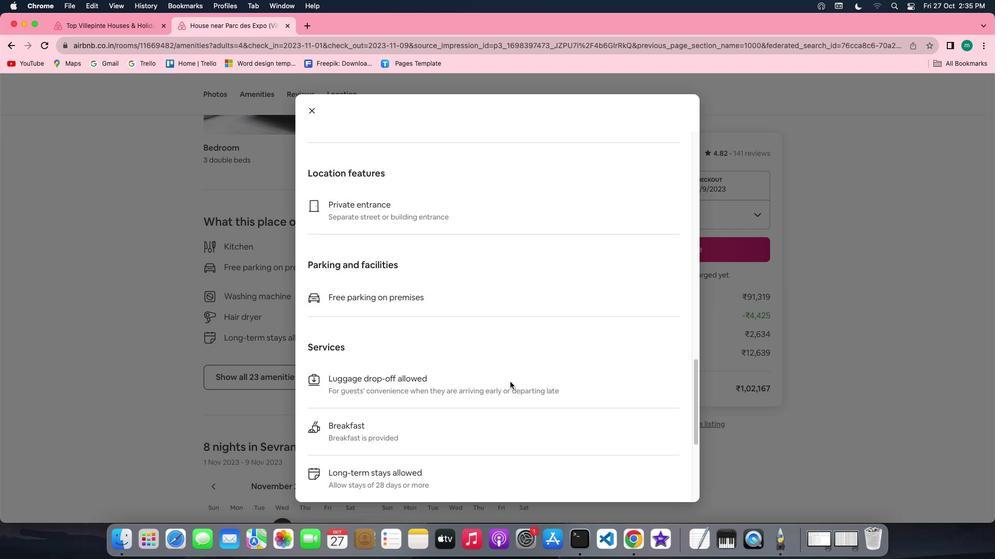 
Action: Mouse scrolled (509, 381) with delta (0, 0)
Screenshot: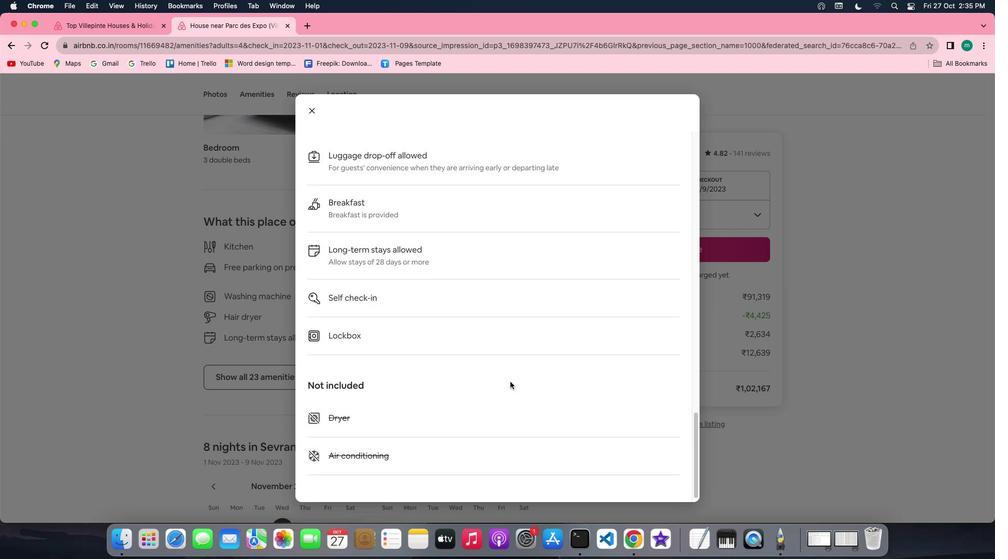 
Action: Mouse scrolled (509, 381) with delta (0, 0)
Screenshot: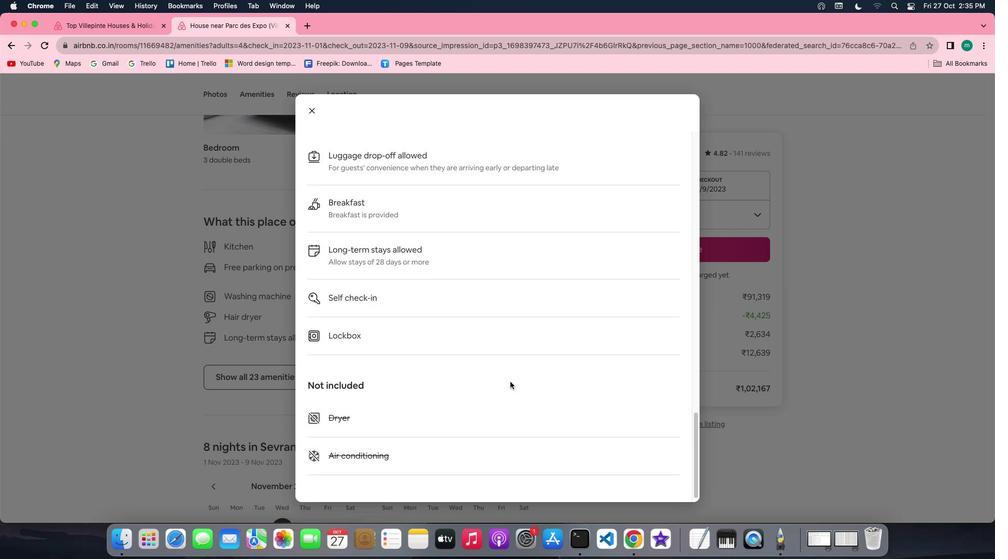 
Action: Mouse scrolled (509, 381) with delta (0, -1)
Screenshot: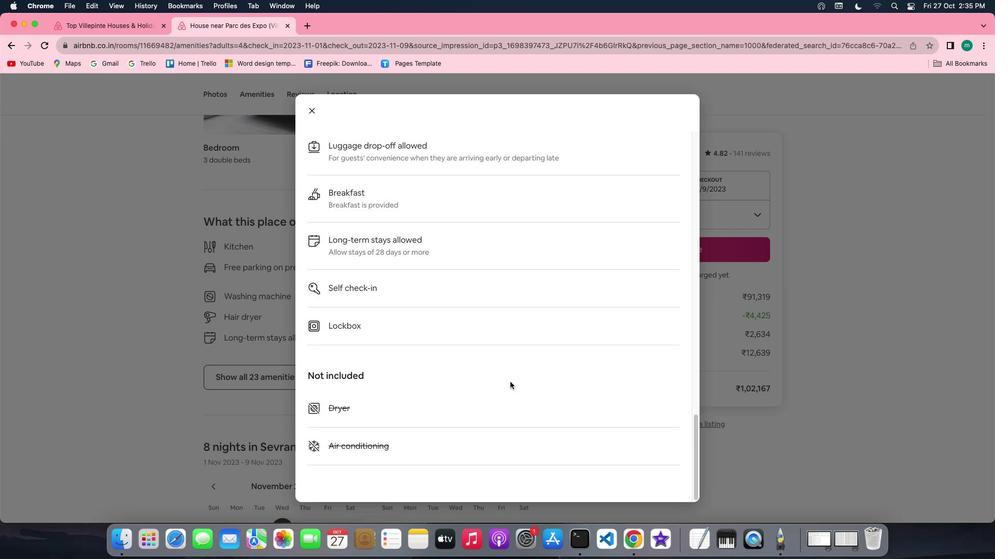 
Action: Mouse scrolled (509, 381) with delta (0, -2)
Screenshot: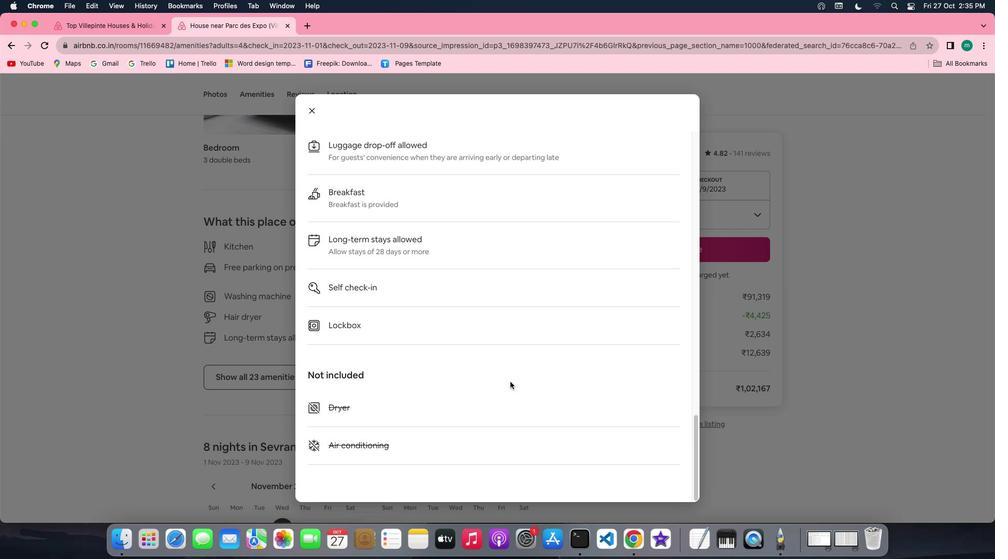 
Action: Mouse scrolled (509, 381) with delta (0, -2)
Screenshot: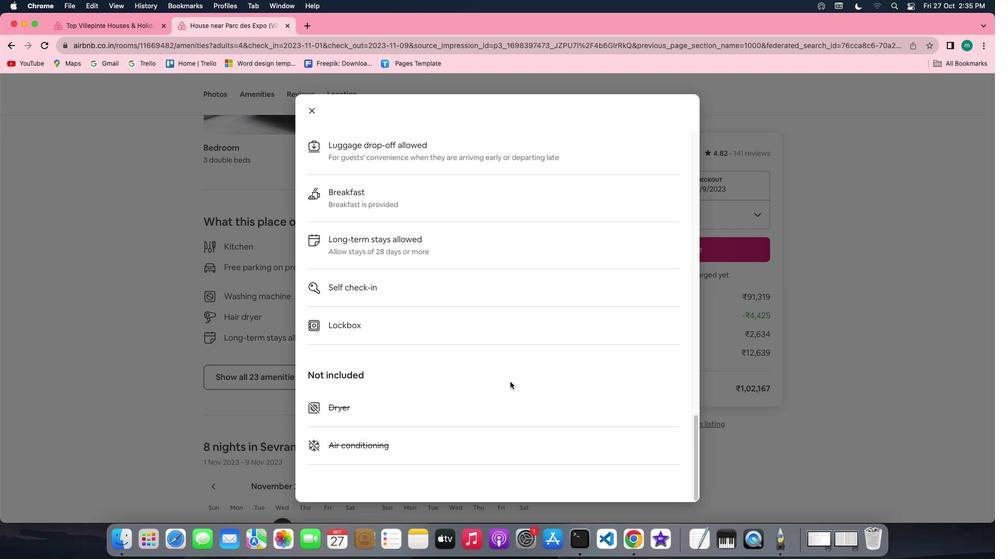 
Action: Mouse scrolled (509, 381) with delta (0, 0)
